Task: Grown-ups holiday wish list pink whimsical color block.
Action: Mouse pressed left at (335, 184)
Screenshot: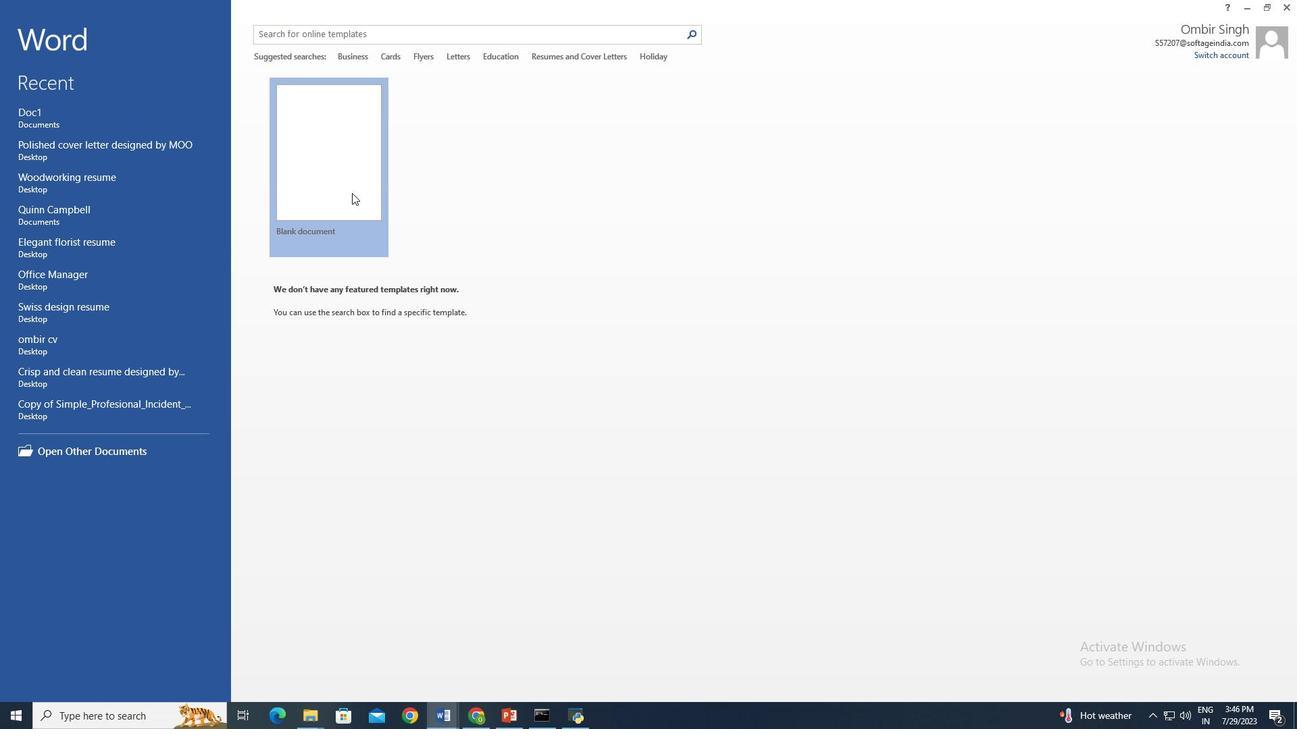 
Action: Mouse moved to (425, 22)
Screenshot: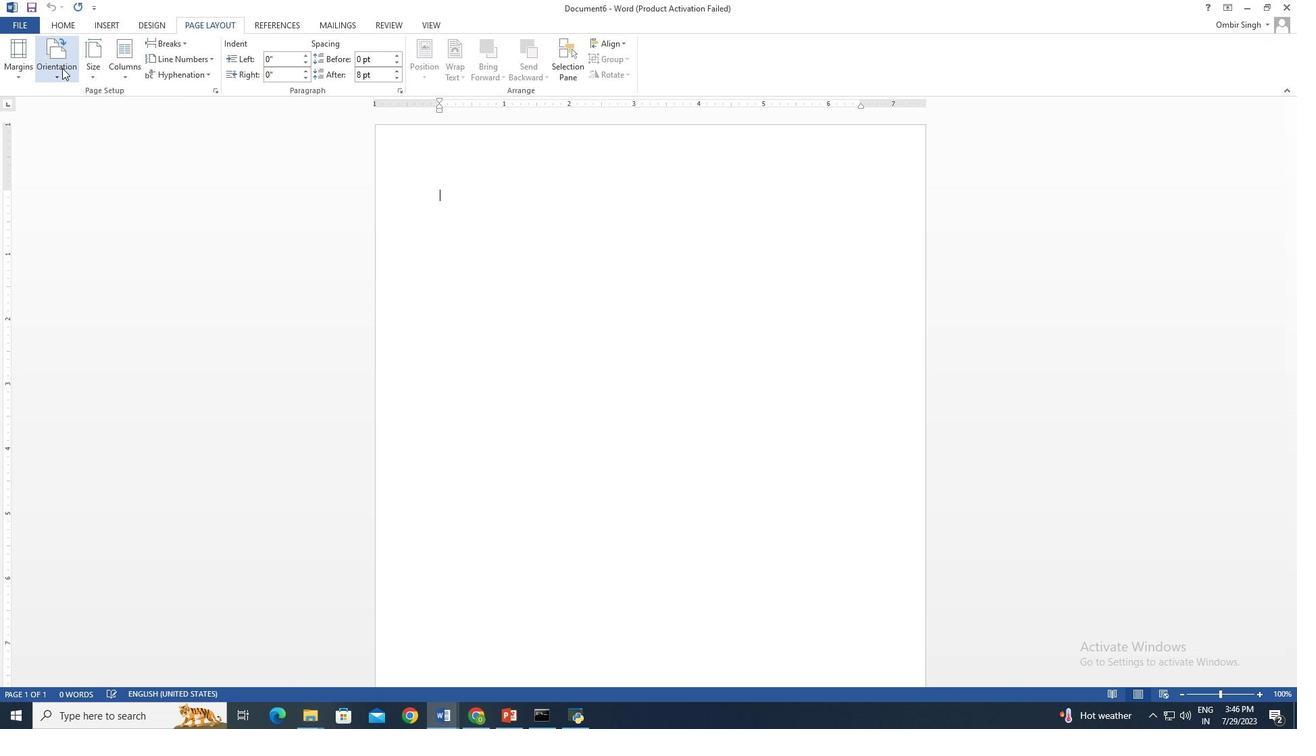 
Action: Mouse pressed left at (425, 22)
Screenshot: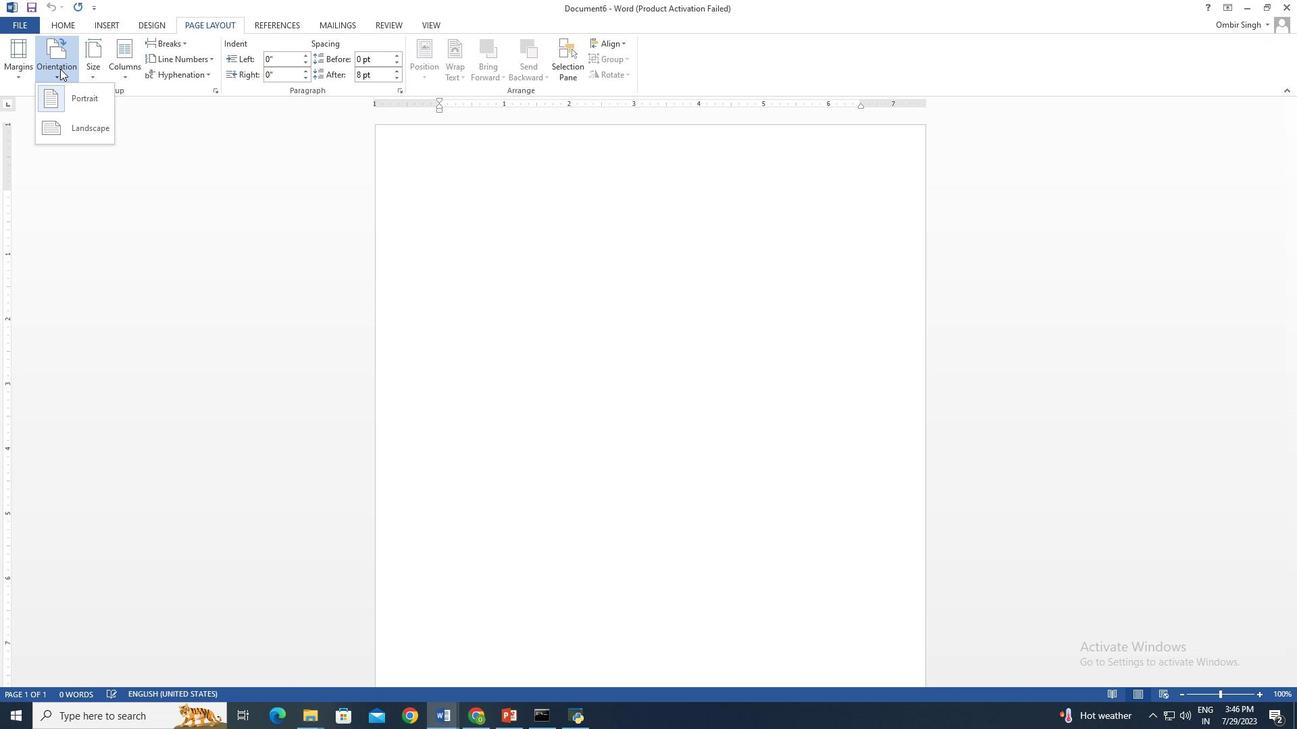 
Action: Mouse moved to (387, 18)
Screenshot: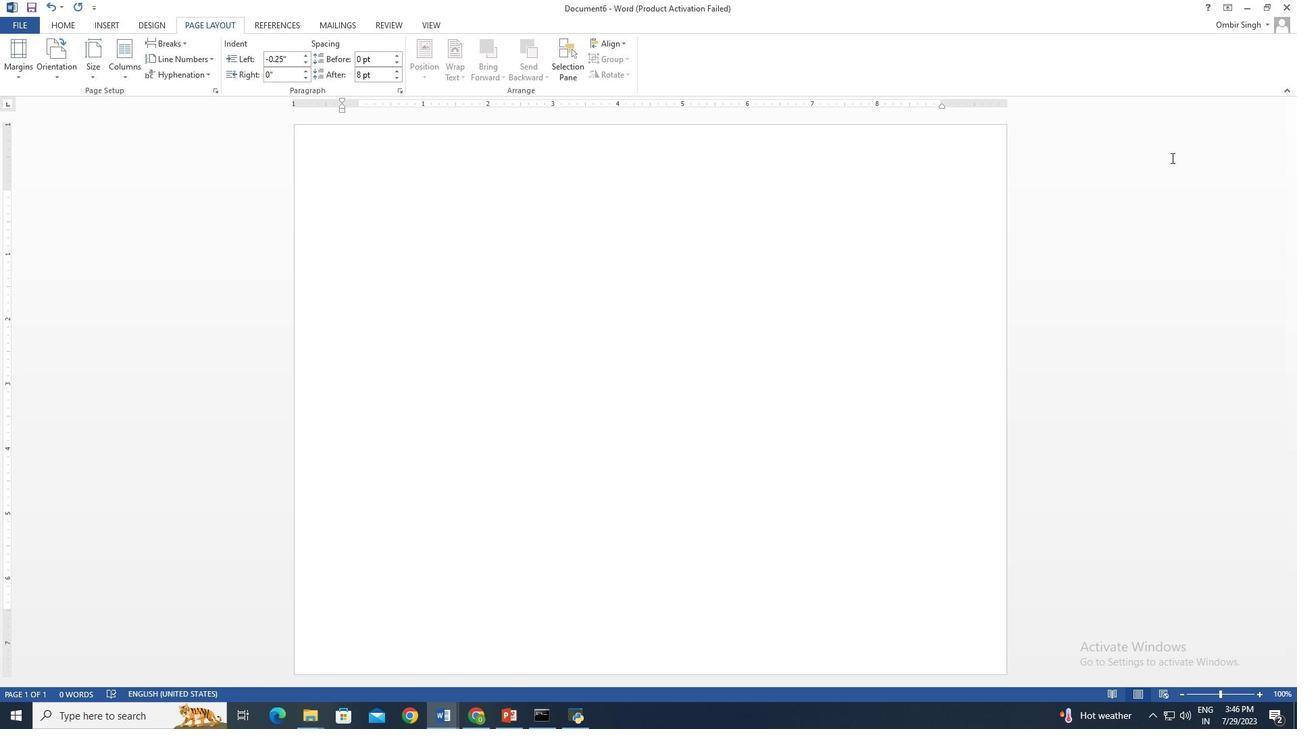 
Action: Mouse pressed left at (387, 18)
Screenshot: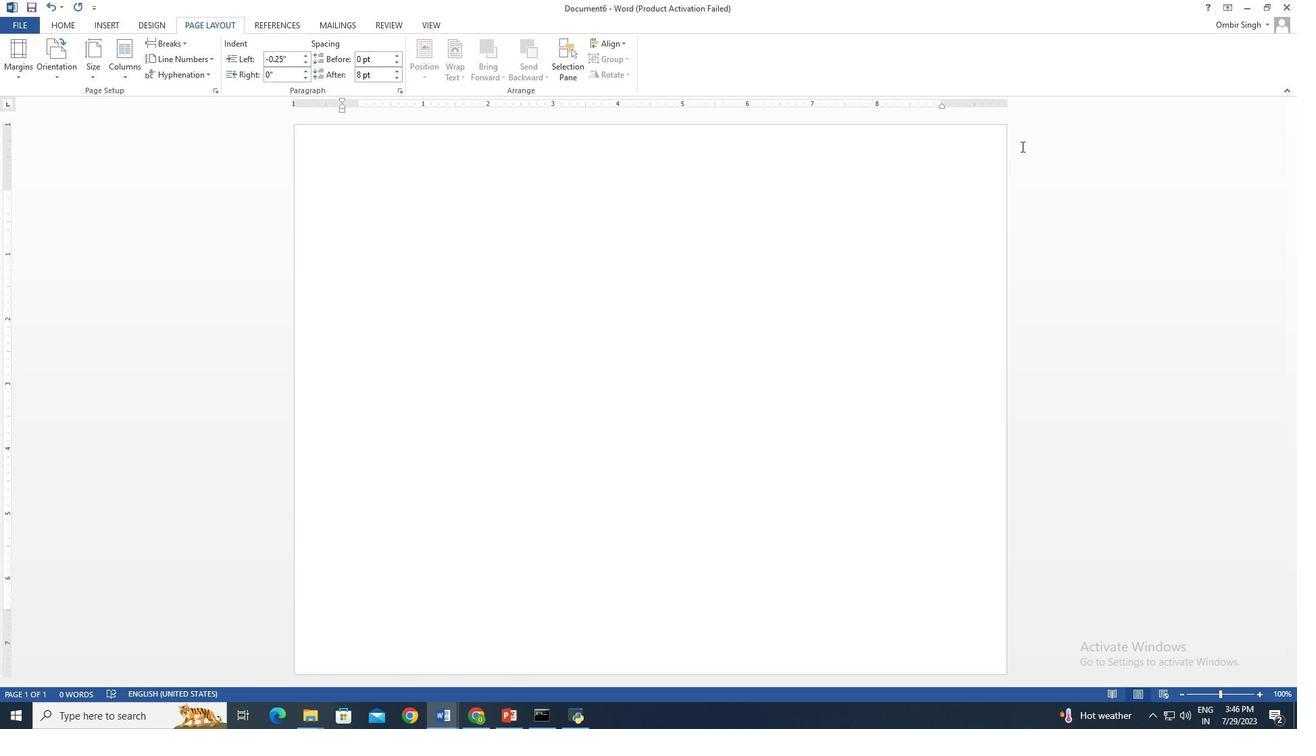 
Action: Mouse moved to (207, 25)
Screenshot: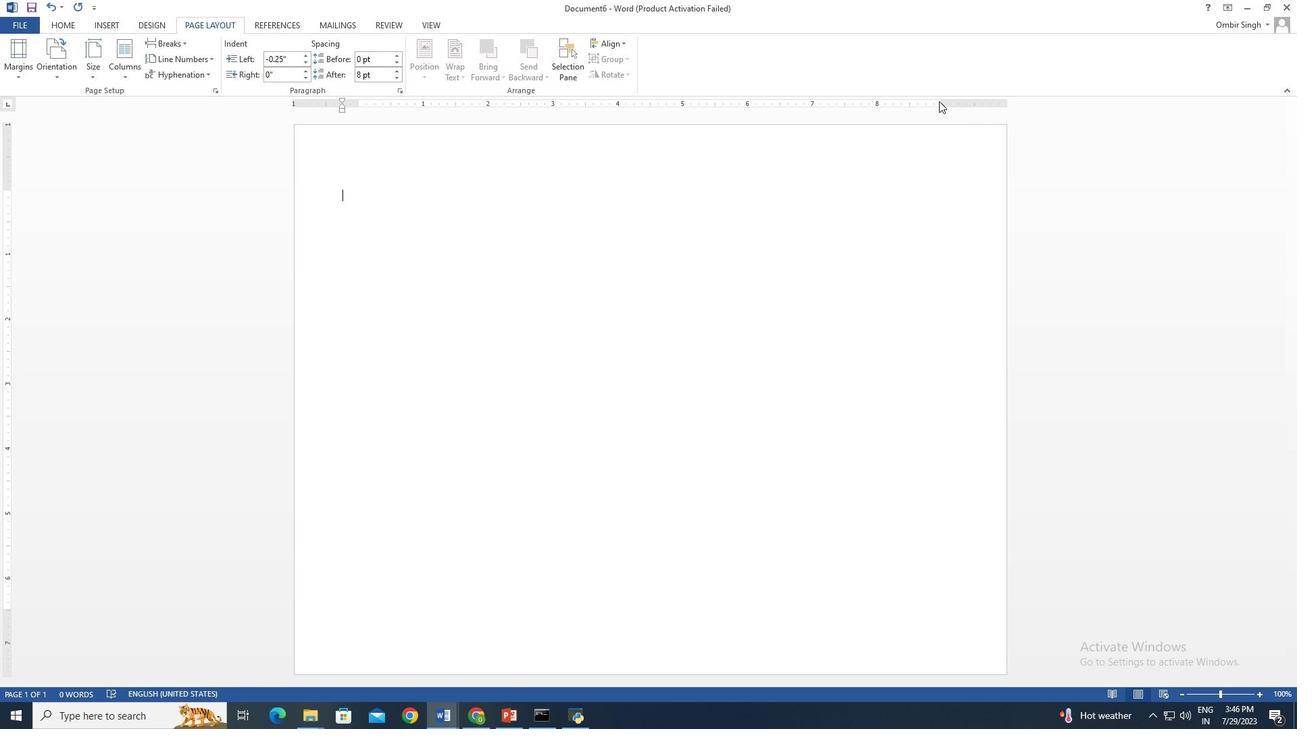 
Action: Mouse pressed left at (207, 25)
Screenshot: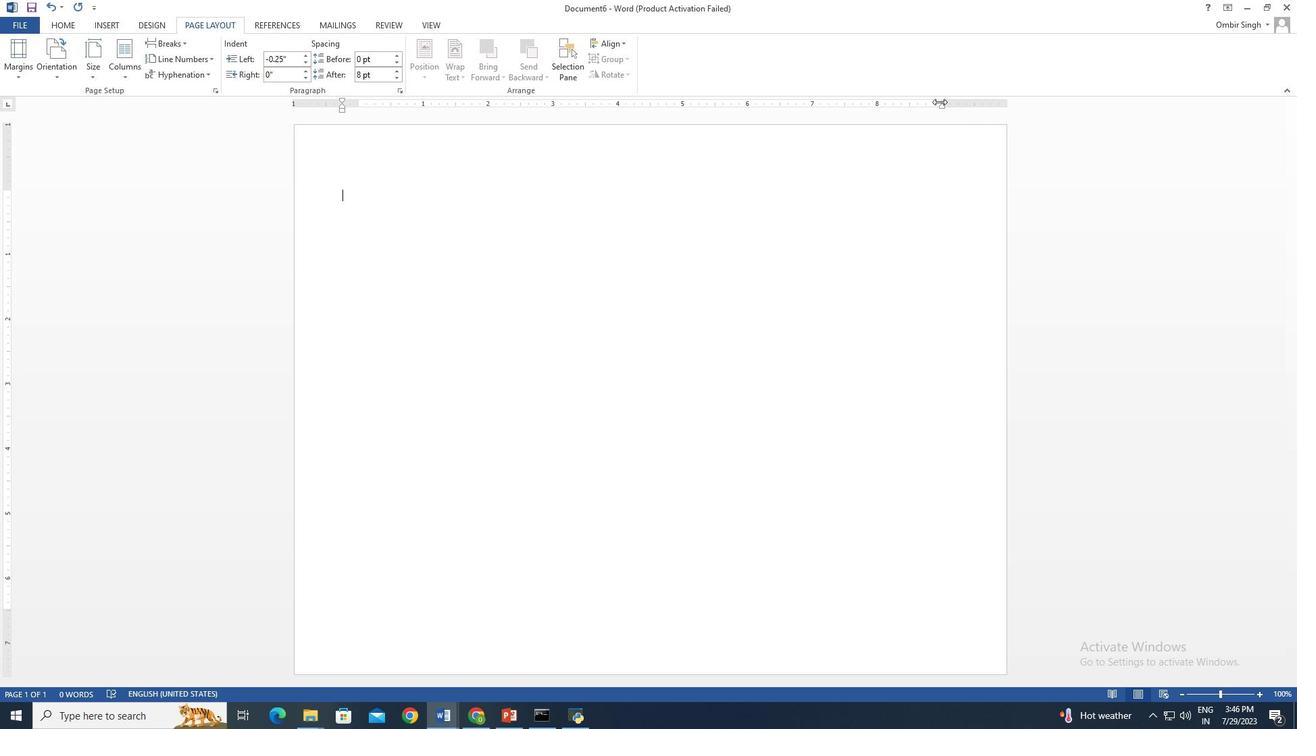 
Action: Mouse moved to (61, 60)
Screenshot: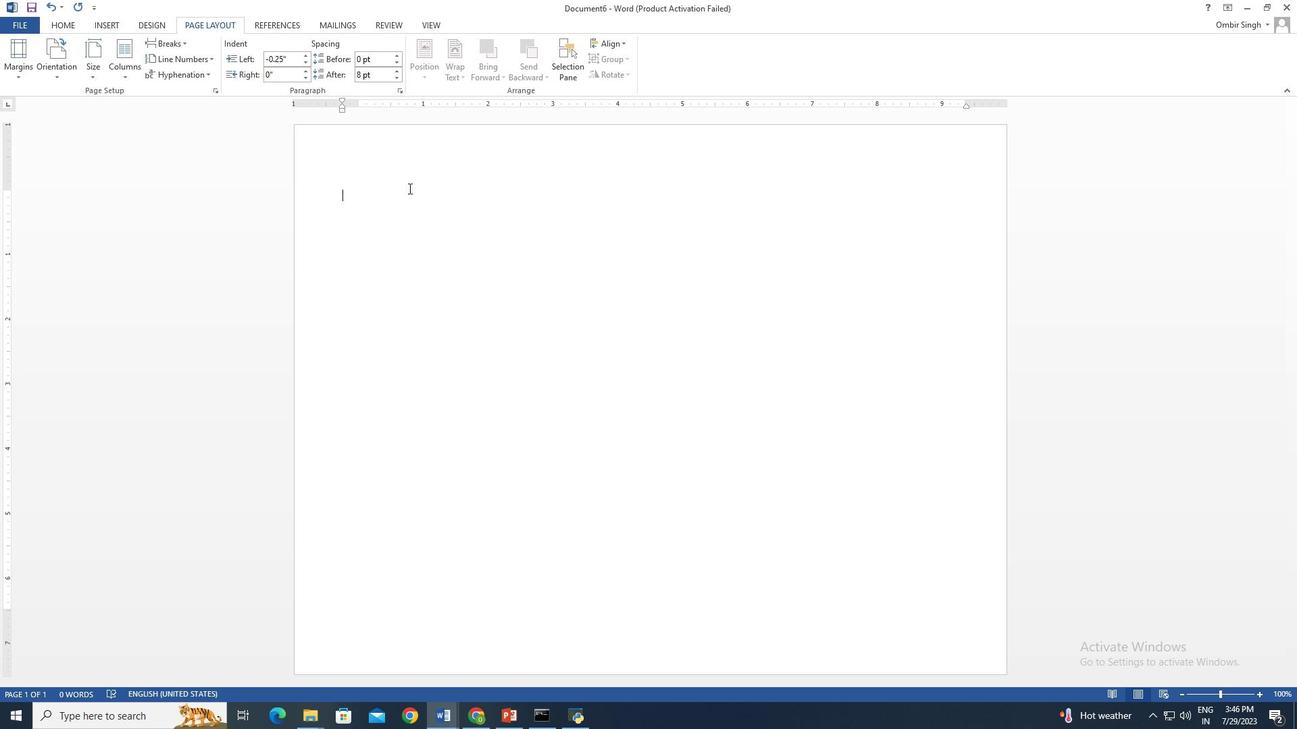 
Action: Mouse pressed left at (61, 60)
Screenshot: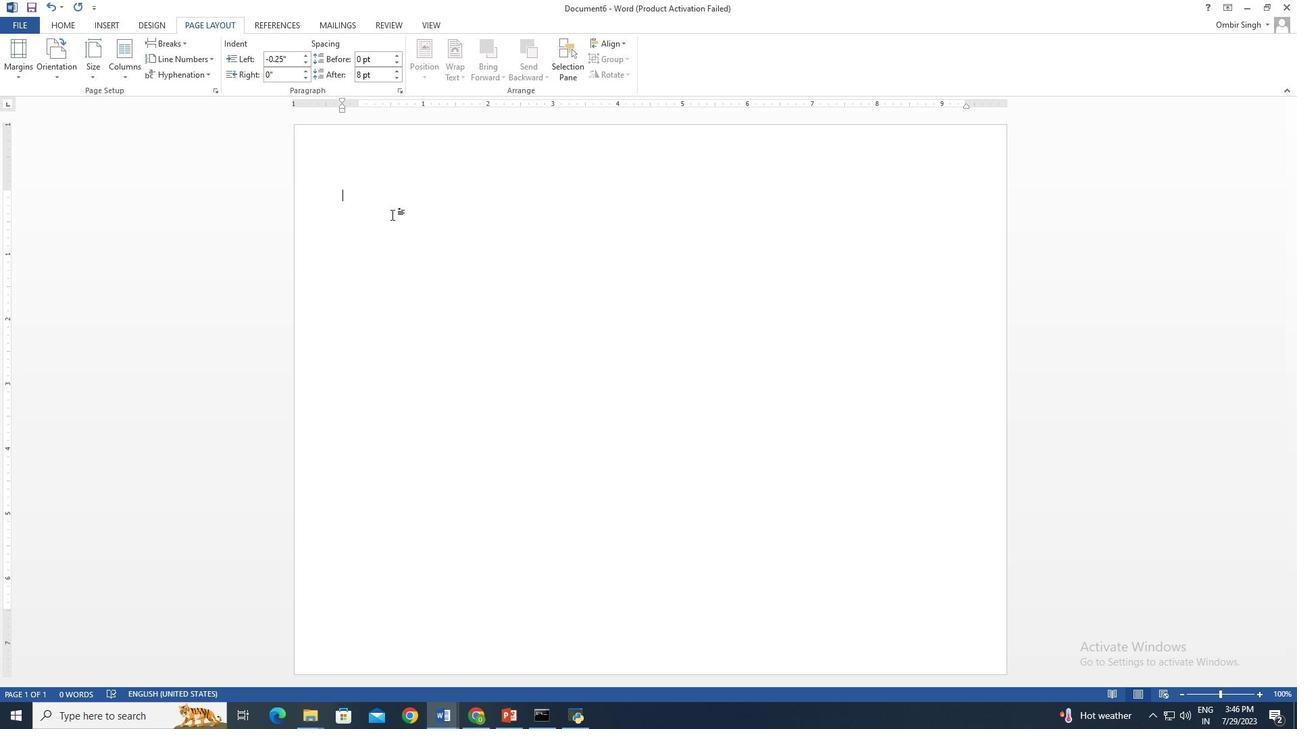 
Action: Mouse moved to (81, 124)
Screenshot: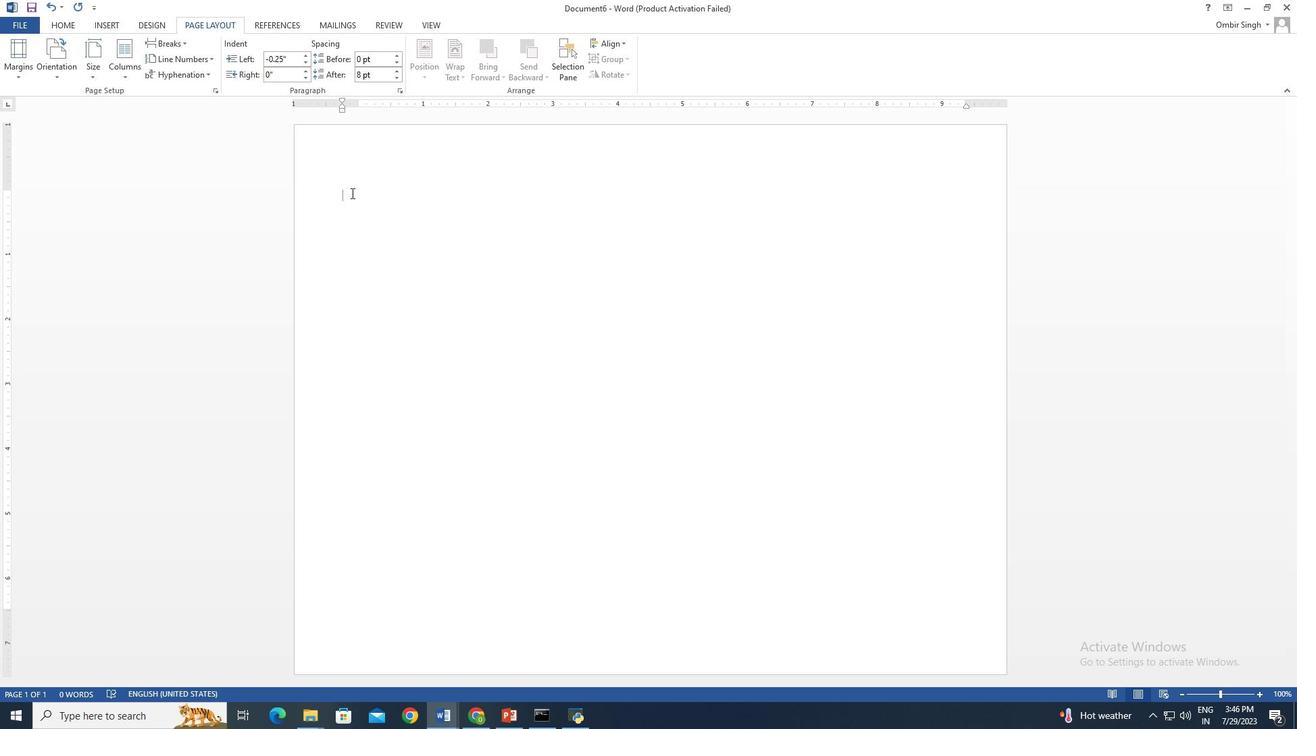 
Action: Mouse pressed left at (81, 124)
Screenshot: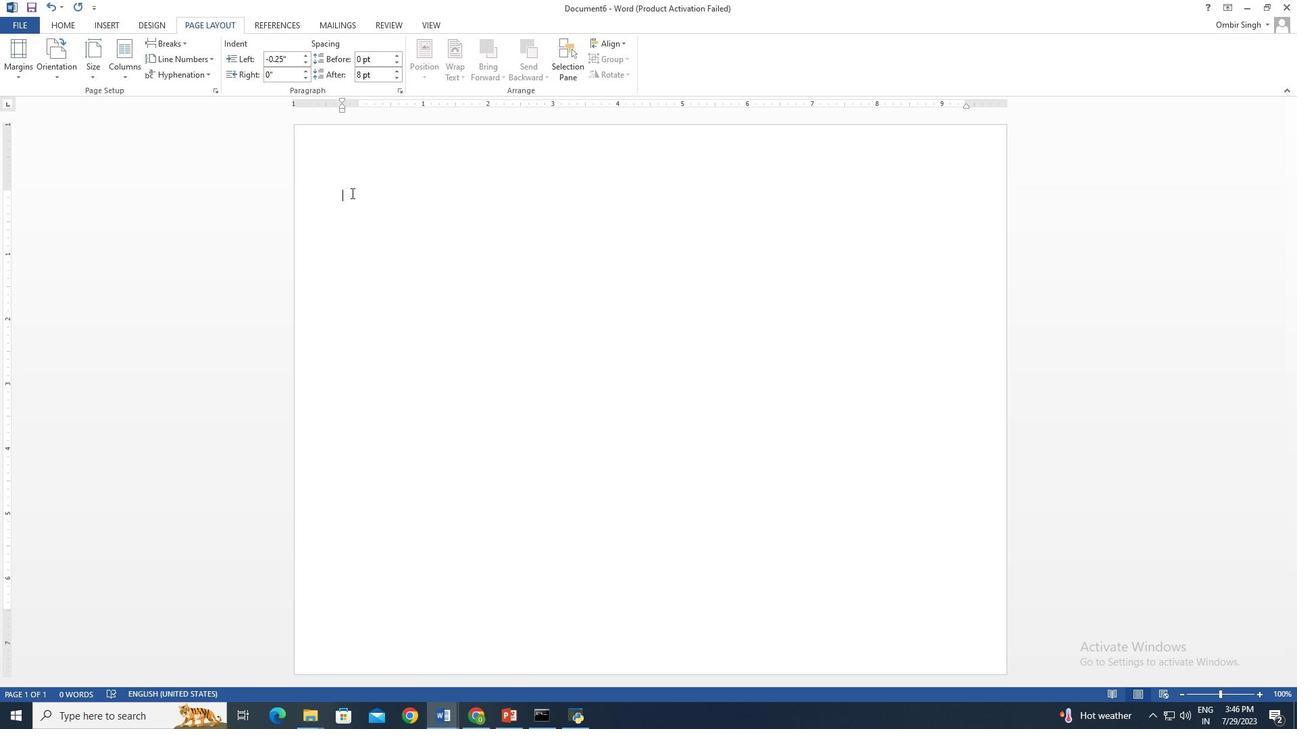 
Action: Mouse moved to (943, 102)
Screenshot: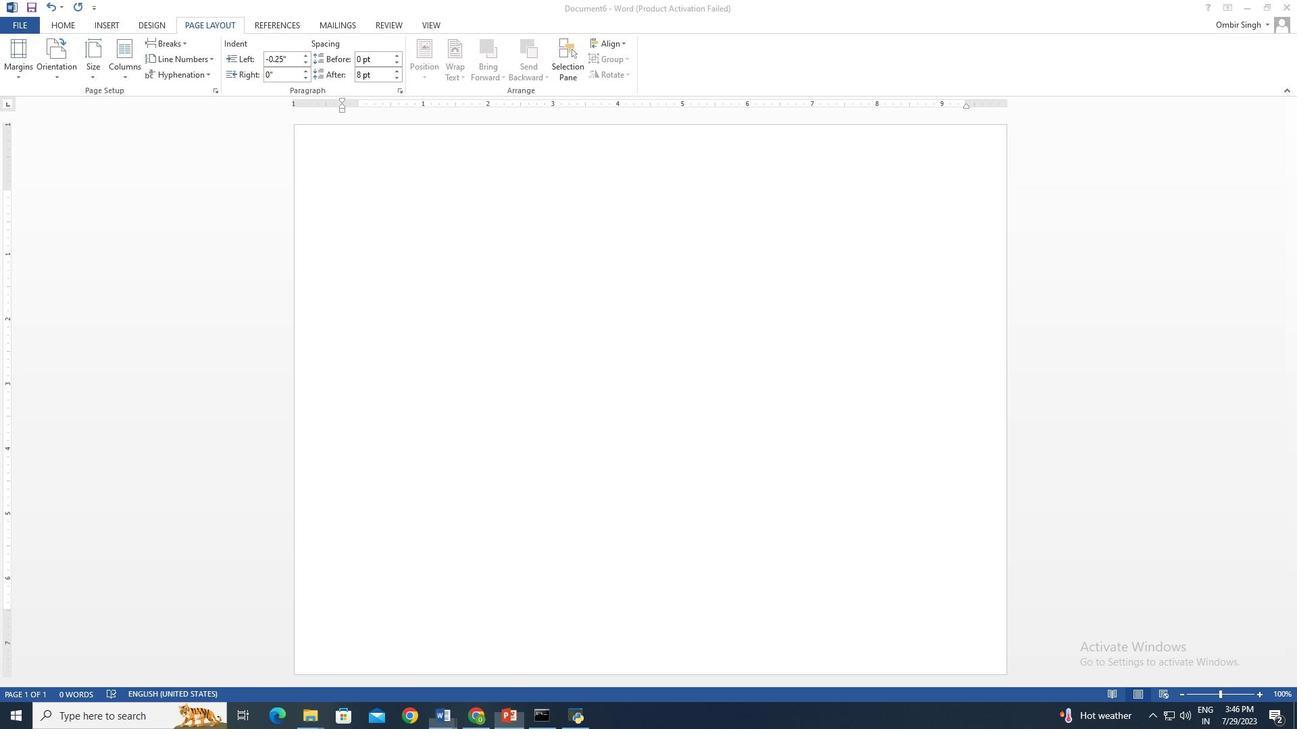 
Action: Mouse pressed left at (943, 102)
Screenshot: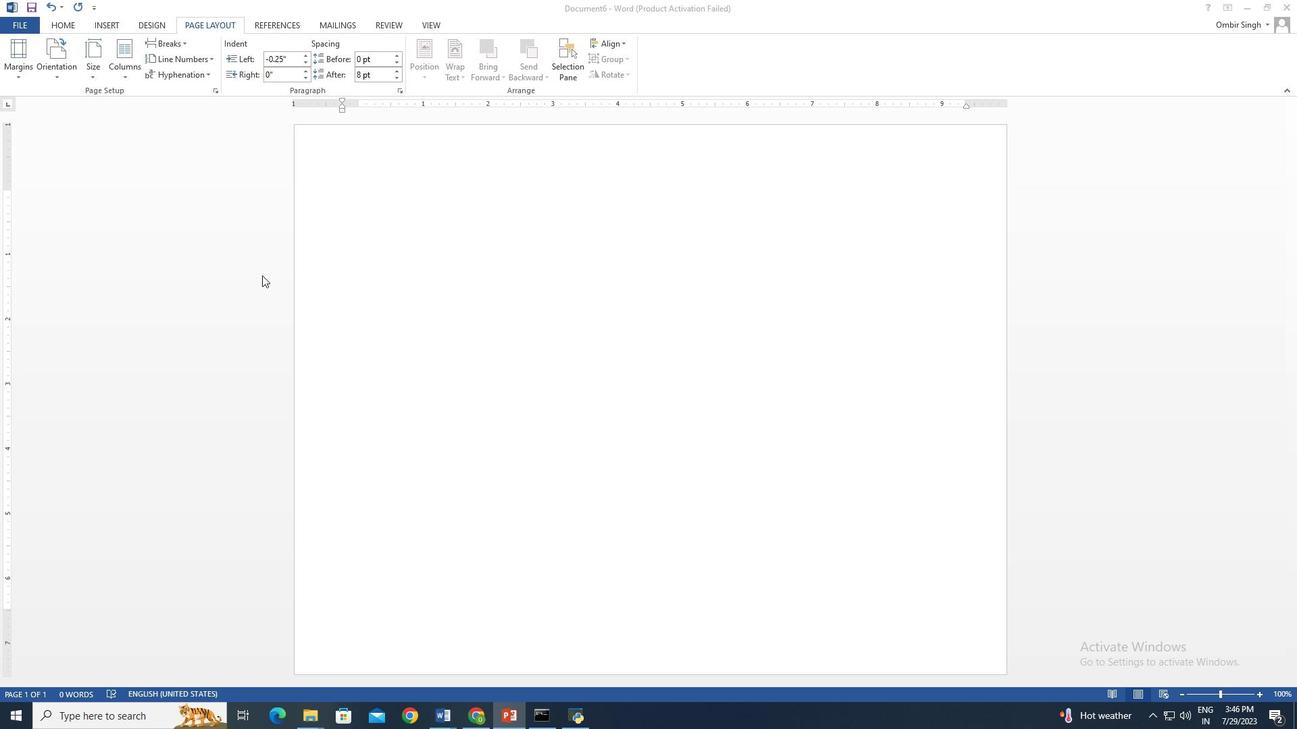 
Action: Mouse moved to (357, 102)
Screenshot: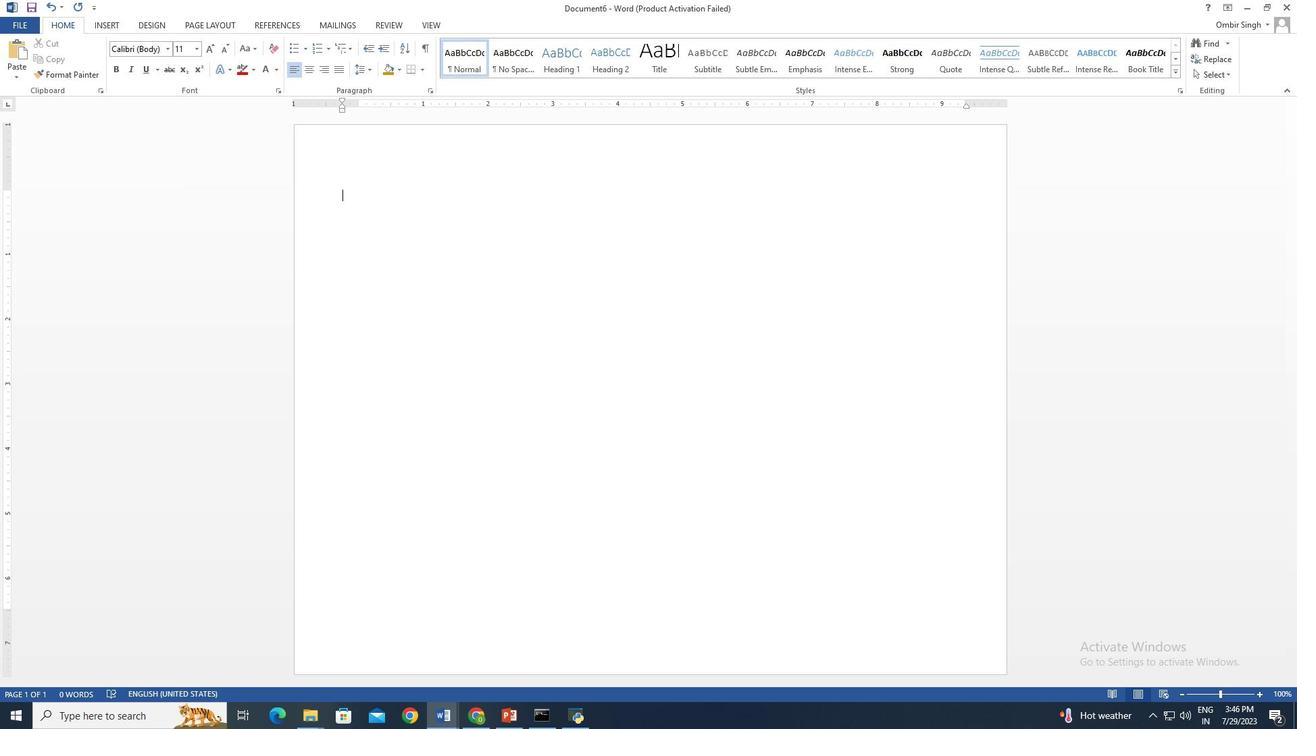 
Action: Mouse pressed left at (357, 102)
Screenshot: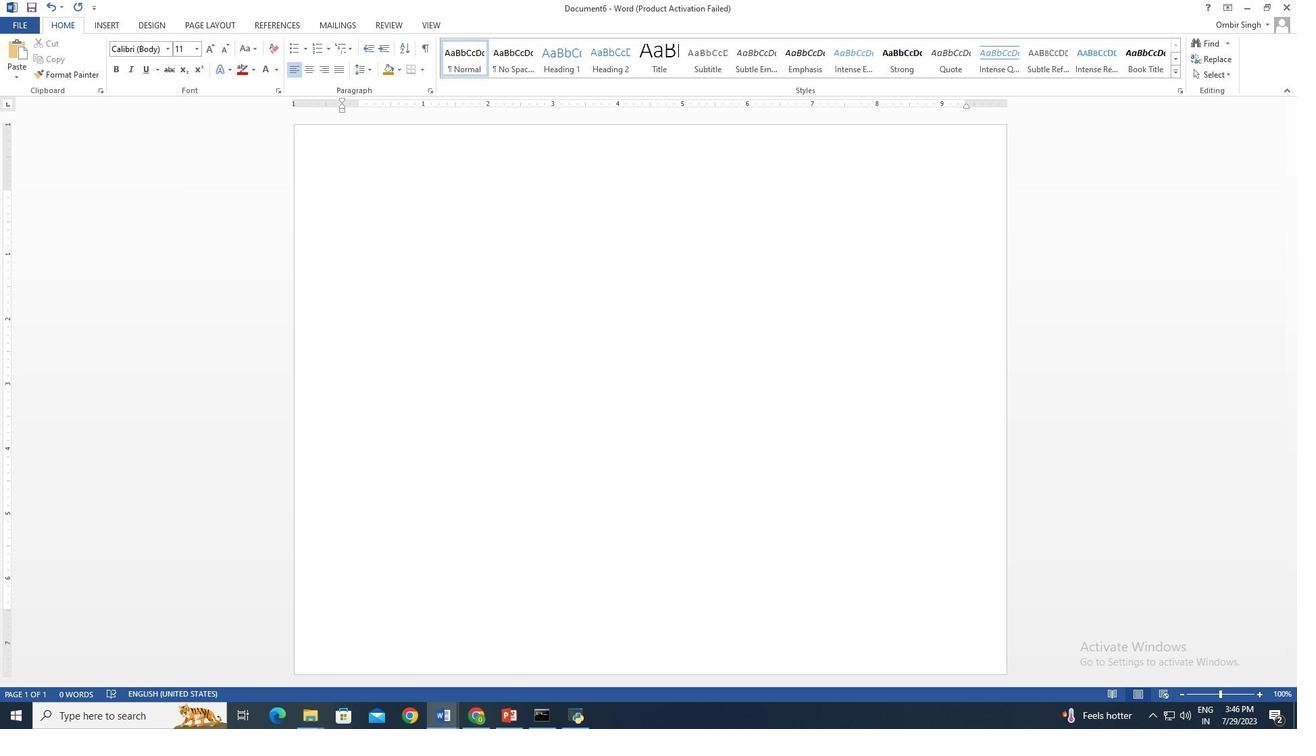 
Action: Mouse moved to (577, 347)
Screenshot: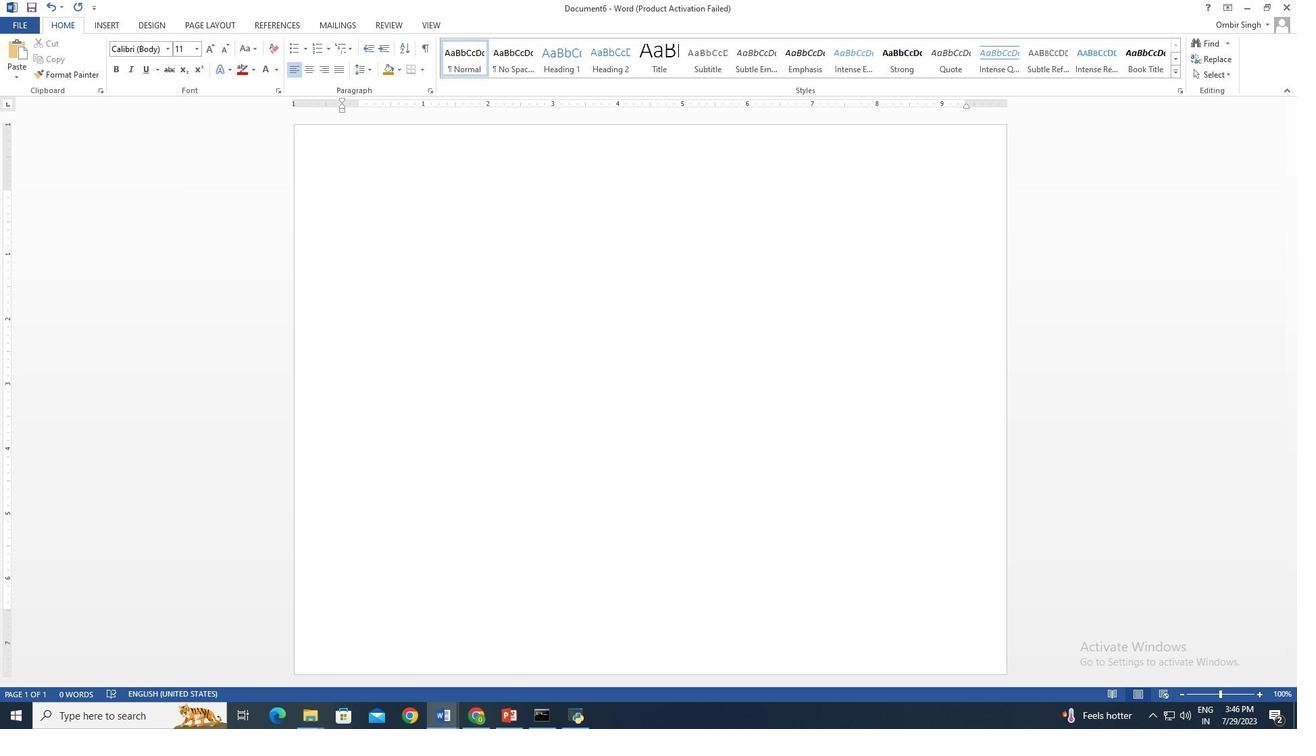 
Action: Mouse scrolled (577, 347) with delta (0, 0)
Screenshot: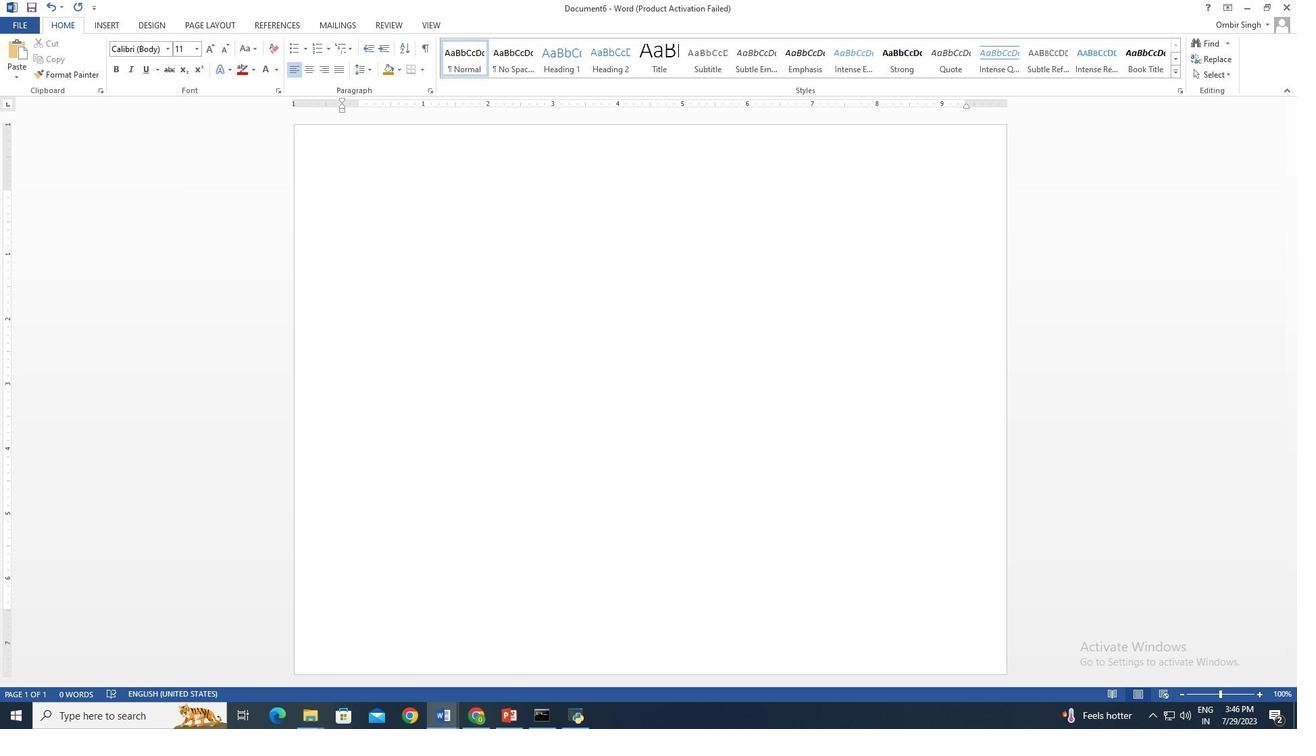 
Action: Mouse moved to (581, 345)
Screenshot: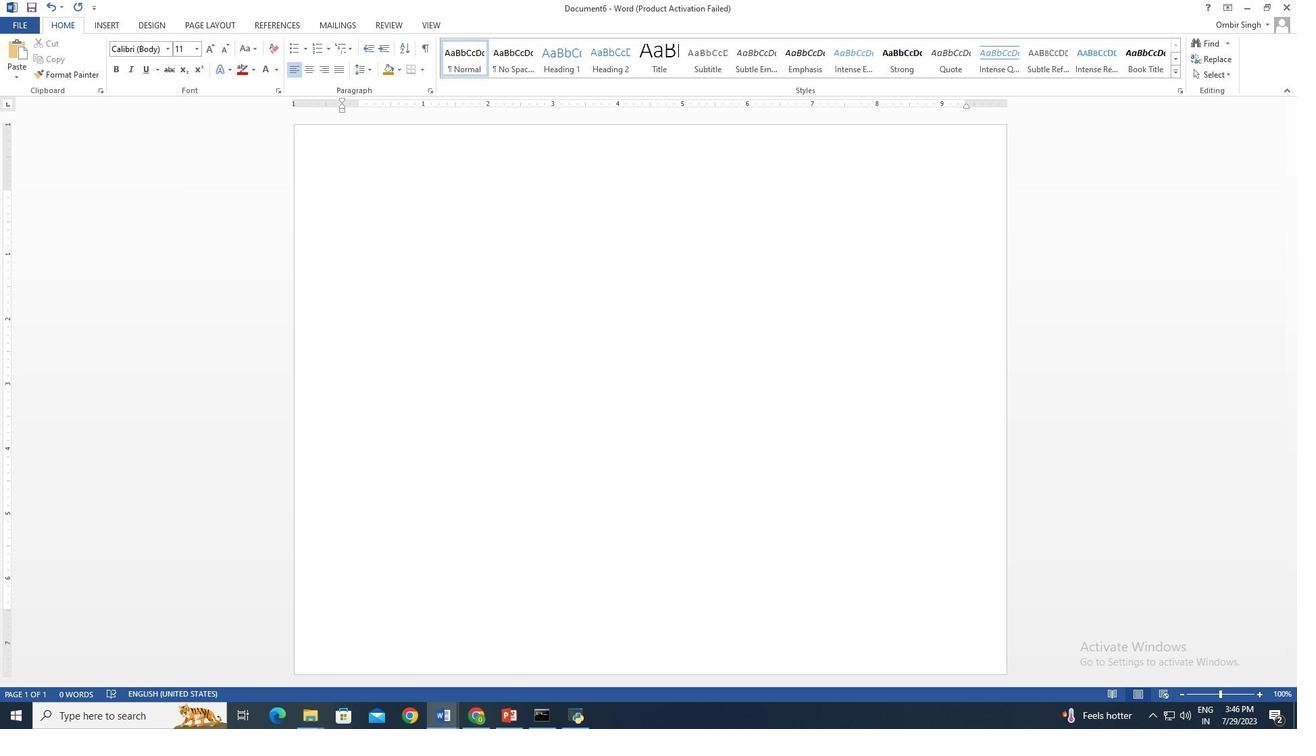 
Action: Mouse scrolled (581, 345) with delta (0, 0)
Screenshot: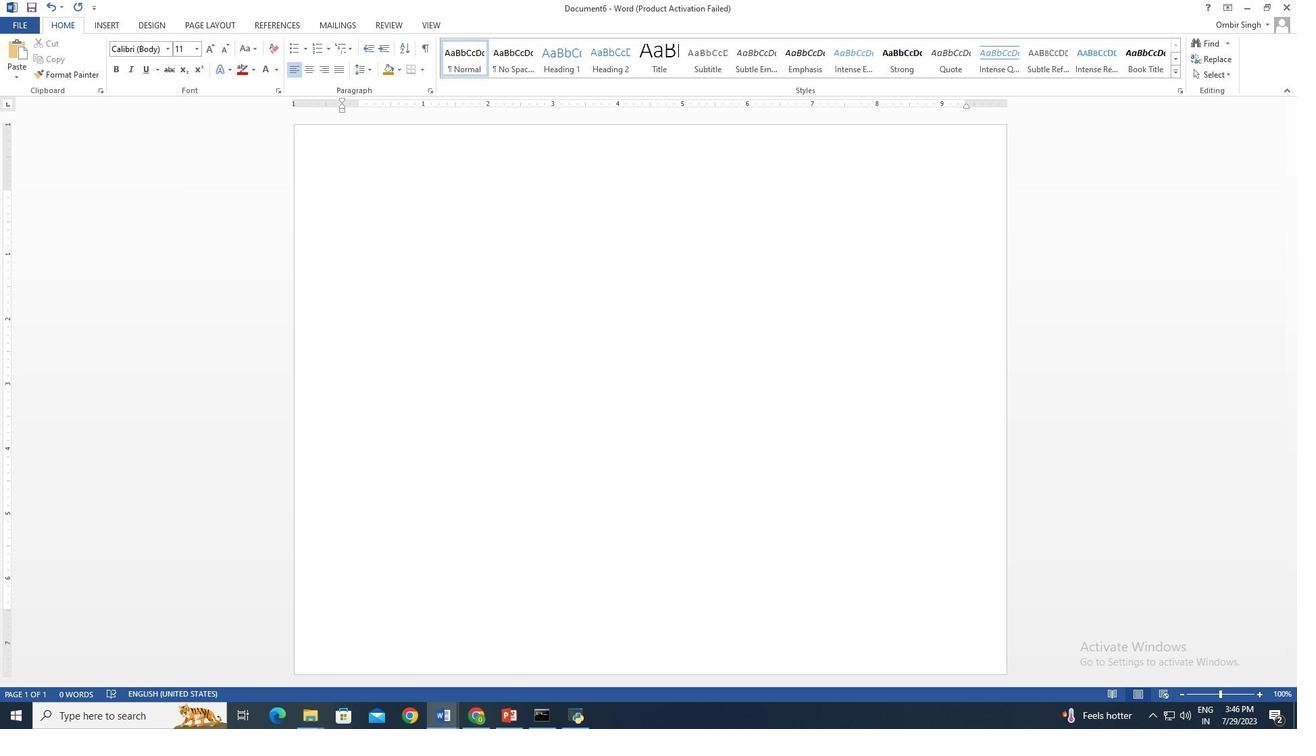 
Action: Mouse moved to (589, 341)
Screenshot: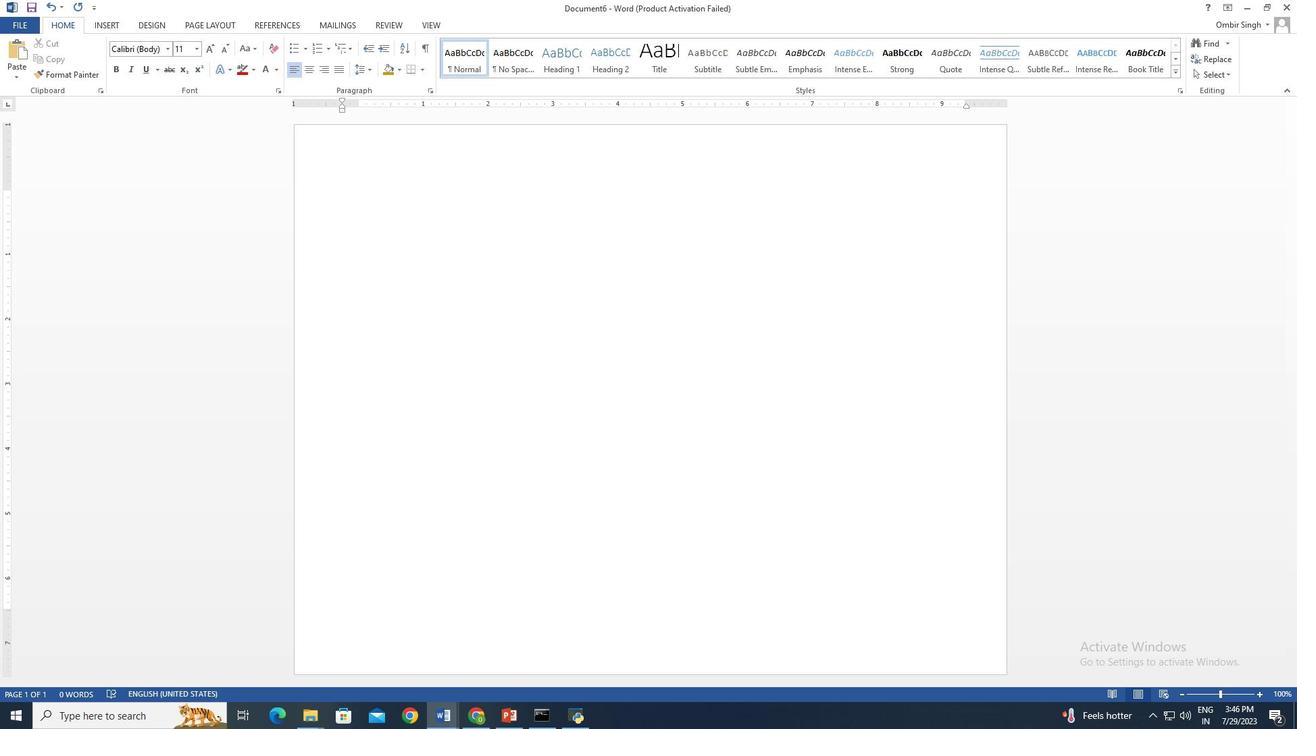
Action: Mouse scrolled (589, 341) with delta (0, 0)
Screenshot: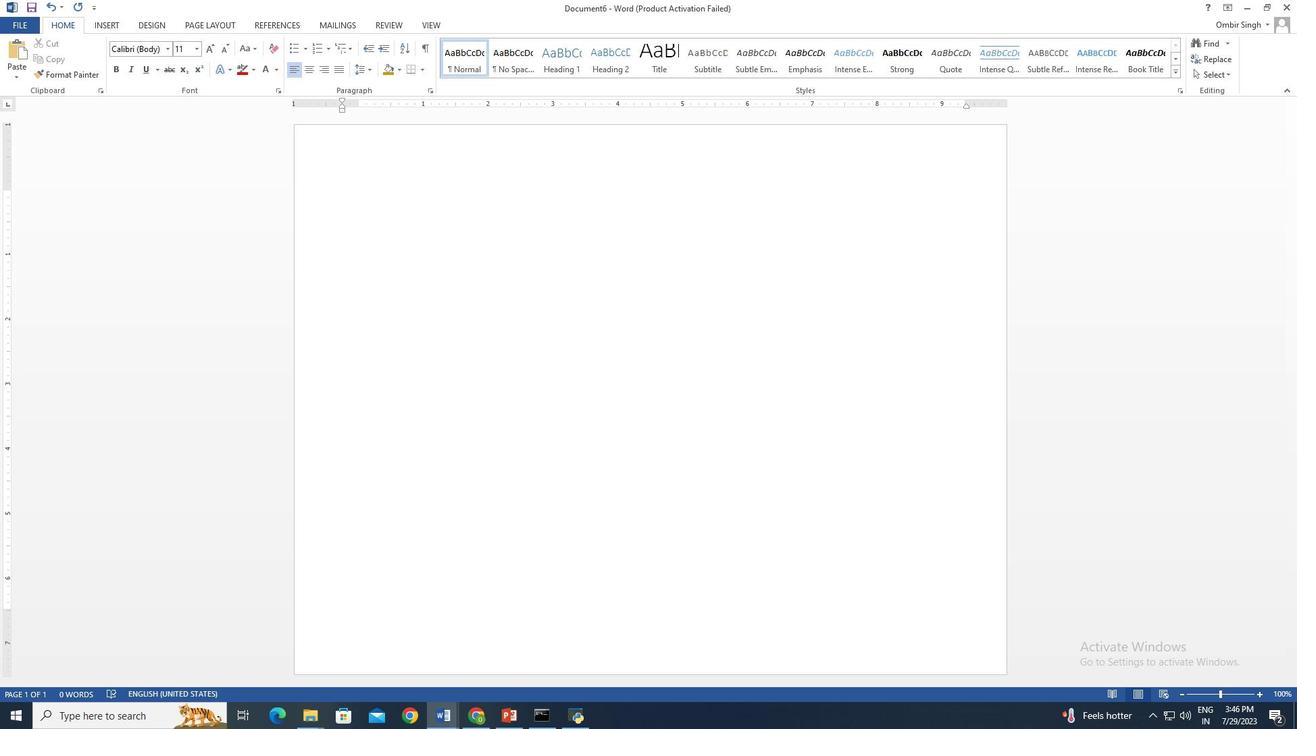 
Action: Mouse moved to (593, 338)
Screenshot: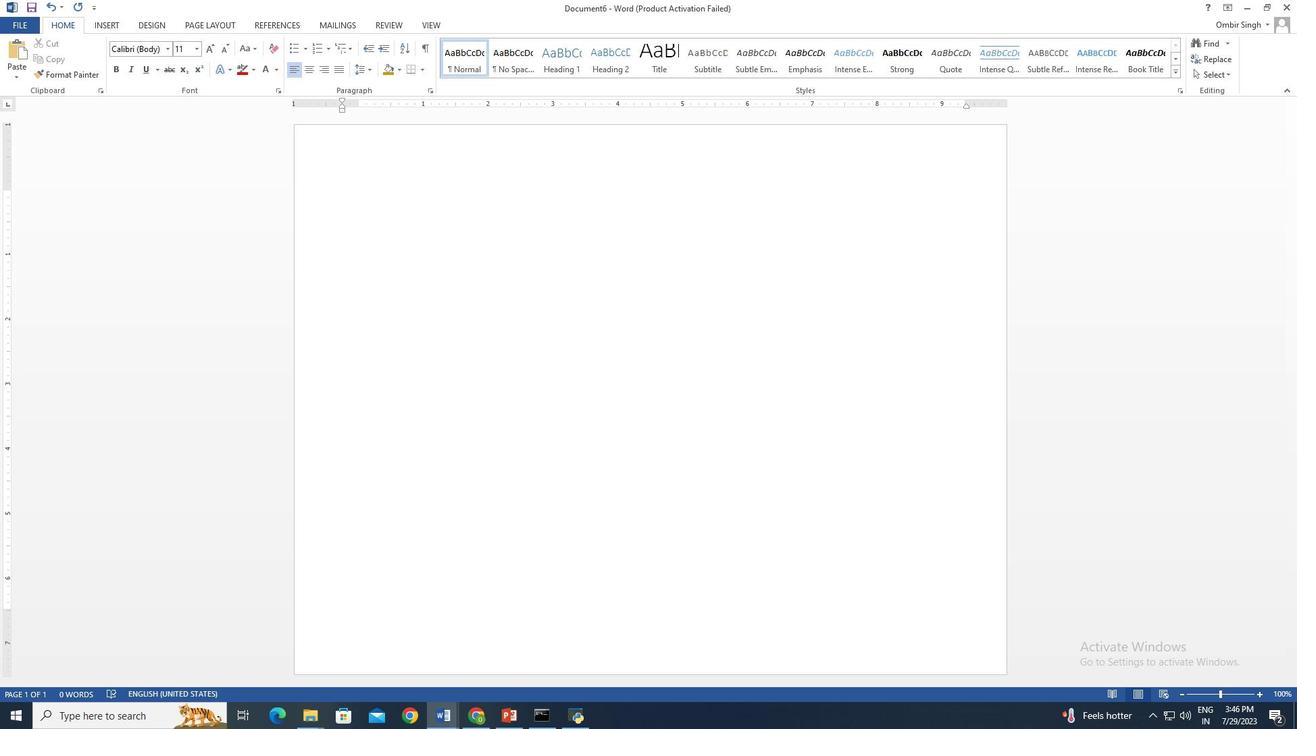 
Action: Mouse scrolled (593, 337) with delta (0, 0)
Screenshot: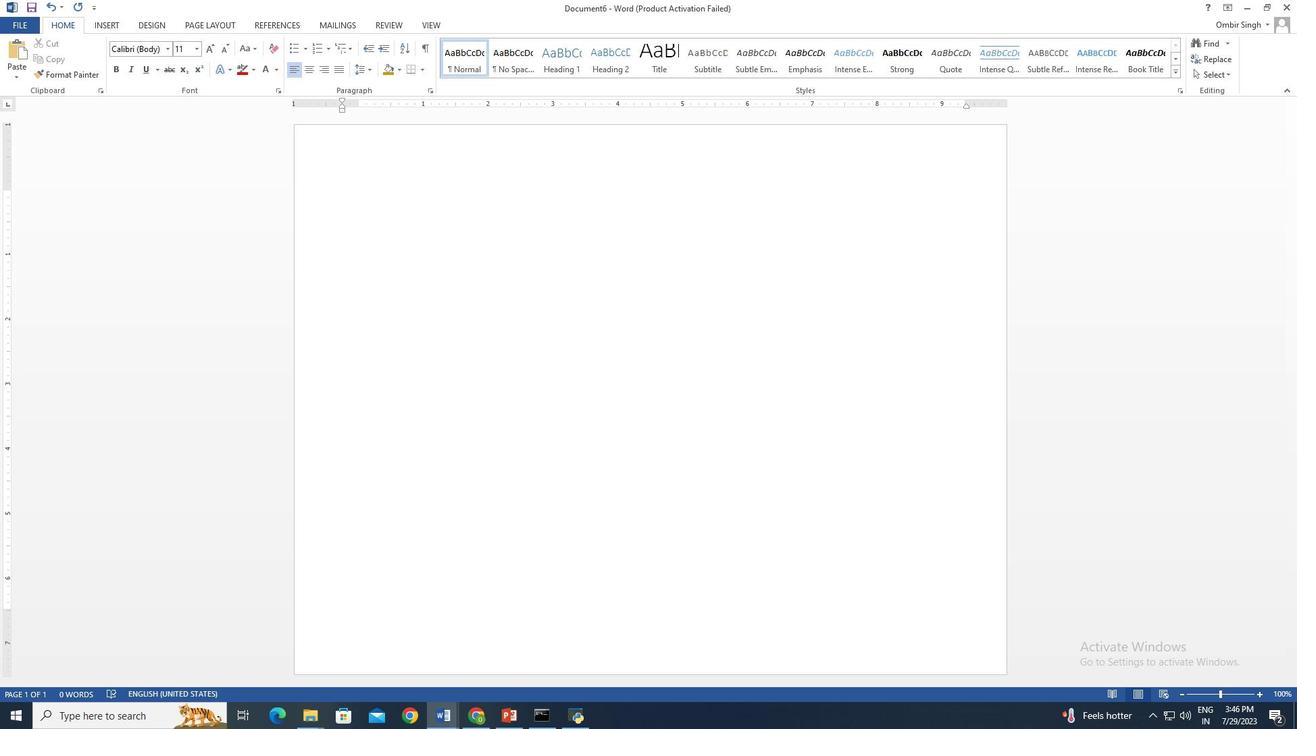
Action: Mouse moved to (595, 336)
Screenshot: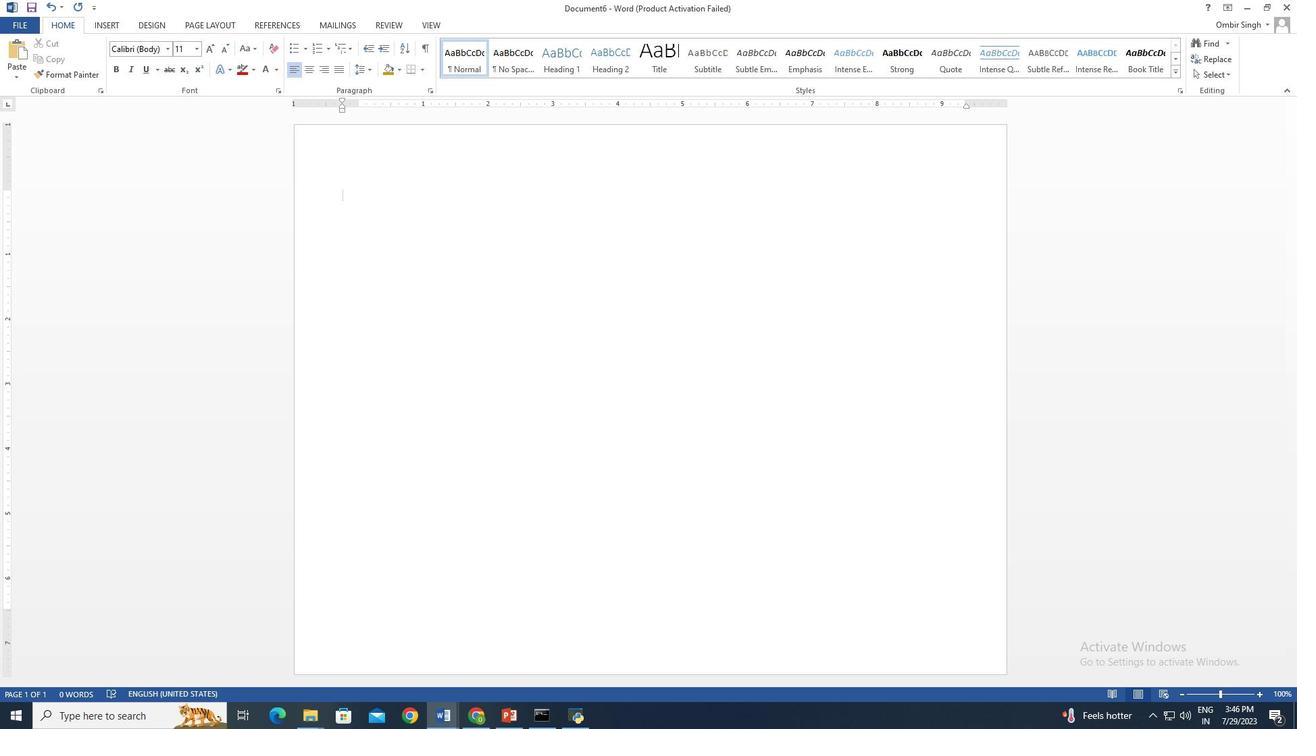
Action: Mouse scrolled (595, 335) with delta (0, 0)
Screenshot: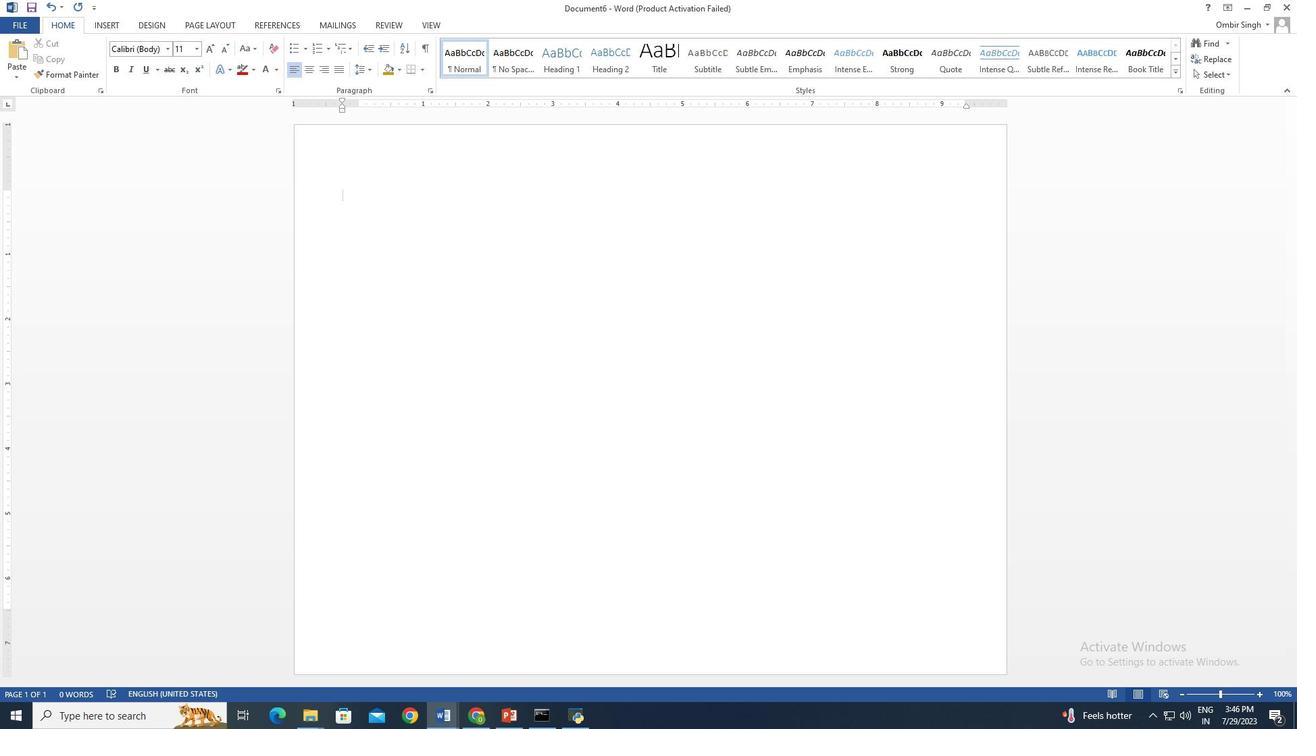
Action: Mouse moved to (597, 335)
Screenshot: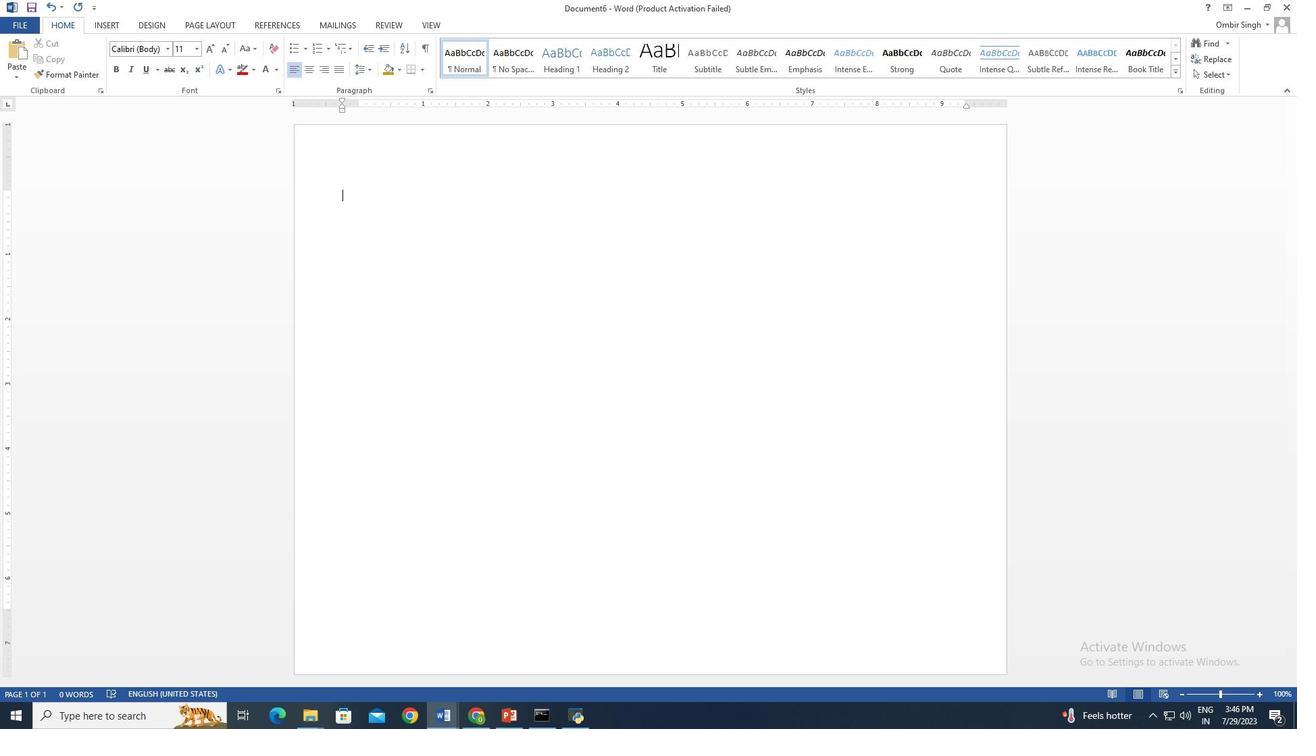 
Action: Mouse scrolled (597, 335) with delta (0, 0)
Screenshot: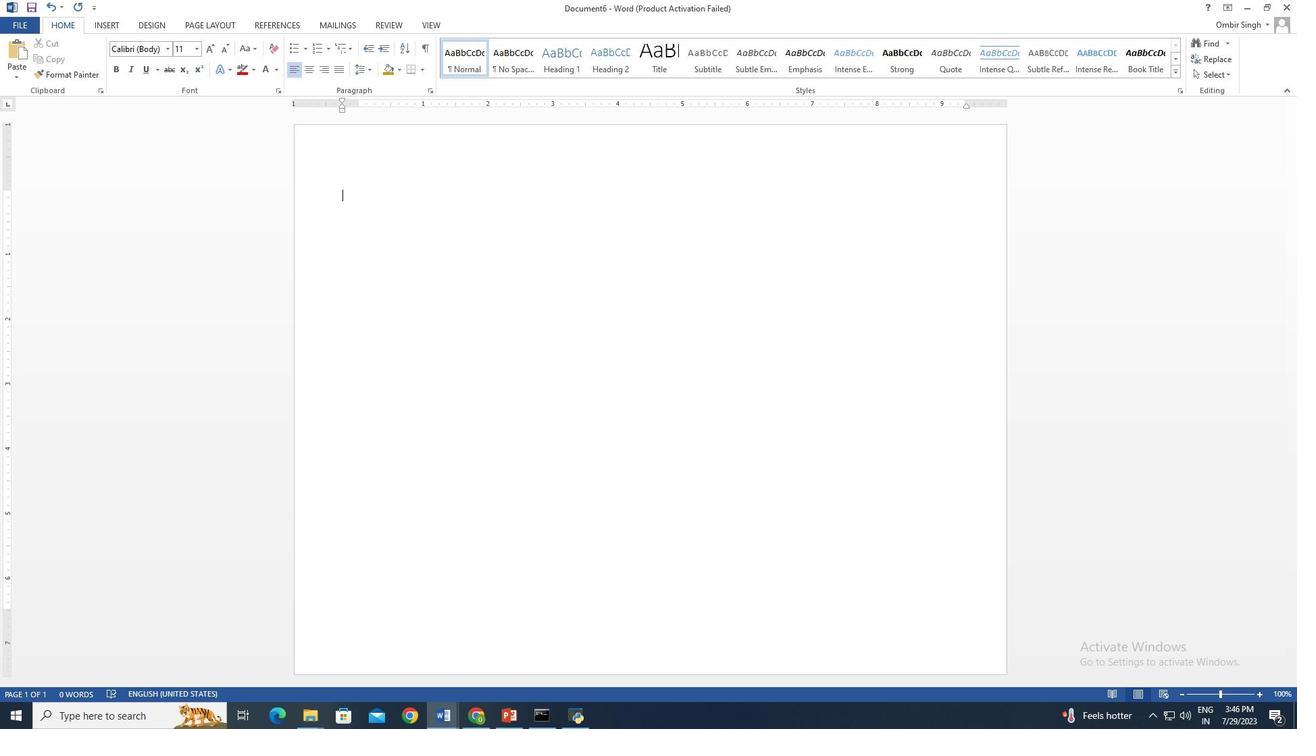 
Action: Mouse moved to (597, 333)
Screenshot: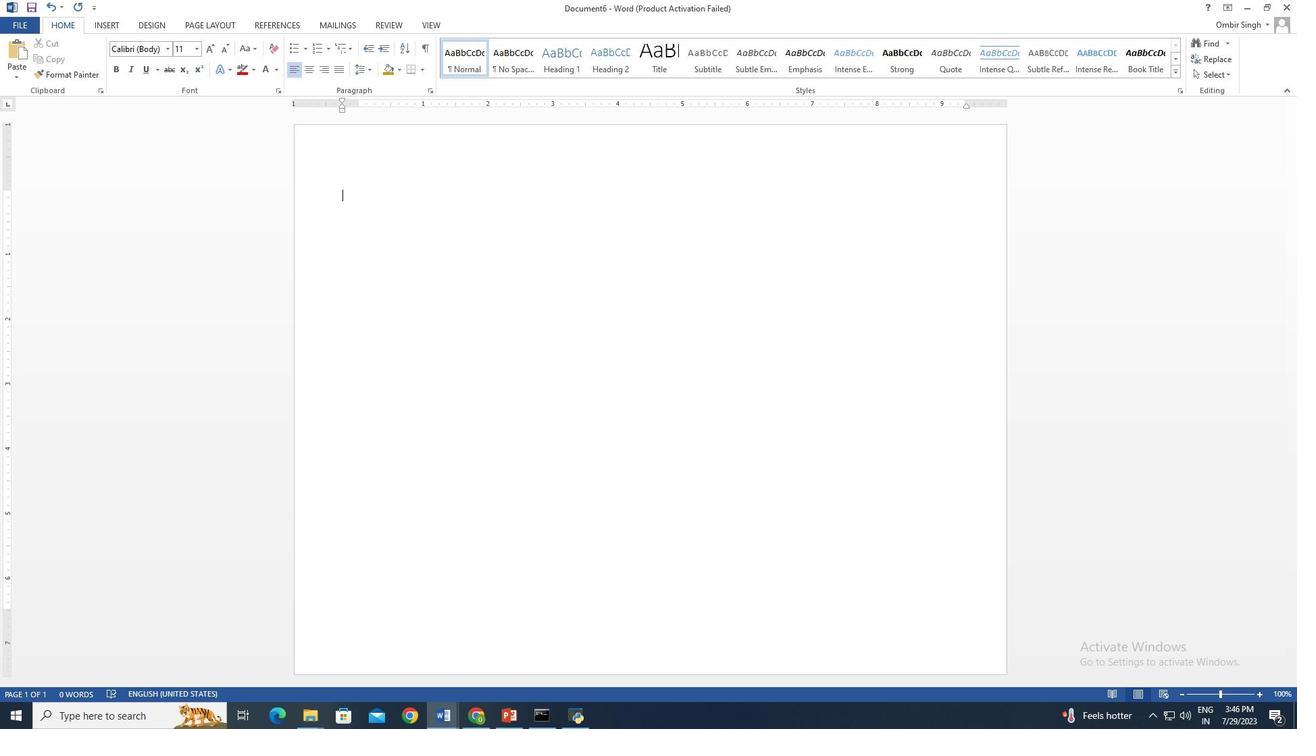 
Action: Mouse scrolled (597, 334) with delta (0, 0)
Screenshot: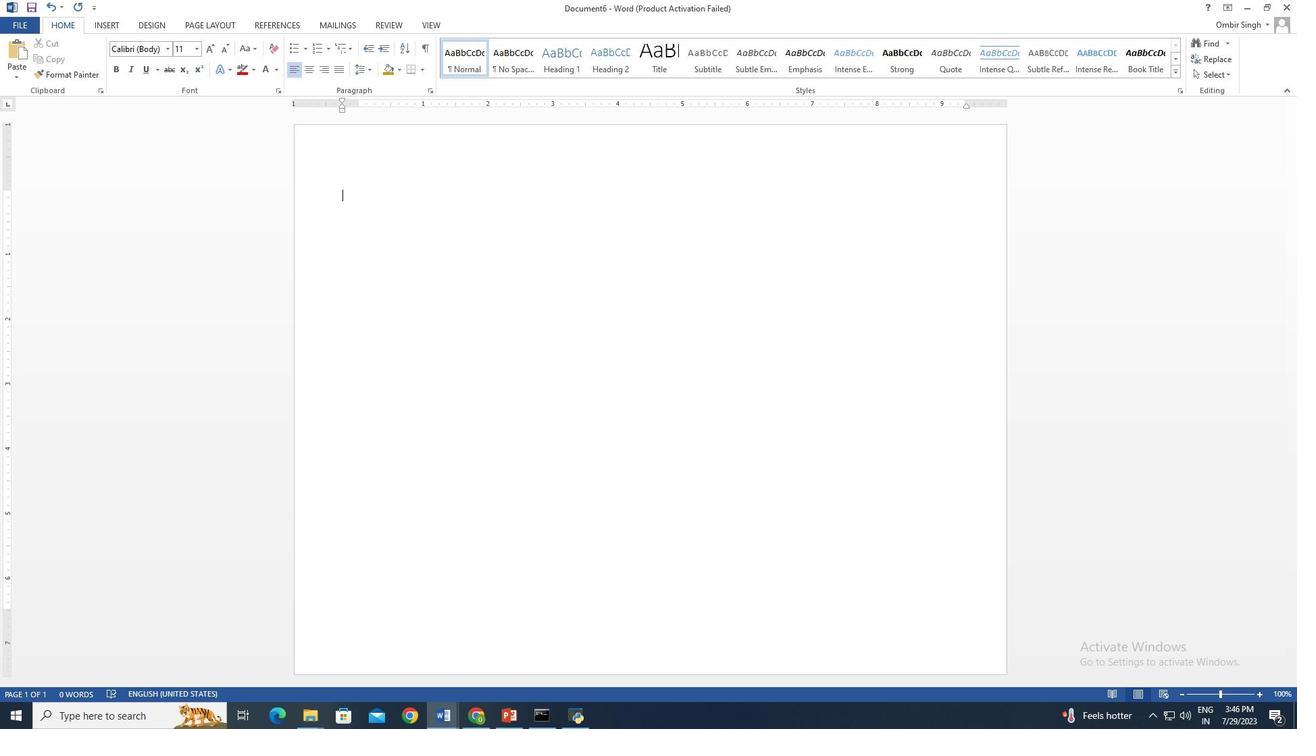 
Action: Mouse moved to (598, 333)
Screenshot: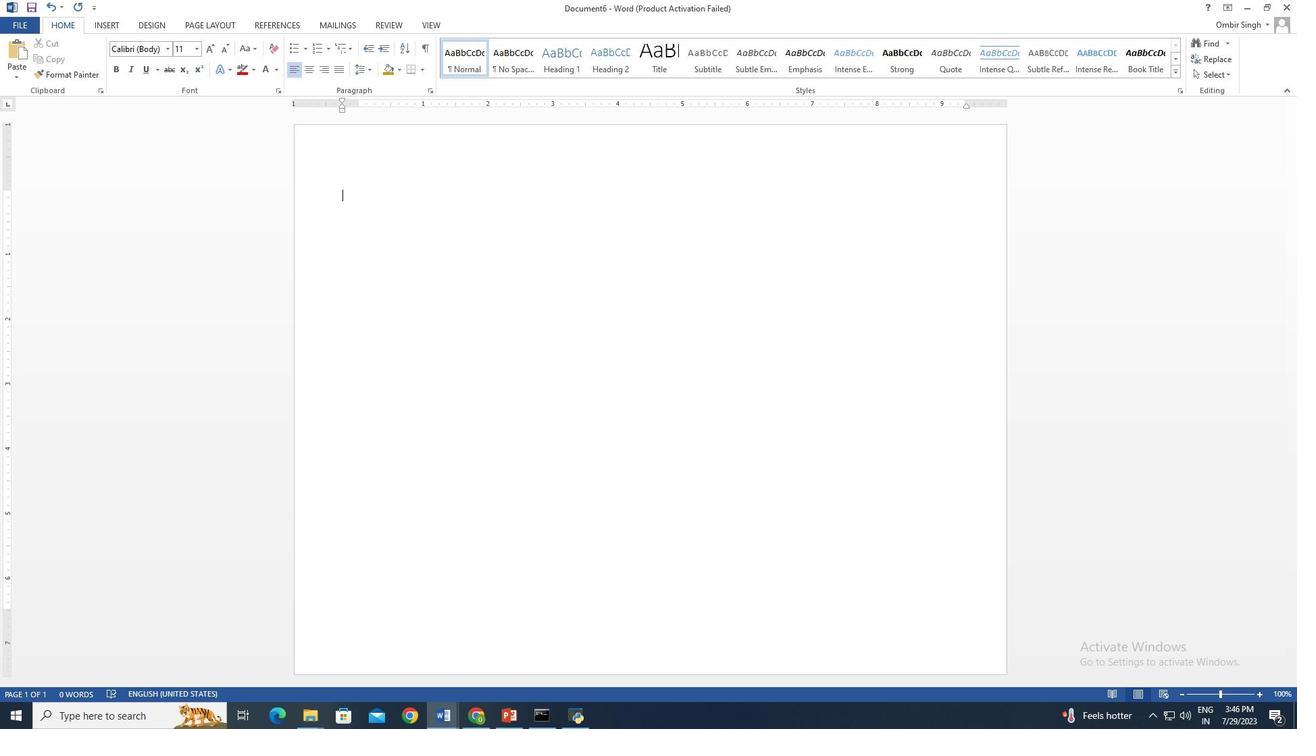 
Action: Mouse scrolled (598, 333) with delta (0, 0)
Screenshot: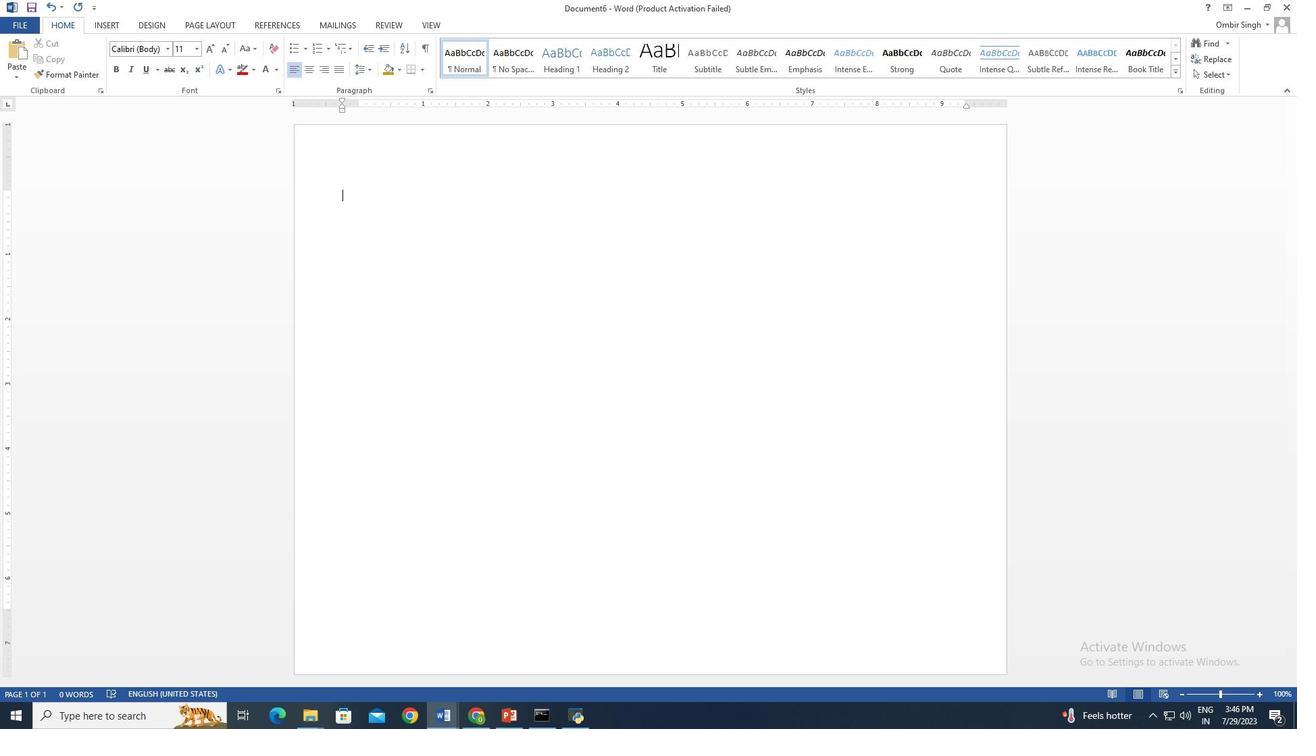 
Action: Mouse moved to (599, 332)
Screenshot: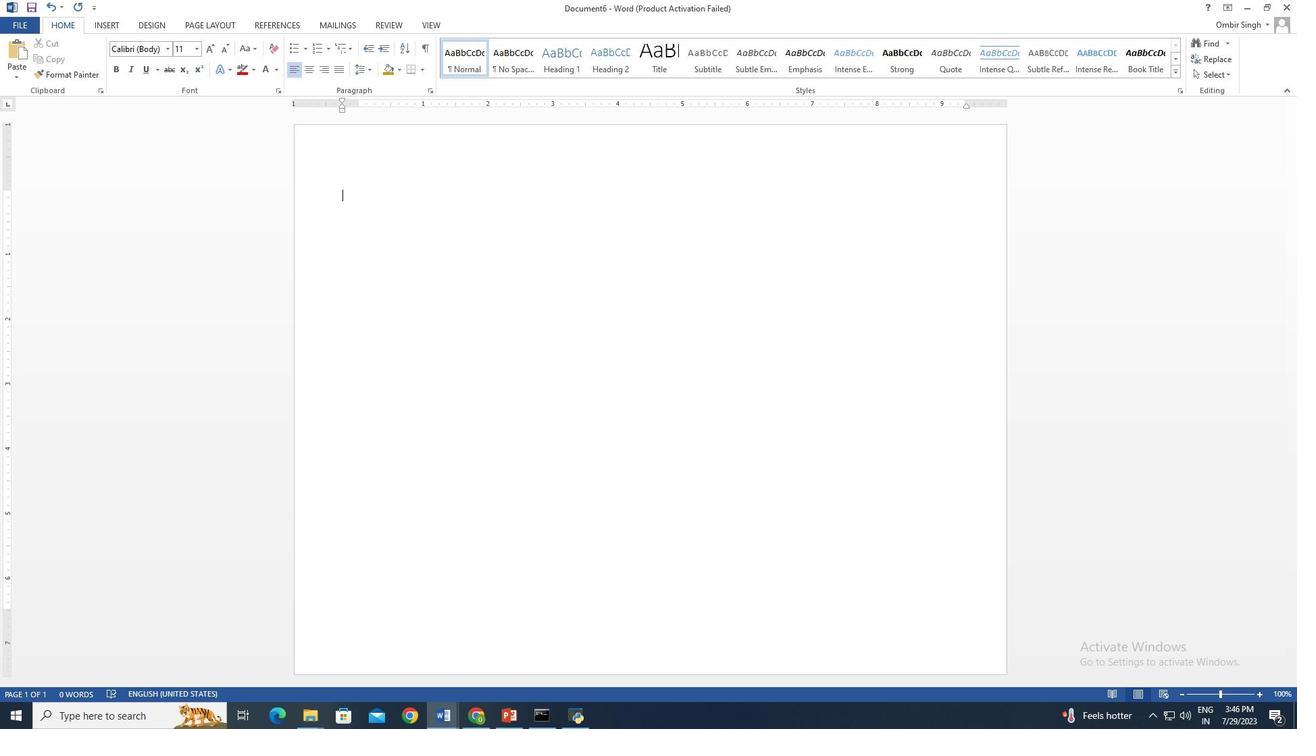 
Action: Mouse scrolled (599, 333) with delta (0, 0)
Screenshot: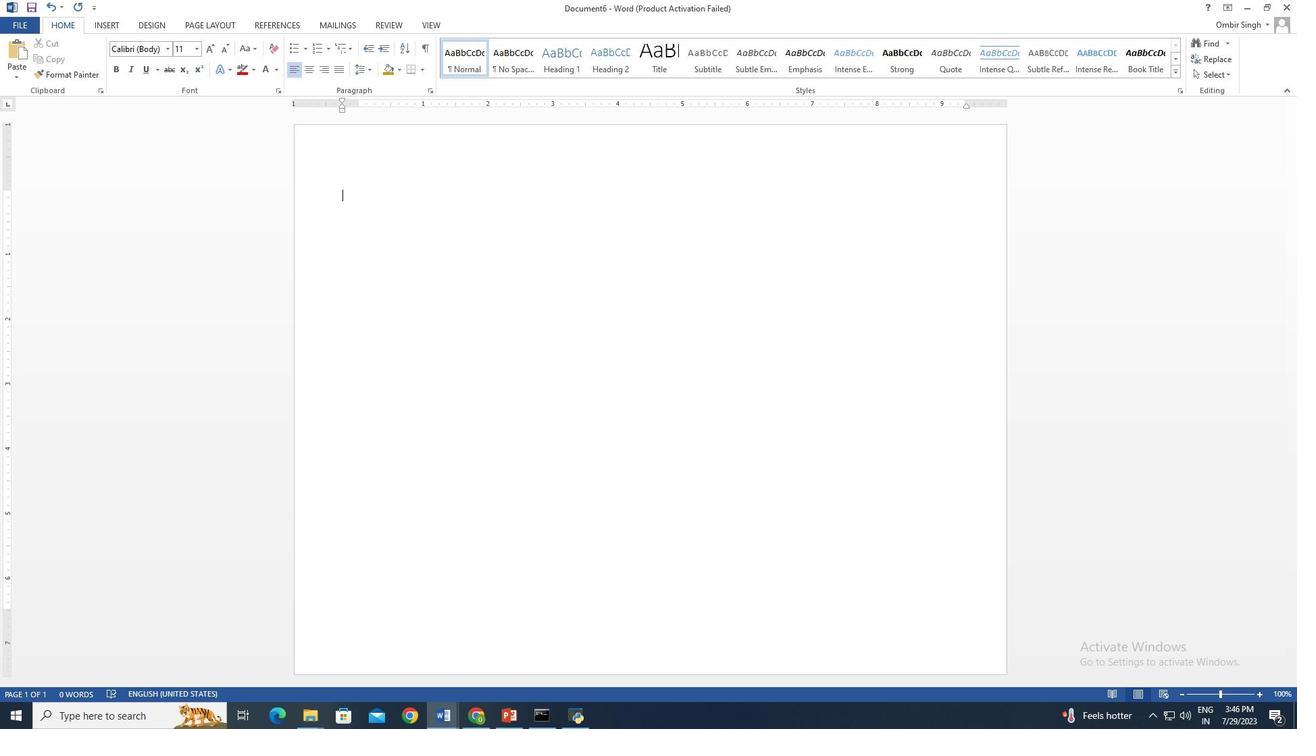
Action: Mouse moved to (599, 331)
Screenshot: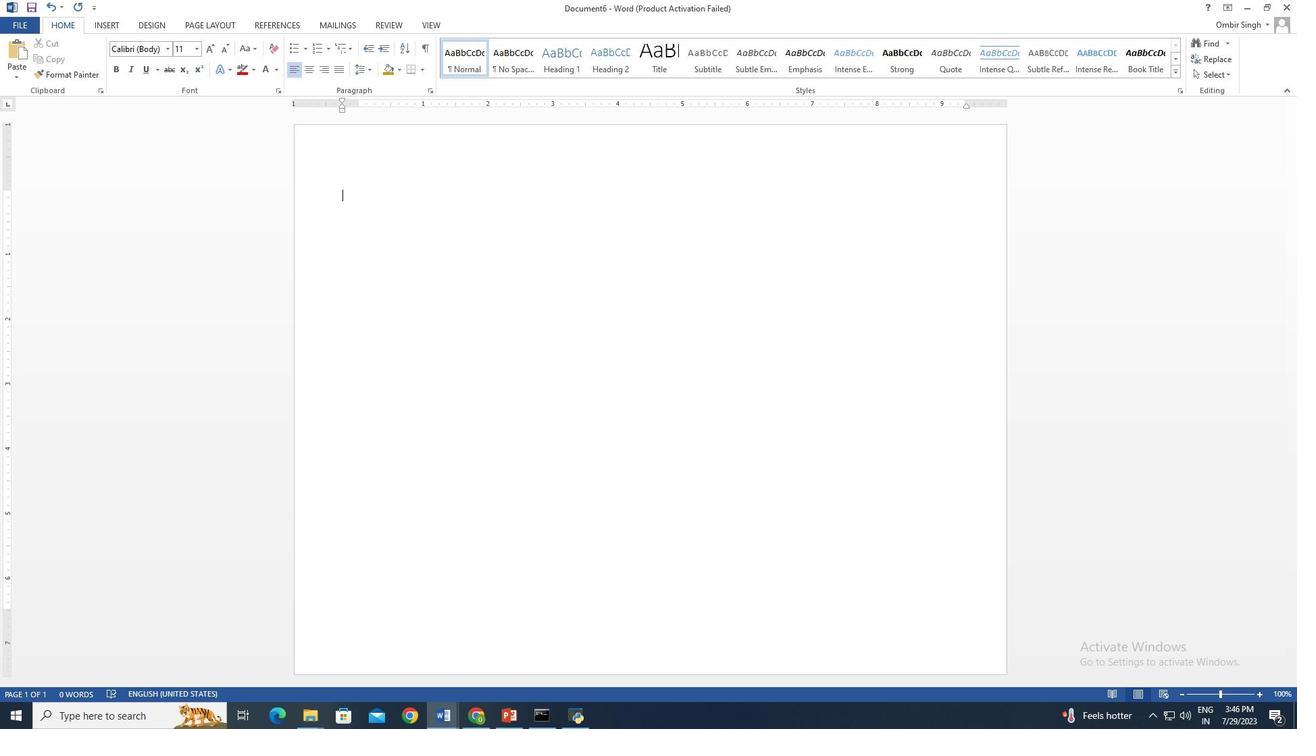 
Action: Mouse scrolled (599, 332) with delta (0, 0)
Screenshot: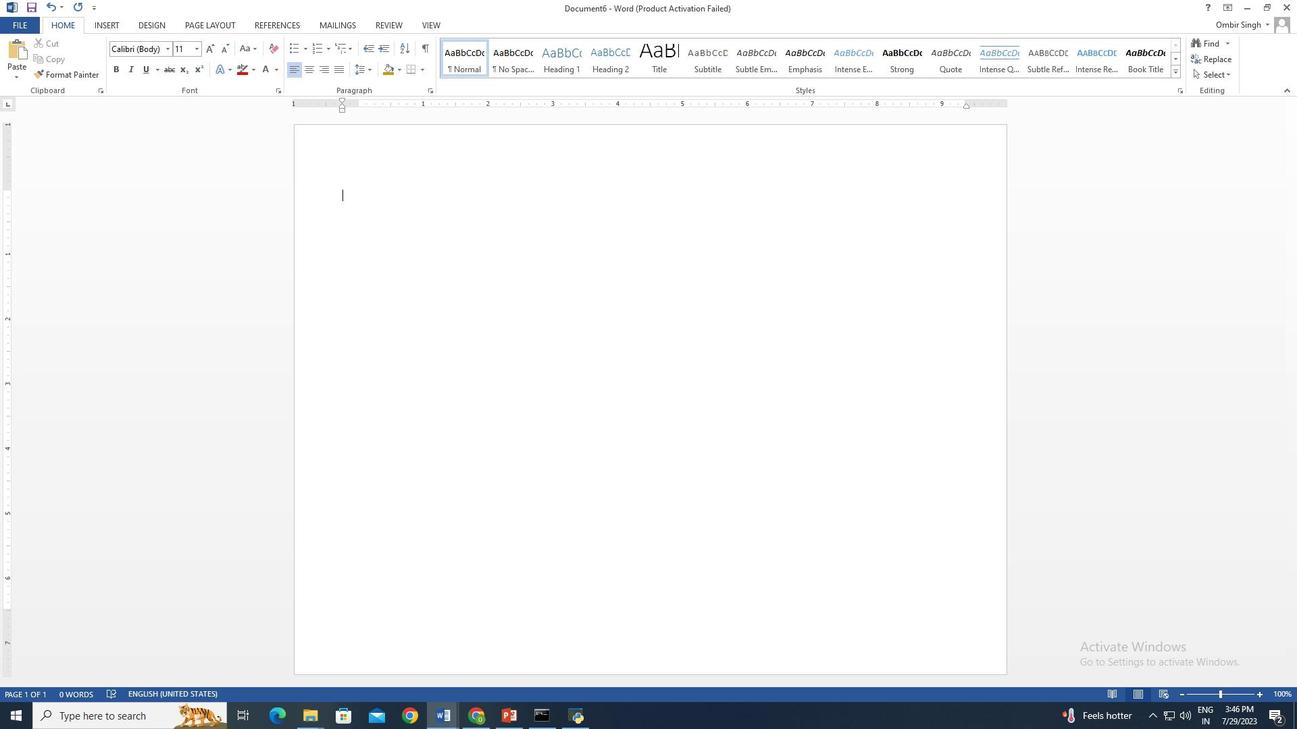 
Action: Mouse moved to (626, 318)
Screenshot: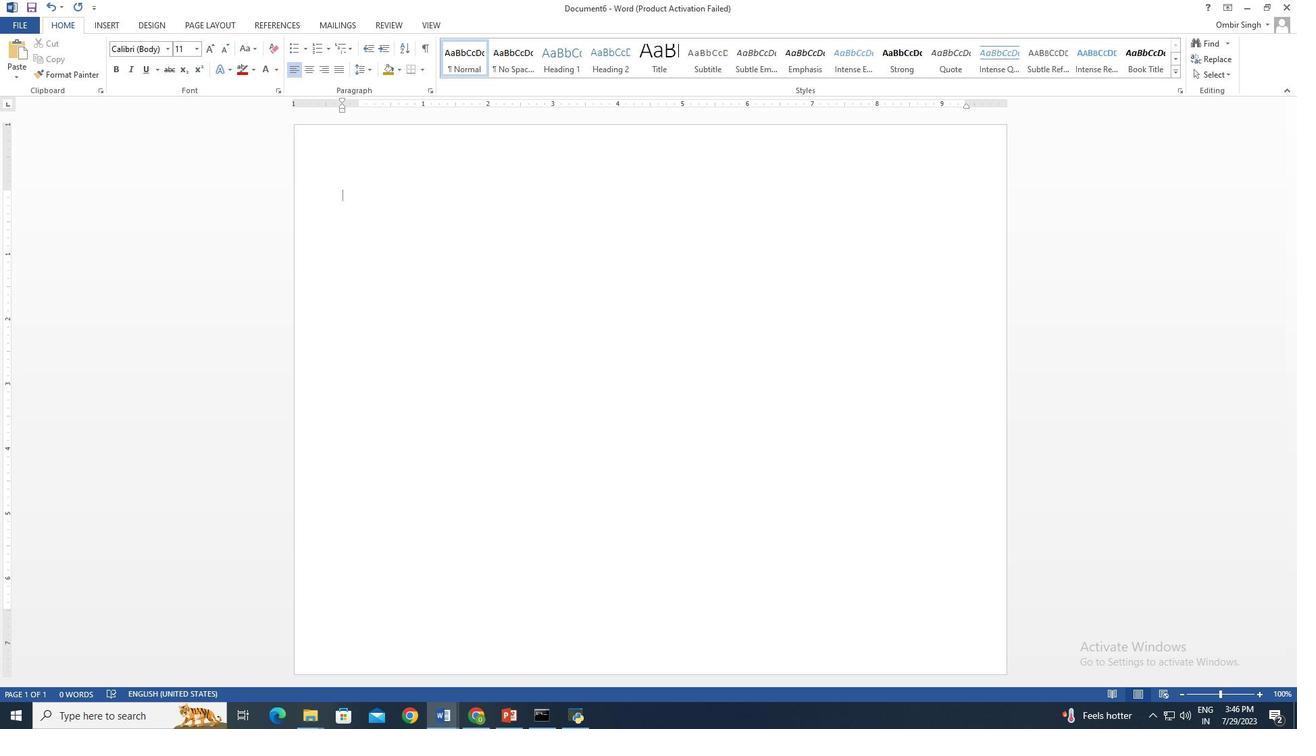 
Action: Mouse scrolled (626, 318) with delta (0, 0)
Screenshot: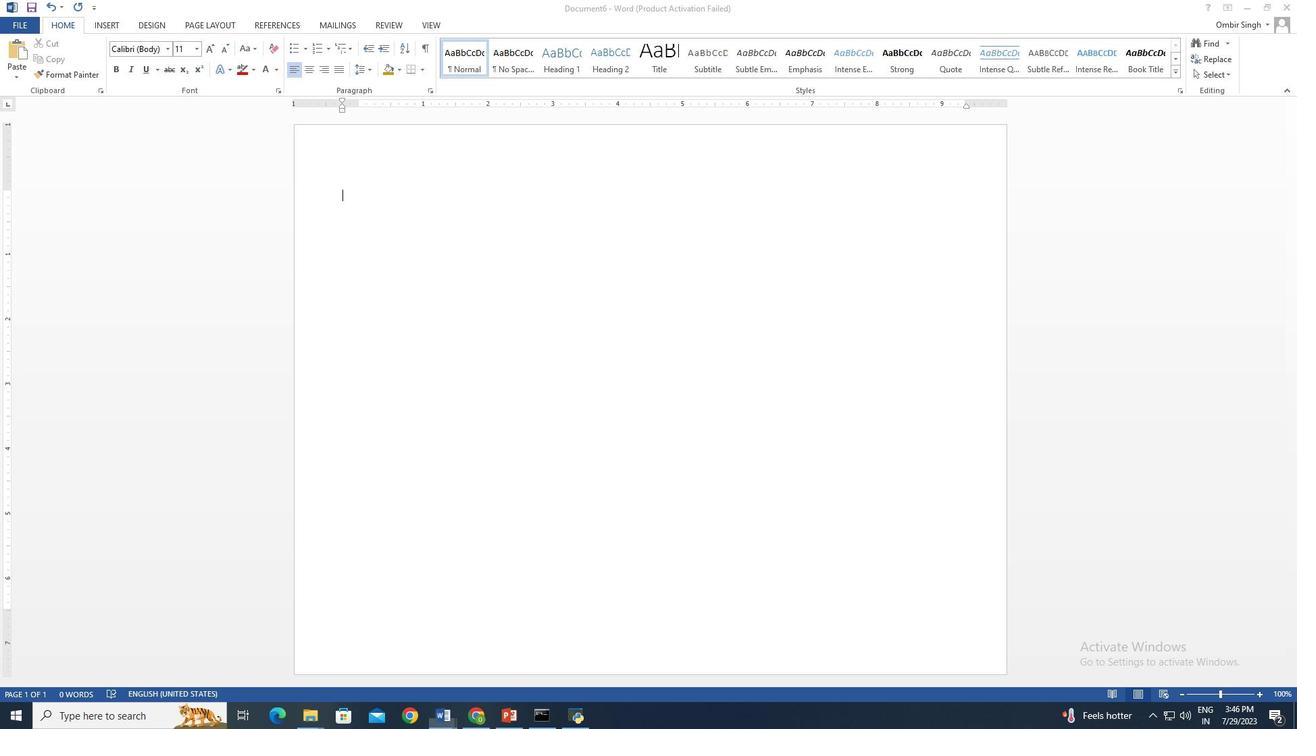 
Action: Mouse scrolled (626, 318) with delta (0, 0)
Screenshot: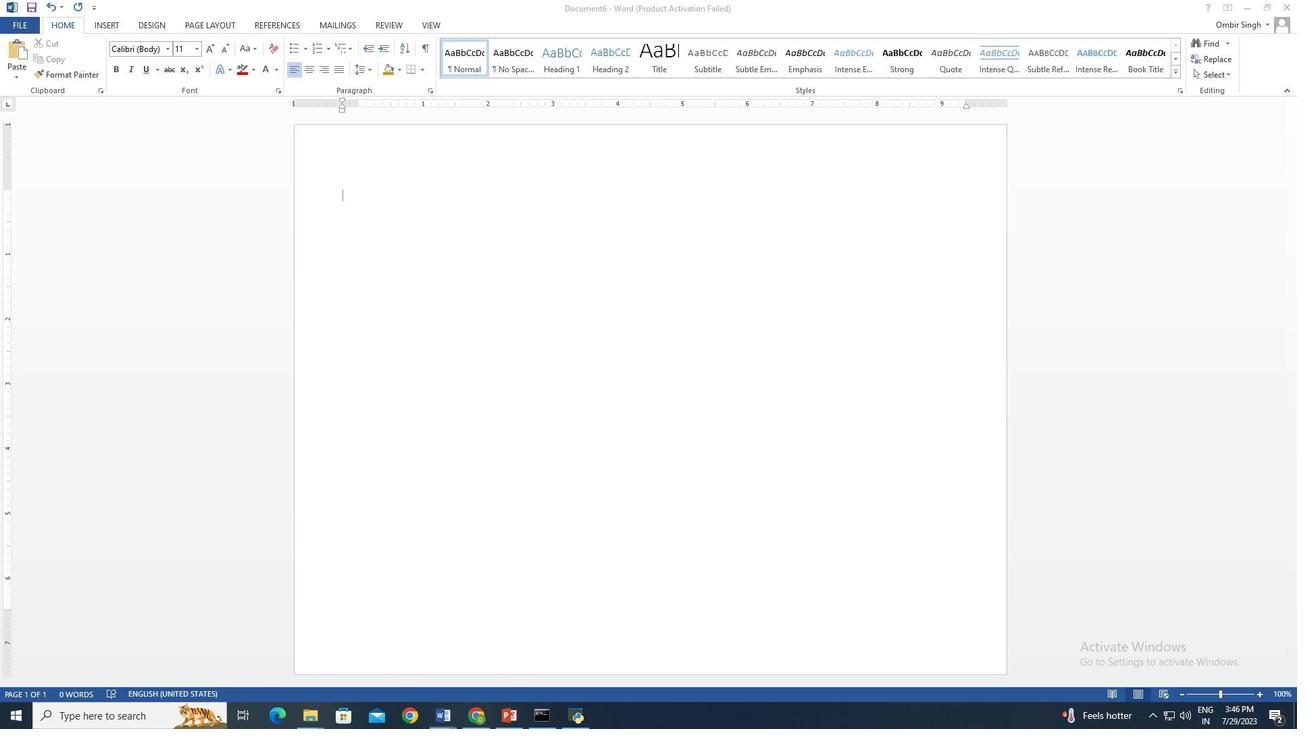 
Action: Mouse moved to (414, 254)
Screenshot: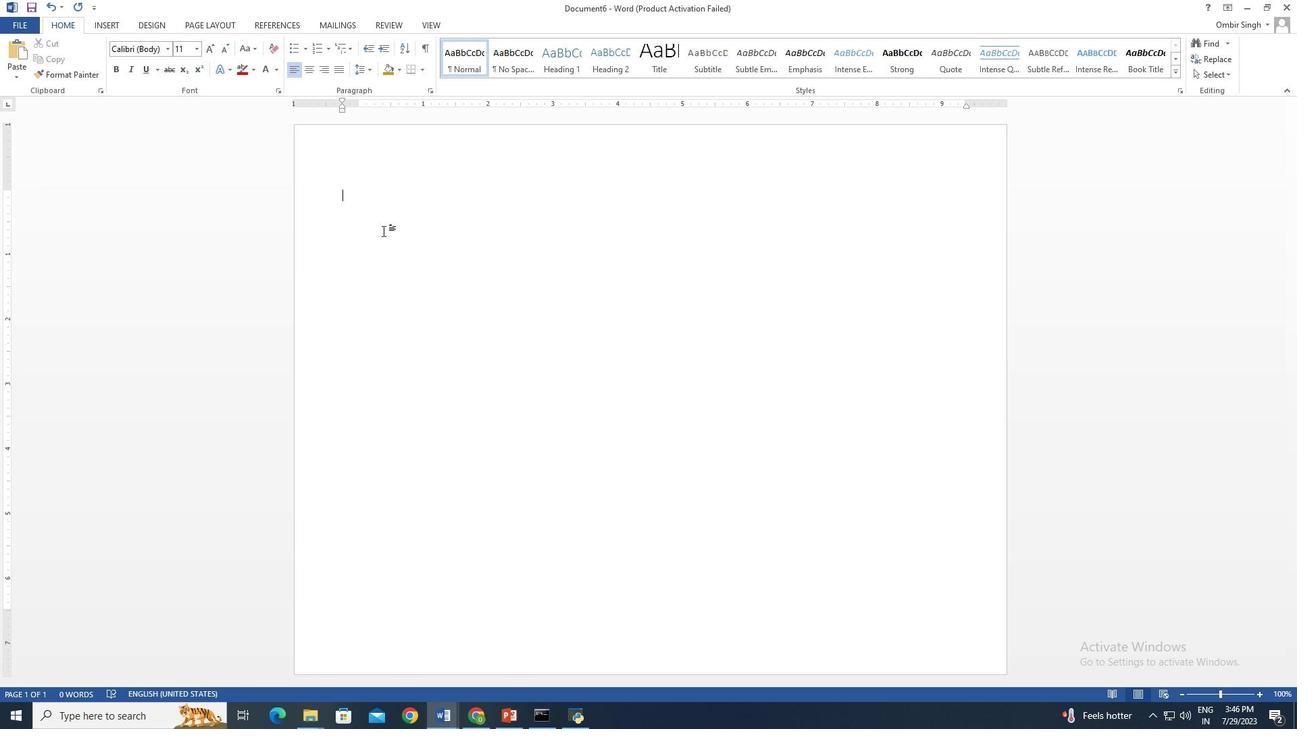 
Action: Key pressed <Key.shift>Holiday<Key.space>gift<Key.space>wishlist<Key.shift_r><Key.left><Key.left><Key.left><Key.left><Key.left><Key.left><Key.left><Key.left><Key.left><Key.left><Key.left><Key.left><Key.left><Key.left><Key.left><Key.left><Key.left><Key.left><Key.left><Key.left><Key.left><Key.left><Key.left><Key.left><Key.left><Key.left><Key.left><Key.left><Key.left><Key.left><Key.left><Key.left>
Screenshot: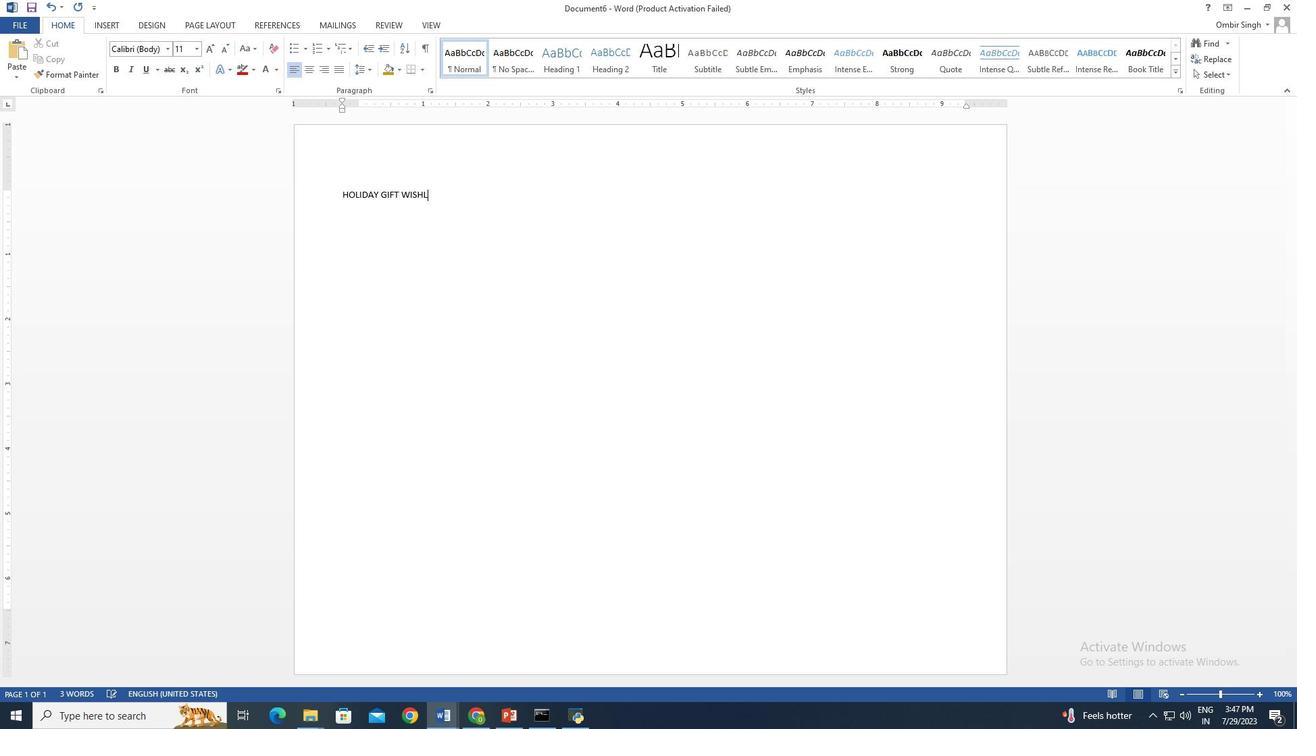 
Action: Mouse moved to (62, 24)
Screenshot: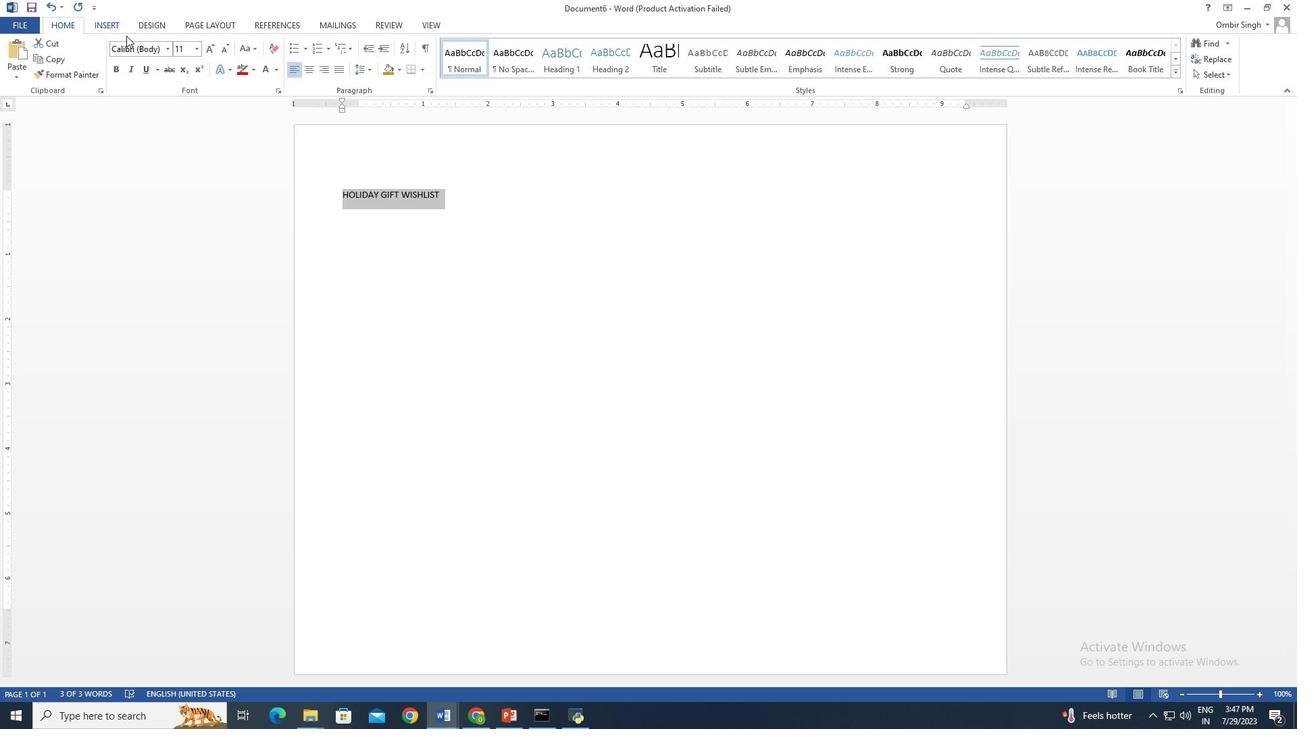 
Action: Mouse pressed left at (62, 24)
Screenshot: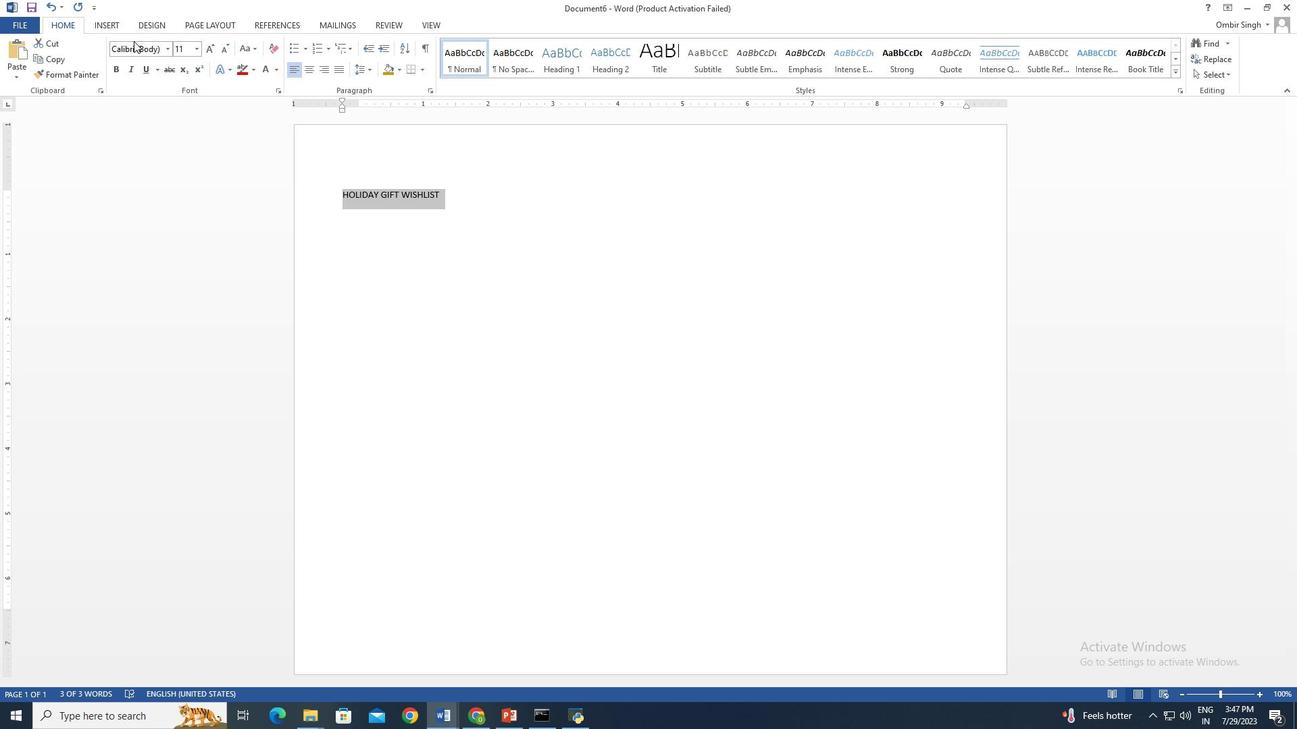 
Action: Mouse moved to (164, 47)
Screenshot: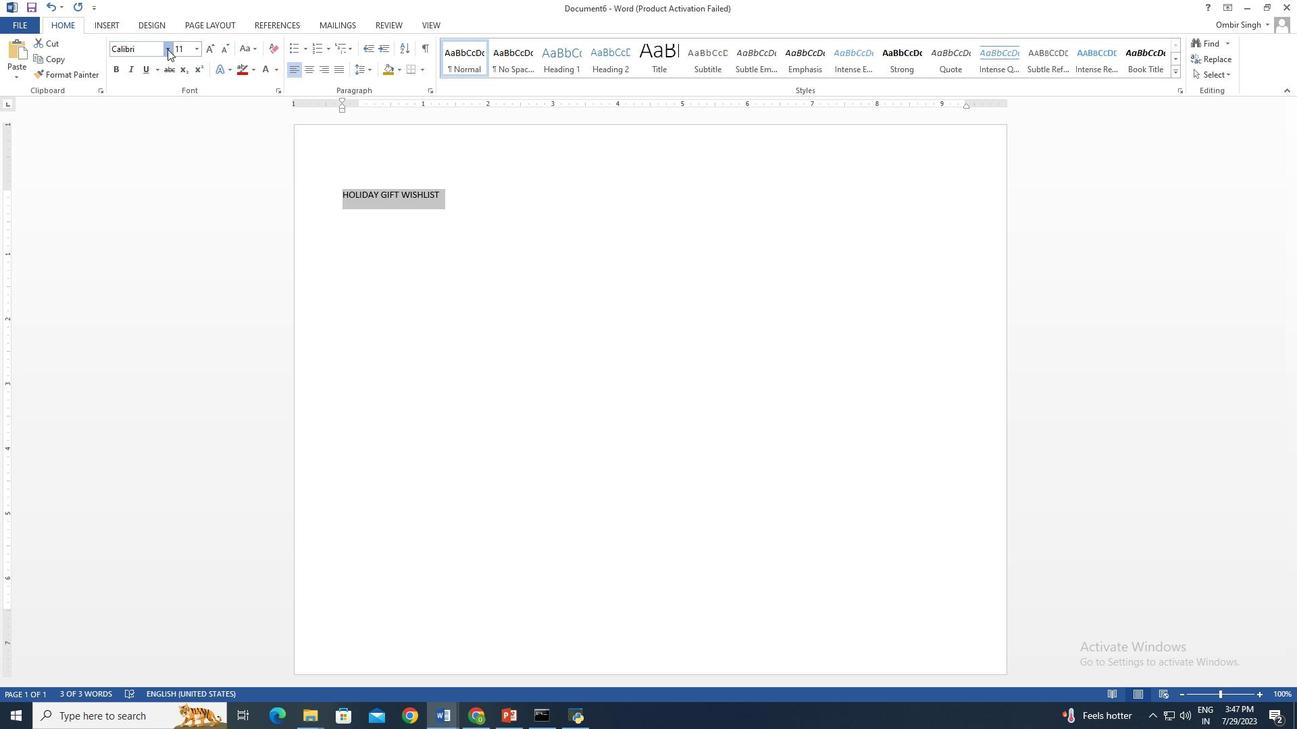
Action: Mouse pressed left at (164, 47)
Screenshot: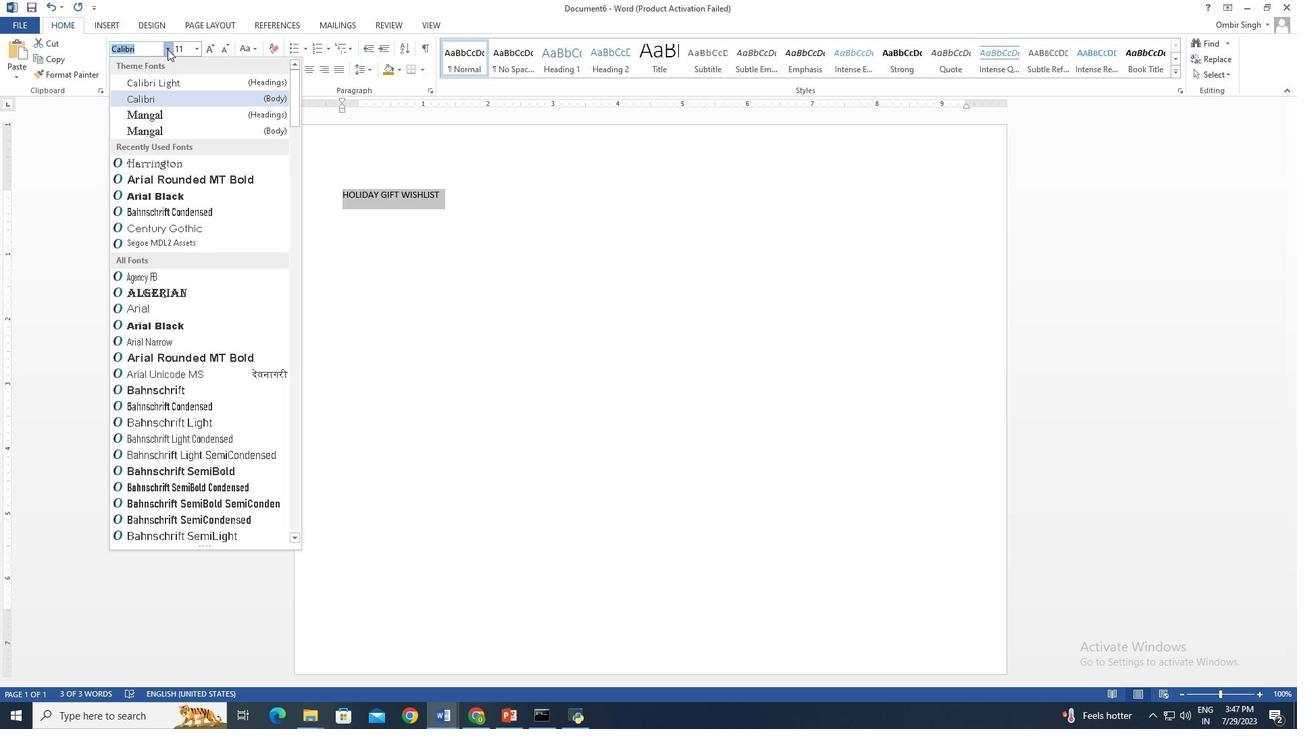 
Action: Mouse moved to (127, 91)
Screenshot: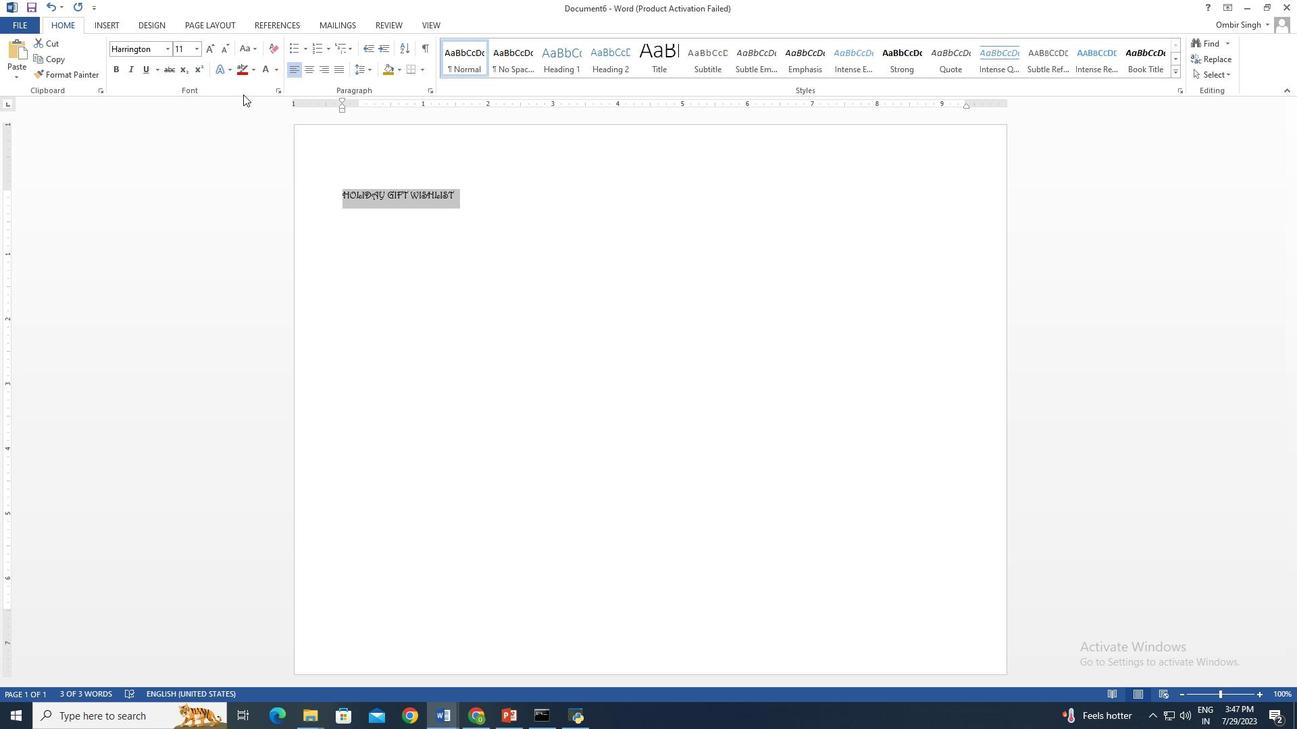 
Action: Key pressed h
Screenshot: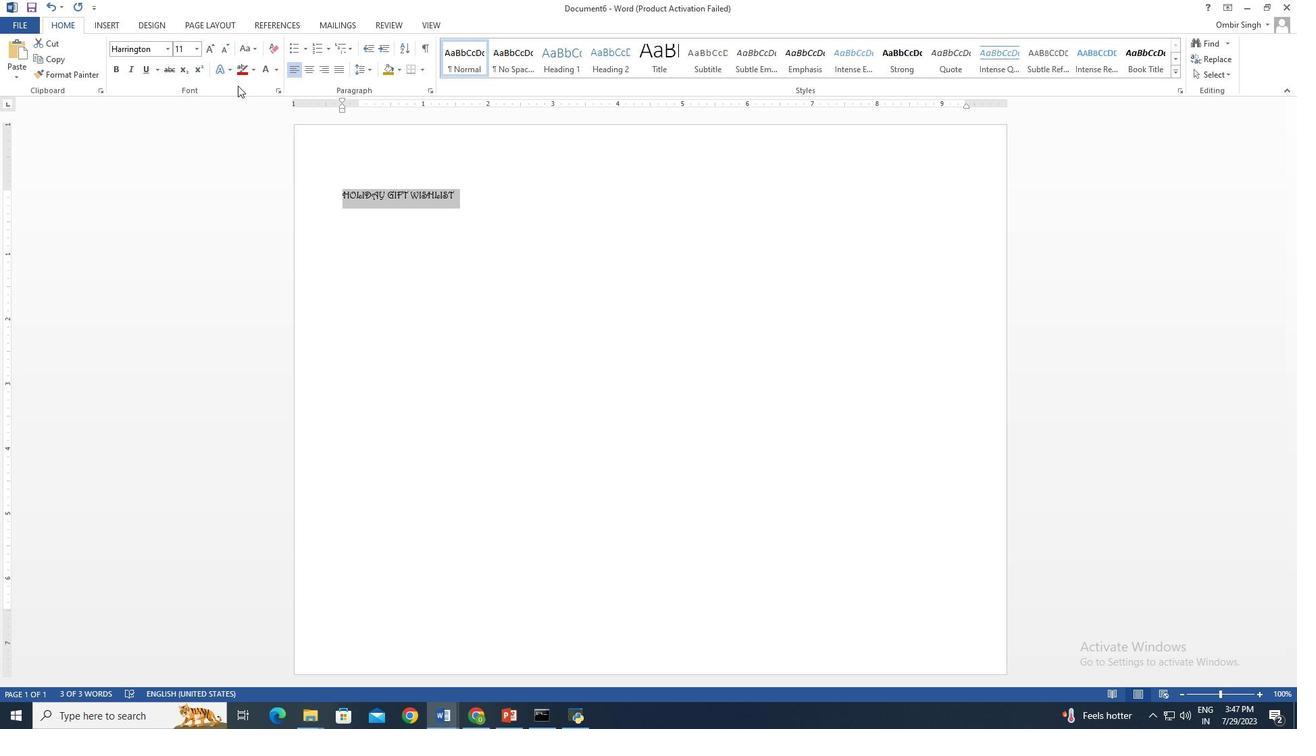 
Action: Mouse moved to (127, 89)
Screenshot: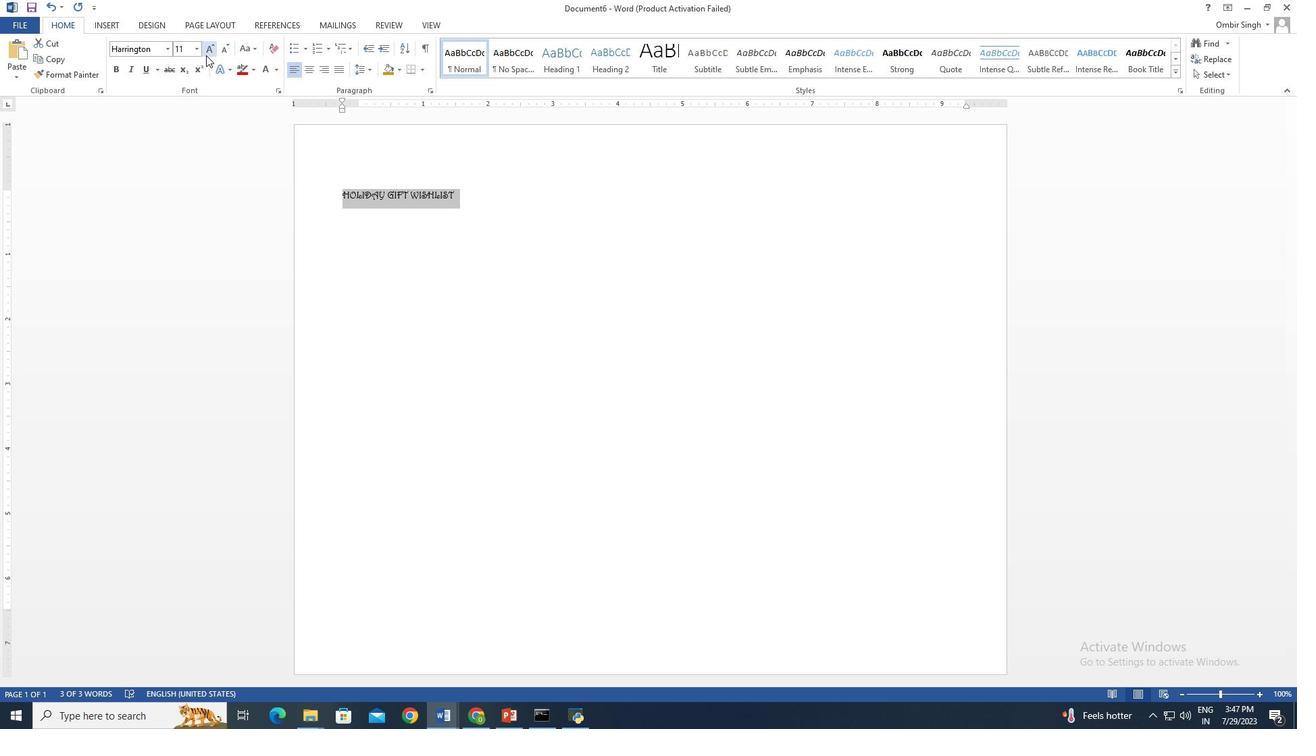 
Action: Key pressed arr
Screenshot: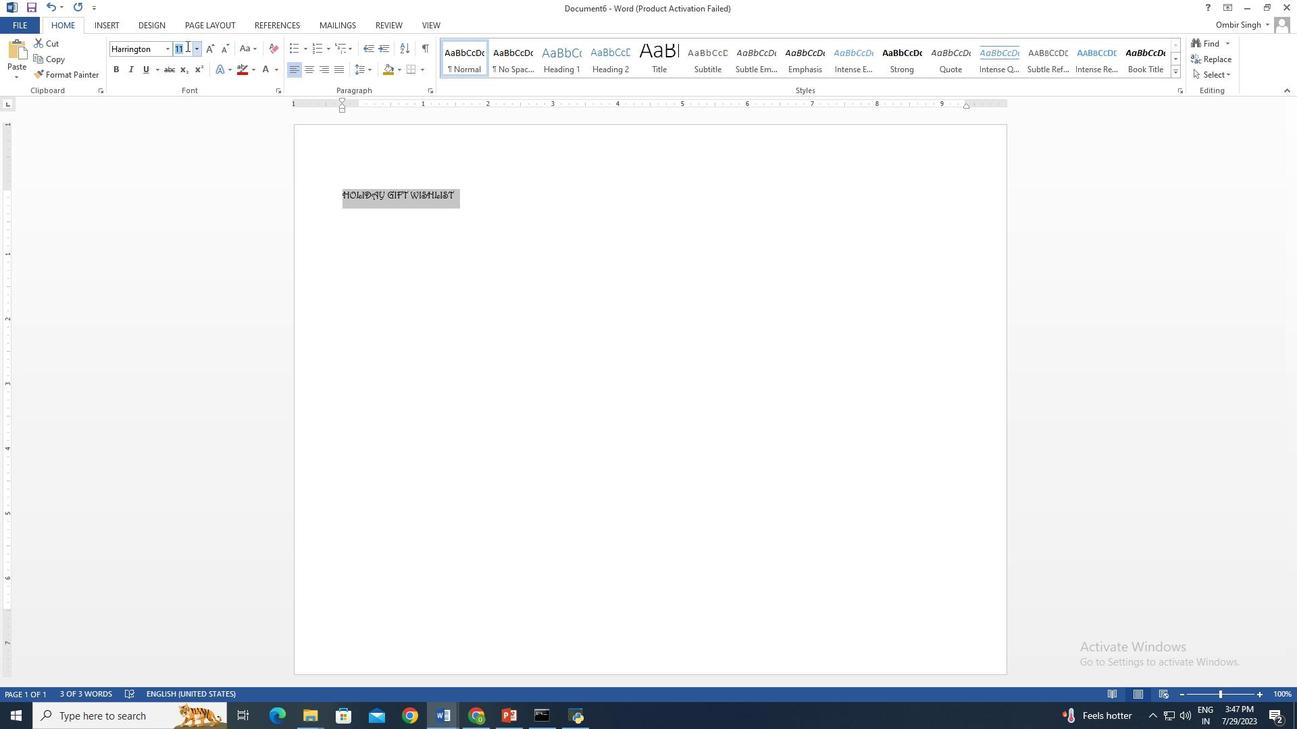 
Action: Mouse moved to (243, 512)
Screenshot: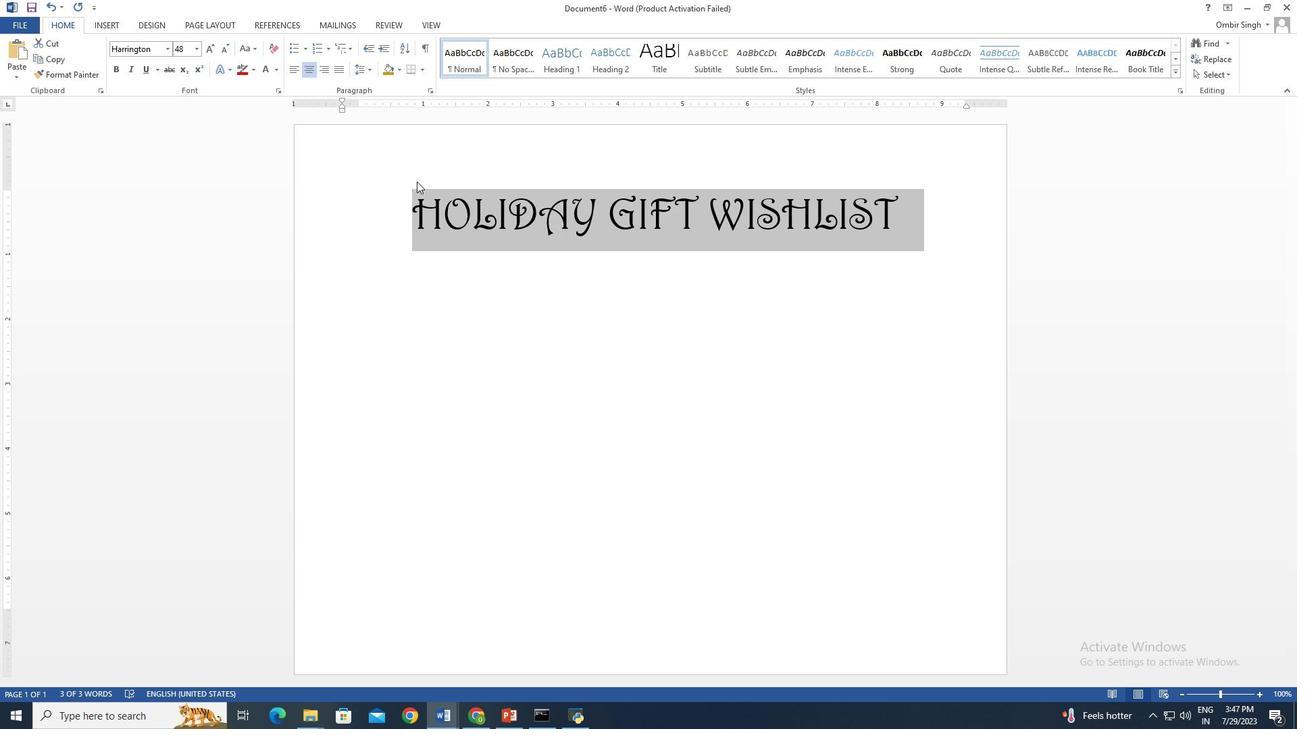 
Action: Mouse scrolled (243, 511) with delta (0, 0)
Screenshot: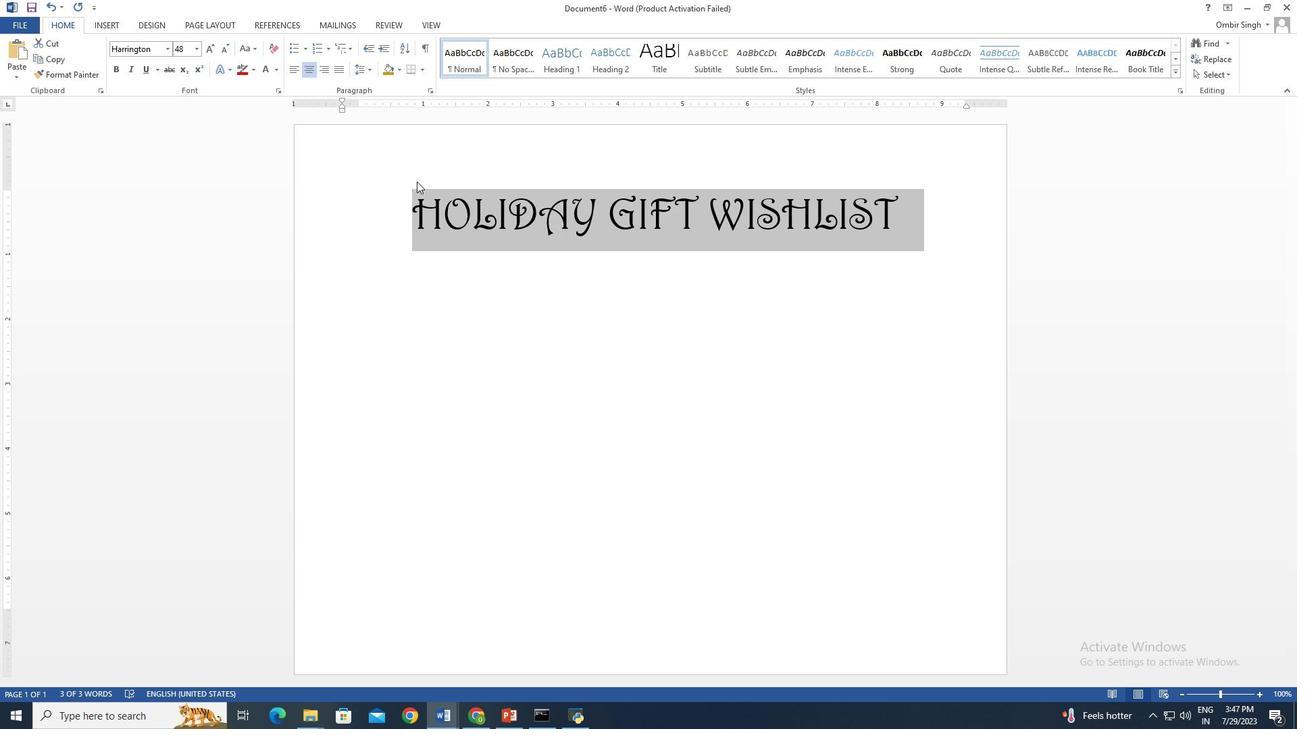
Action: Mouse moved to (245, 512)
Screenshot: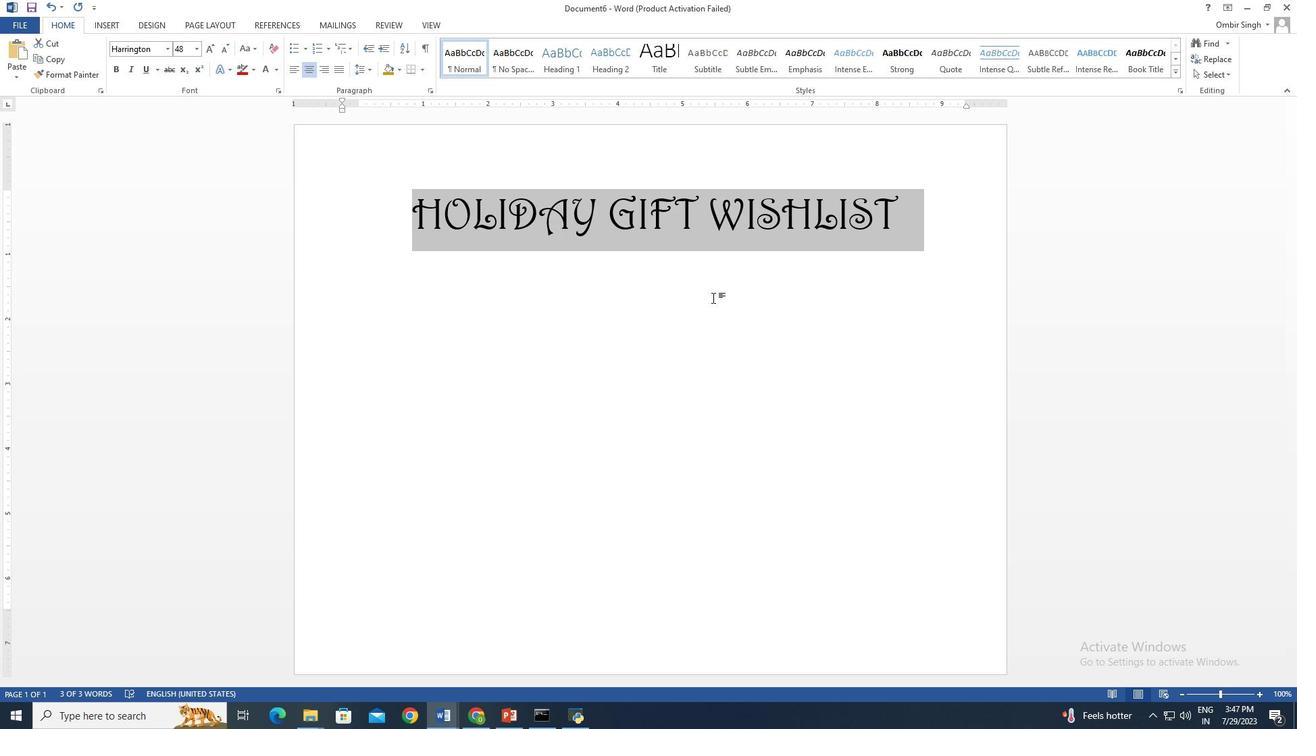 
Action: Mouse scrolled (245, 511) with delta (0, 0)
Screenshot: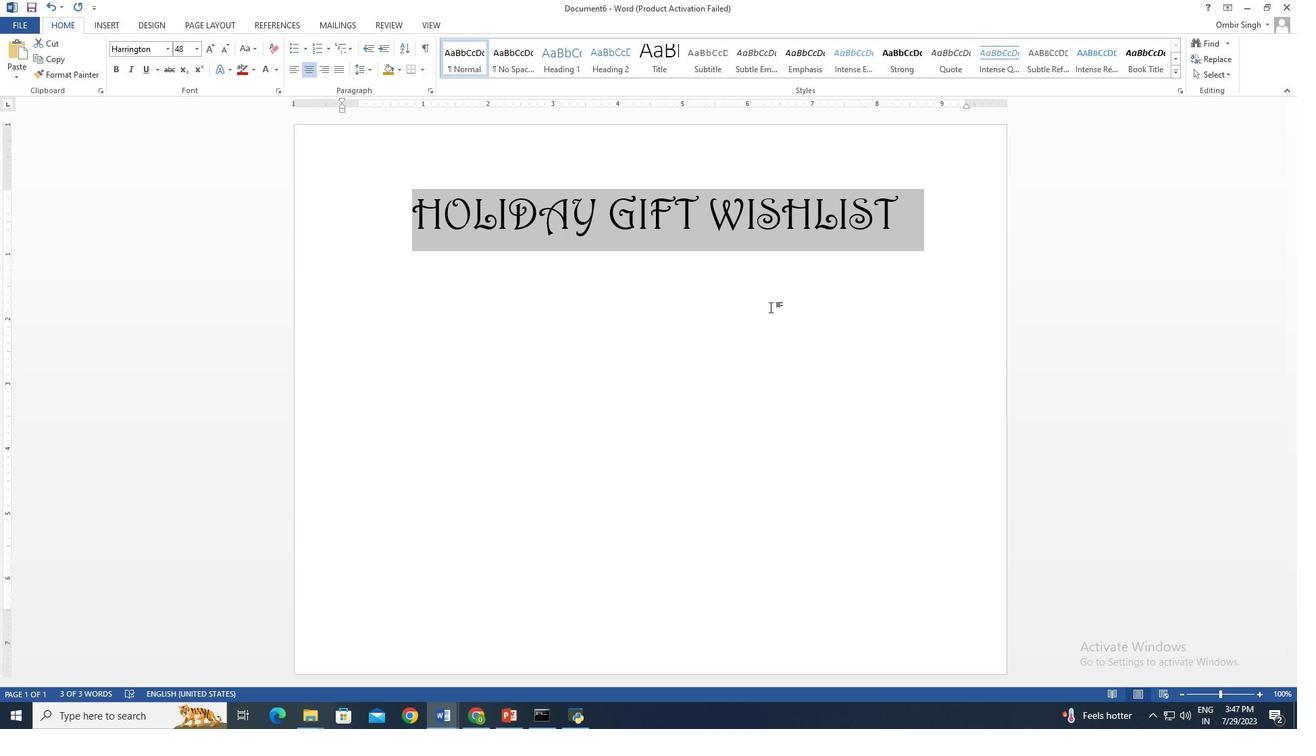 
Action: Mouse moved to (202, 443)
Screenshot: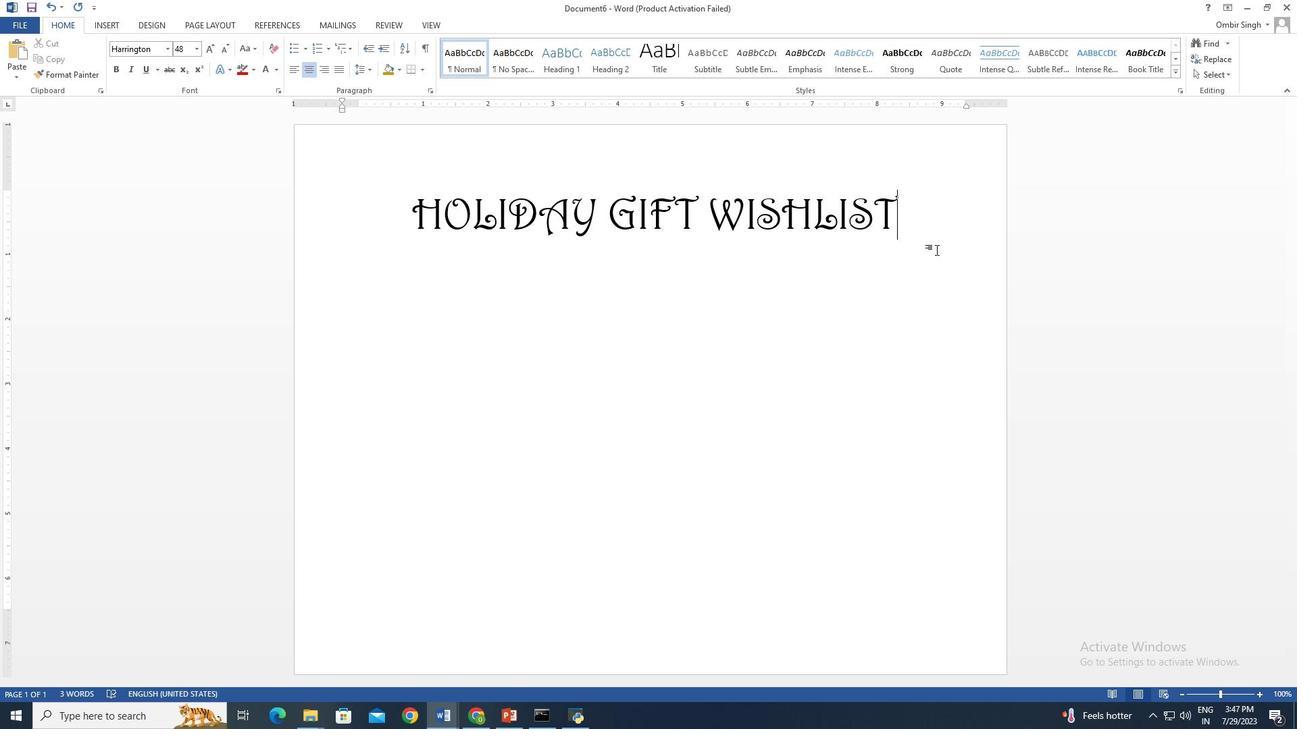 
Action: Mouse pressed left at (202, 443)
Screenshot: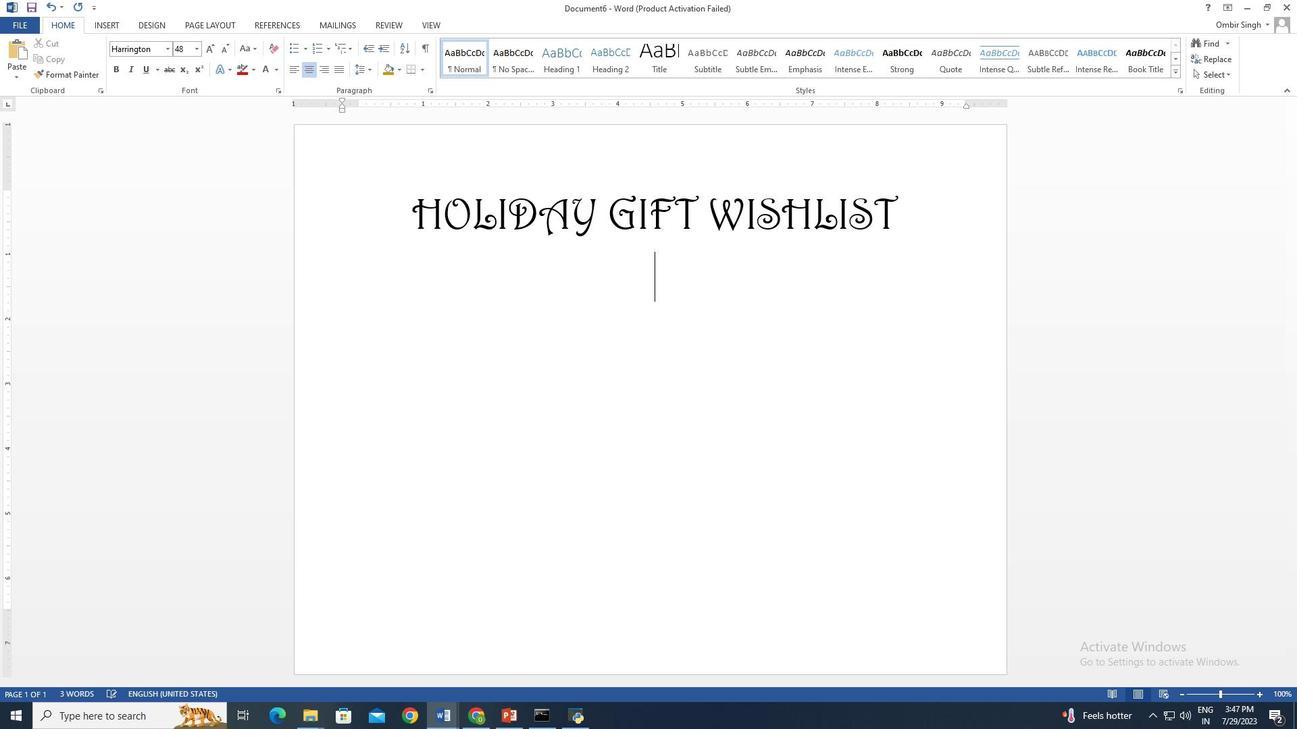 
Action: Mouse moved to (189, 47)
Screenshot: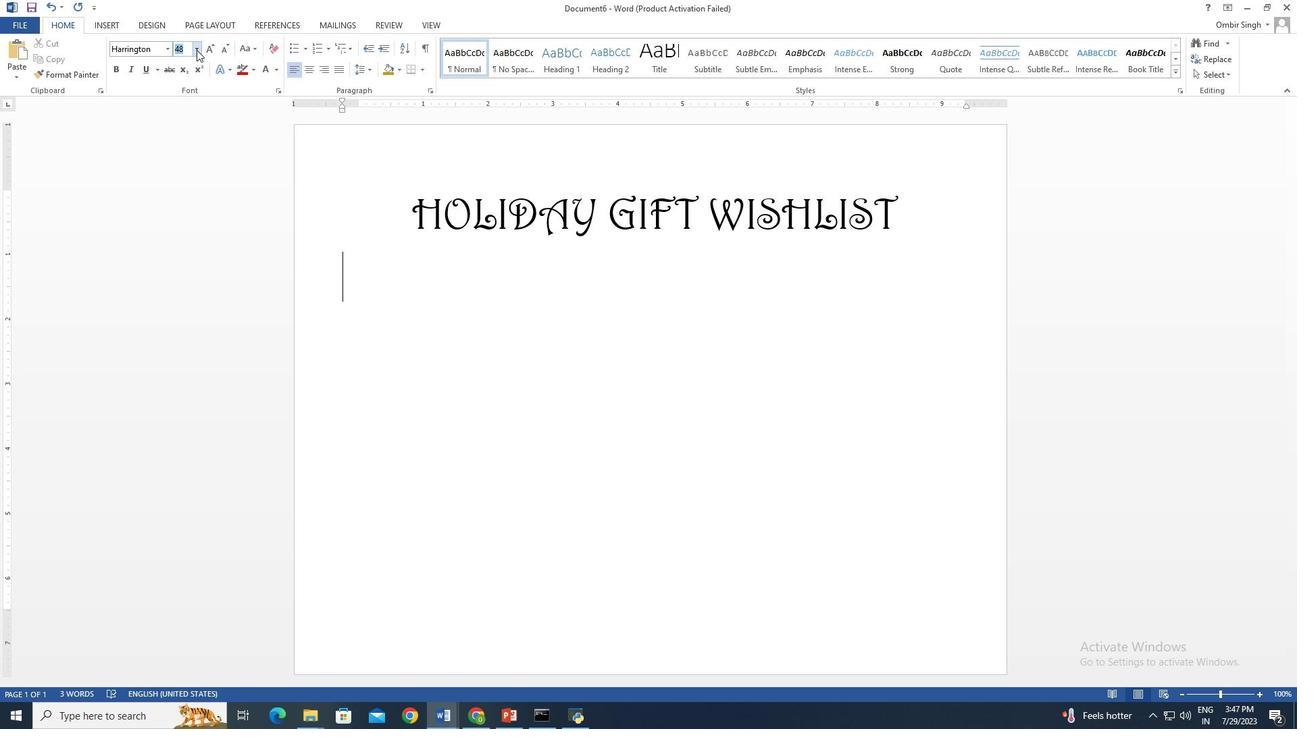 
Action: Mouse pressed left at (189, 47)
Screenshot: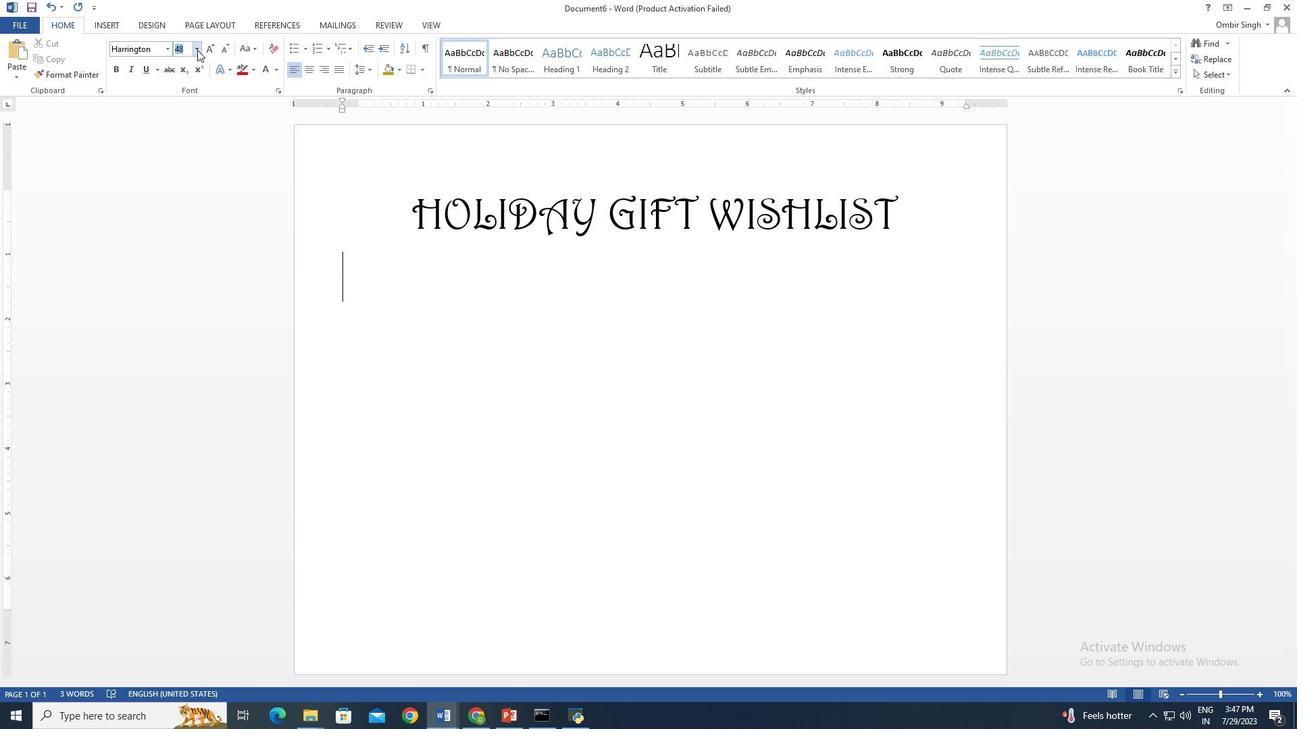 
Action: Mouse moved to (189, 46)
Screenshot: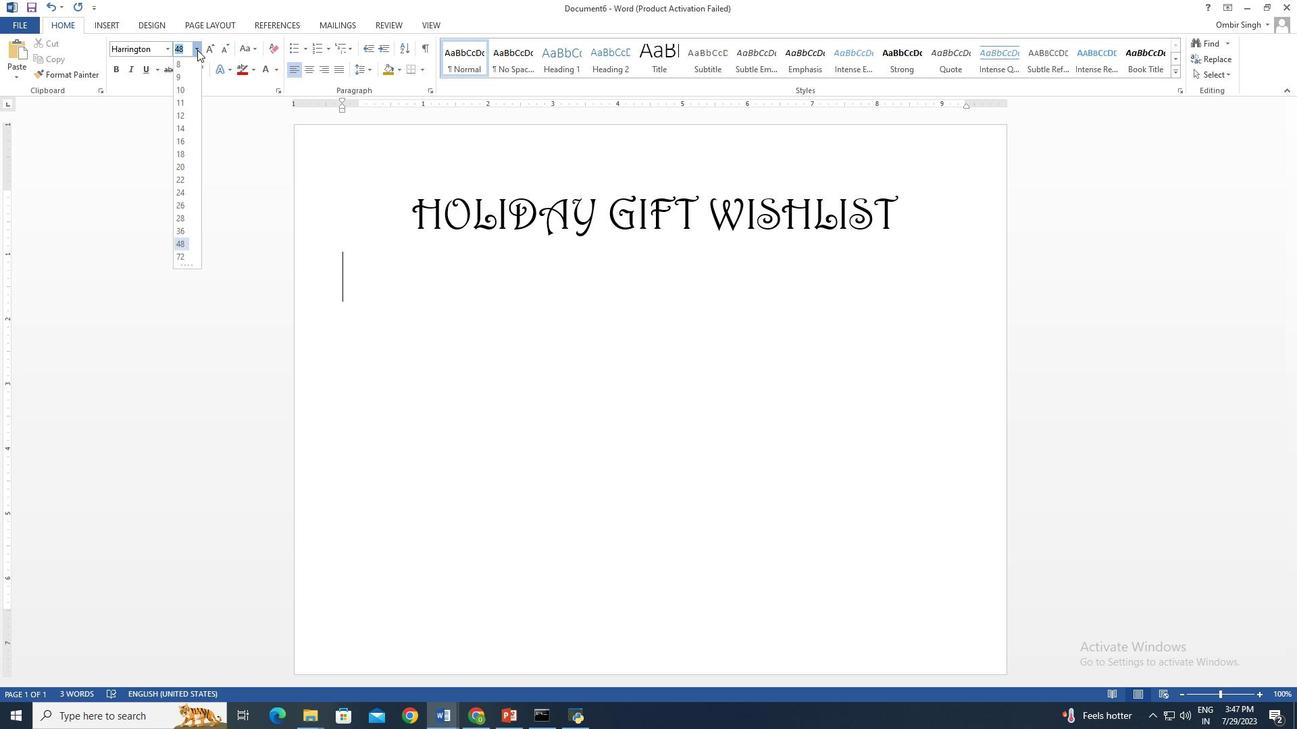 
Action: Key pressed 48<Key.enter>
Screenshot: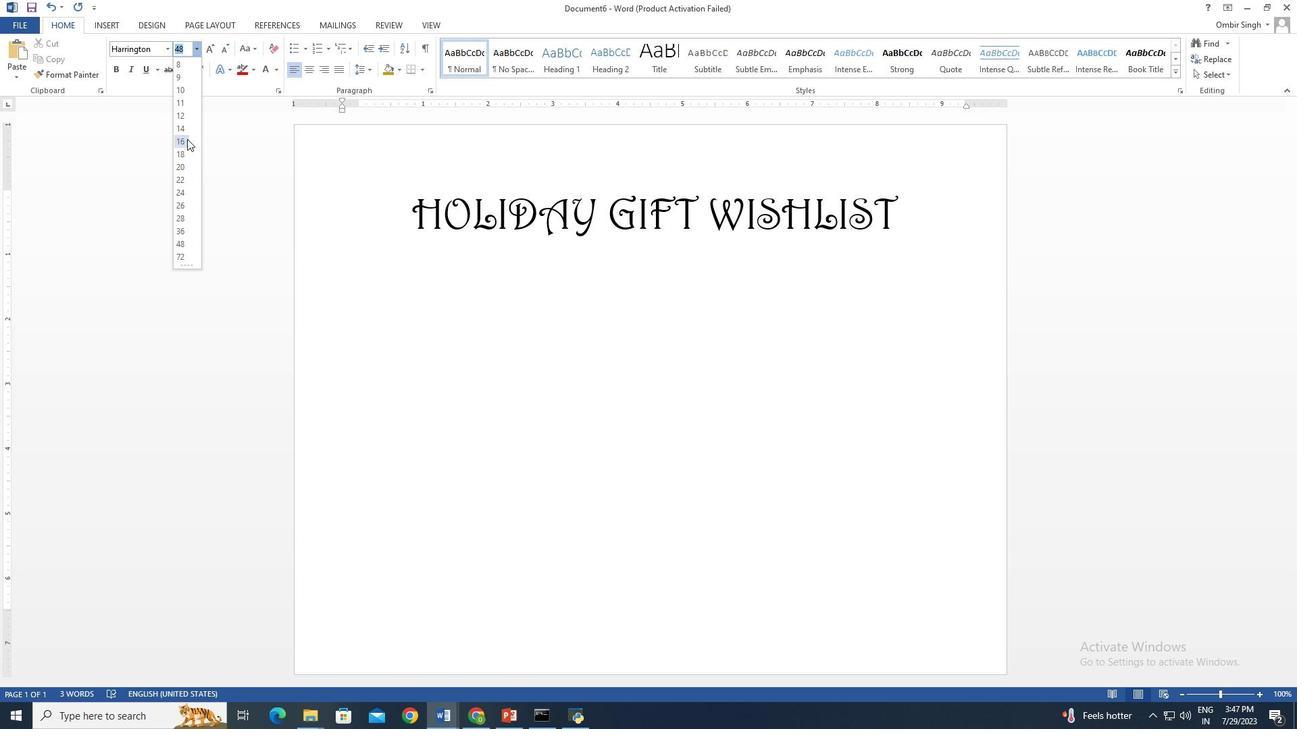 
Action: Mouse moved to (597, 210)
Screenshot: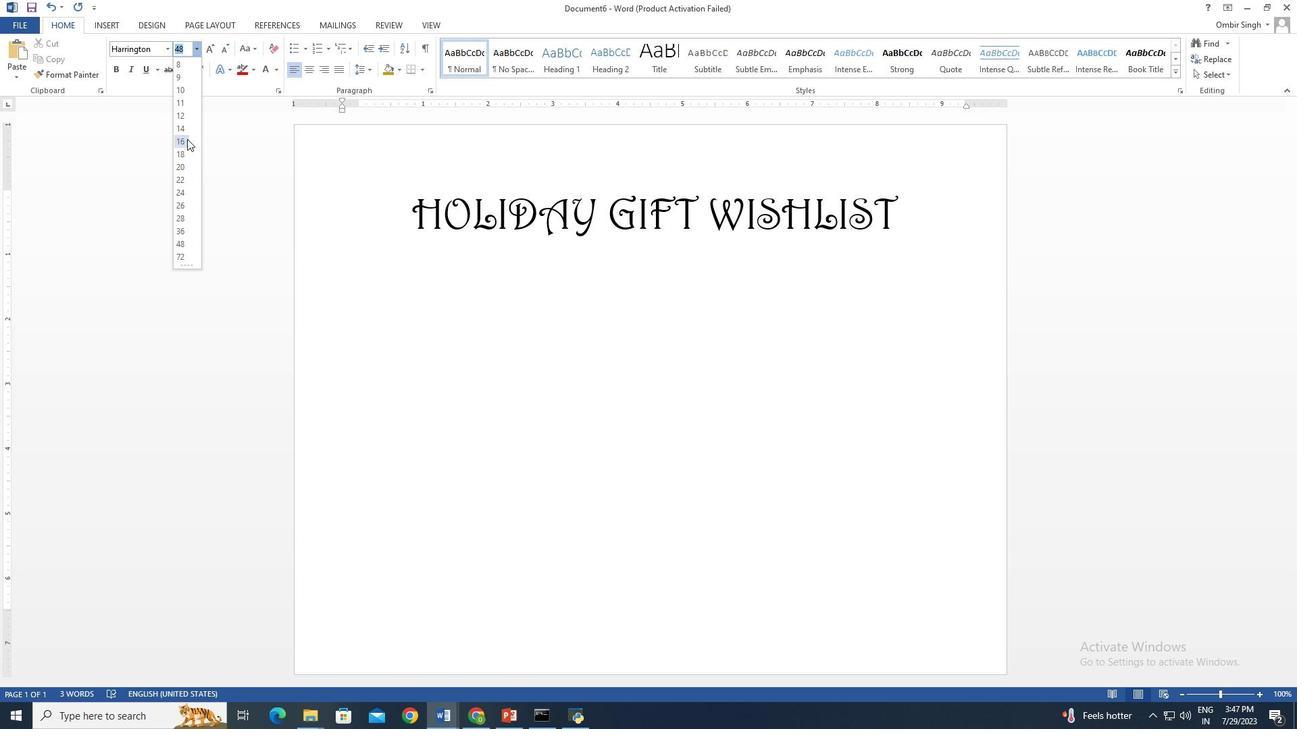 
Action: Mouse pressed right at (597, 210)
Screenshot: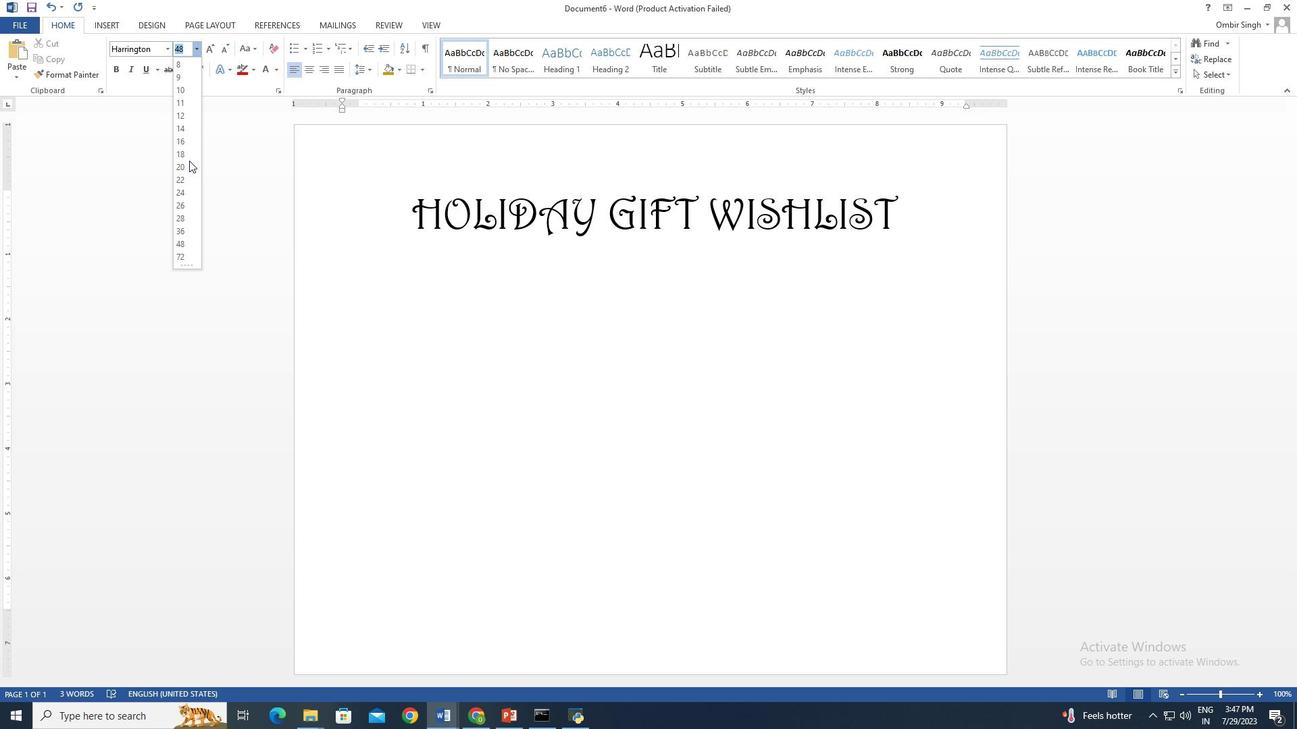 
Action: Mouse moved to (585, 214)
Screenshot: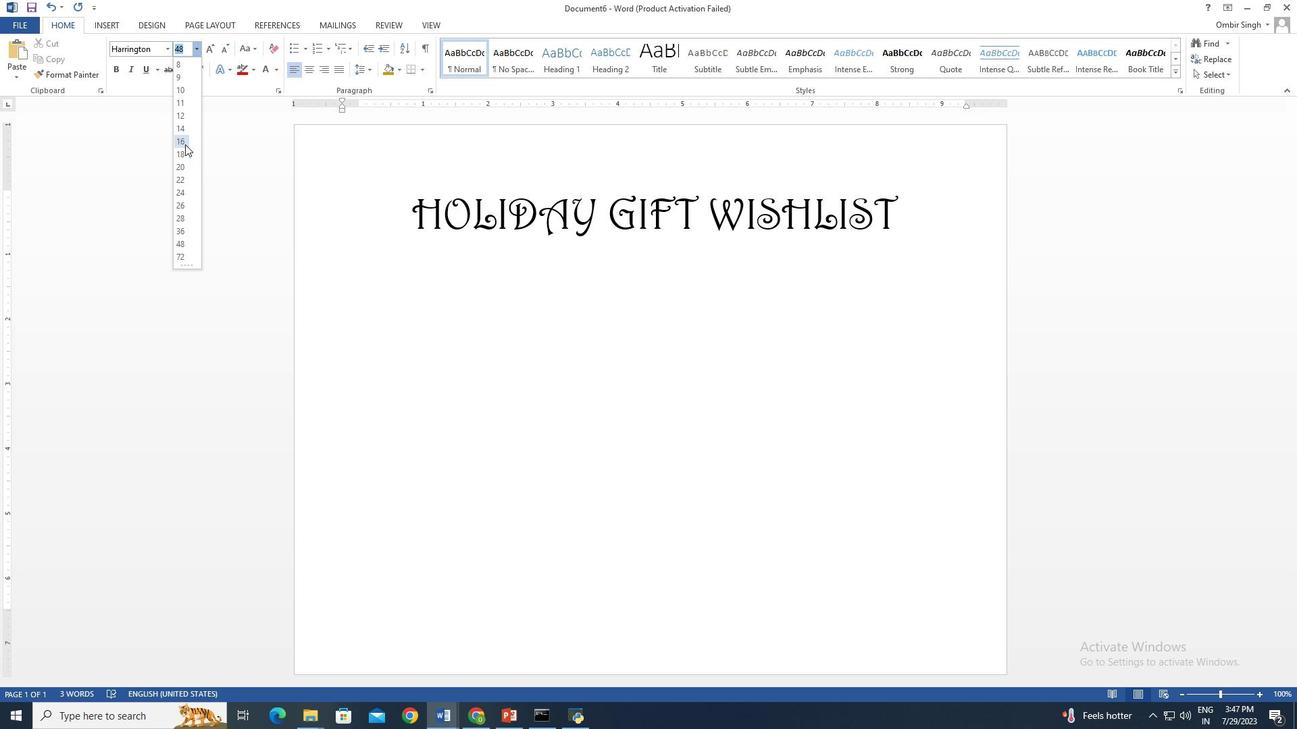 
Action: Mouse pressed left at (585, 214)
Screenshot: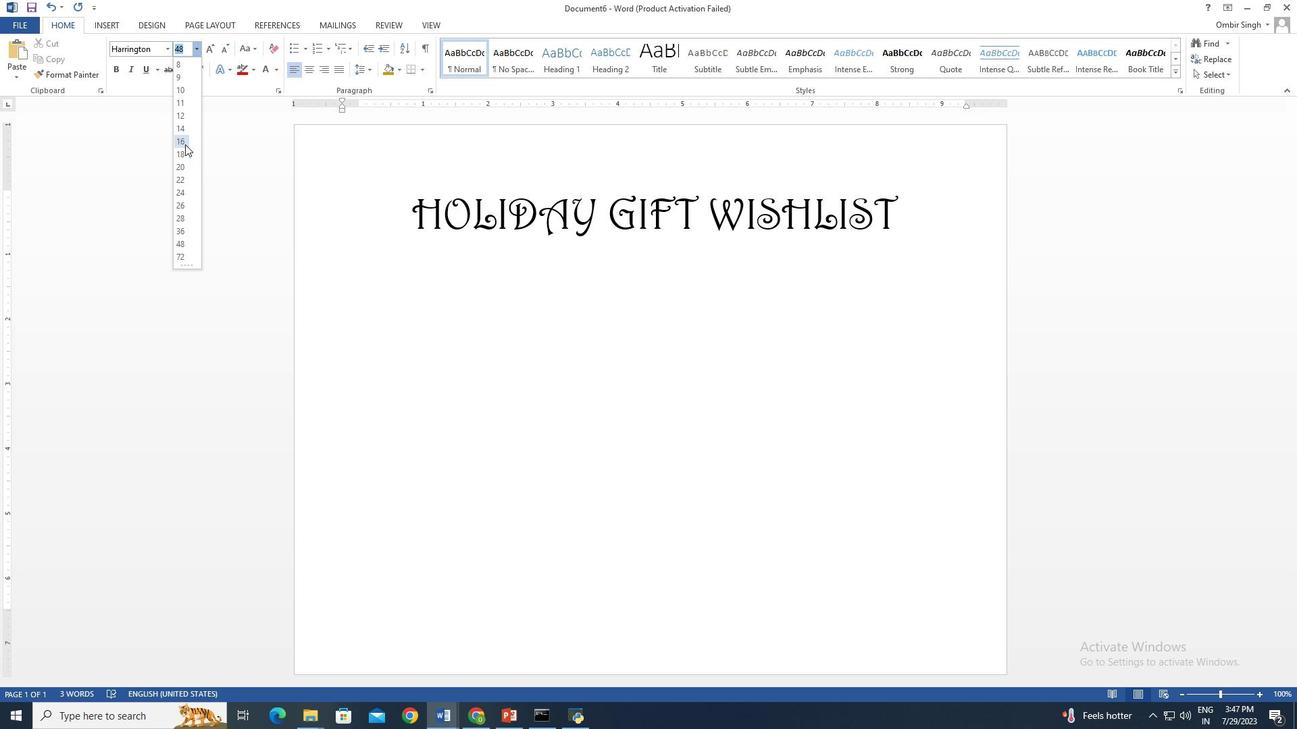 
Action: Mouse moved to (602, 225)
Screenshot: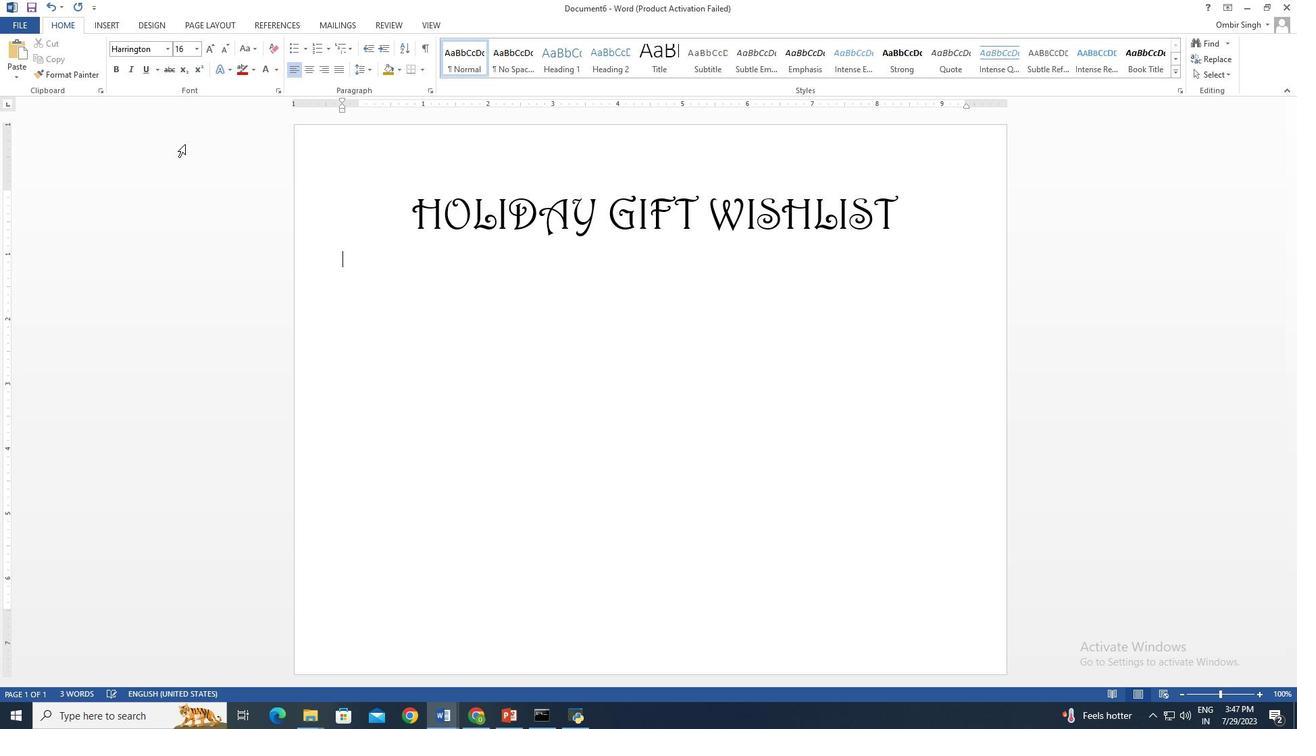 
Action: Mouse pressed left at (602, 225)
Screenshot: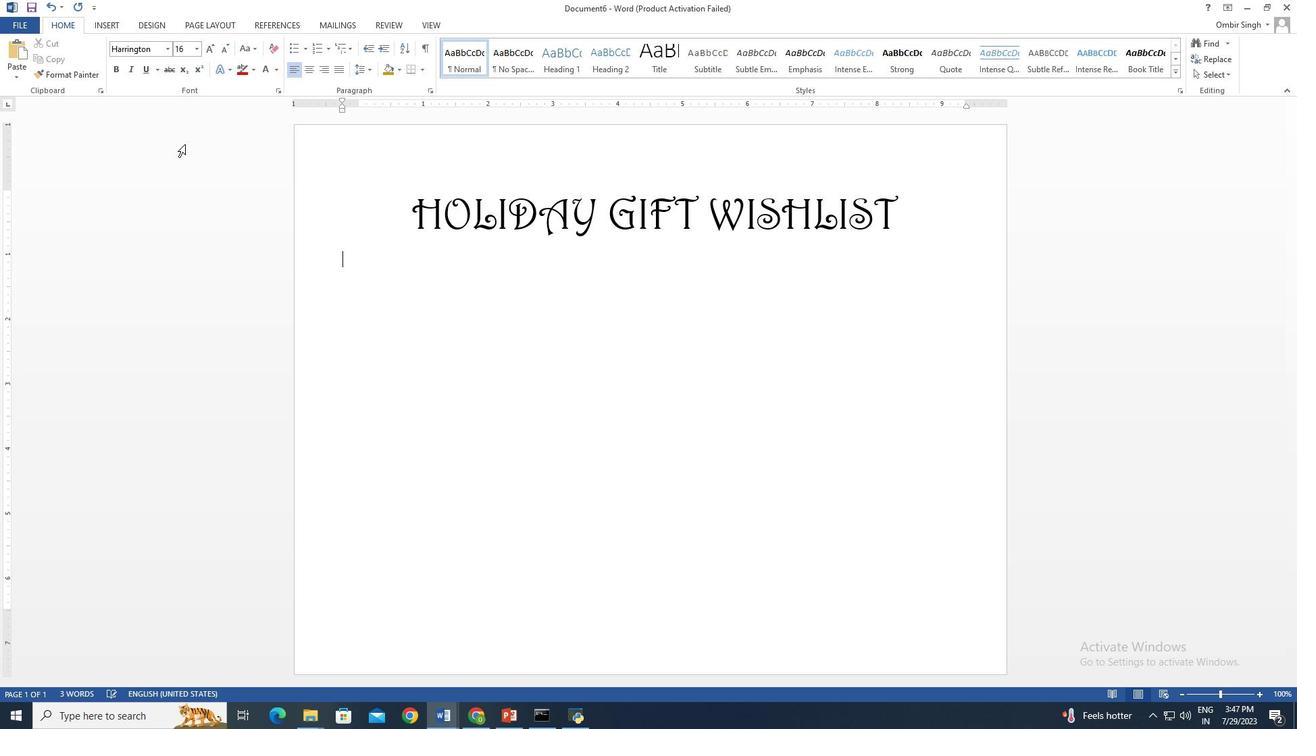 
Action: Mouse moved to (599, 216)
Screenshot: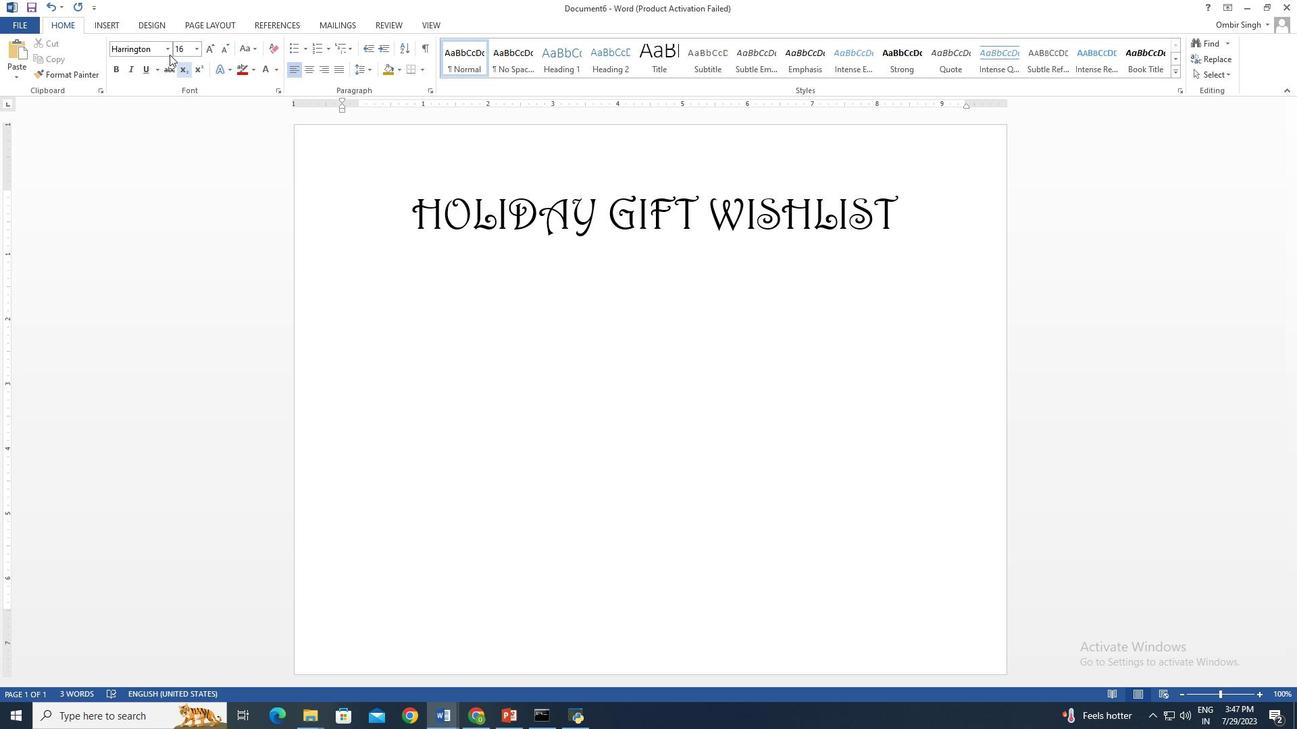 
Action: Mouse pressed right at (599, 216)
Screenshot: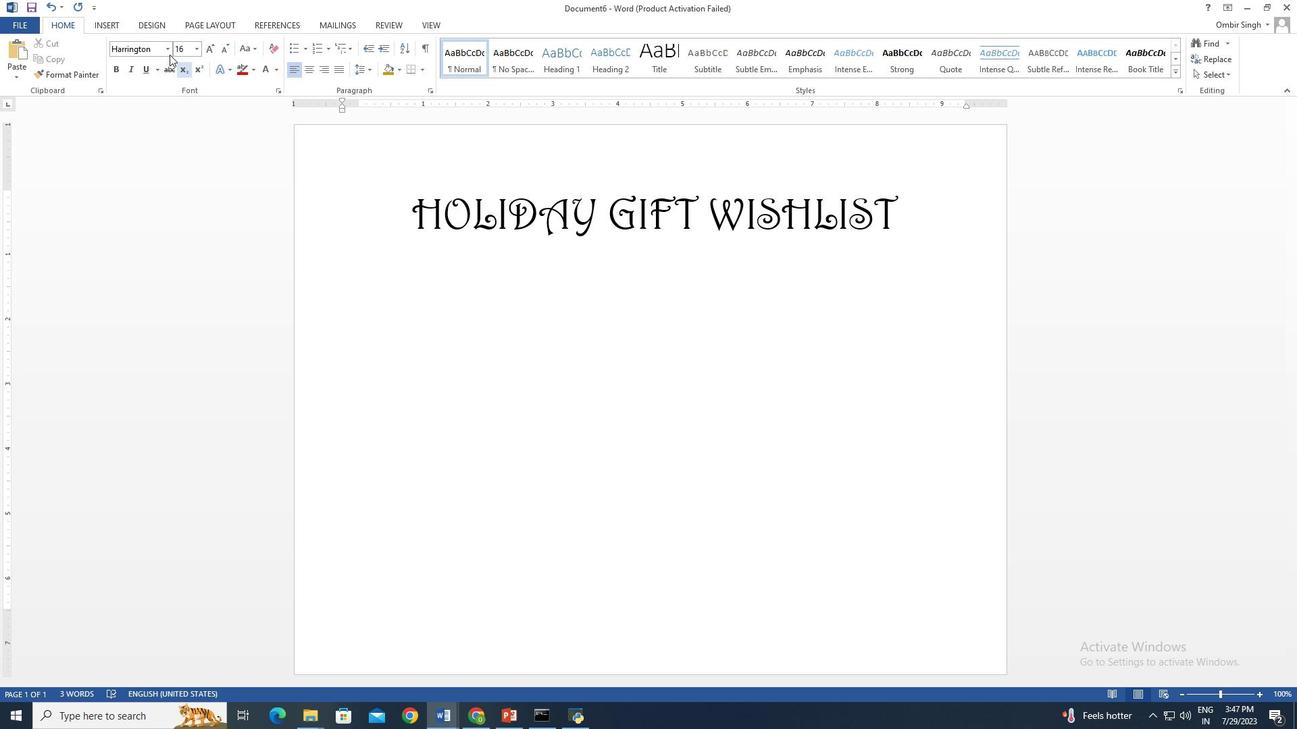 
Action: Mouse moved to (601, 216)
Screenshot: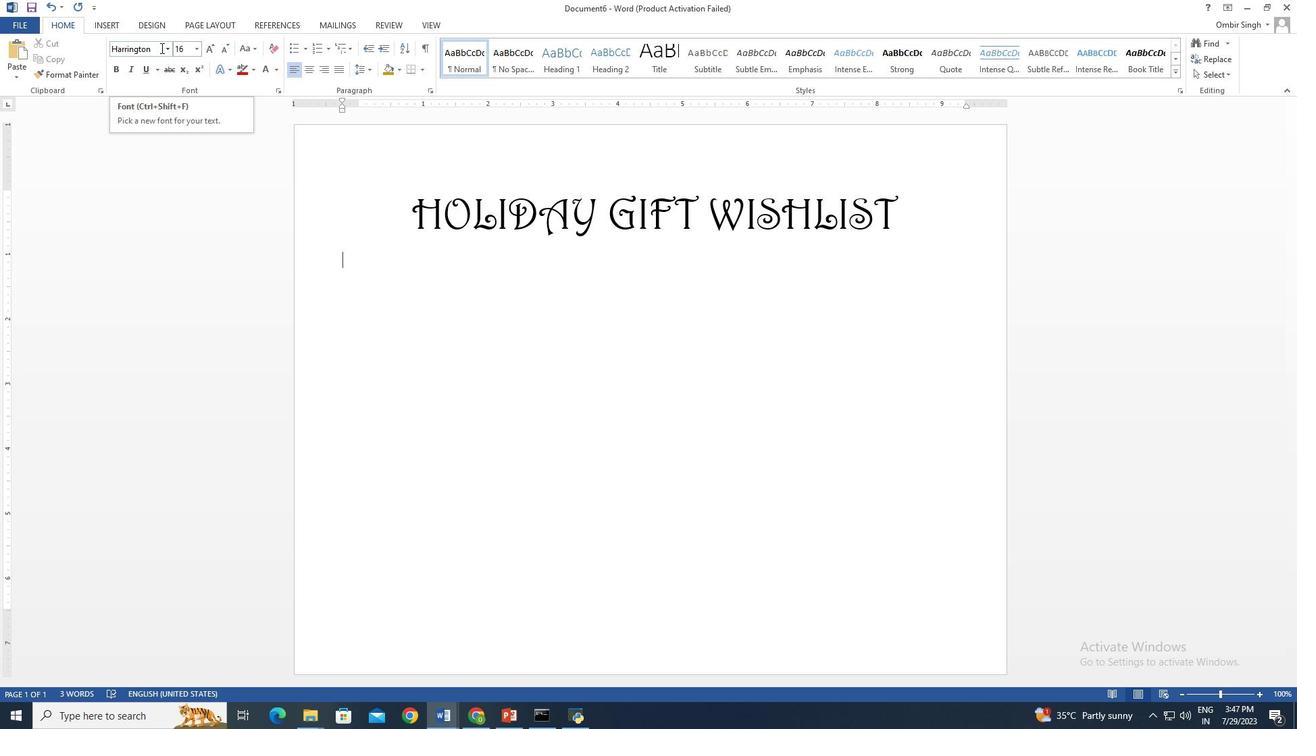 
Action: Mouse pressed left at (601, 216)
Screenshot: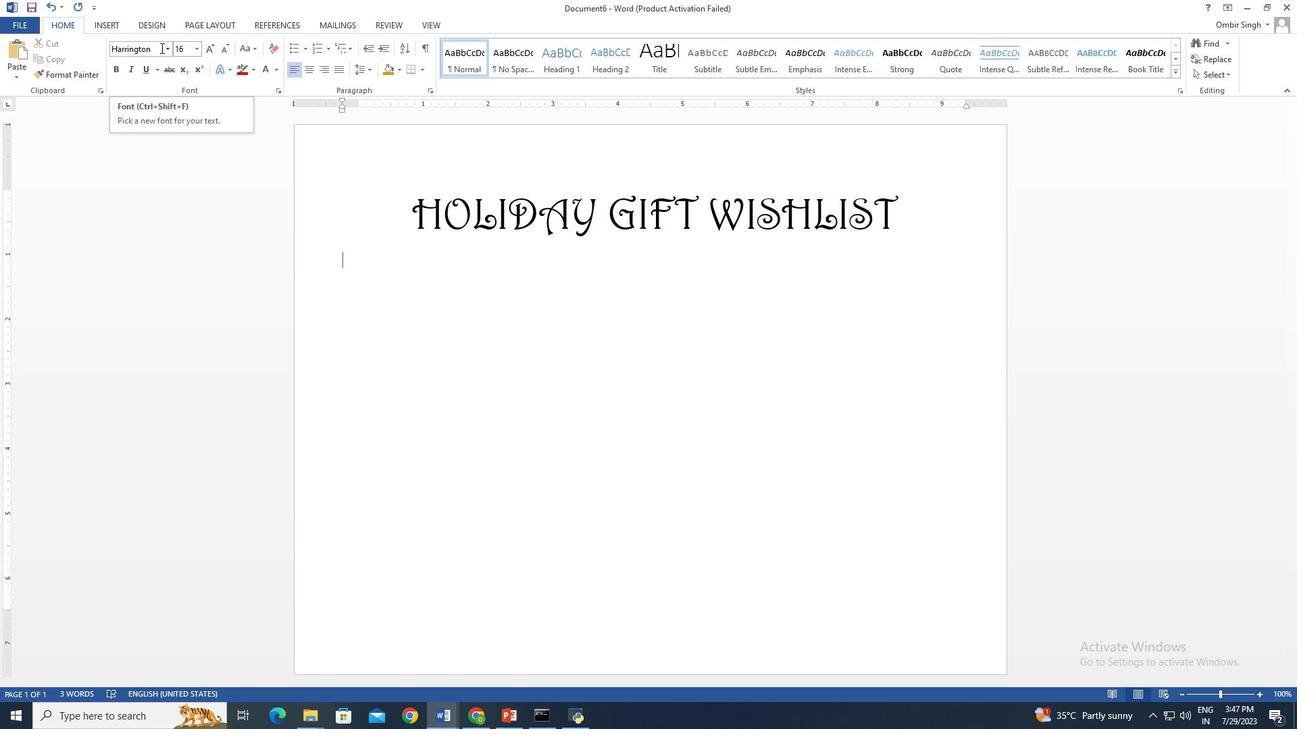 
Action: Mouse moved to (742, 216)
Screenshot: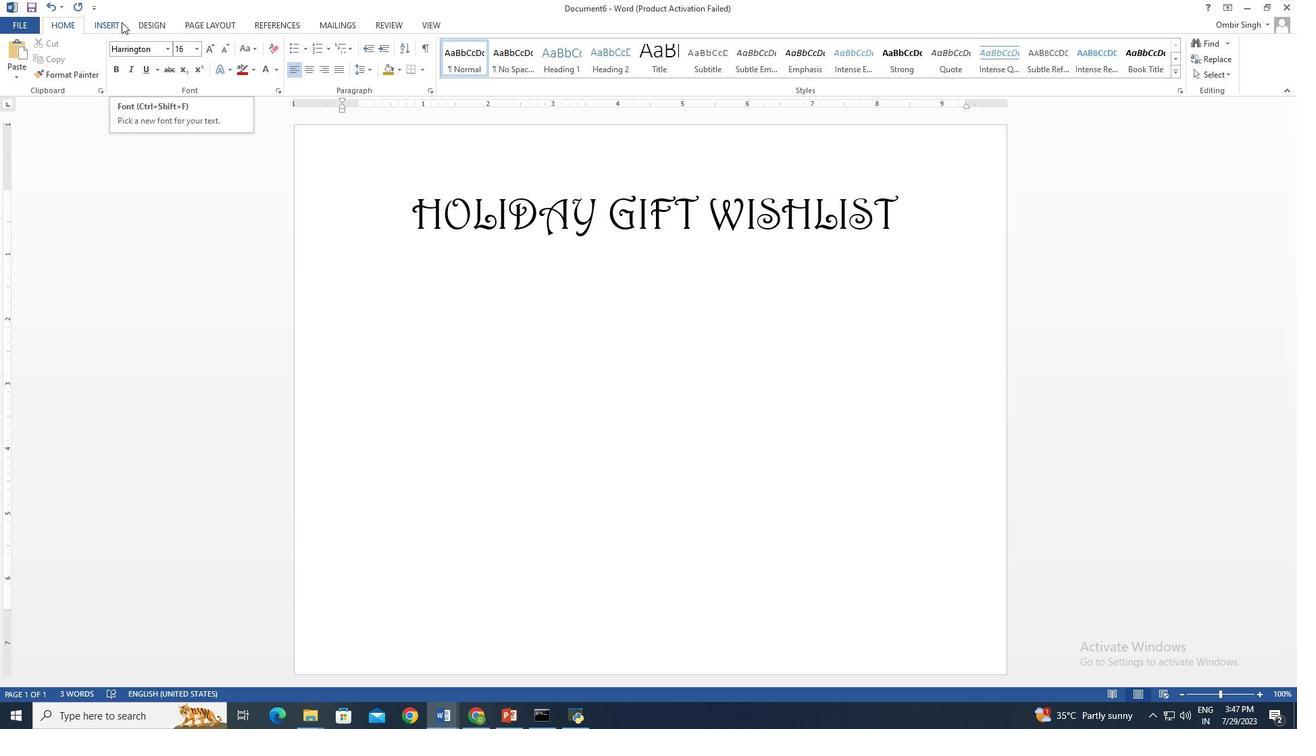 
Action: Mouse pressed left at (742, 216)
Screenshot: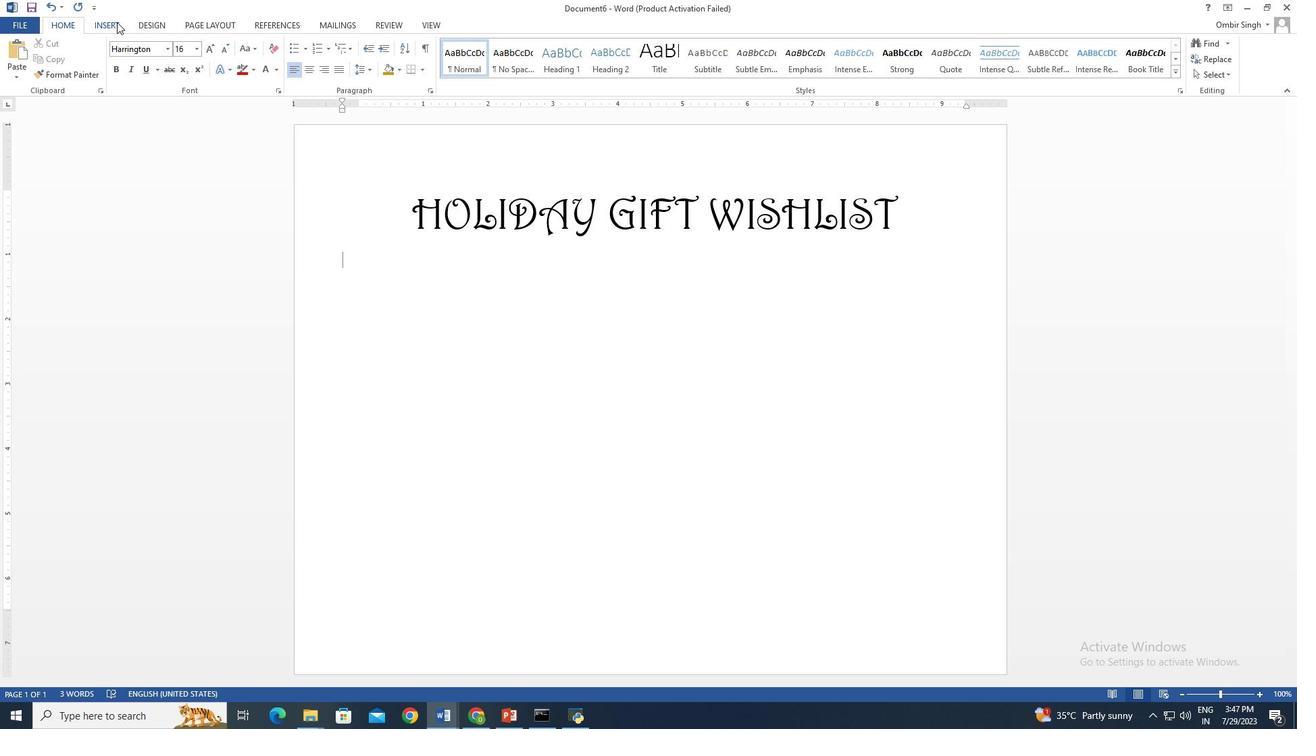 
Action: Mouse moved to (702, 216)
Screenshot: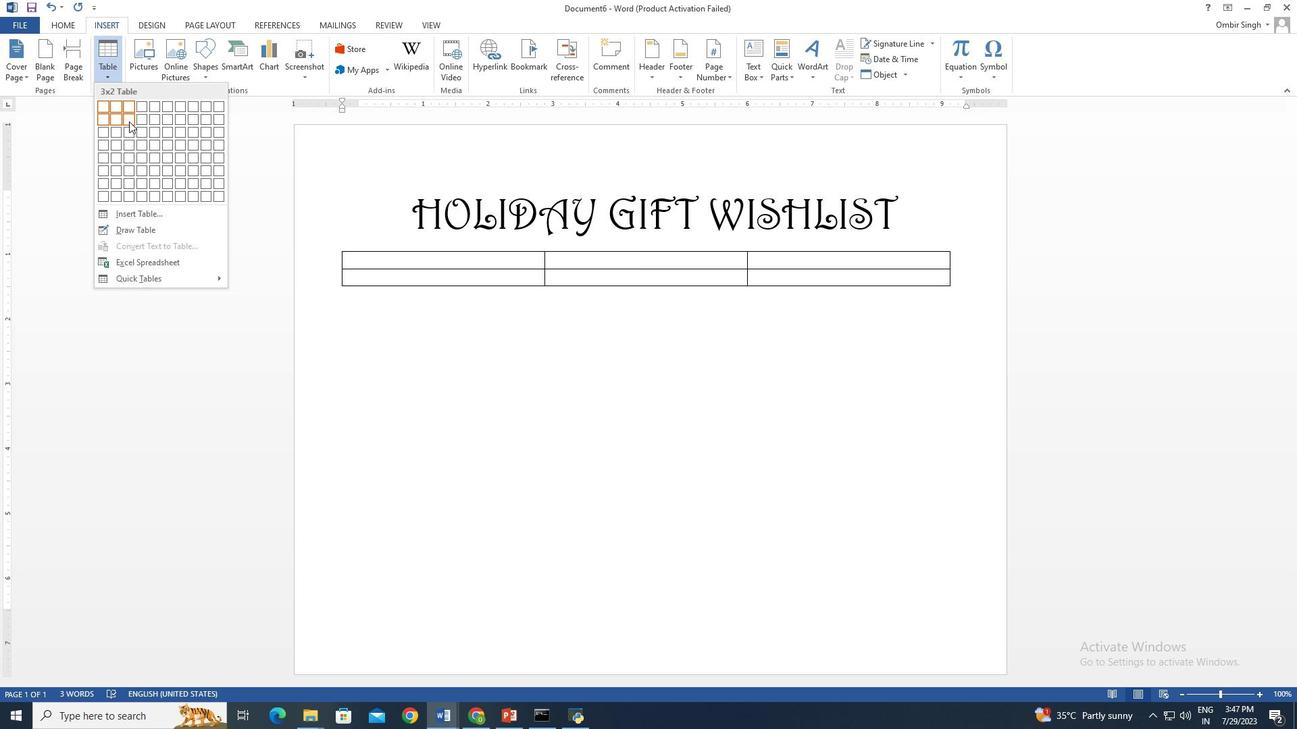 
Action: Mouse pressed left at (702, 216)
Screenshot: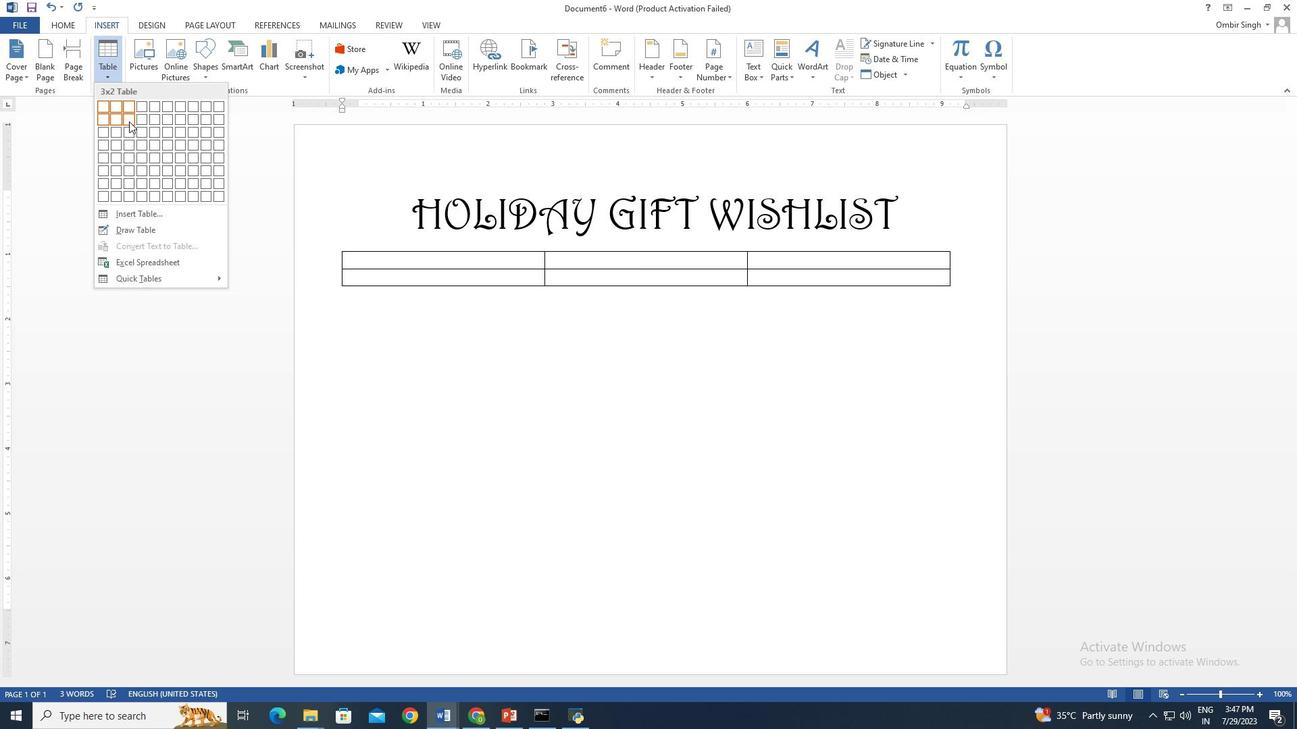 
Action: Mouse moved to (304, 72)
Screenshot: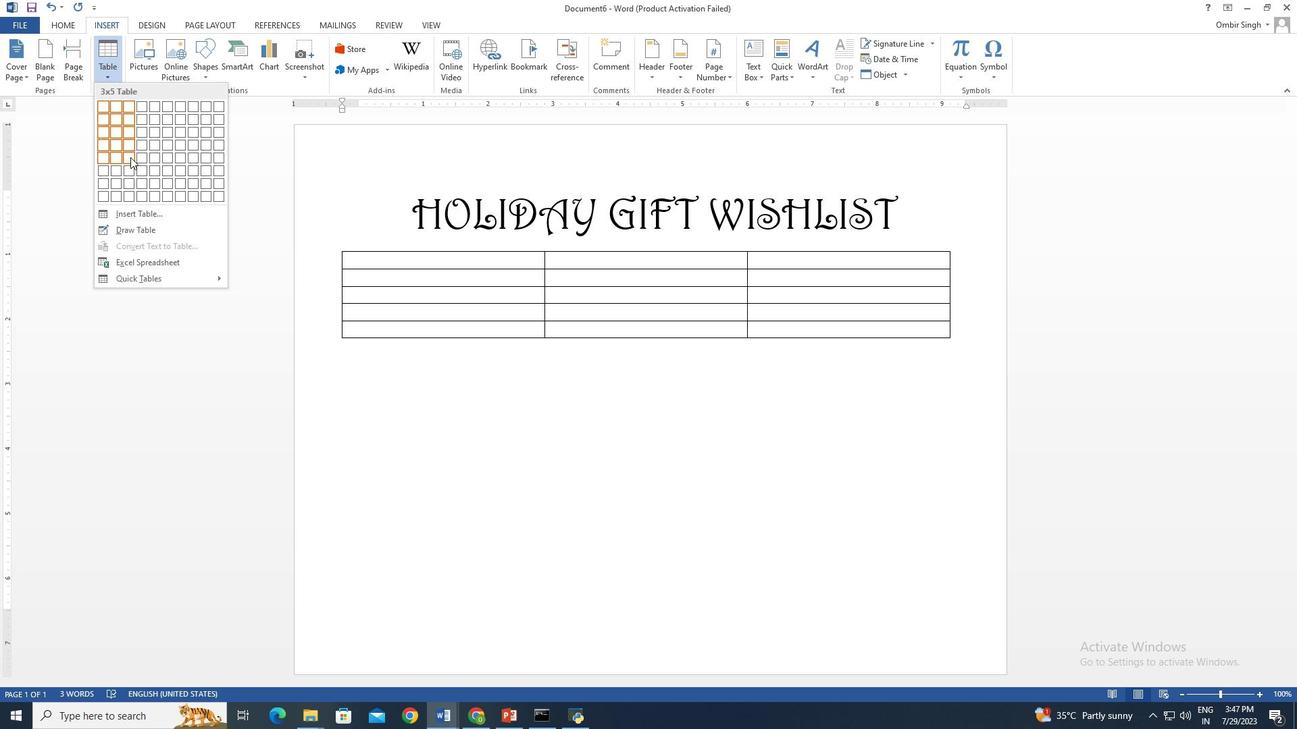 
Action: Mouse pressed left at (304, 72)
Screenshot: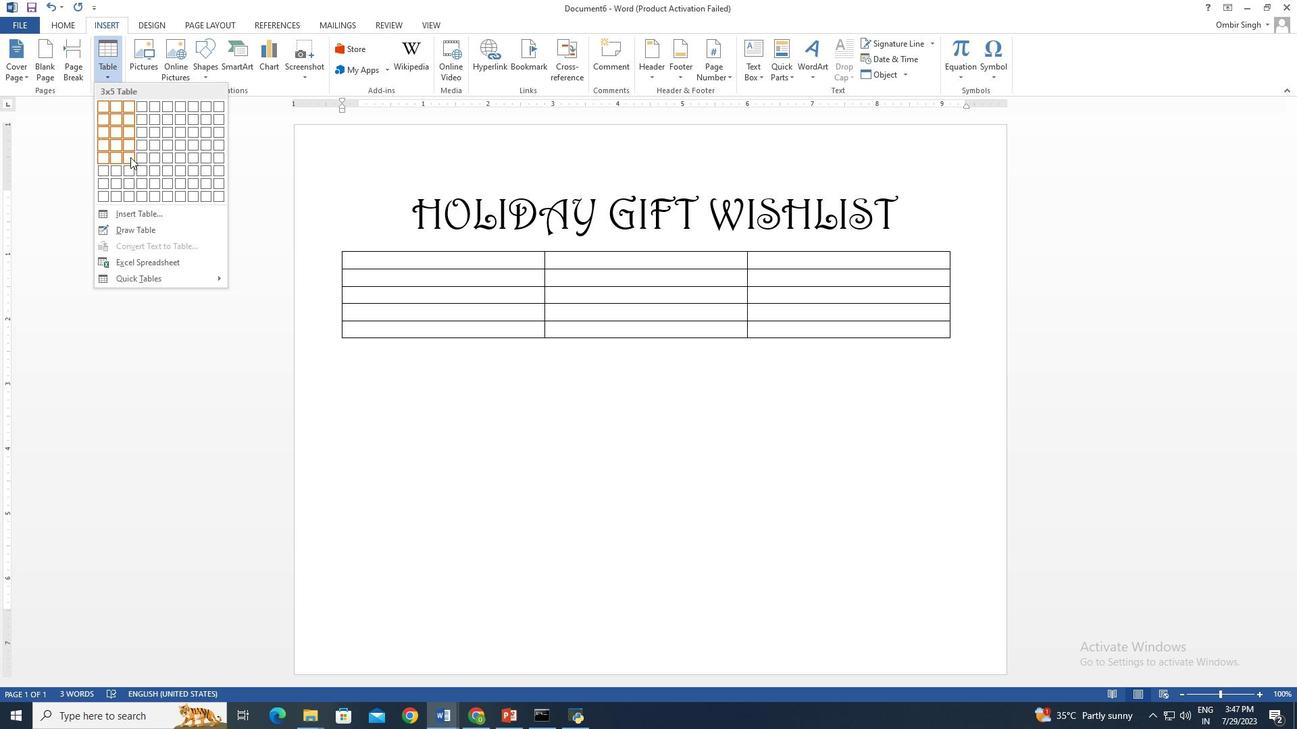 
Action: Mouse moved to (277, 68)
Screenshot: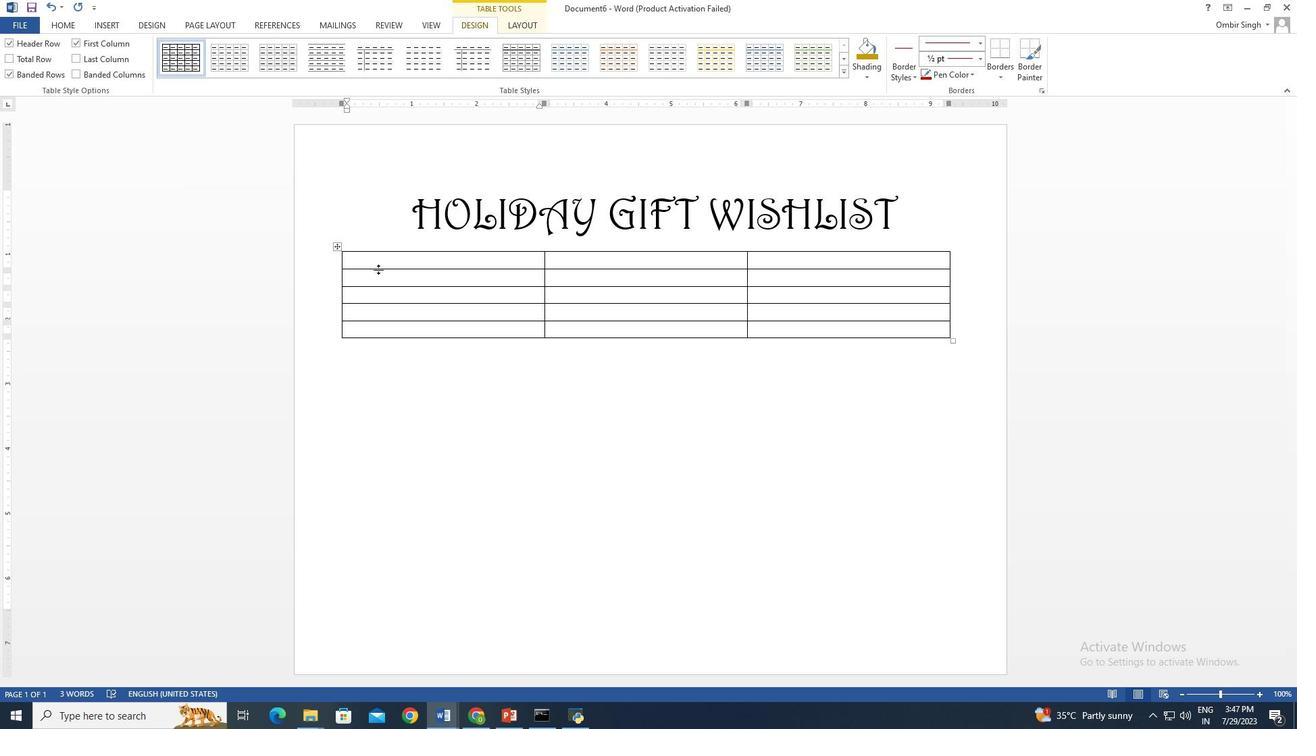 
Action: Mouse pressed left at (277, 68)
Screenshot: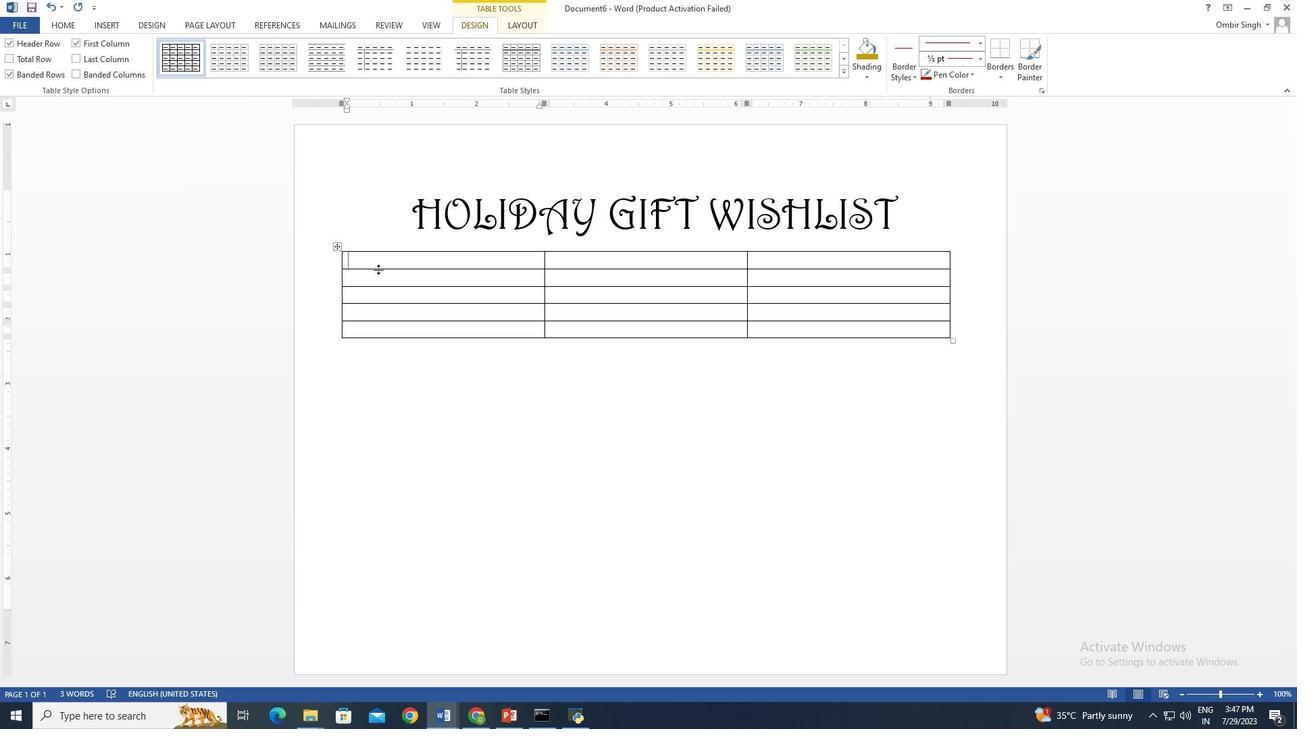 
Action: Mouse moved to (276, 232)
Screenshot: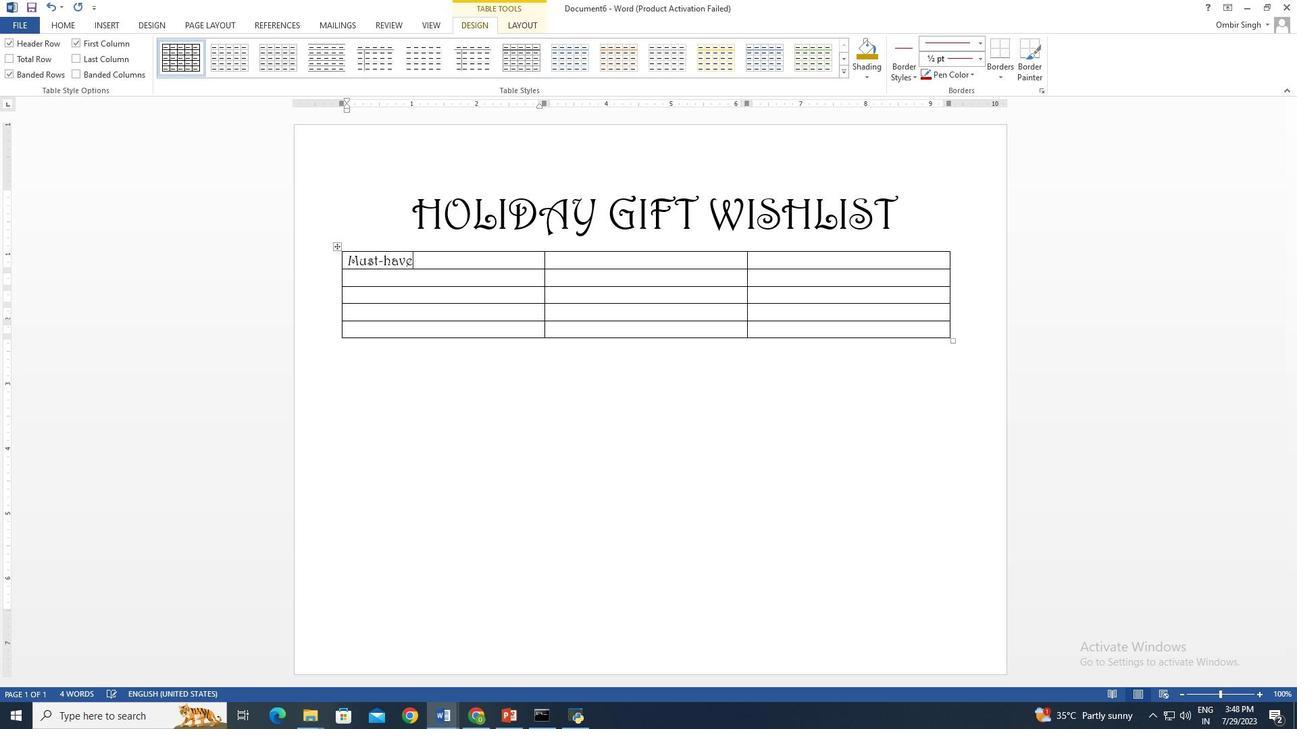 
Action: Mouse pressed left at (276, 232)
Screenshot: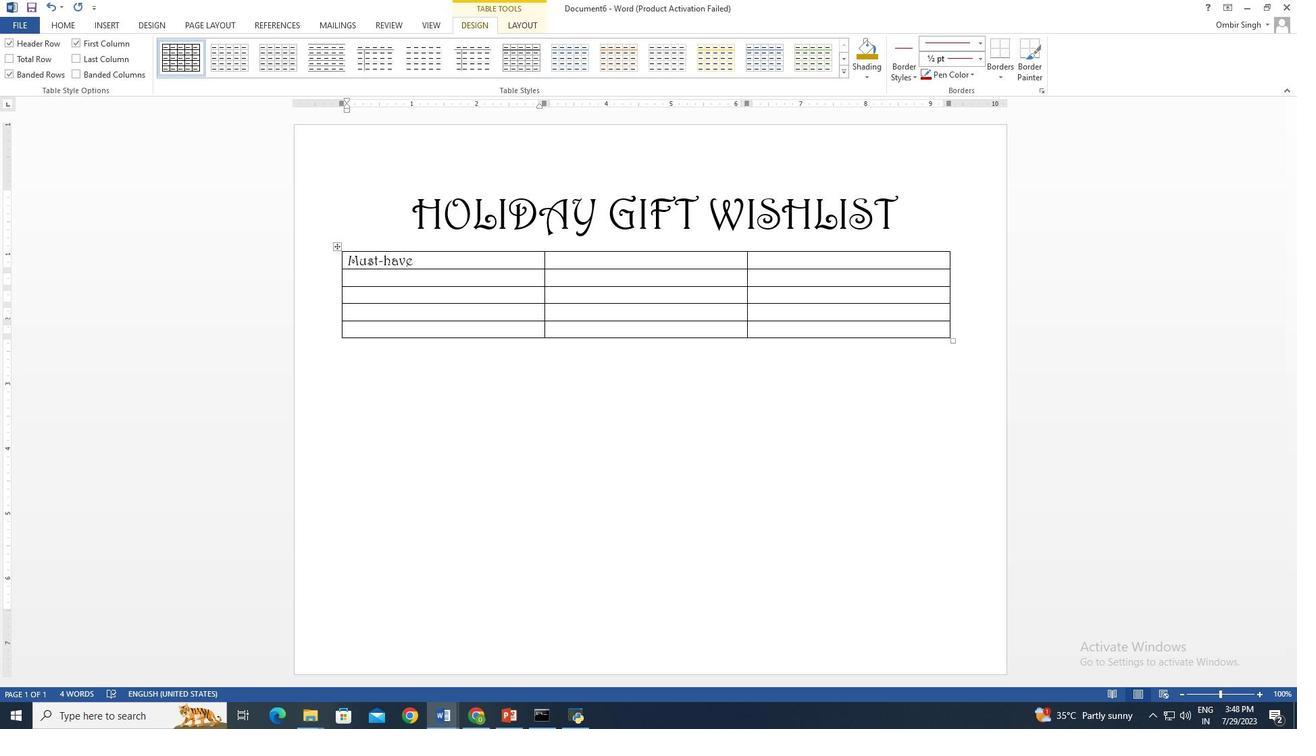 
Action: Mouse moved to (626, 374)
Screenshot: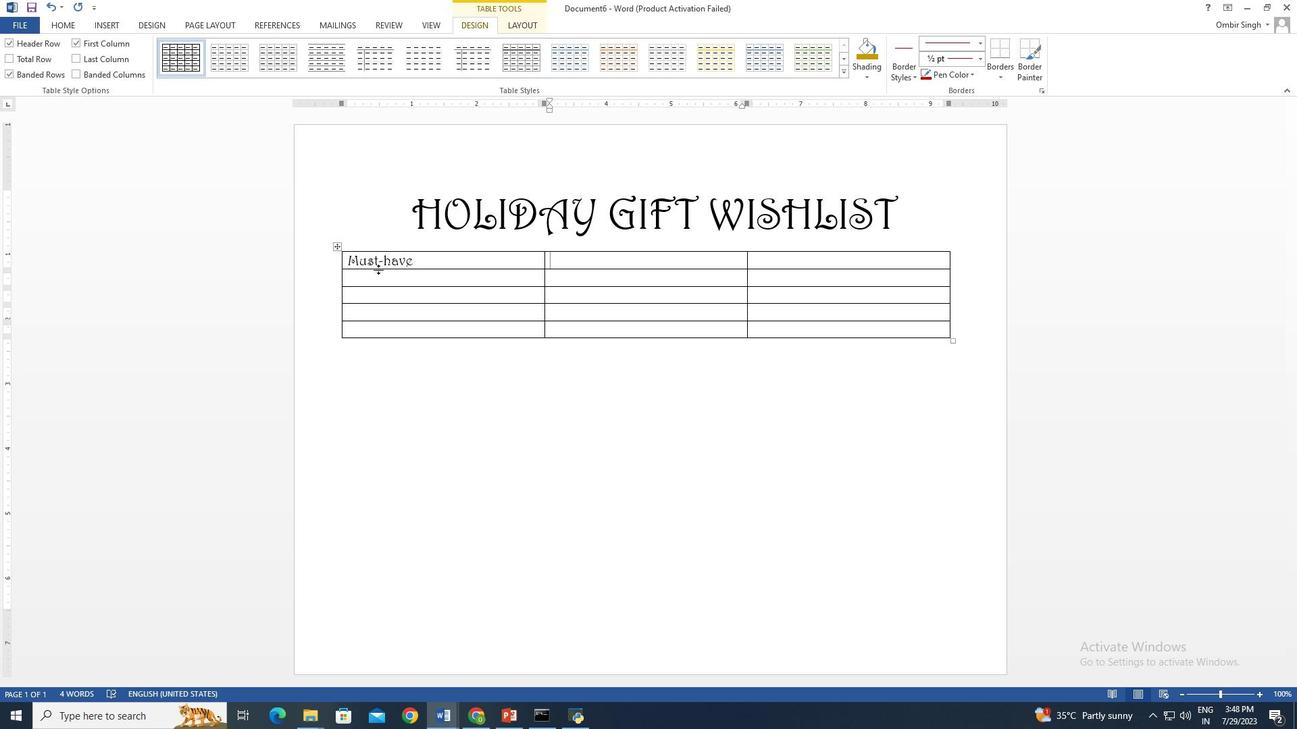 
Action: Mouse pressed left at (626, 374)
Screenshot: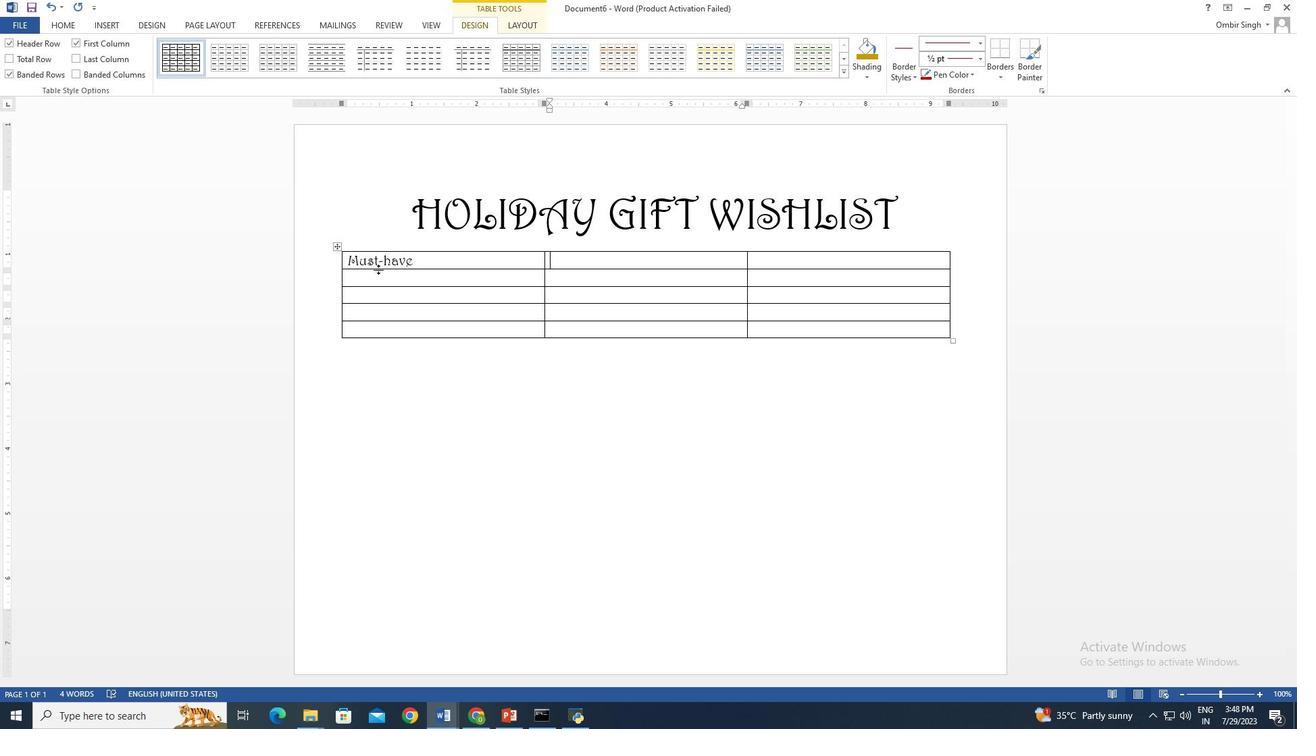 
Action: Mouse pressed left at (626, 374)
Screenshot: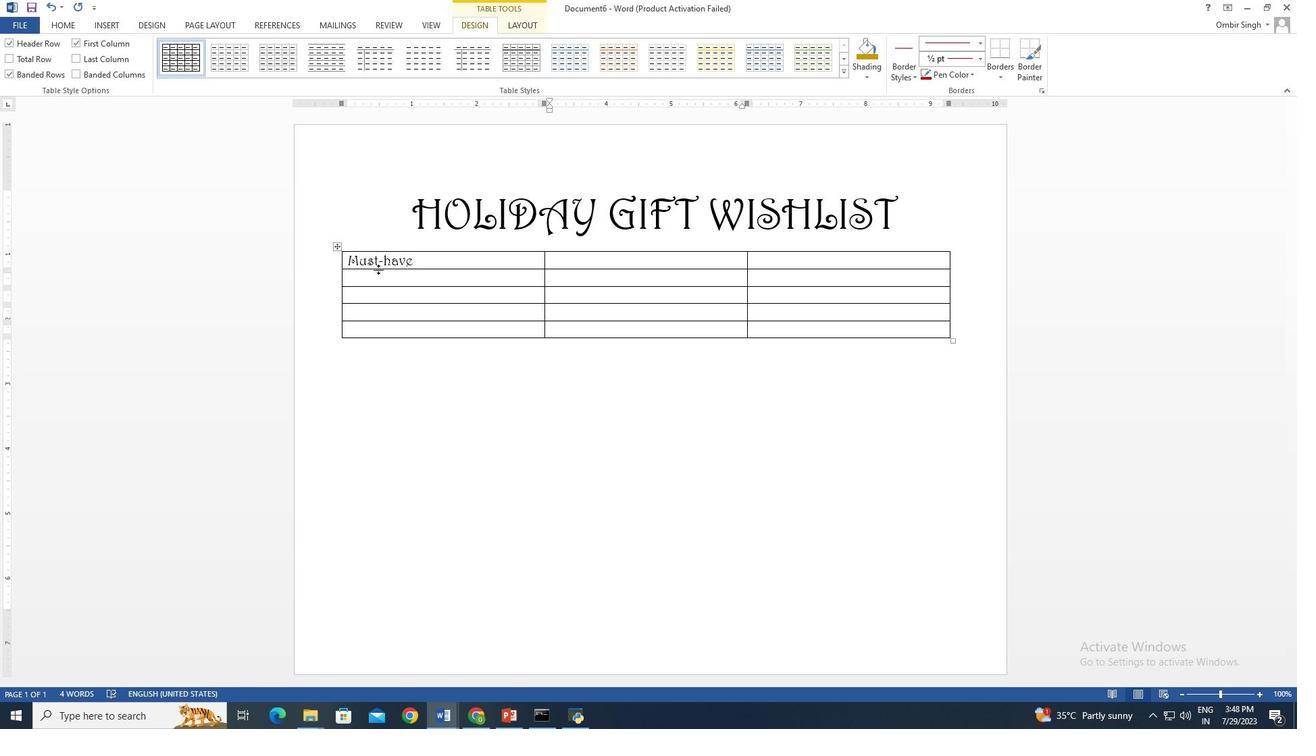 
Action: Mouse pressed left at (626, 374)
Screenshot: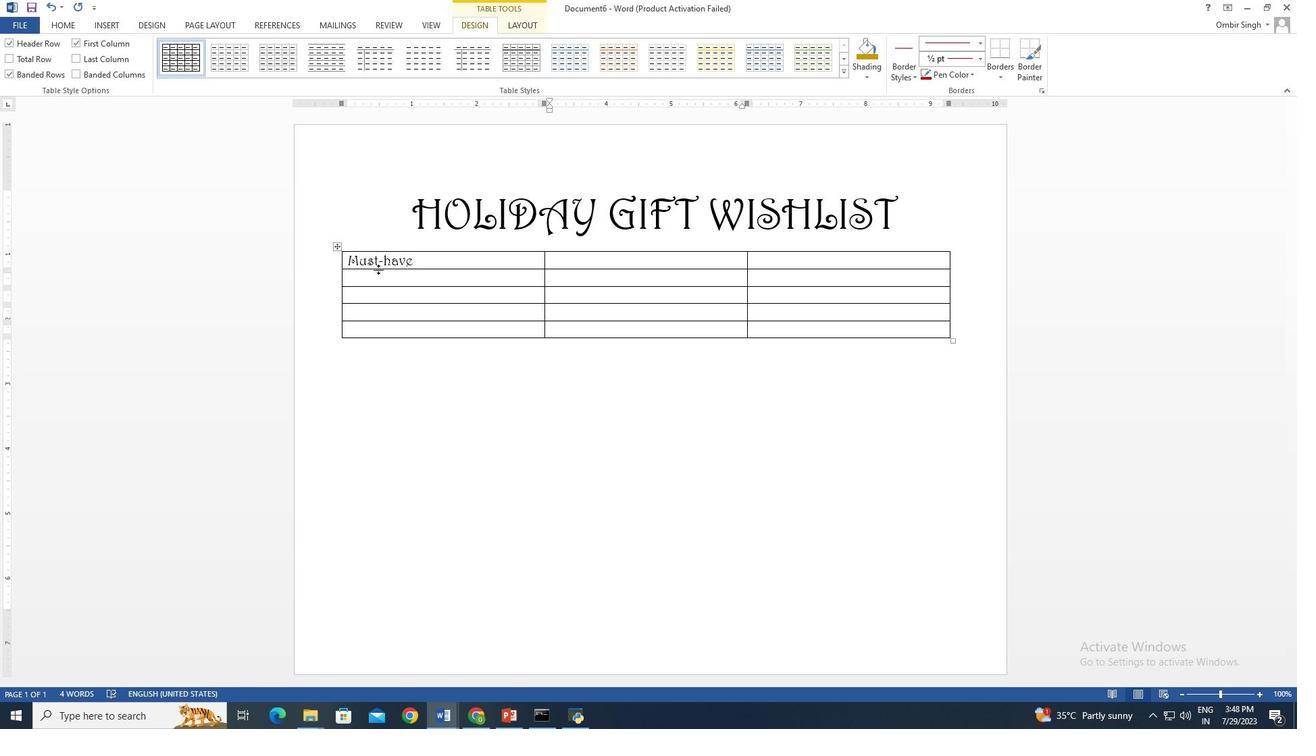 
Action: Mouse moved to (611, 285)
Screenshot: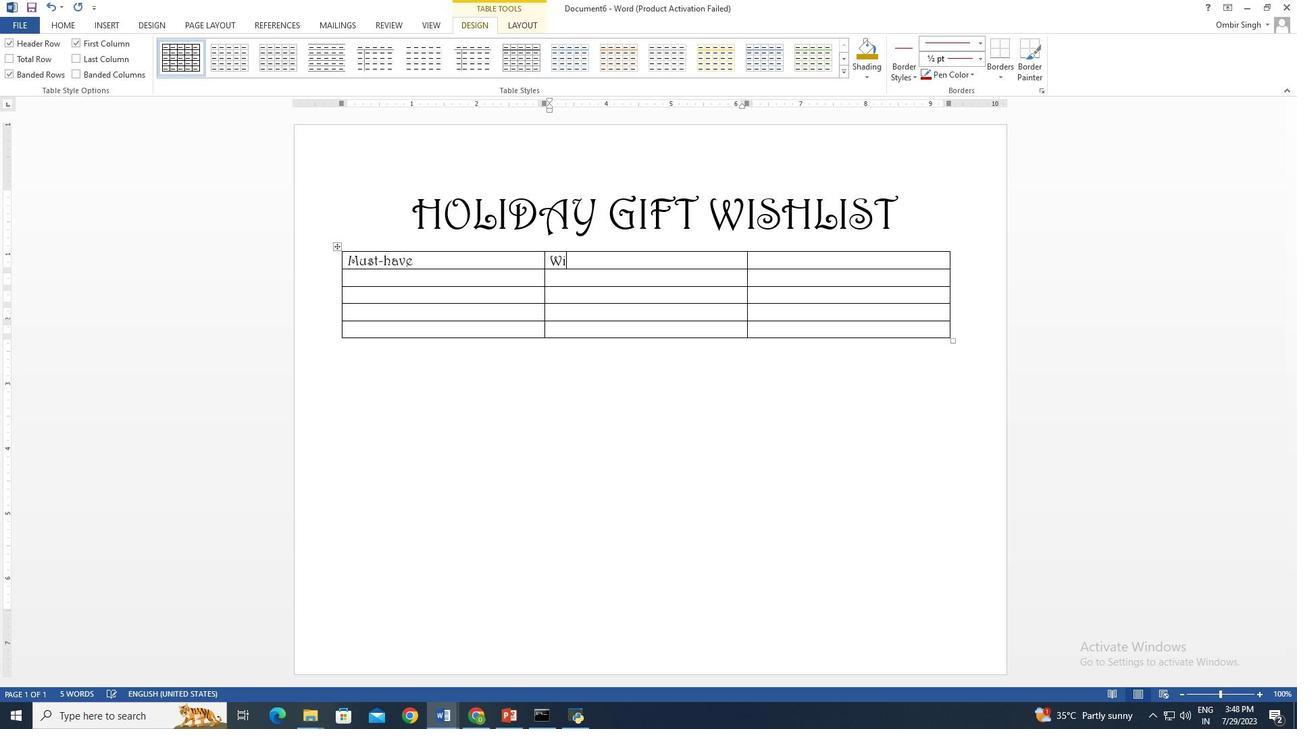 
Action: Mouse pressed left at (611, 285)
Screenshot: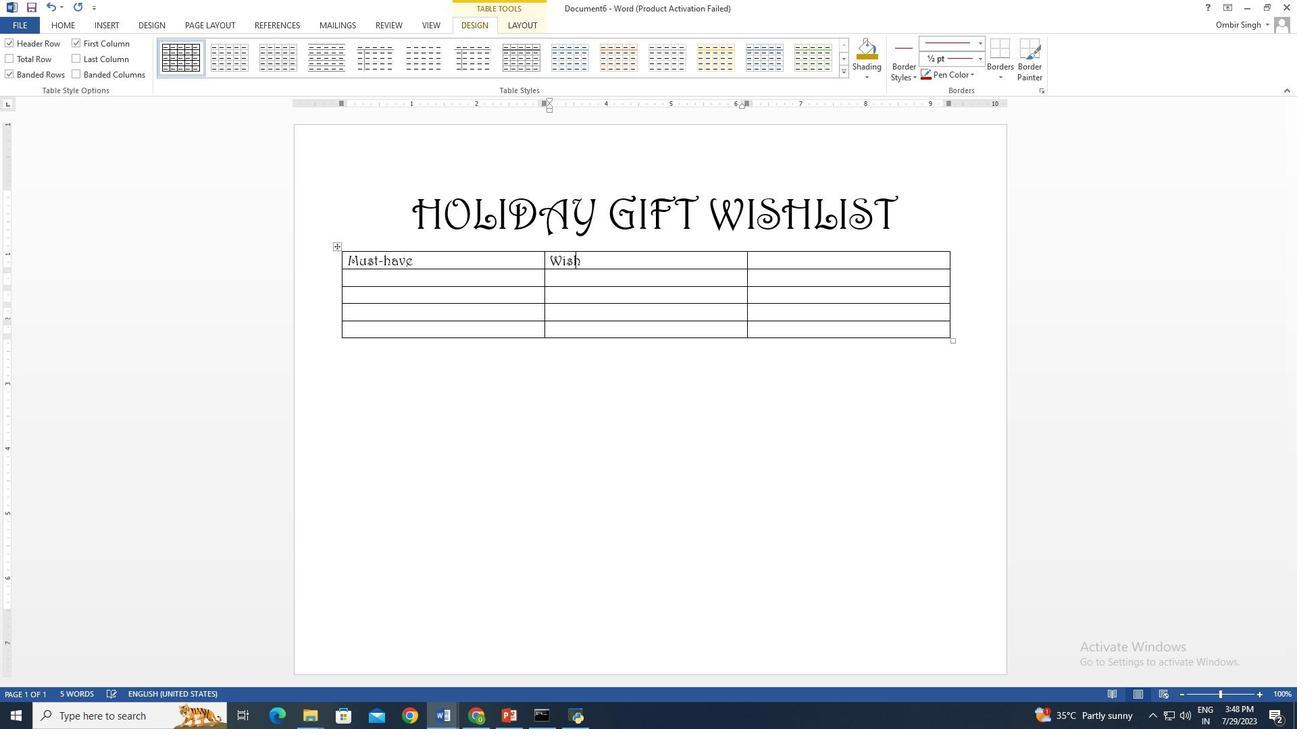 
Action: Mouse moved to (868, 219)
Screenshot: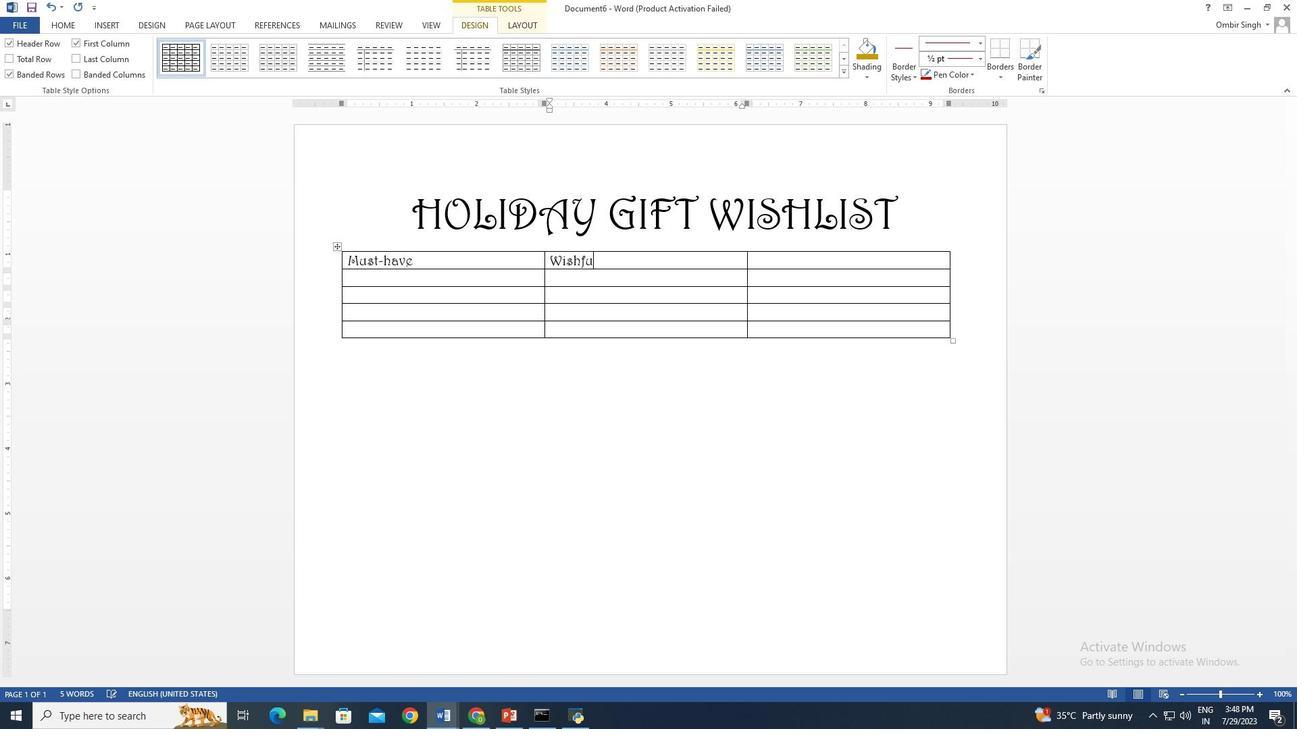 
Action: Mouse pressed left at (868, 219)
Screenshot: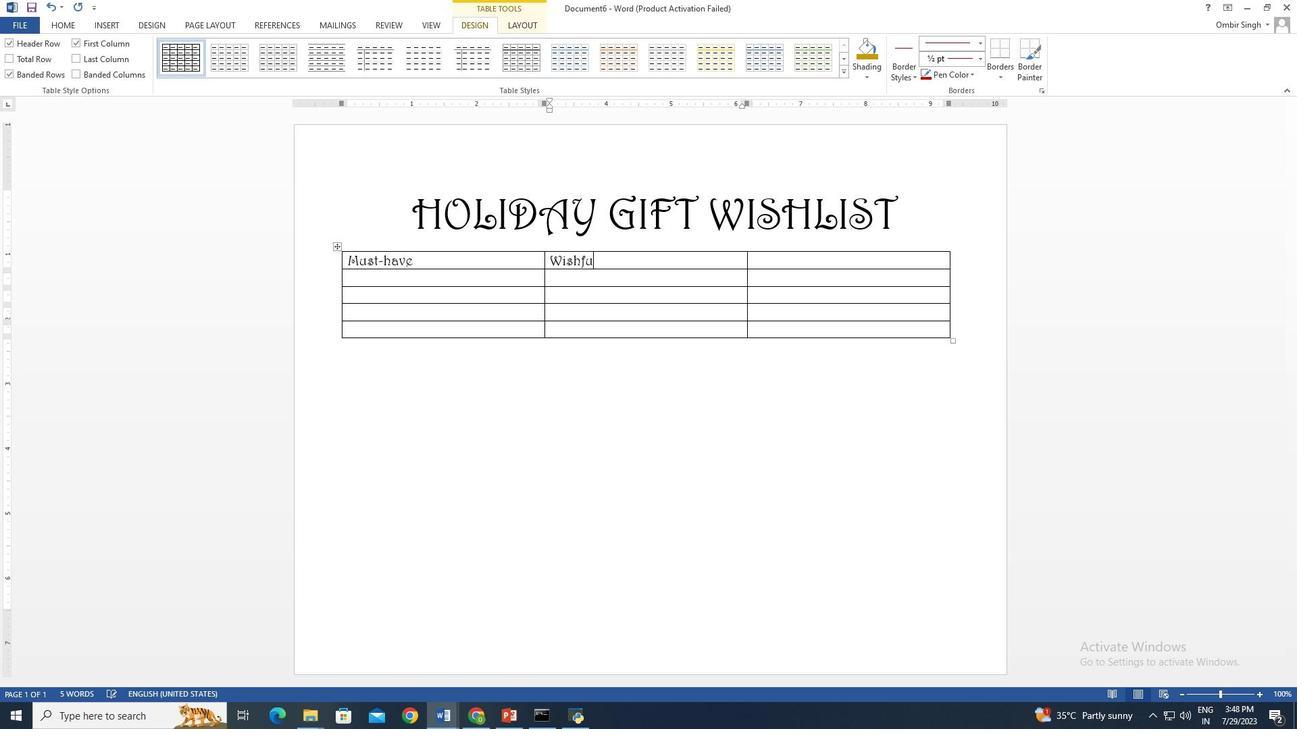 
Action: Mouse moved to (872, 226)
Screenshot: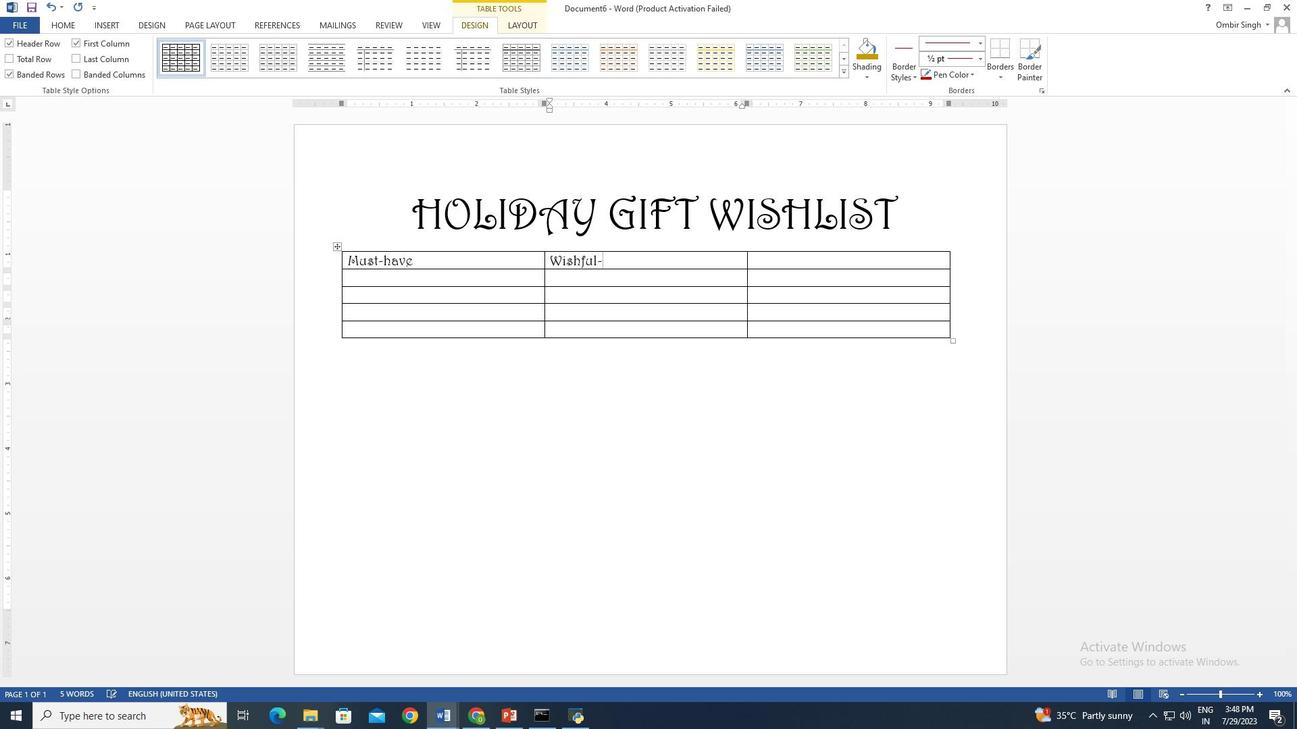 
Action: Key pressed <Key.enter>
Screenshot: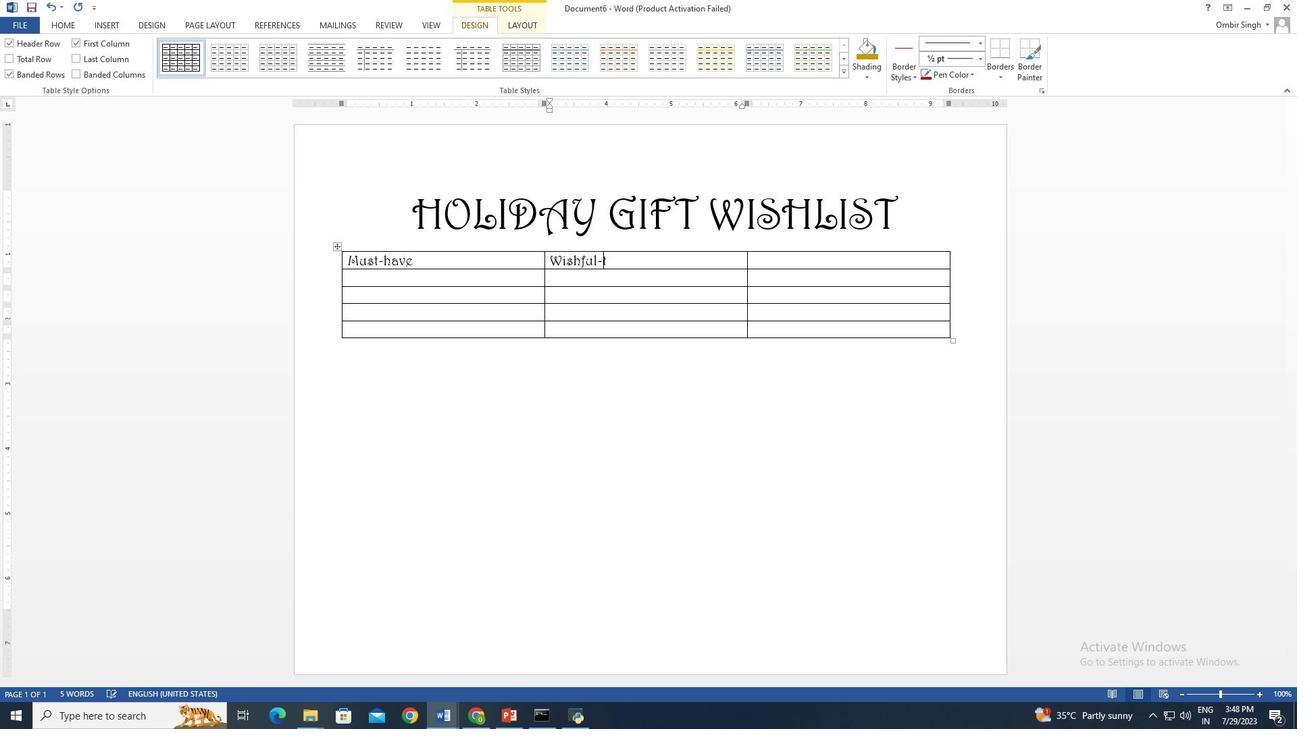 
Action: Mouse moved to (293, 67)
Screenshot: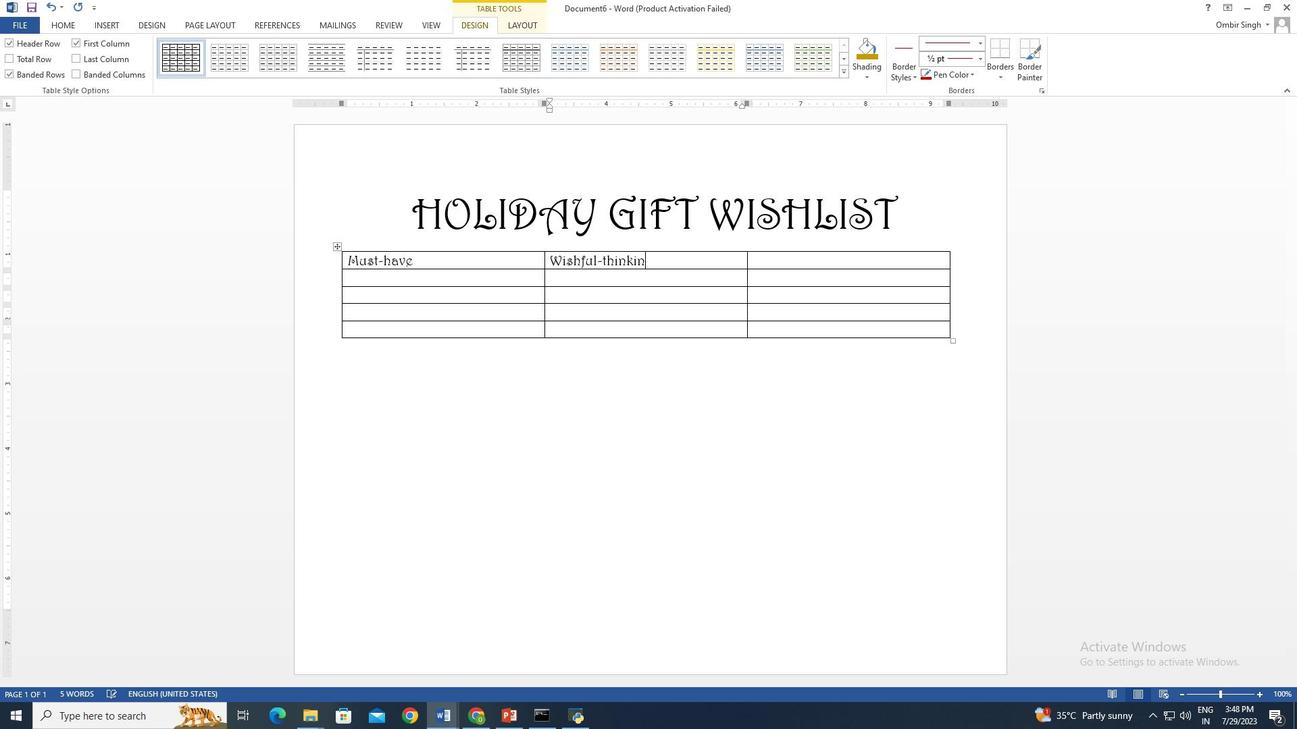 
Action: Mouse pressed left at (293, 67)
Screenshot: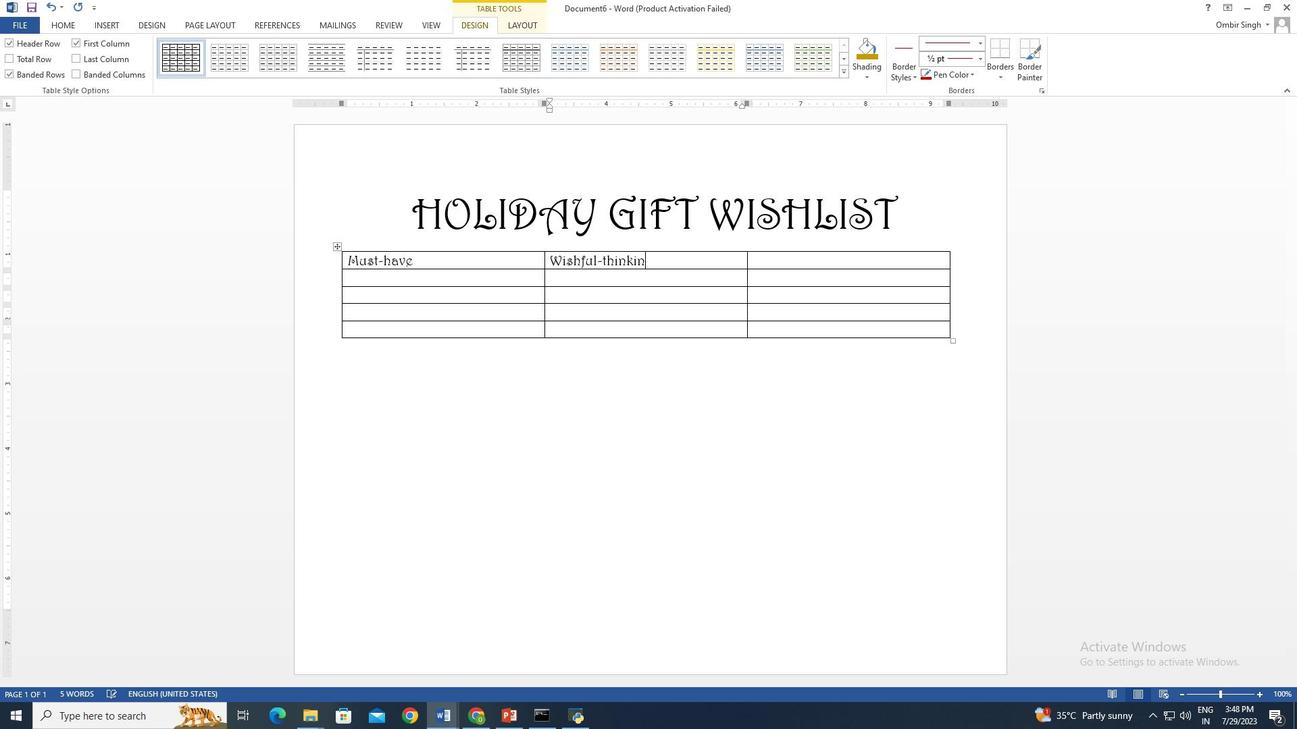 
Action: Mouse moved to (102, 20)
Screenshot: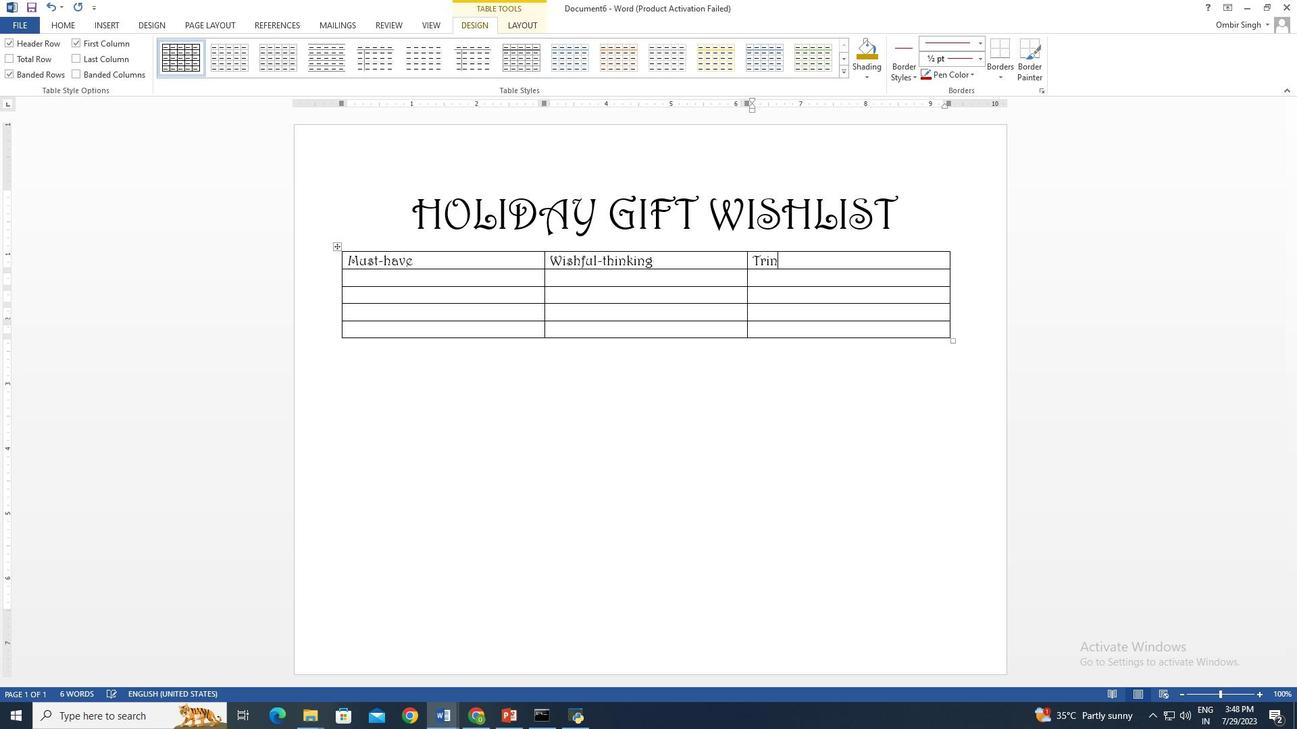 
Action: Mouse pressed left at (102, 20)
Screenshot: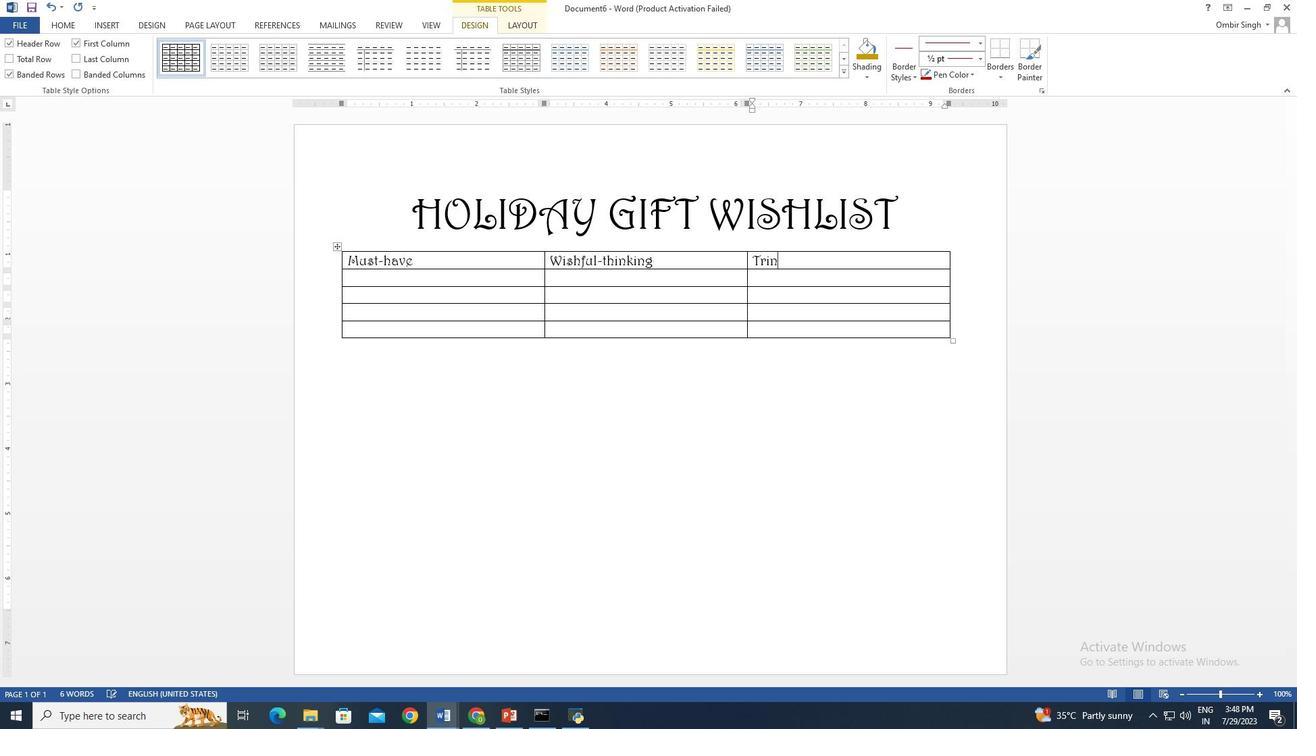 
Action: Mouse moved to (106, 68)
Screenshot: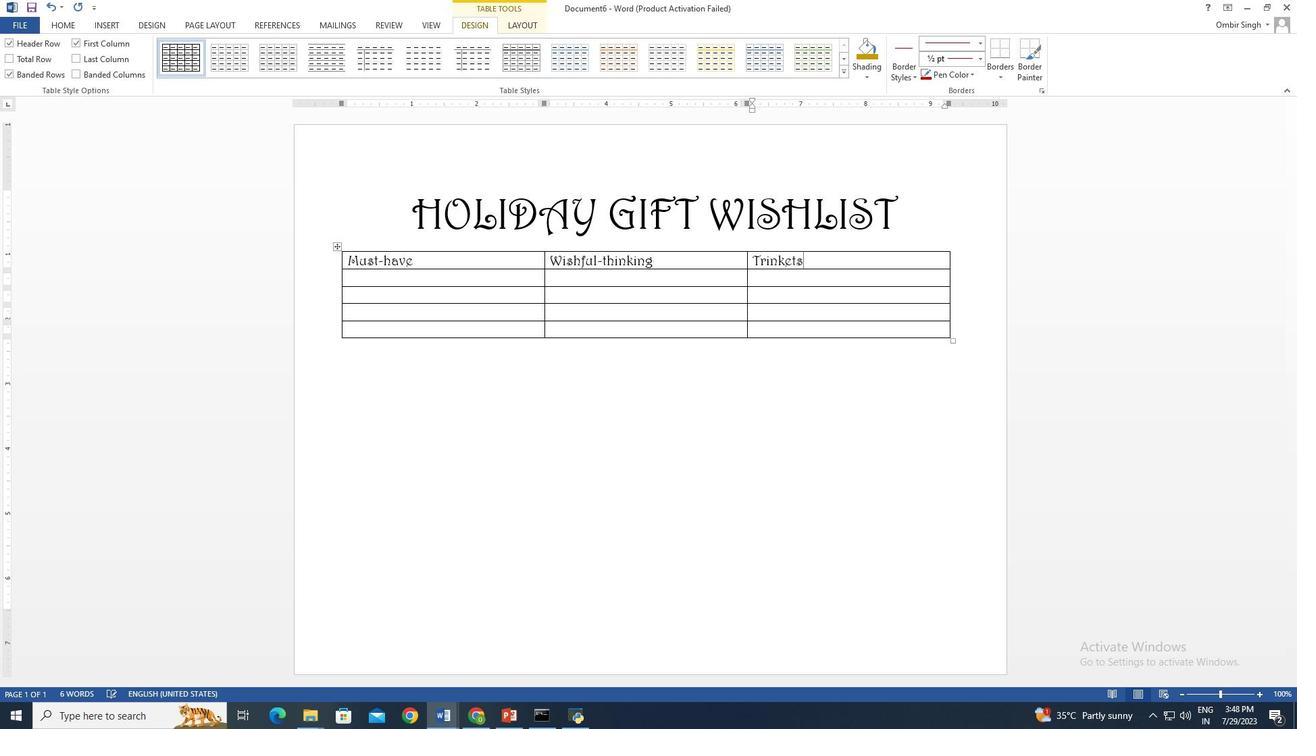 
Action: Mouse pressed left at (106, 68)
Screenshot: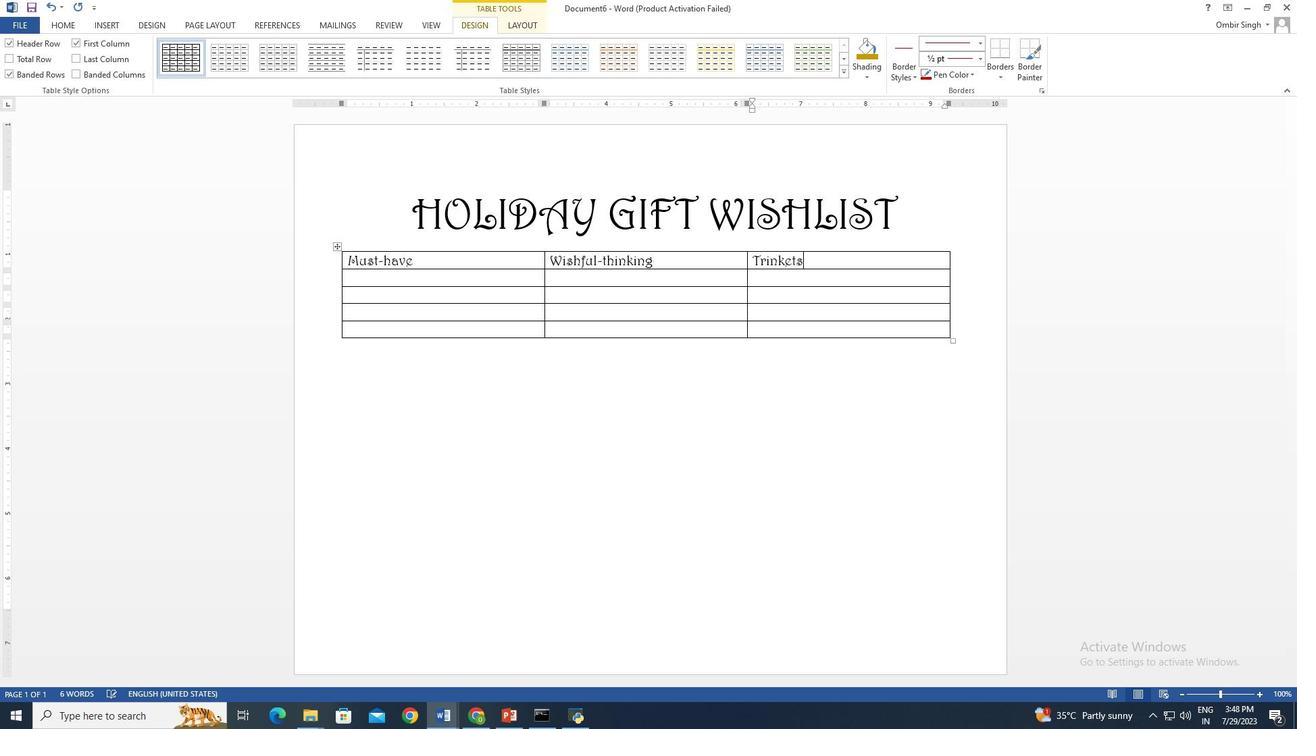 
Action: Mouse moved to (125, 180)
Screenshot: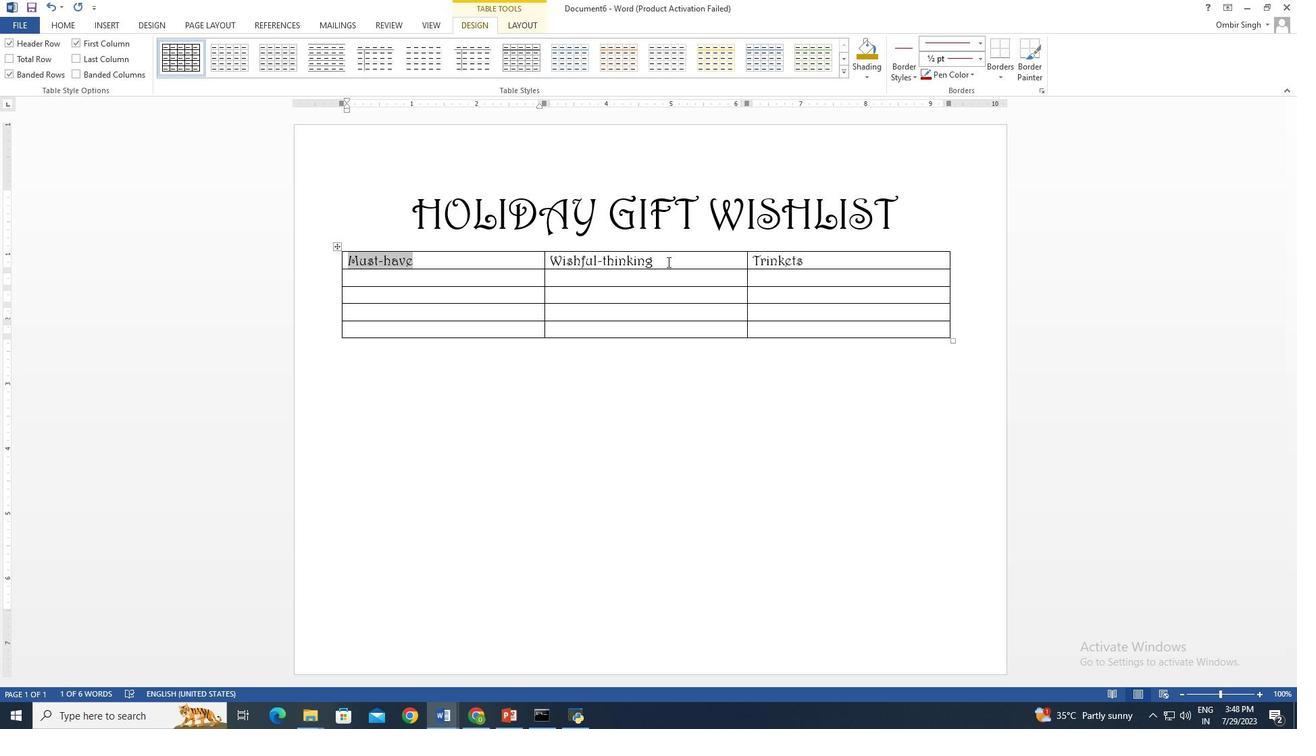 
Action: Mouse pressed left at (125, 180)
Screenshot: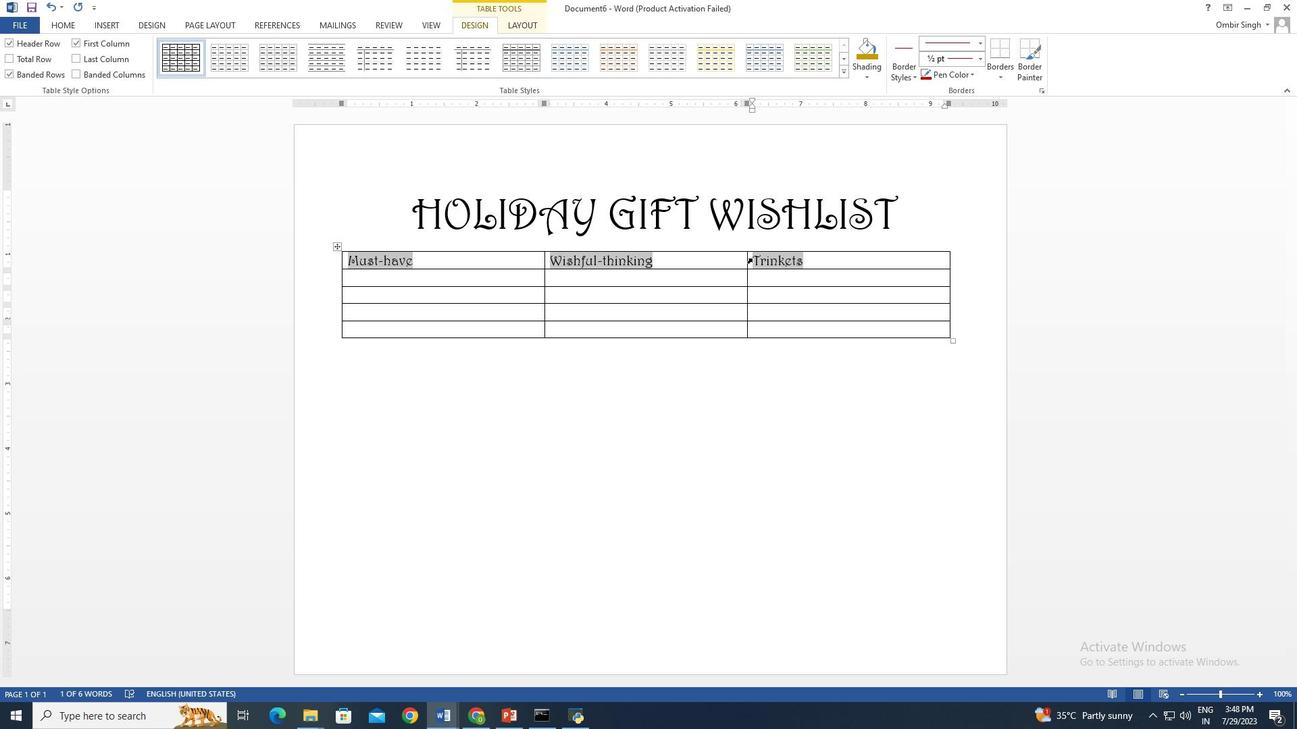 
Action: Mouse moved to (68, 20)
Screenshot: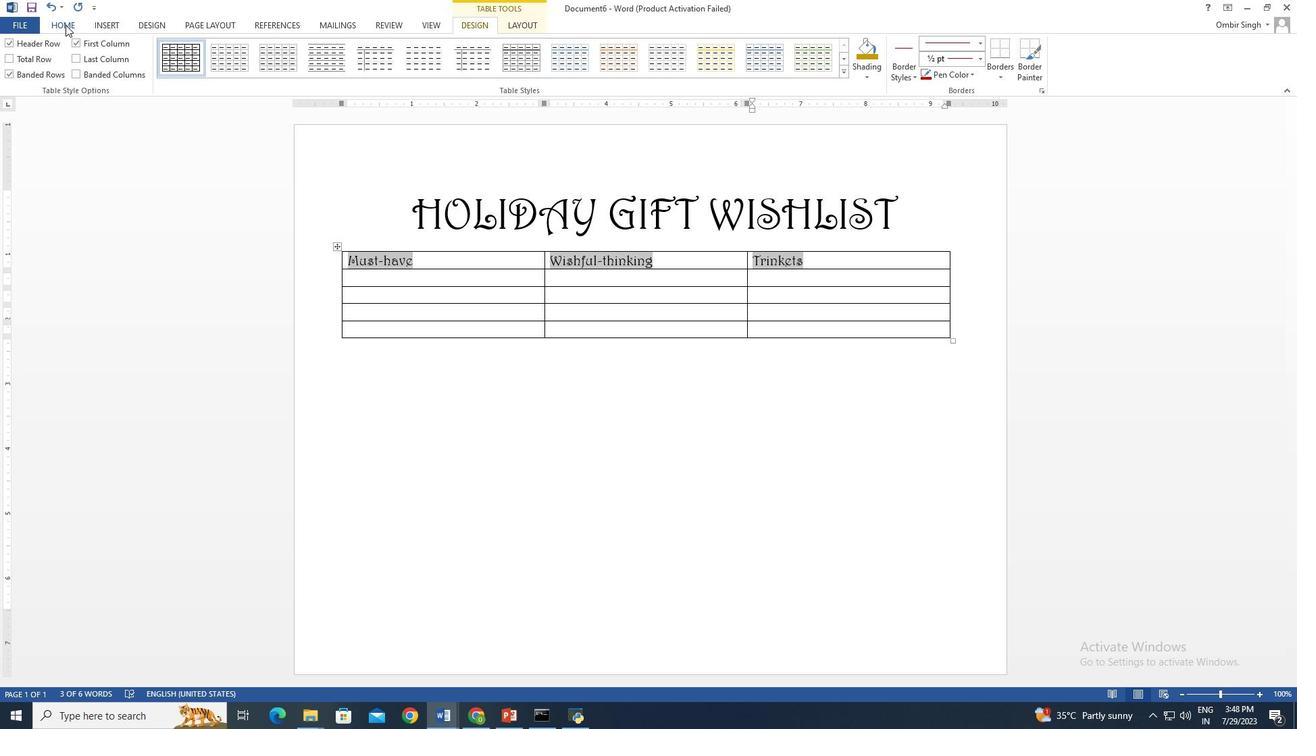 
Action: Mouse pressed left at (68, 20)
Screenshot: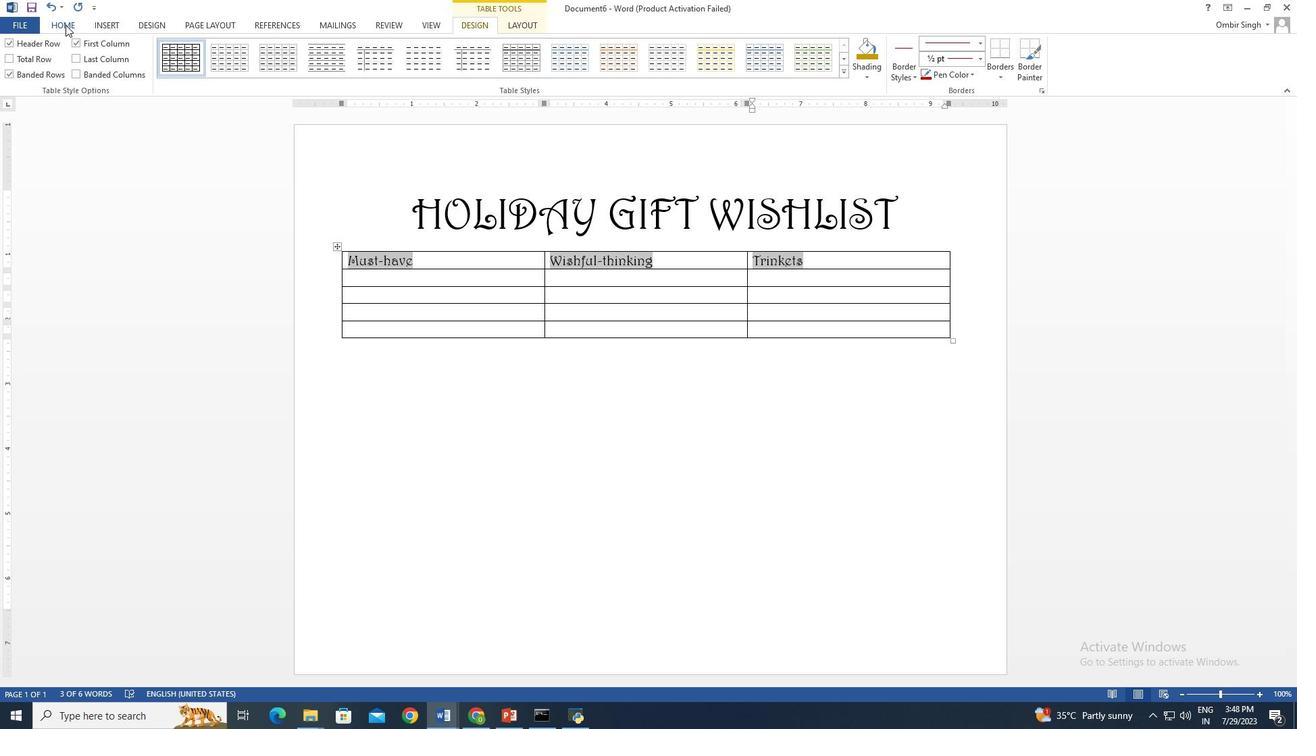 
Action: Mouse moved to (221, 50)
Screenshot: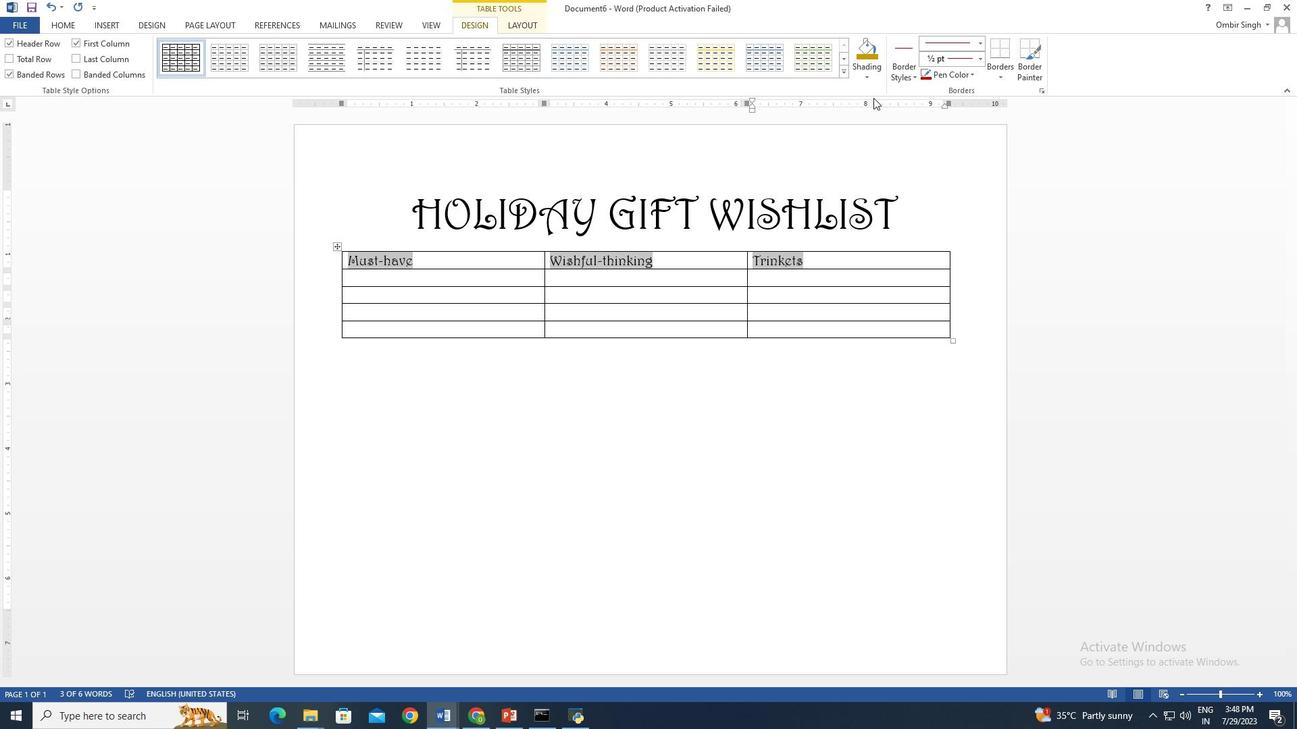 
Action: Mouse pressed left at (221, 50)
Screenshot: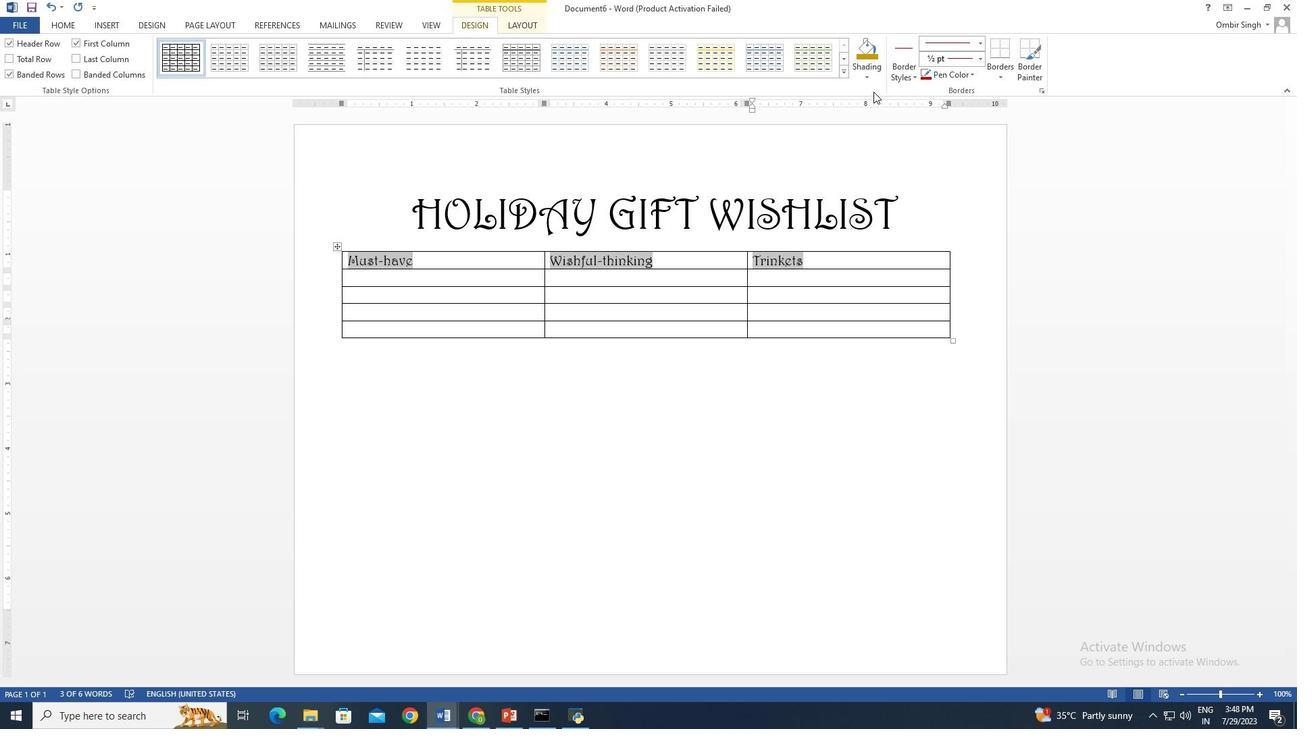 
Action: Mouse pressed left at (221, 50)
Screenshot: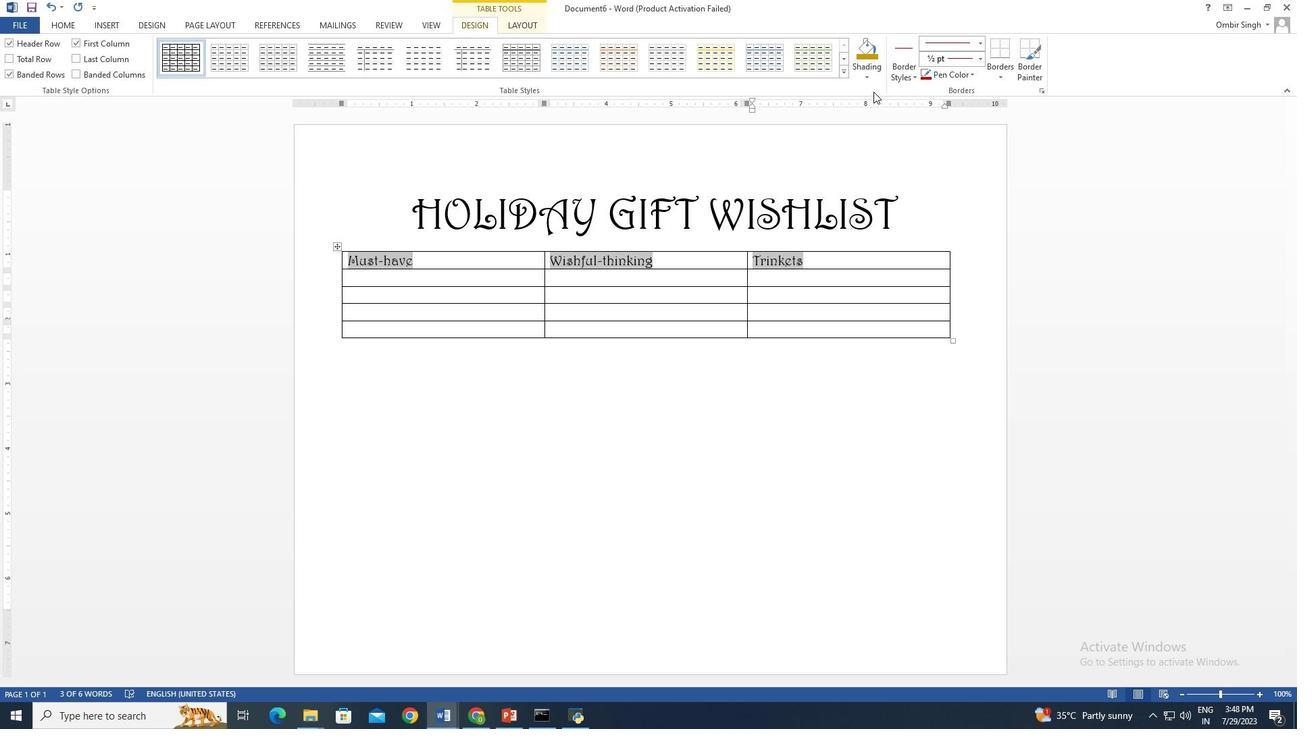 
Action: Mouse pressed left at (221, 50)
Screenshot: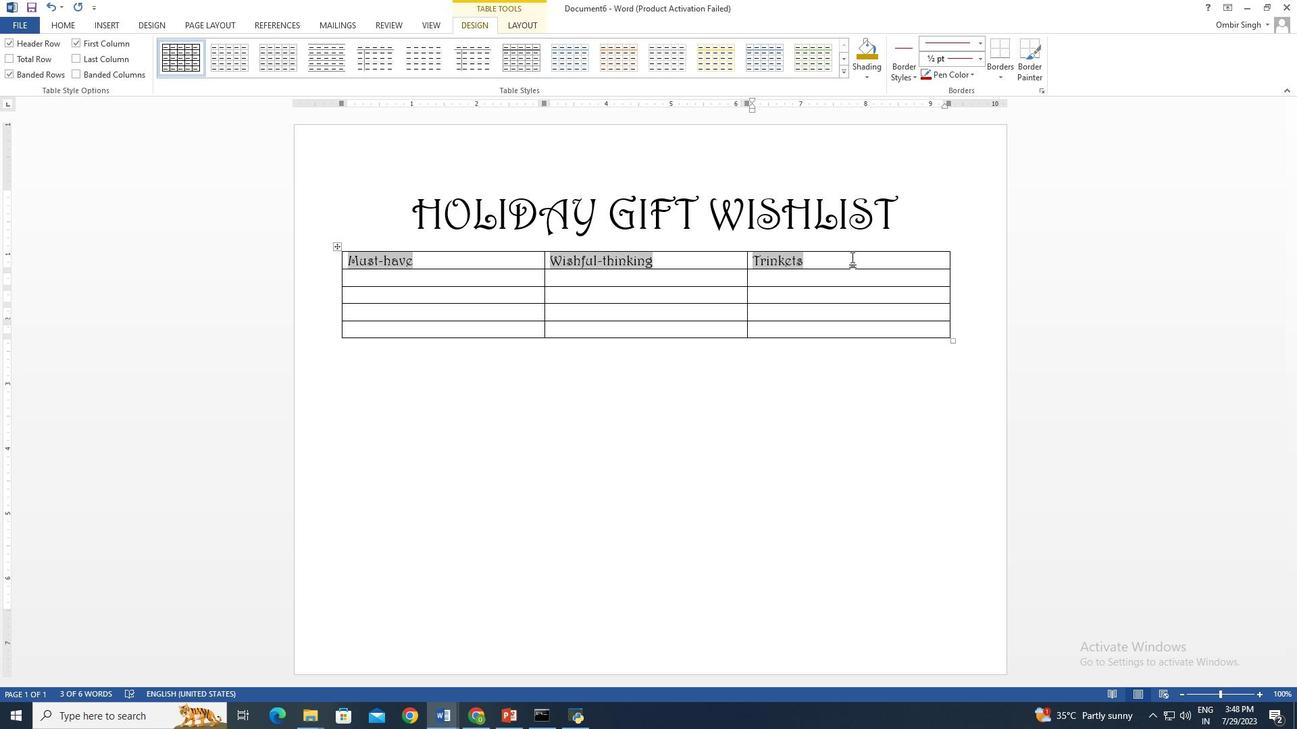 
Action: Mouse pressed left at (221, 50)
Screenshot: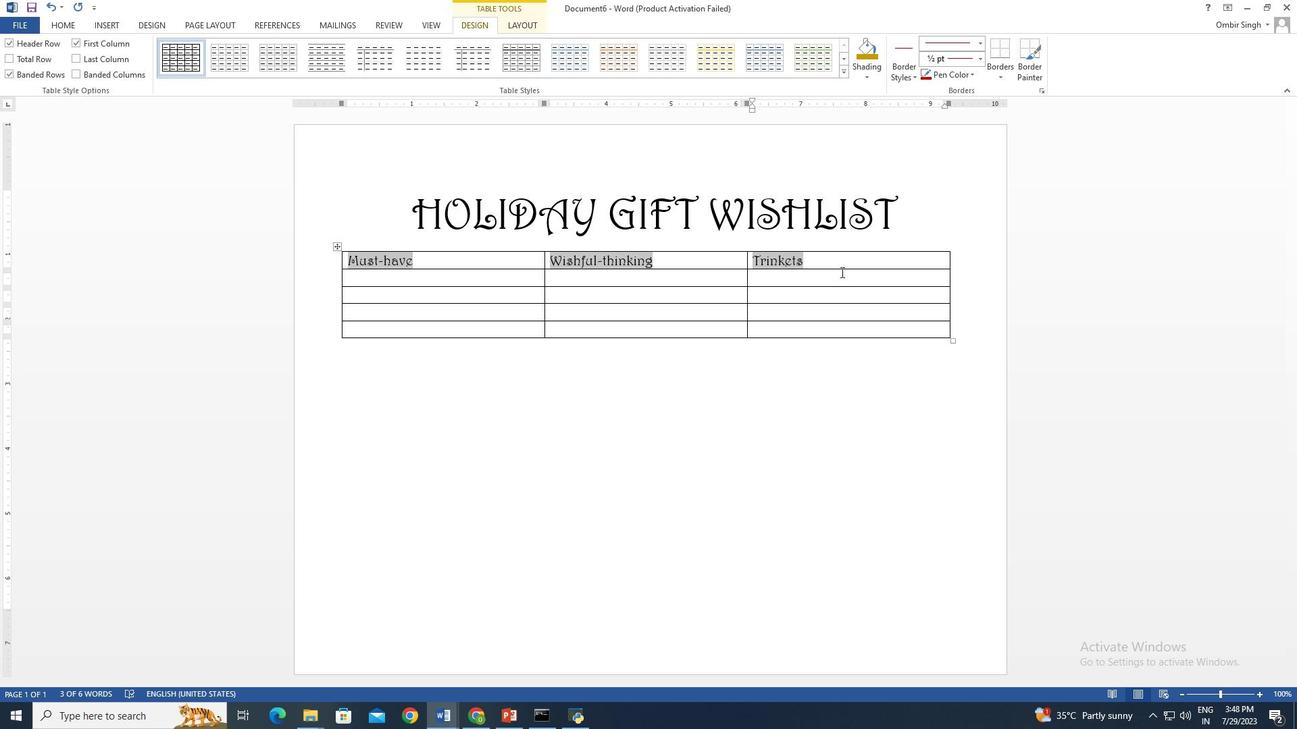
Action: Mouse pressed left at (221, 50)
Screenshot: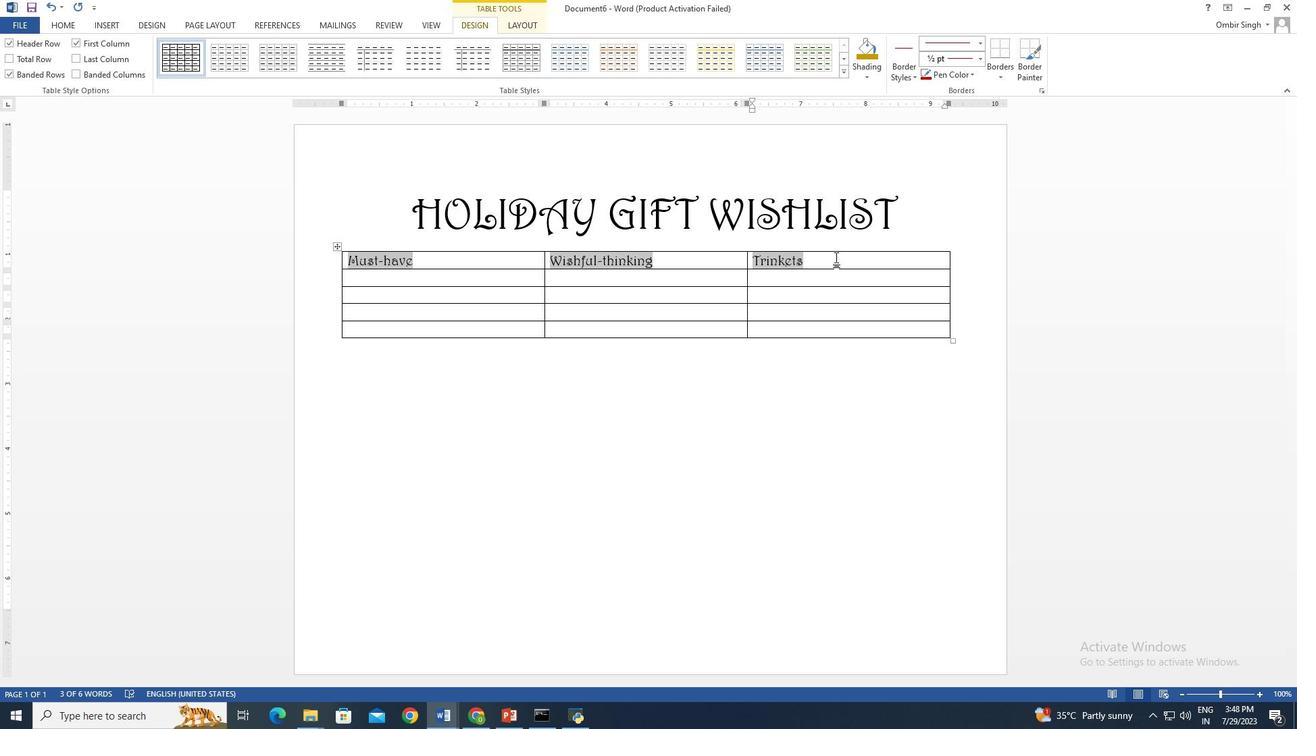 
Action: Mouse pressed left at (221, 50)
Screenshot: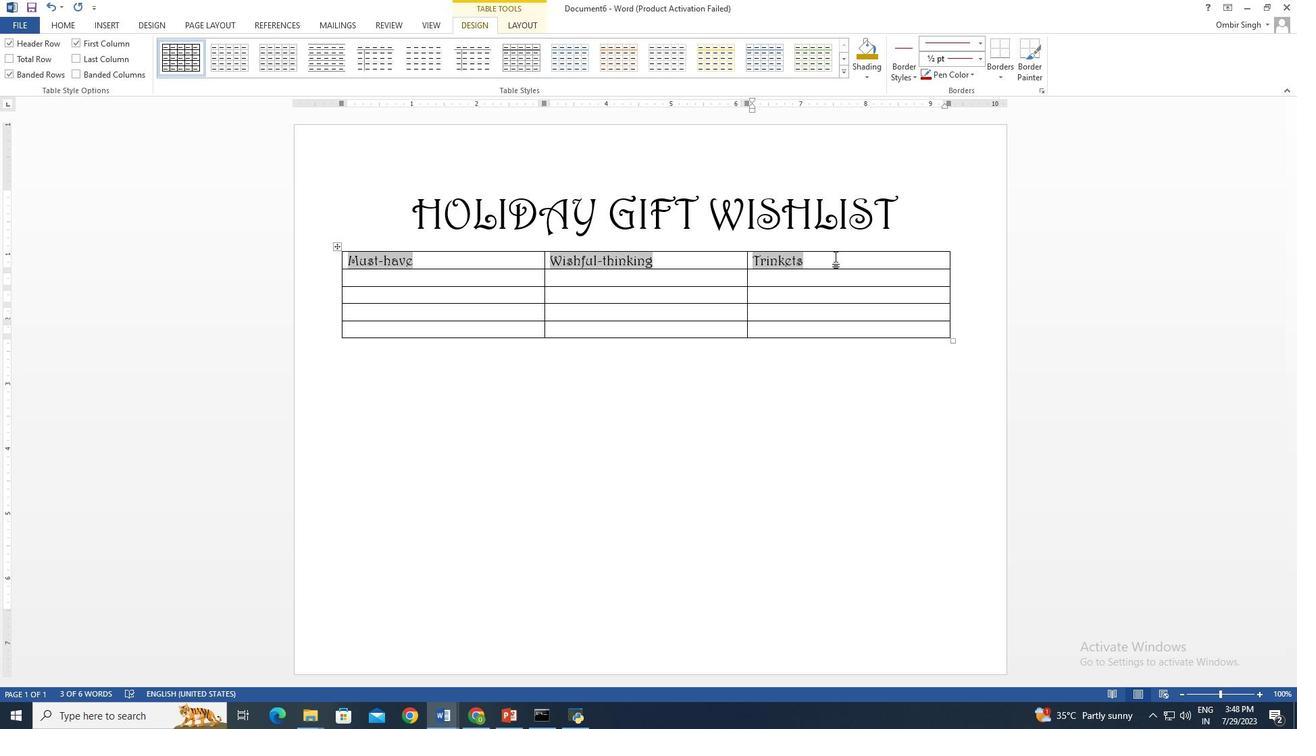 
Action: Mouse pressed left at (221, 50)
Screenshot: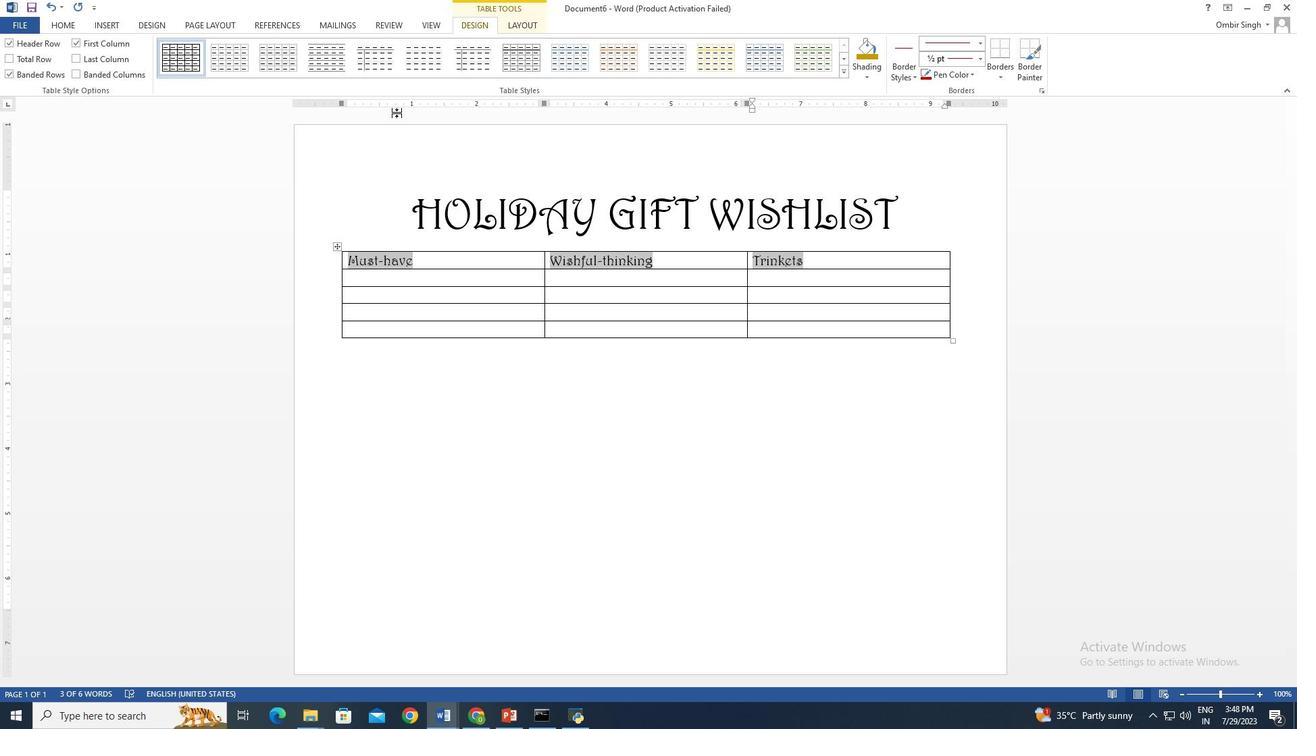 
Action: Mouse pressed left at (221, 50)
Screenshot: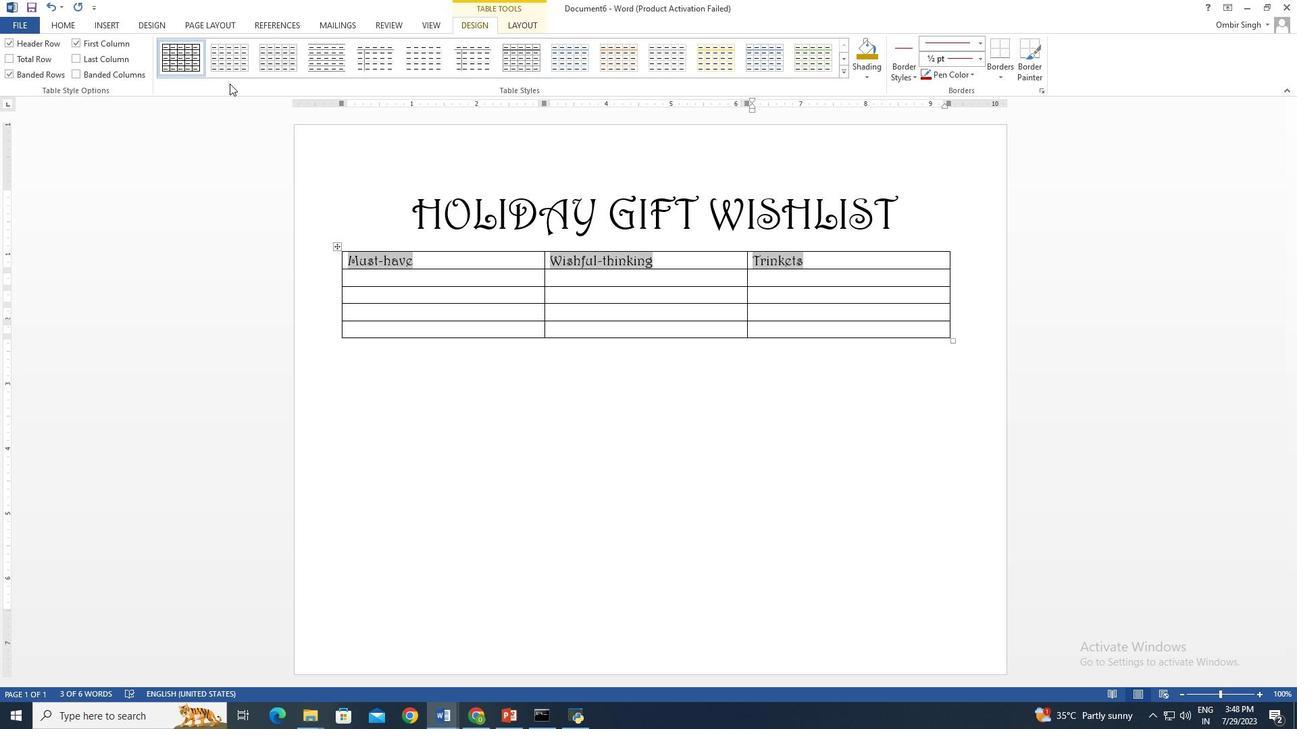 
Action: Mouse moved to (210, 47)
Screenshot: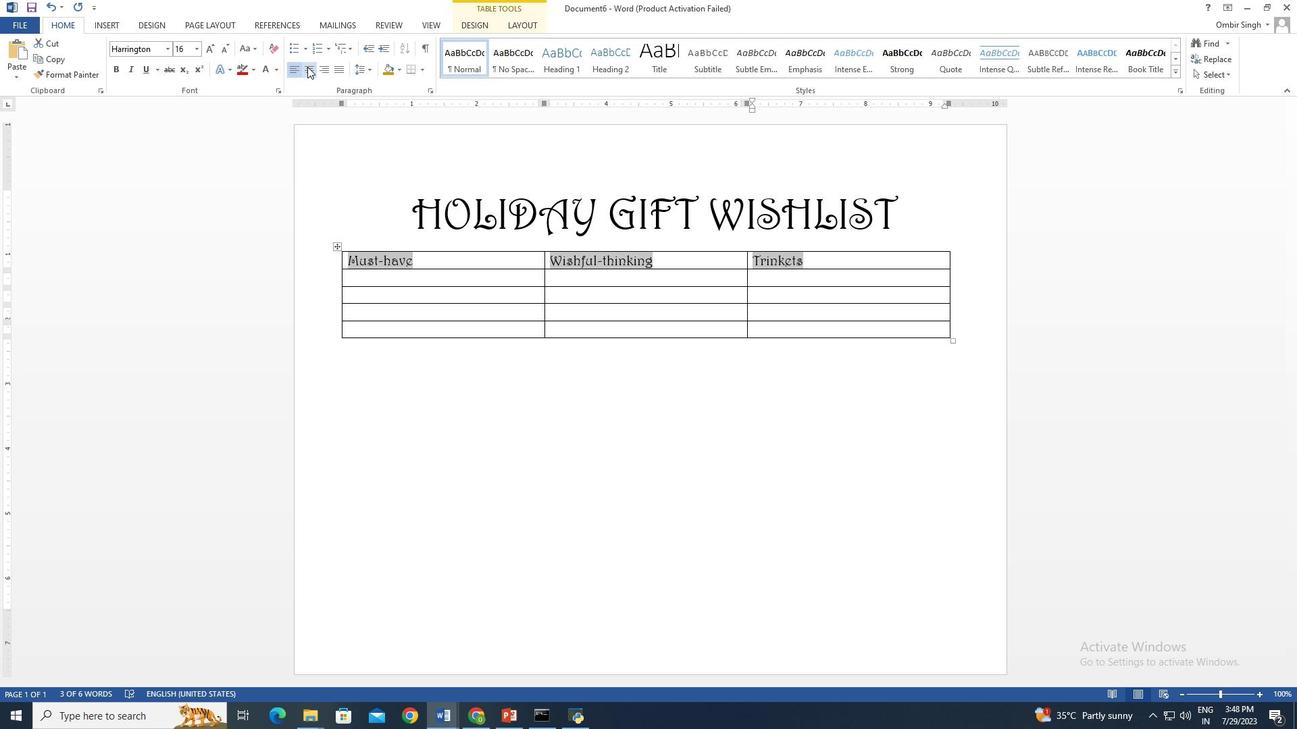 
Action: Mouse pressed left at (210, 47)
Screenshot: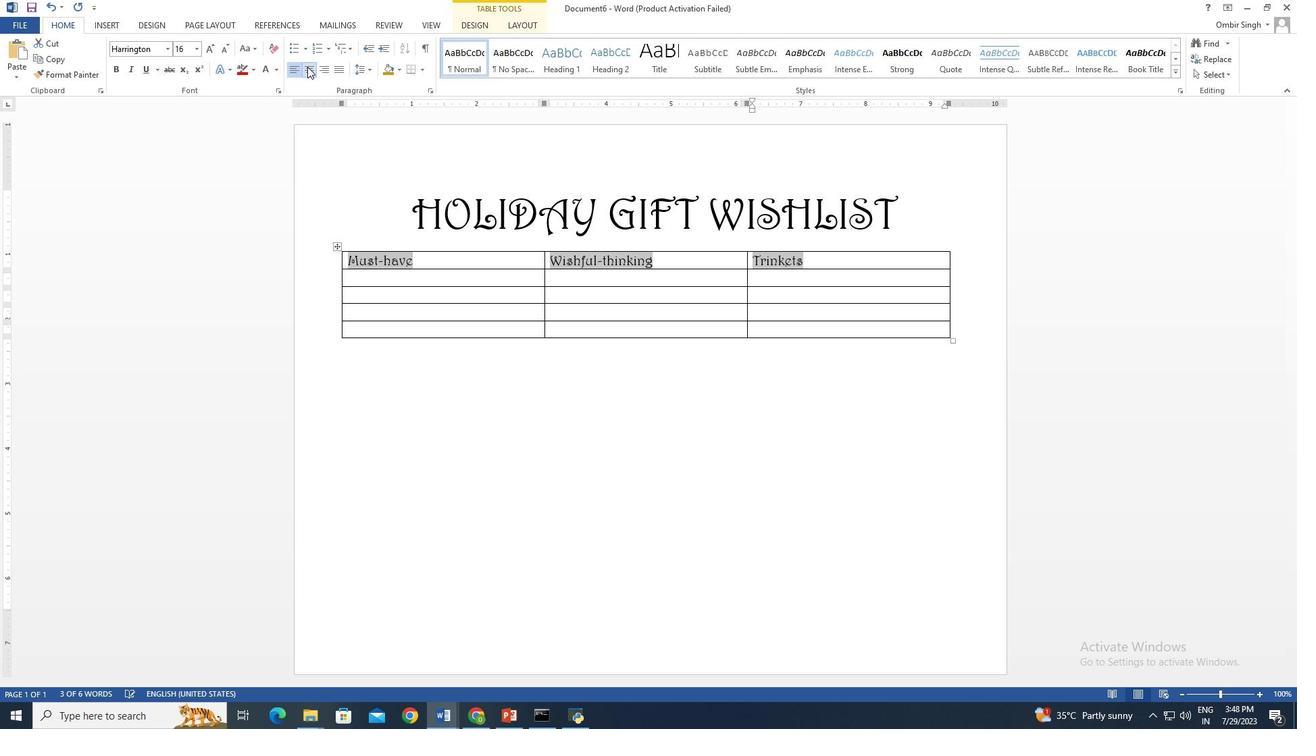 
Action: Mouse pressed left at (210, 47)
Screenshot: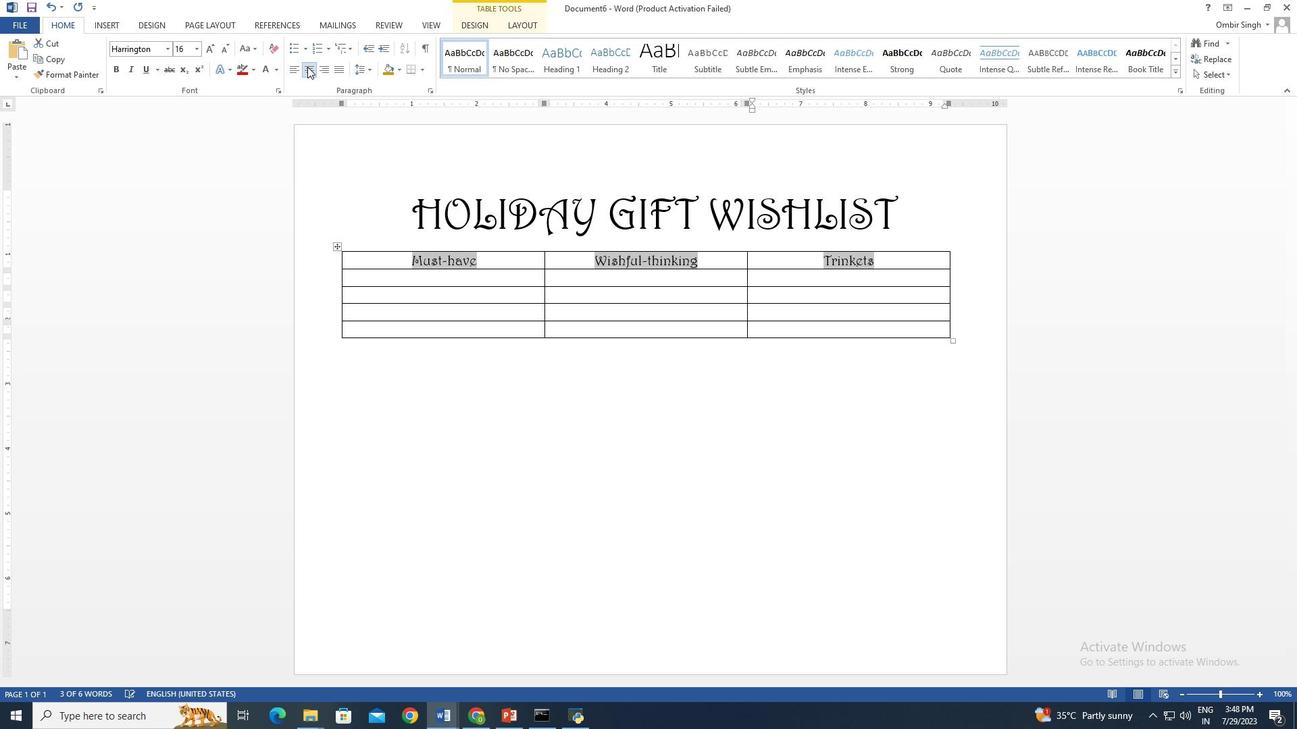 
Action: Mouse moved to (1005, 614)
Screenshot: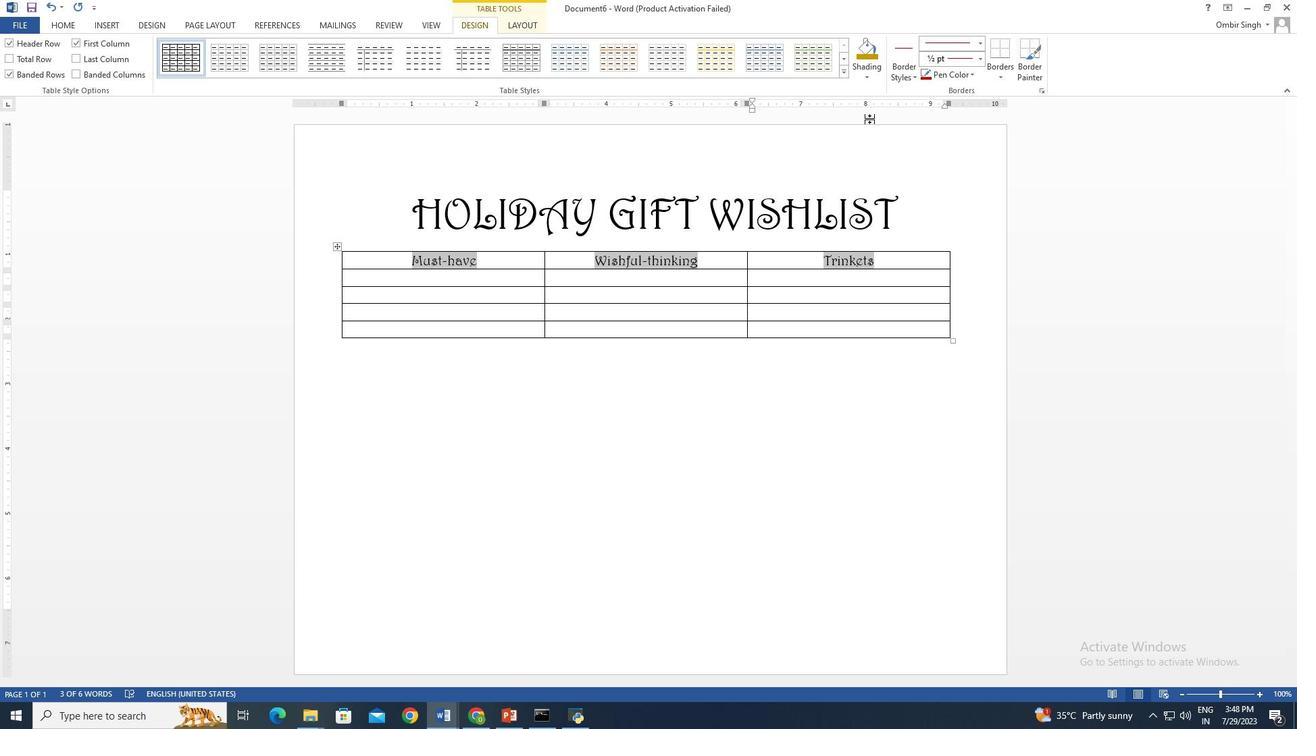
Action: Mouse pressed left at (1005, 614)
Screenshot: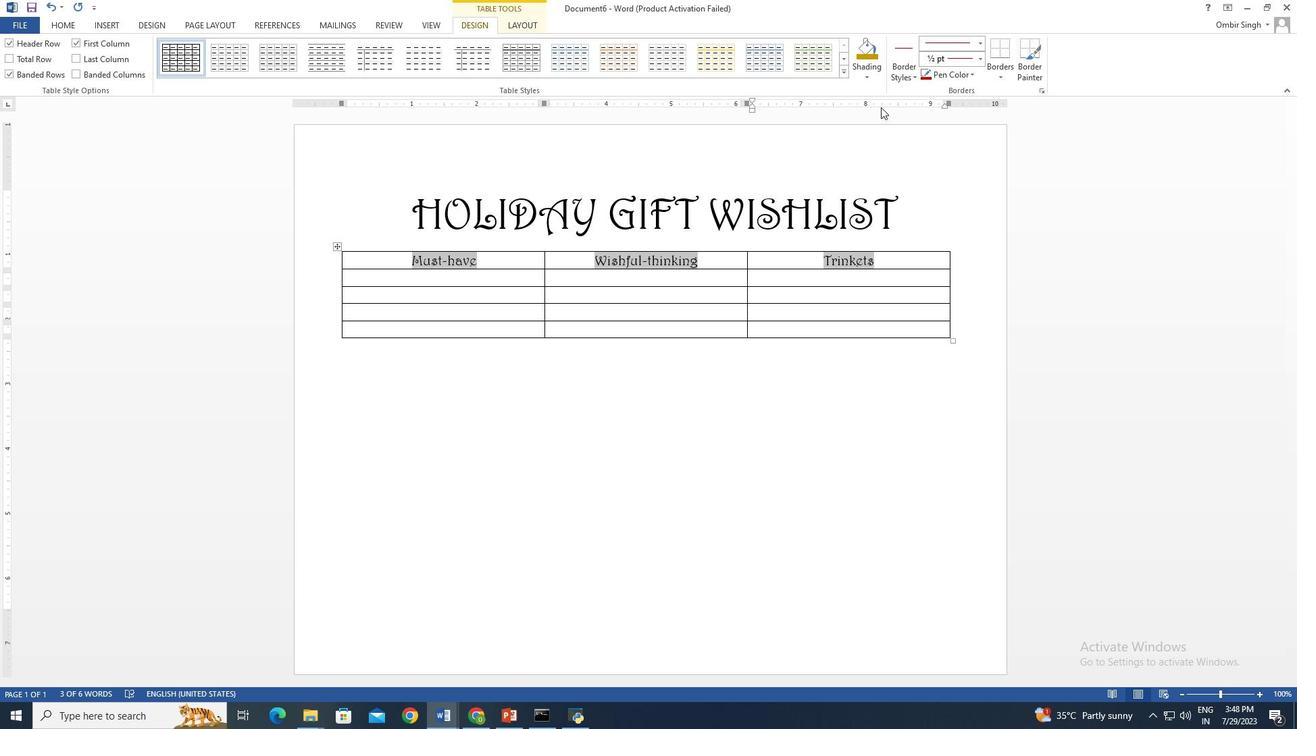 
Action: Mouse moved to (306, 244)
Screenshot: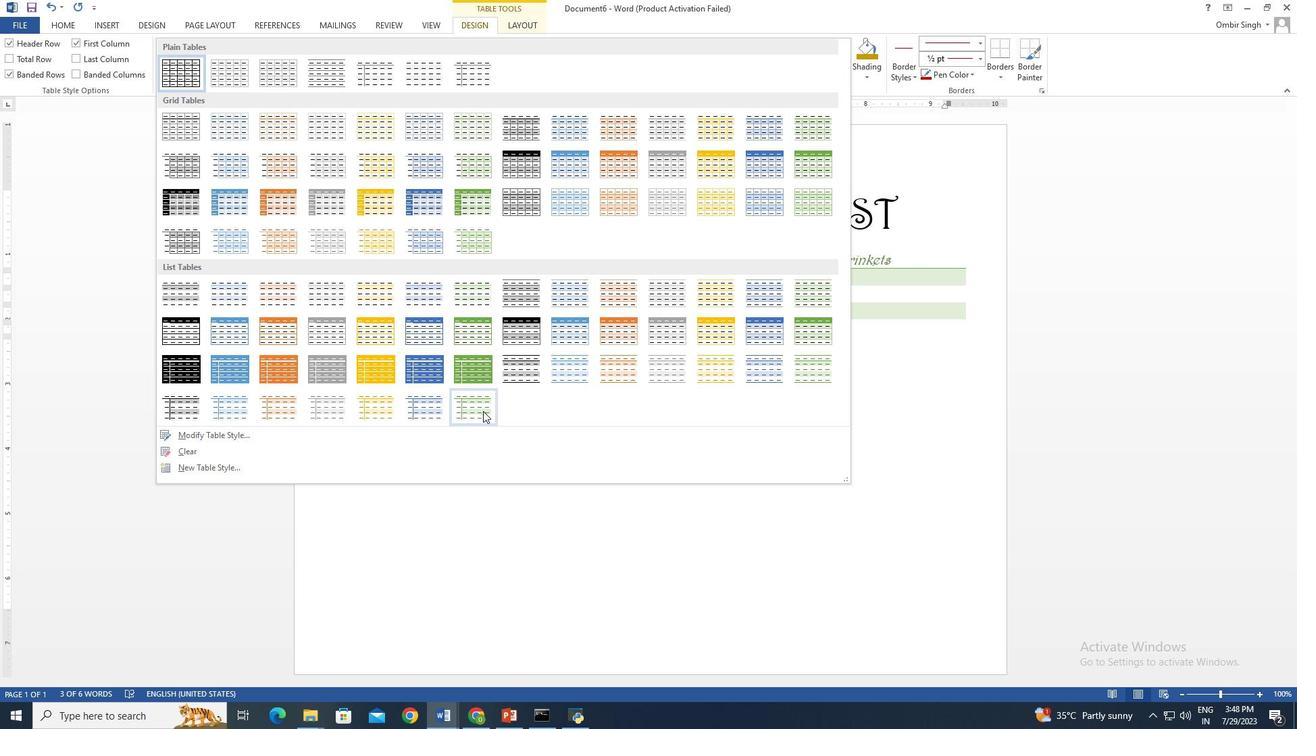 
Action: Mouse pressed left at (306, 244)
Screenshot: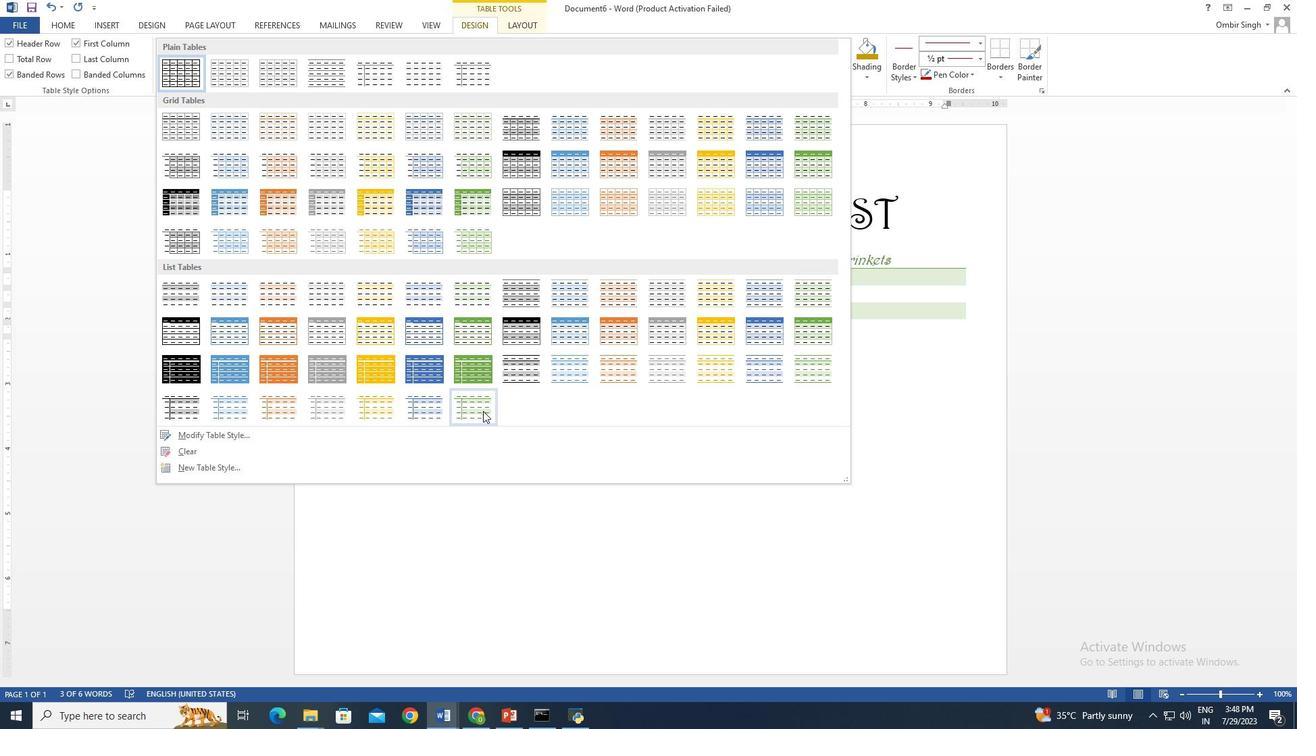 
Action: Mouse moved to (472, 296)
Screenshot: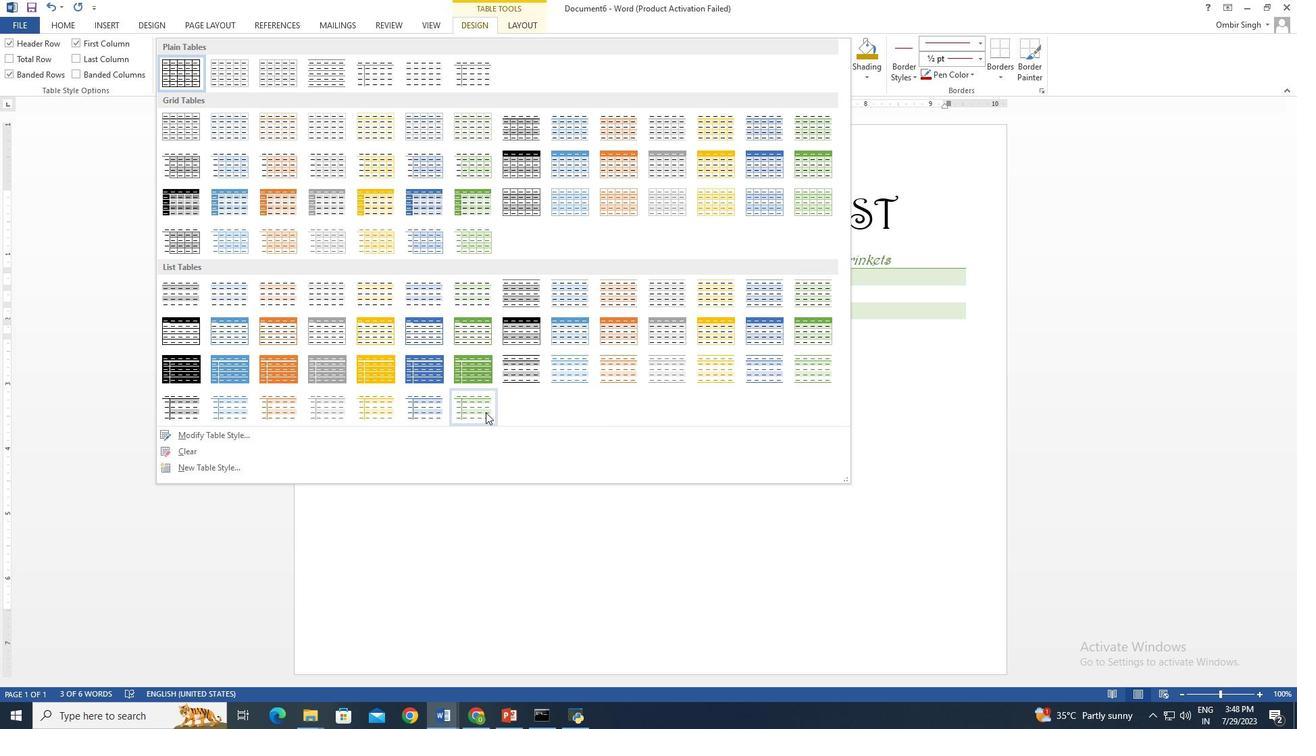 
Action: Mouse pressed left at (472, 296)
Screenshot: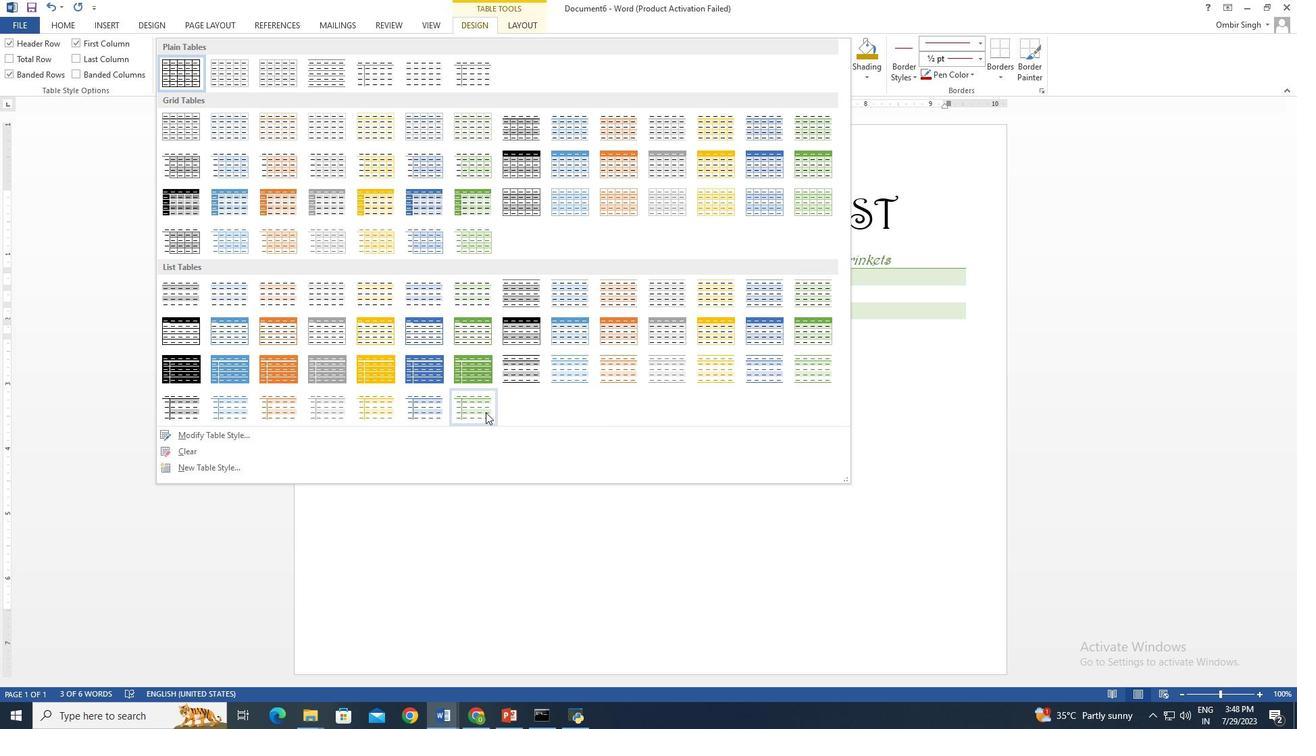 
Action: Mouse moved to (464, 282)
Screenshot: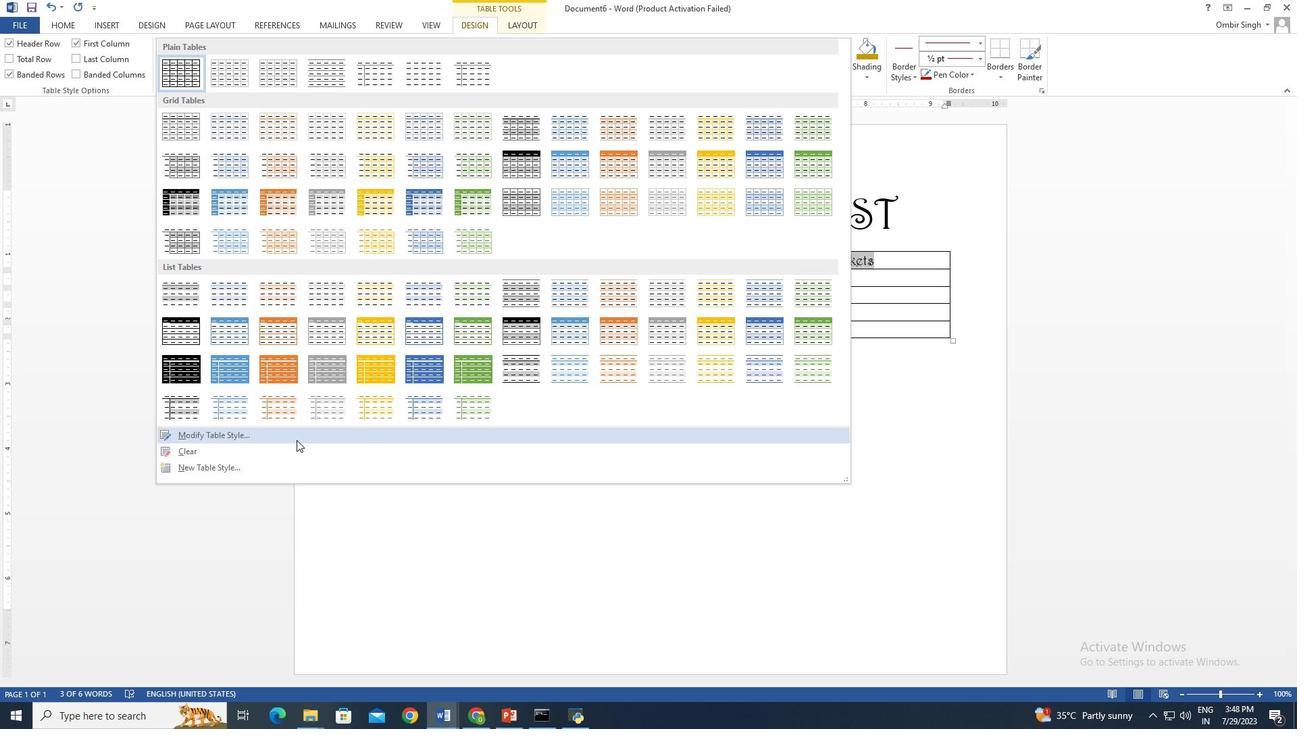 
Action: Mouse pressed left at (464, 282)
Screenshot: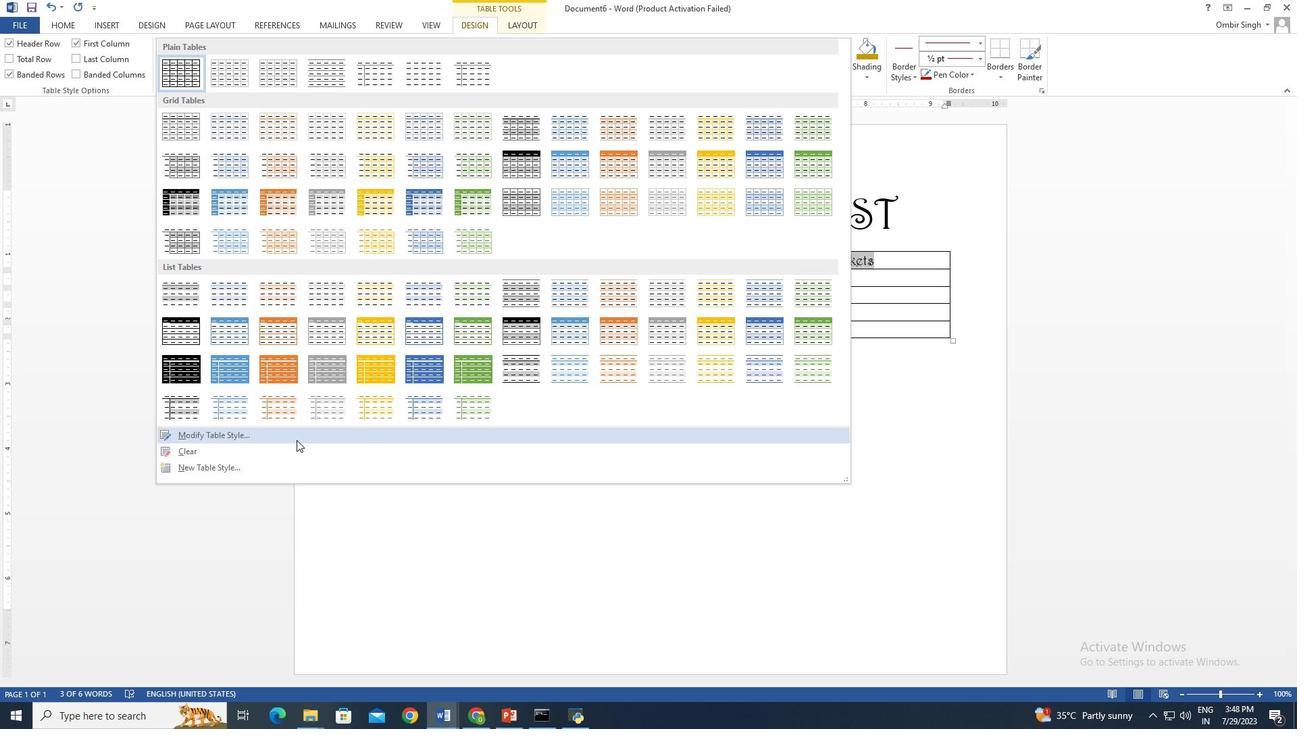 
Action: Mouse moved to (671, 431)
Screenshot: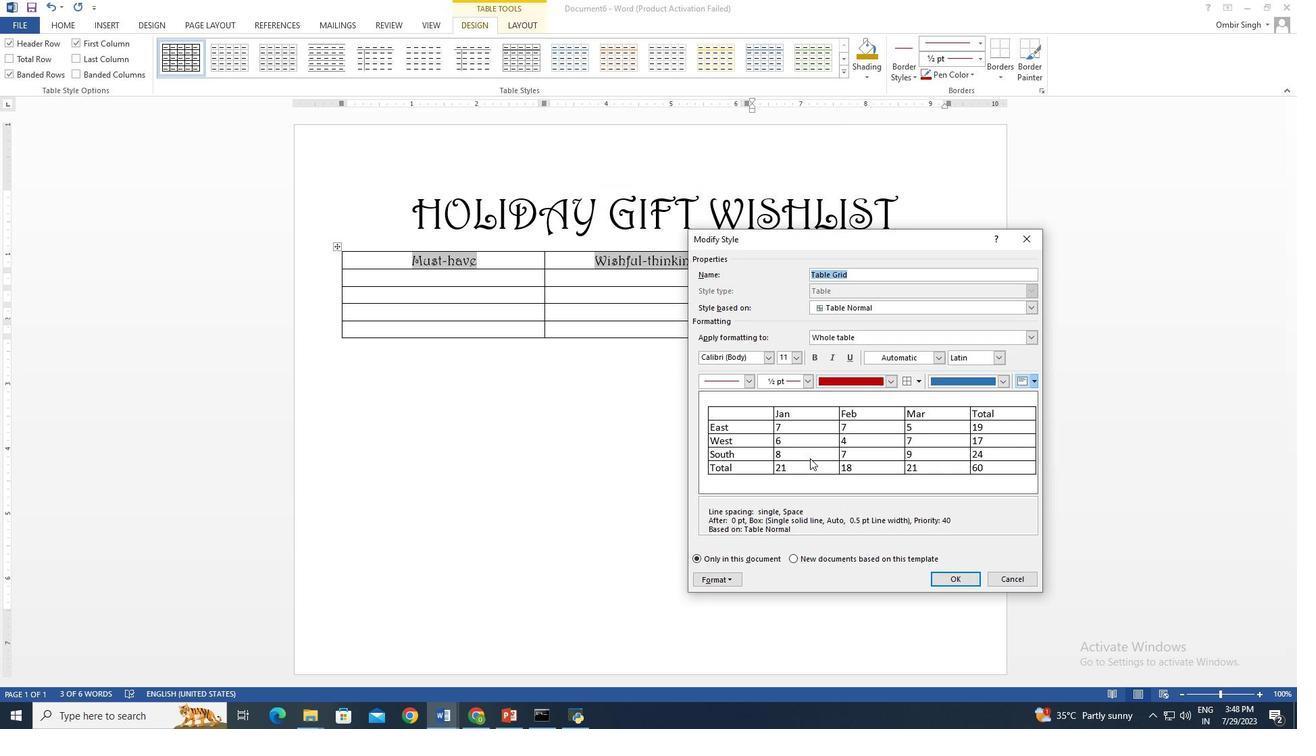 
Action: Mouse pressed right at (671, 431)
Screenshot: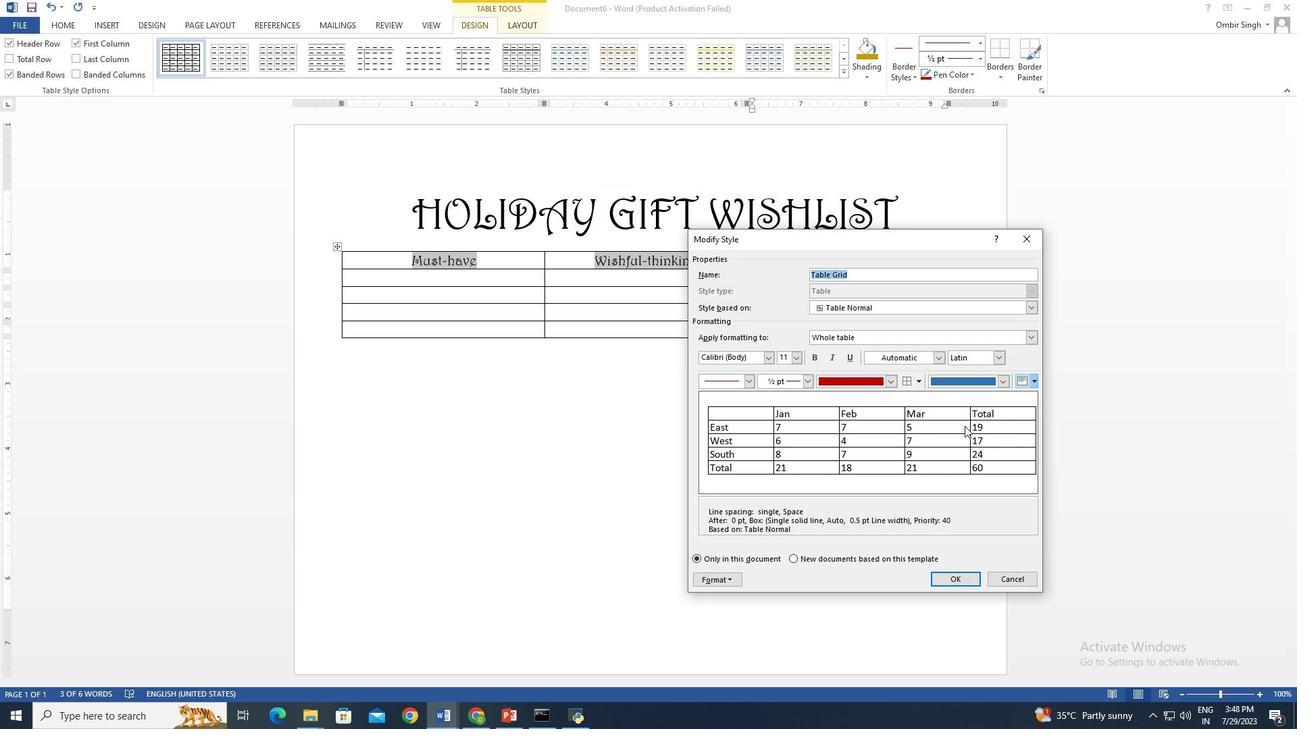 
Action: Mouse moved to (874, 526)
Screenshot: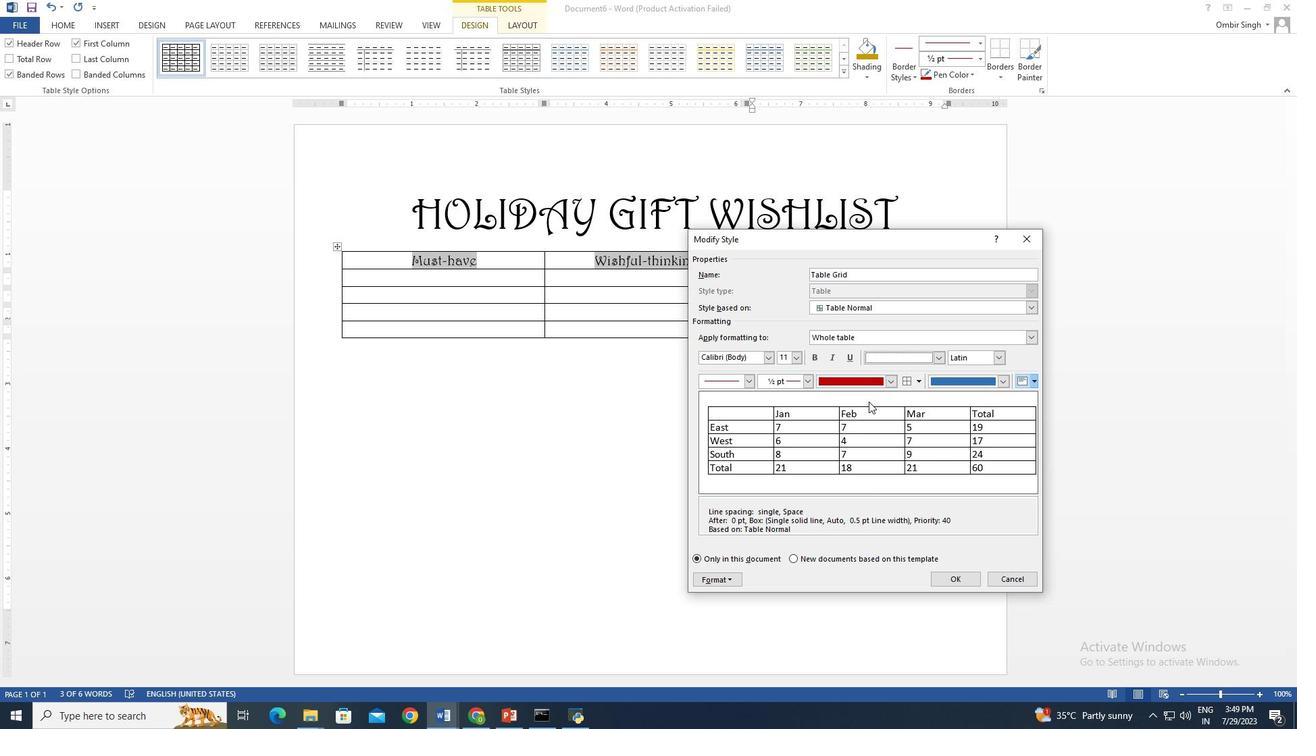 
Action: Mouse pressed left at (874, 526)
Screenshot: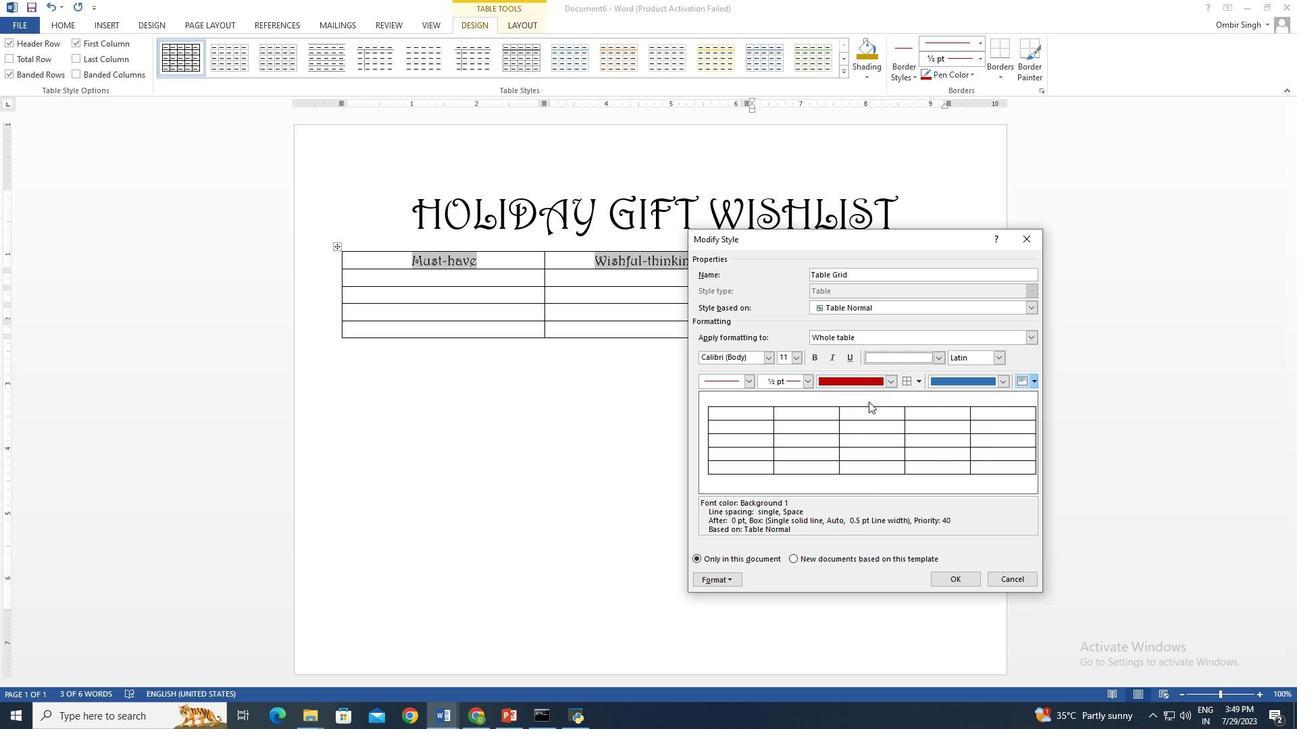 
Action: Mouse moved to (395, 256)
Screenshot: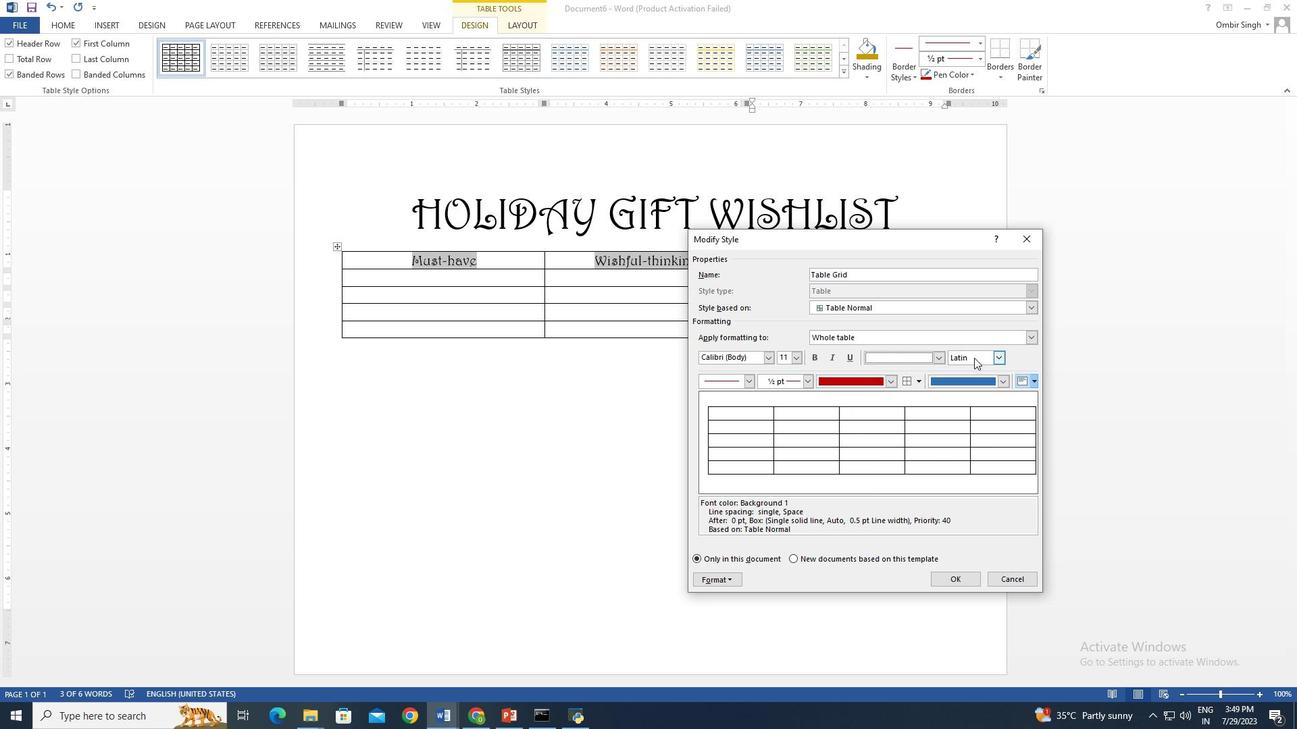 
Action: Mouse pressed left at (395, 256)
Screenshot: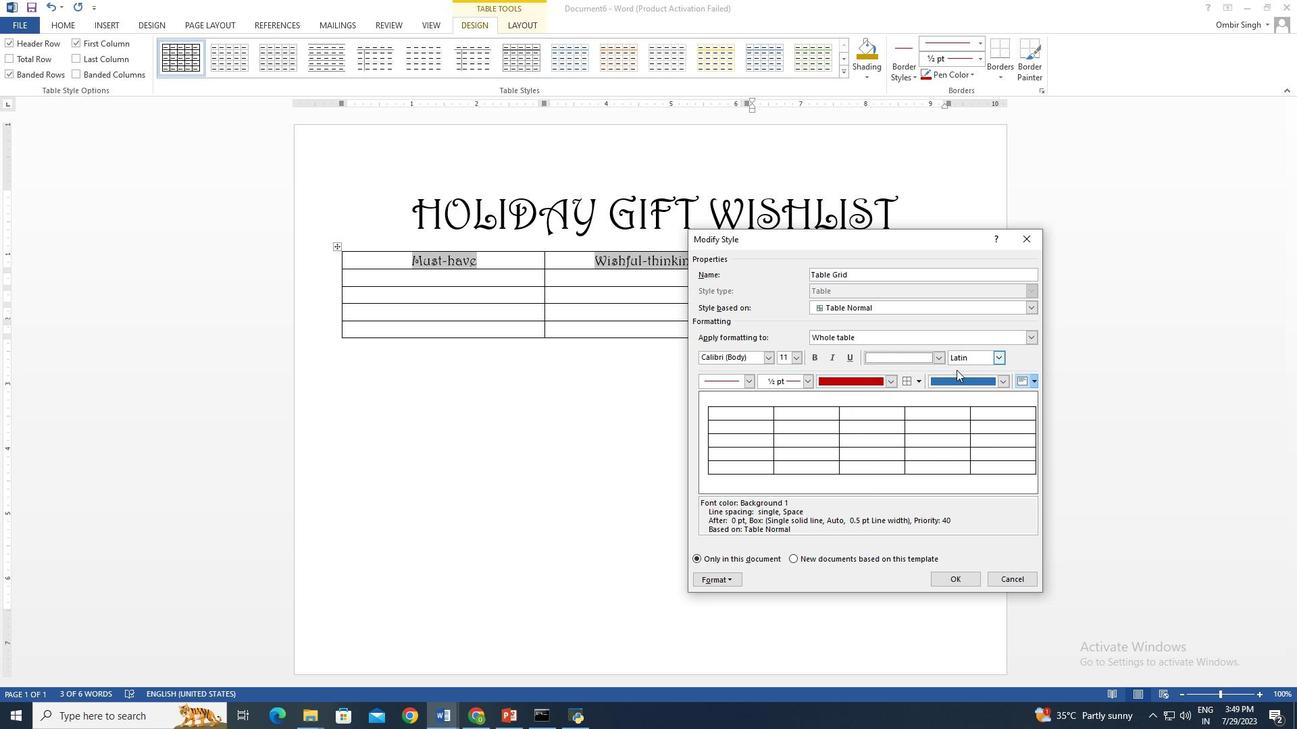 
Action: Mouse moved to (409, 272)
Screenshot: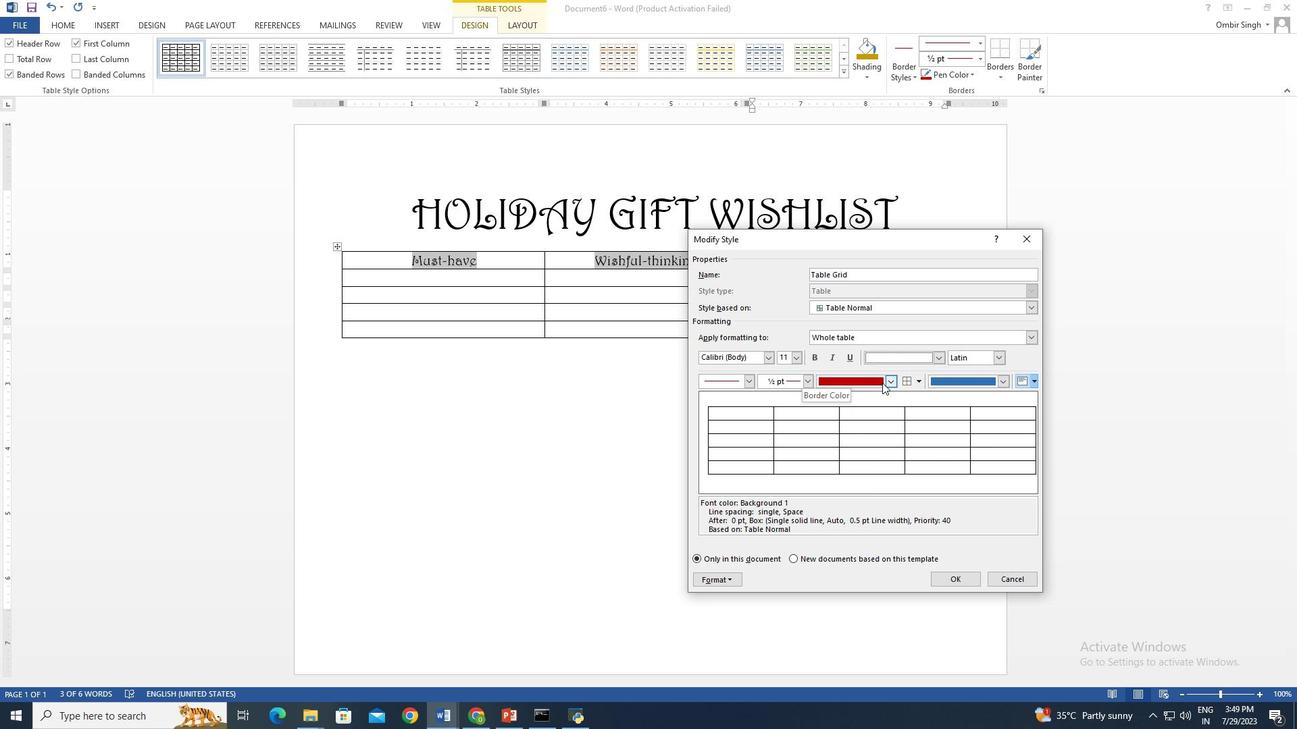 
Action: Key pressed <Key.shift>Must<Key.space><Key.backspace>-have<Key.tab>wishful<Key.space>thinking<Key.tab><Key.shift><Key.shift><Key.shift><Key.shift><Key.shift>Trinkets
Screenshot: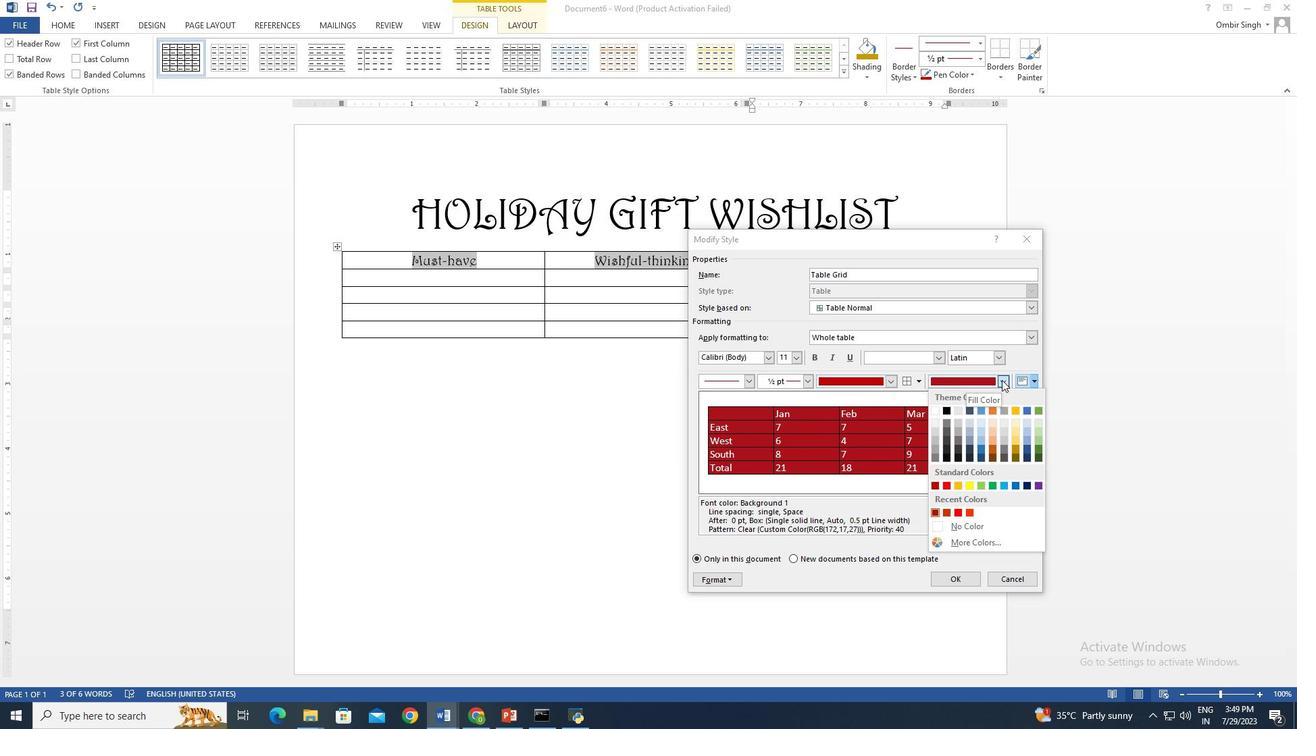 
Action: Mouse moved to (718, 336)
Screenshot: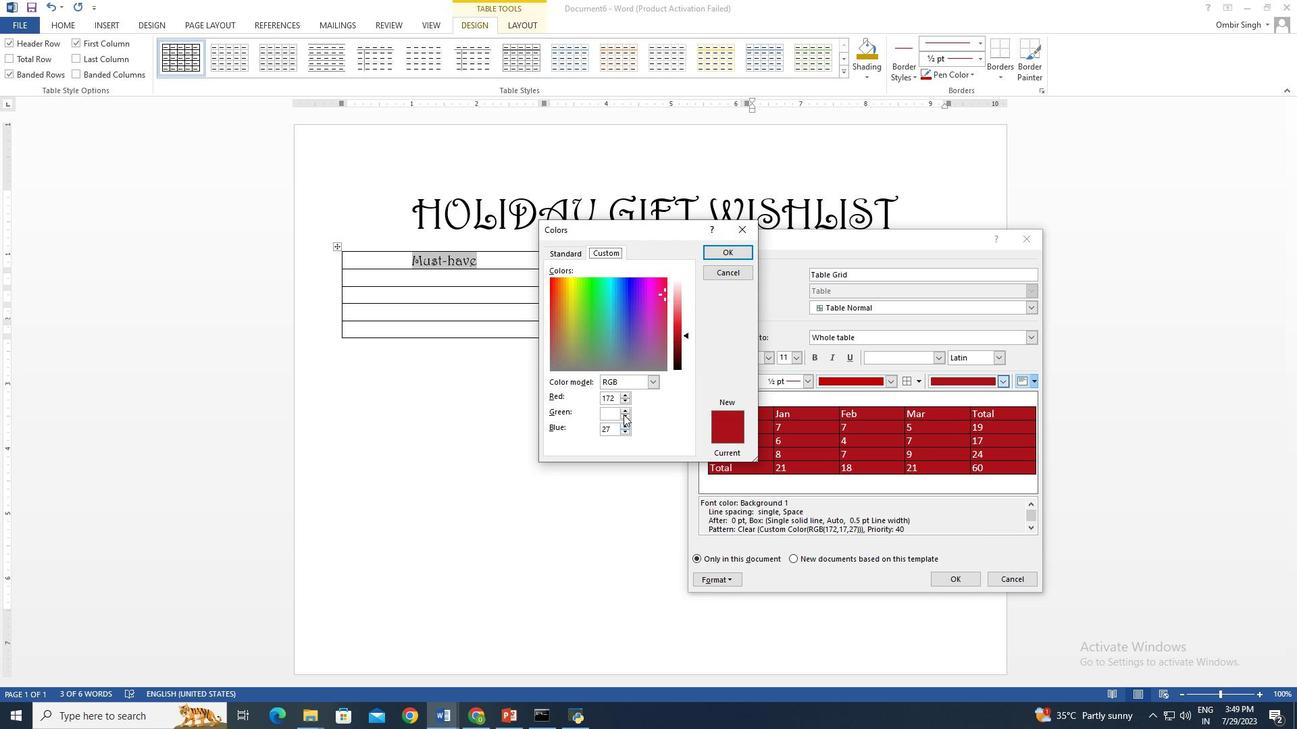 
Action: Mouse pressed left at (718, 336)
Screenshot: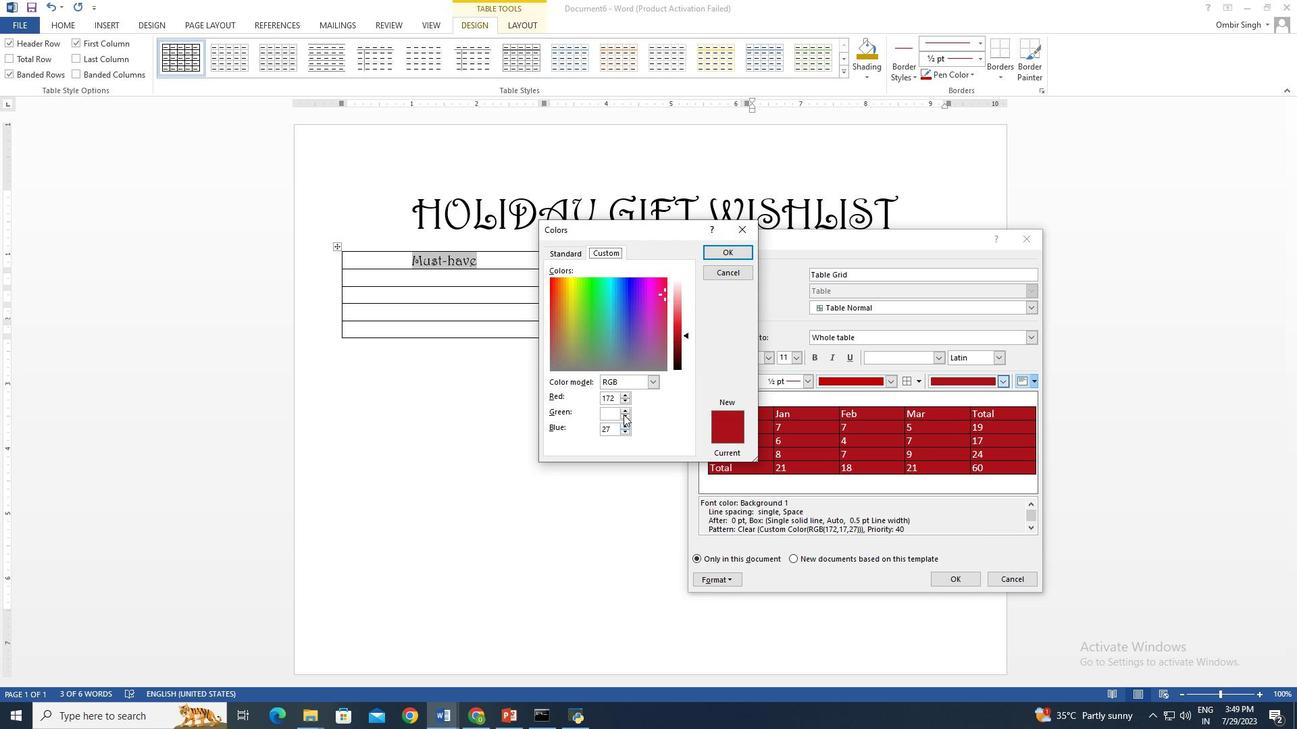 
Action: Mouse moved to (931, 287)
Screenshot: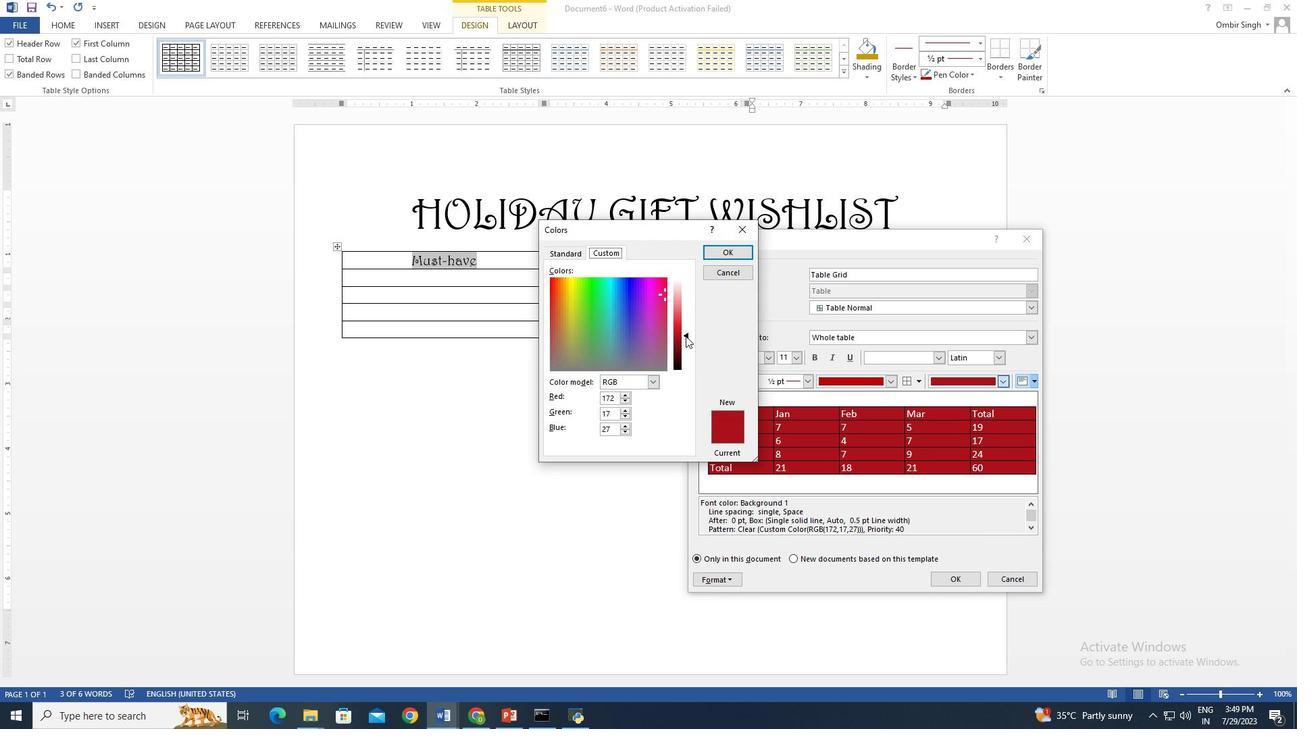 
Action: Mouse pressed left at (931, 287)
Screenshot: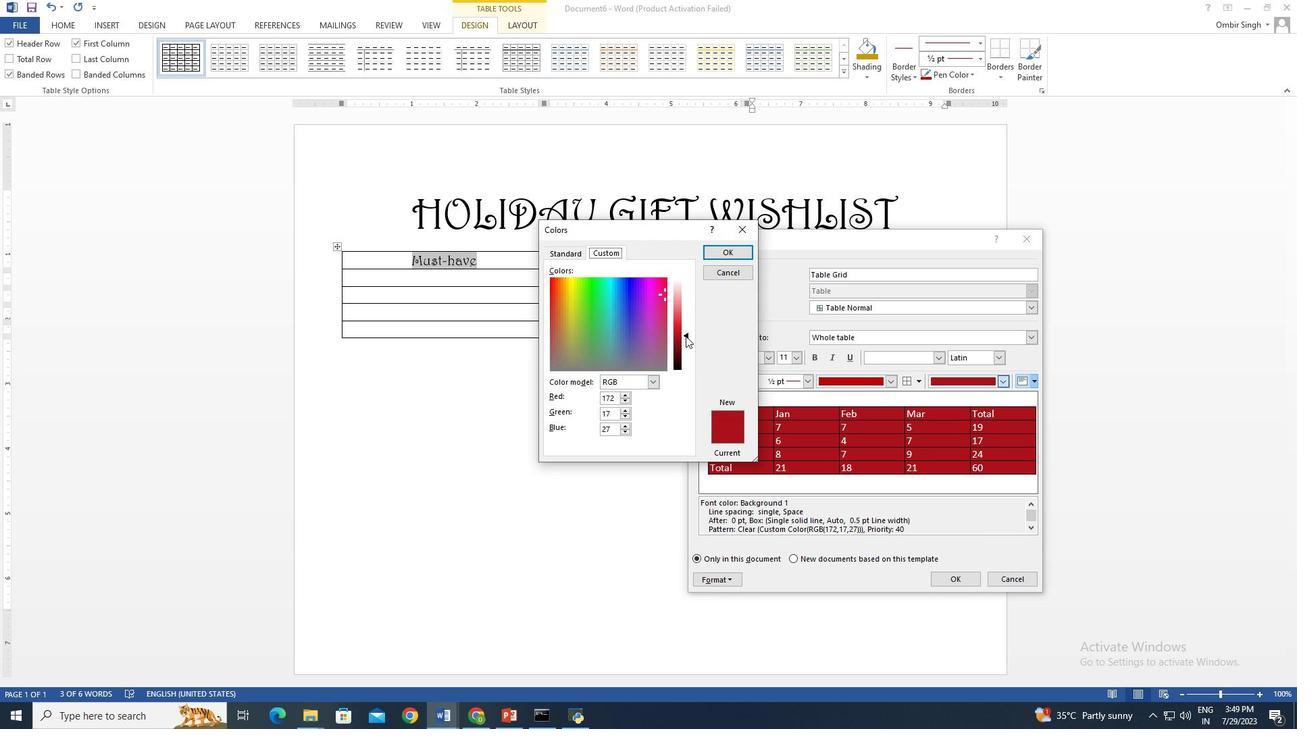 
Action: Mouse moved to (224, 49)
Screenshot: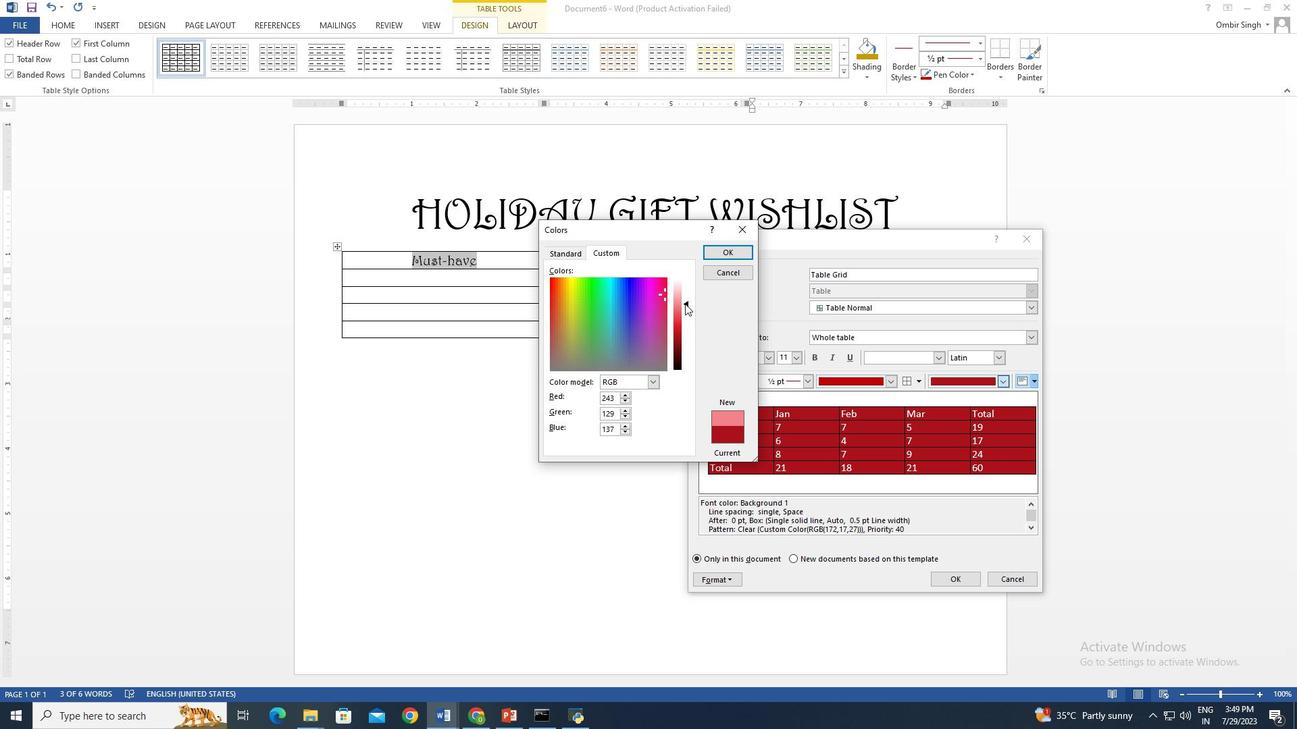 
Action: Mouse pressed left at (224, 49)
Screenshot: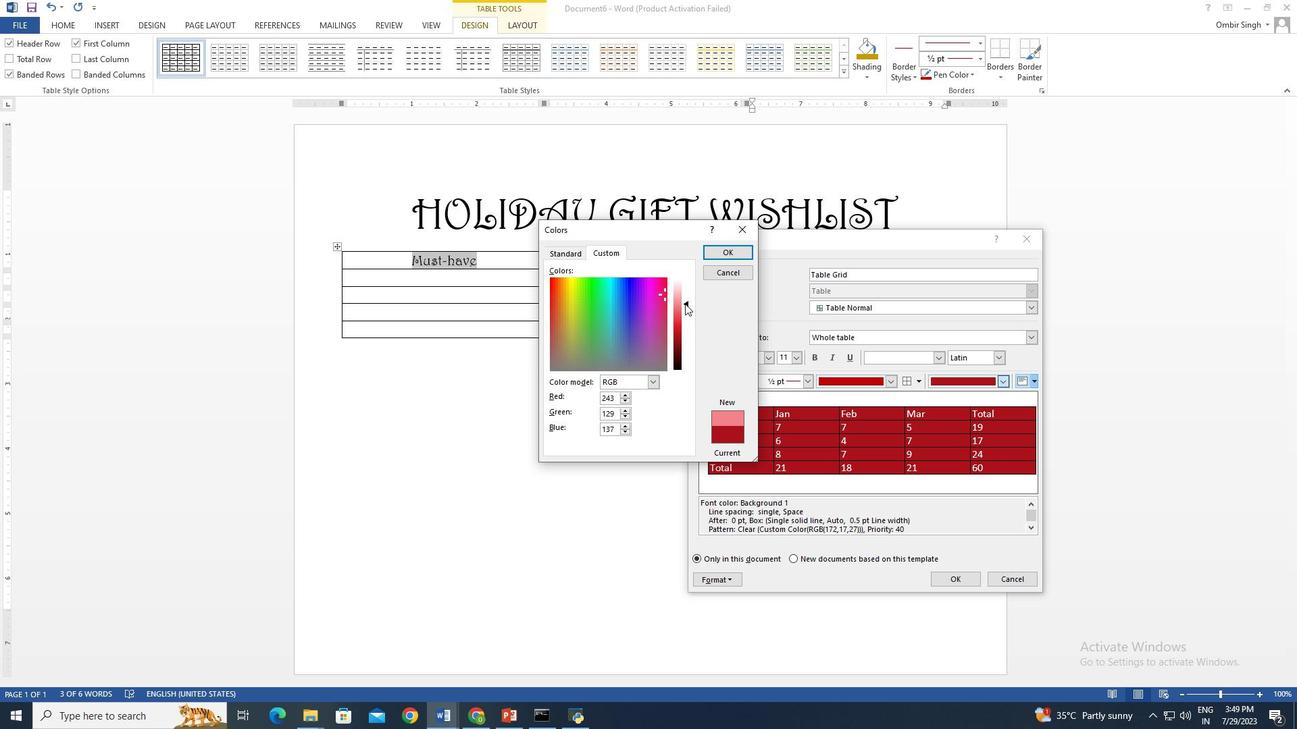 
Action: Mouse pressed left at (224, 49)
Screenshot: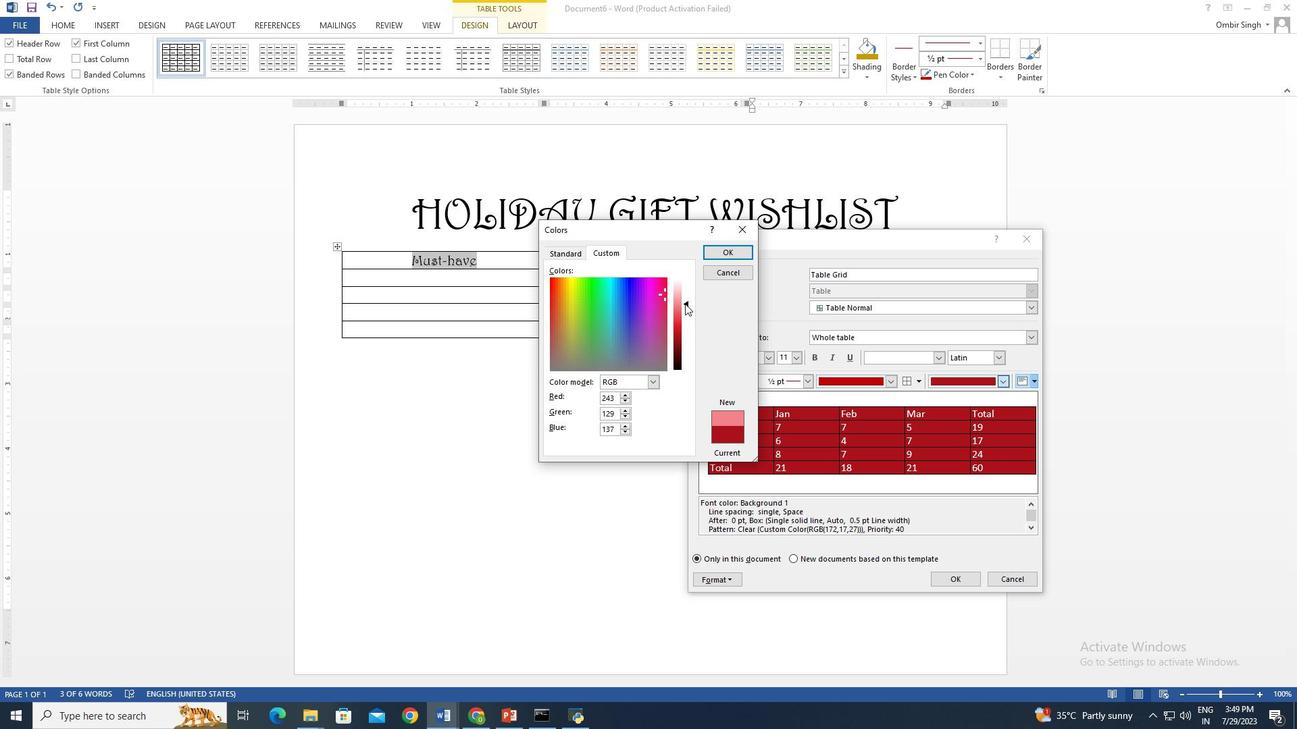 
Action: Mouse pressed left at (224, 49)
Screenshot: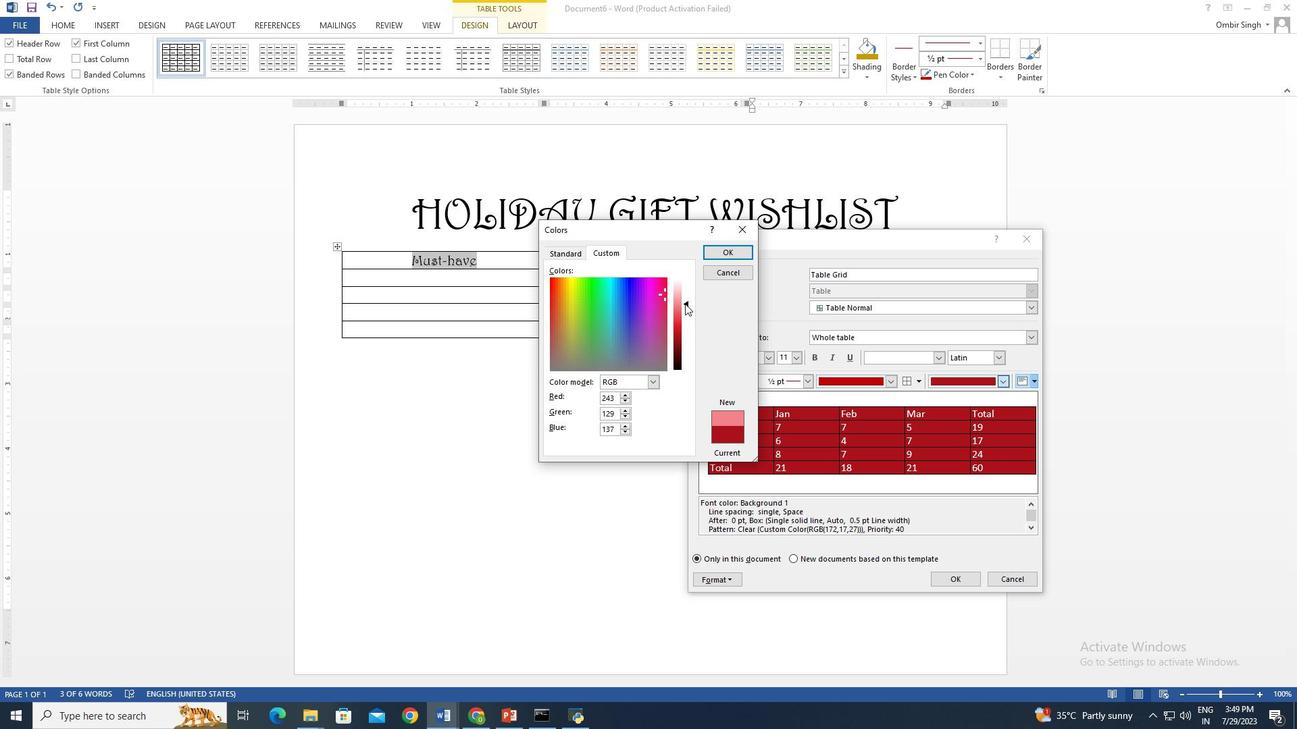 
Action: Mouse pressed left at (224, 49)
Screenshot: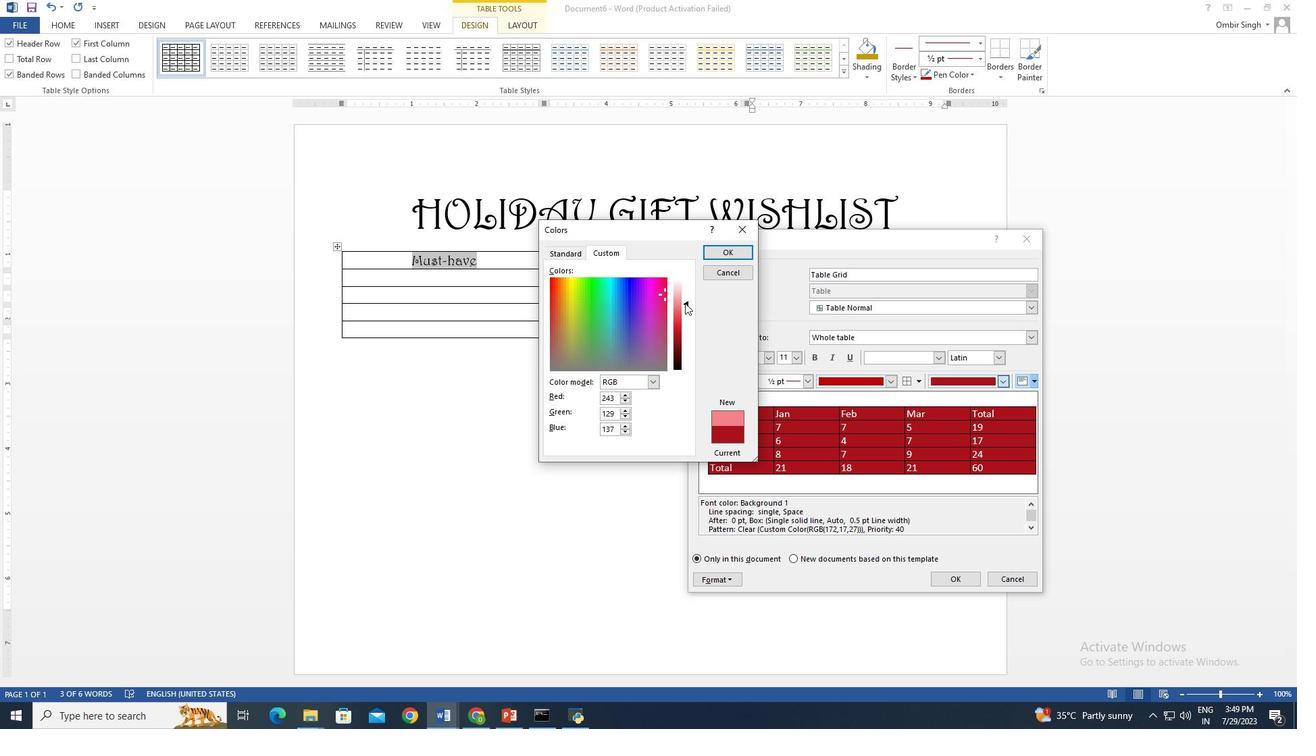 
Action: Mouse pressed left at (224, 49)
Screenshot: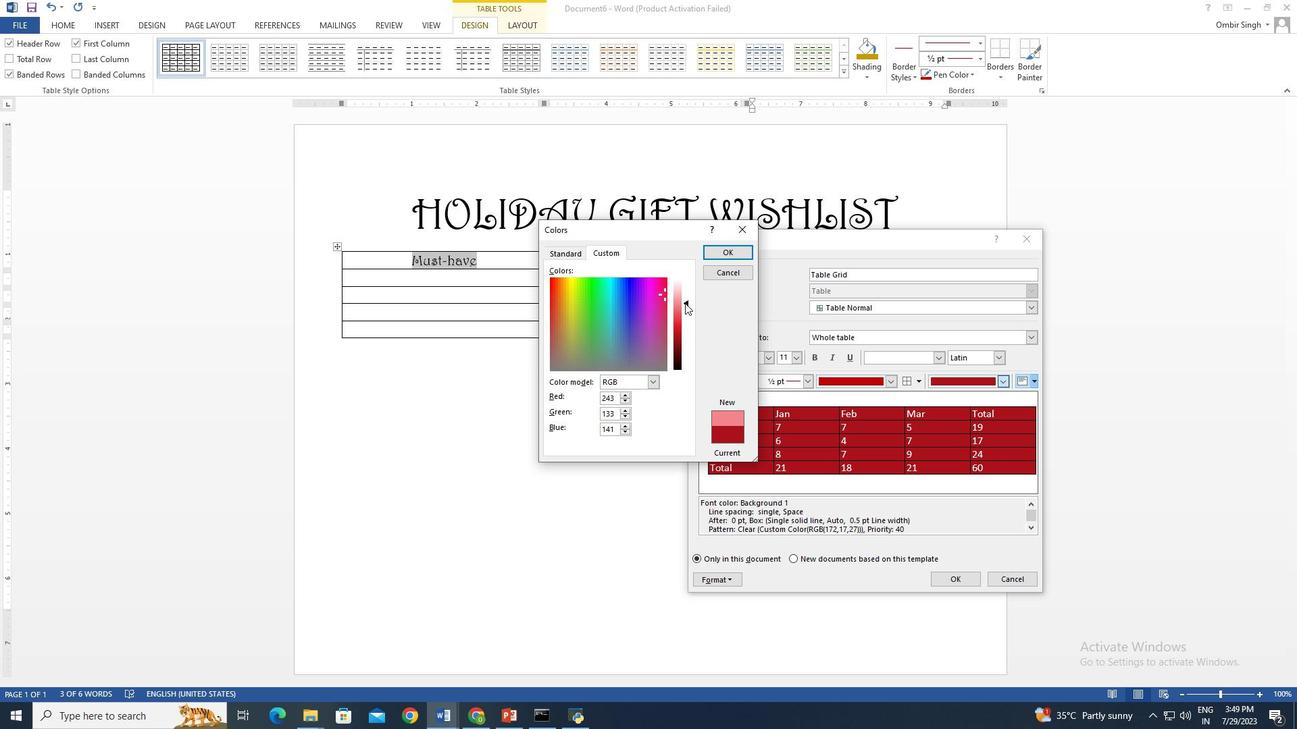 
Action: Mouse pressed left at (224, 49)
Screenshot: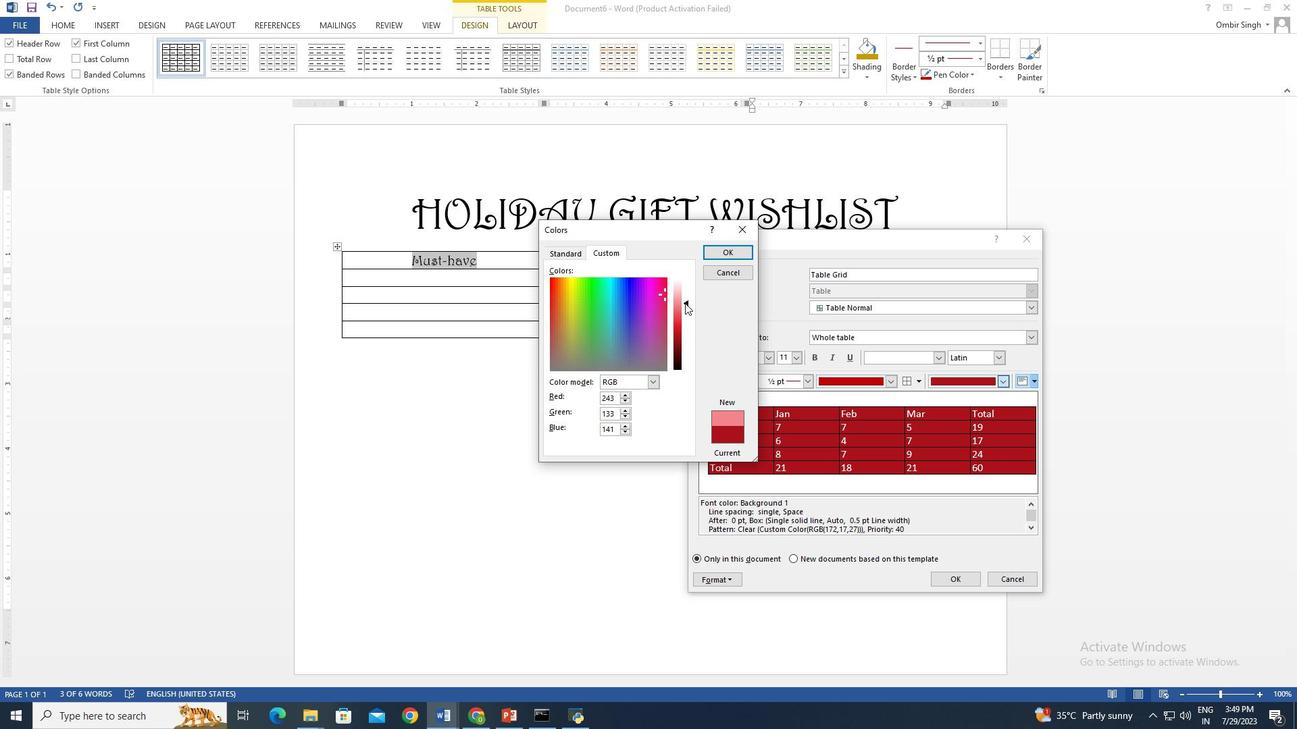 
Action: Mouse moved to (428, 269)
Screenshot: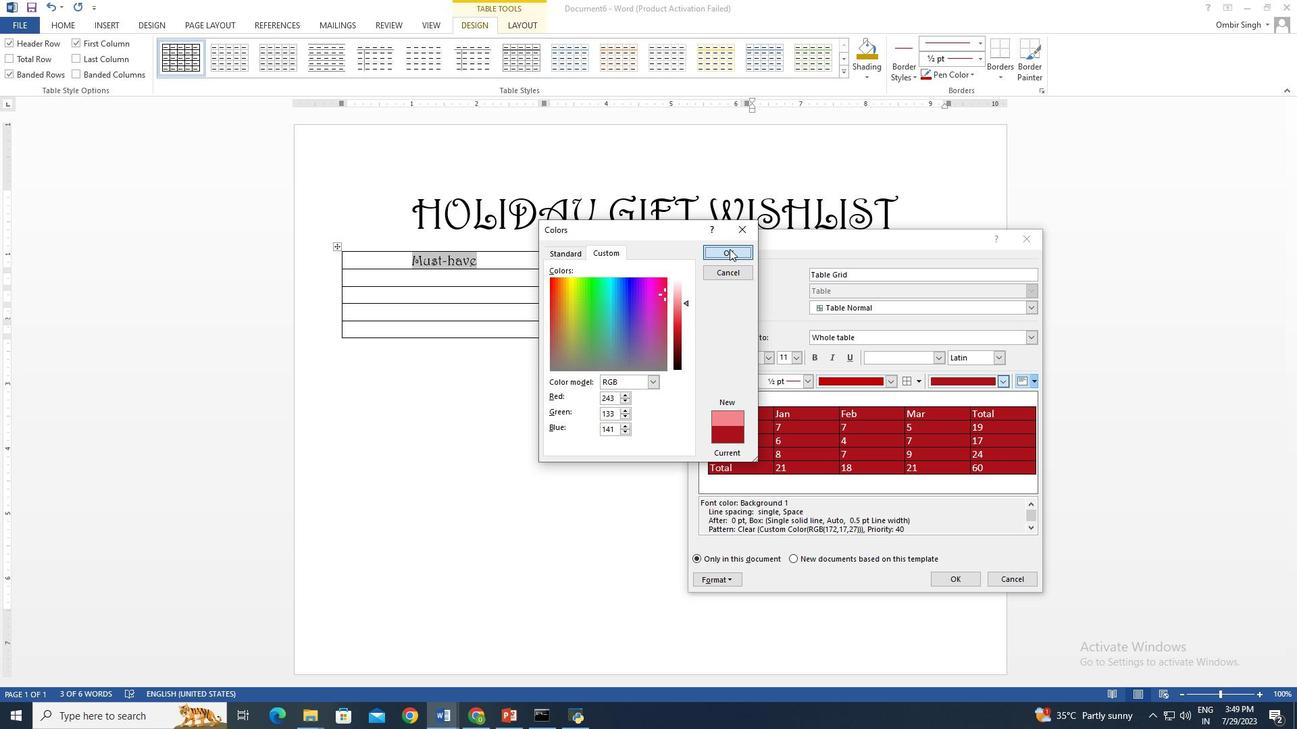 
Action: Mouse pressed left at (428, 269)
Screenshot: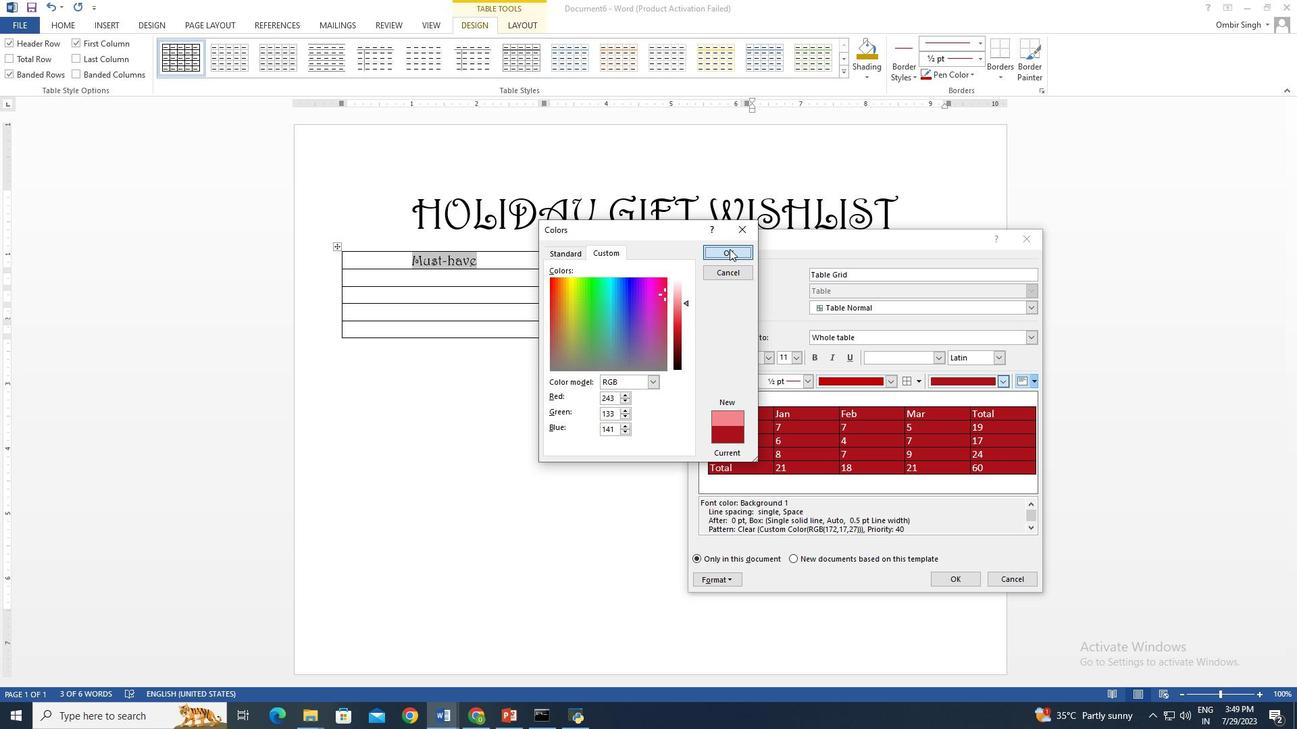 
Action: Mouse moved to (429, 268)
Screenshot: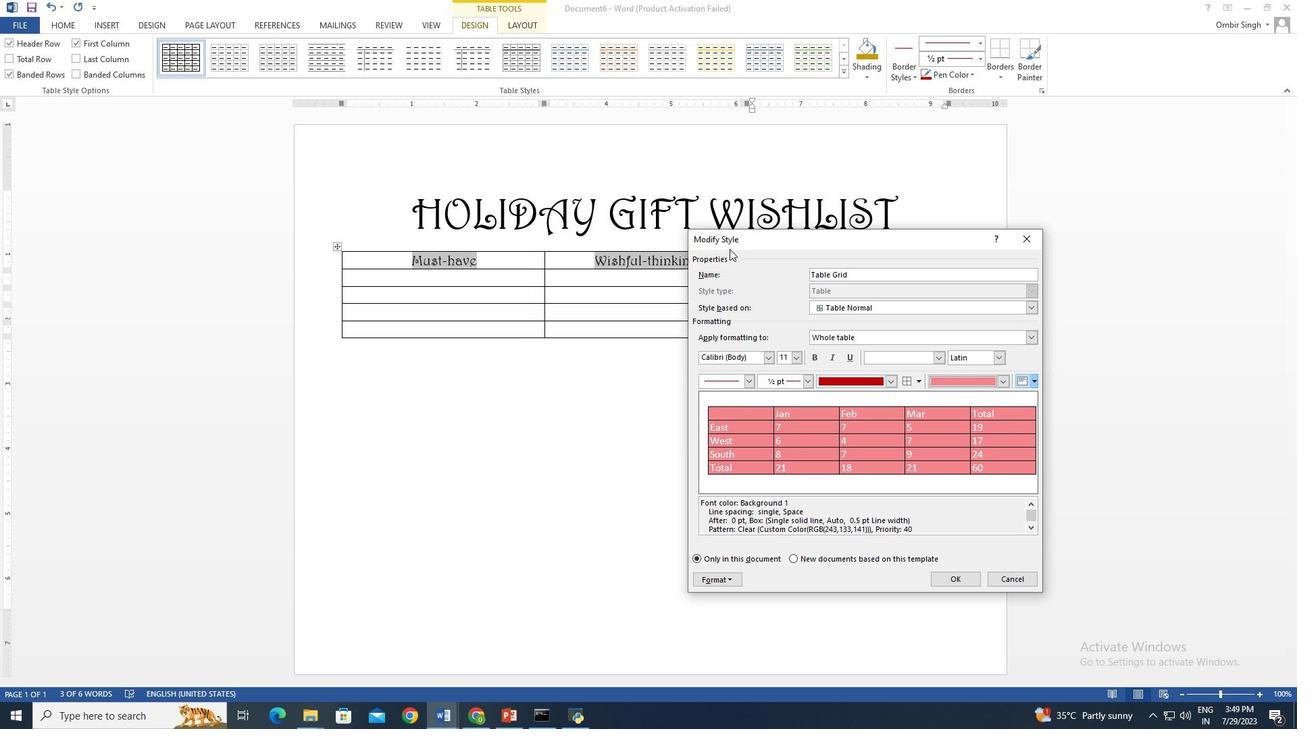 
Action: Mouse pressed left at (429, 268)
Screenshot: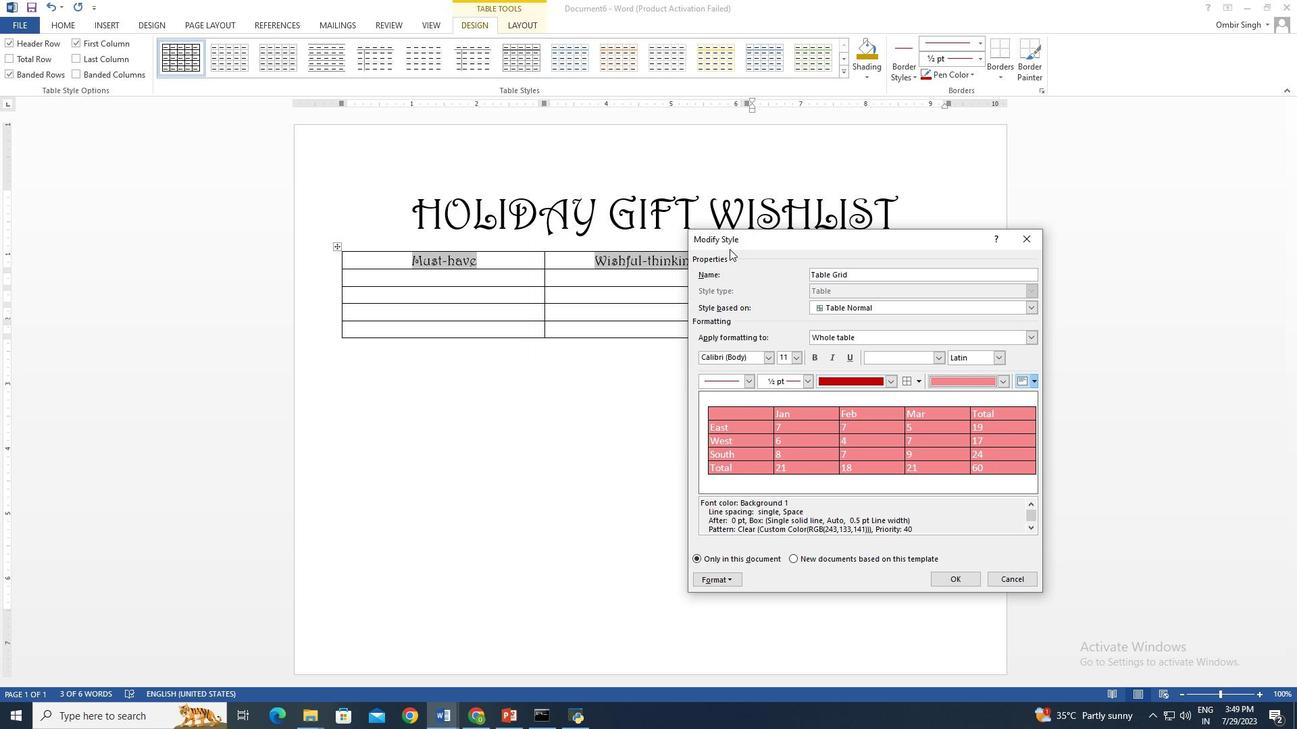 
Action: Mouse moved to (401, 263)
Screenshot: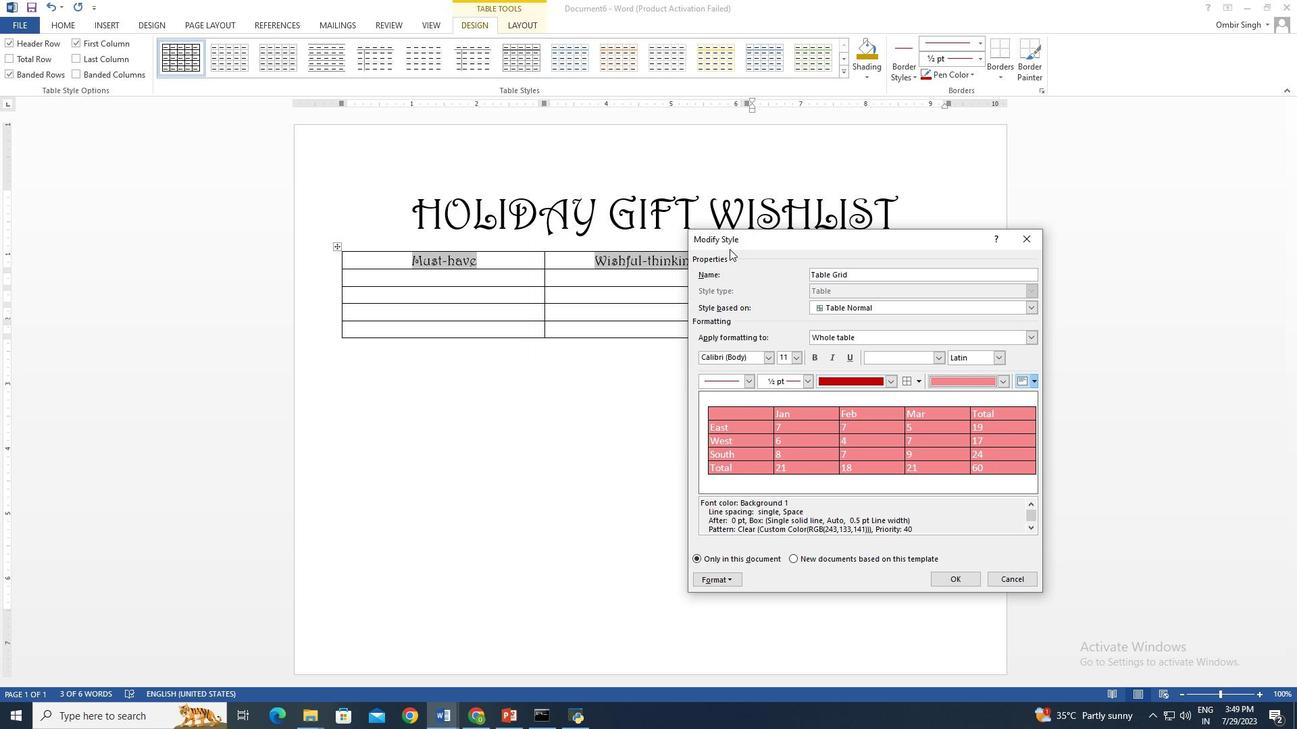 
Action: Mouse pressed left at (401, 263)
Screenshot: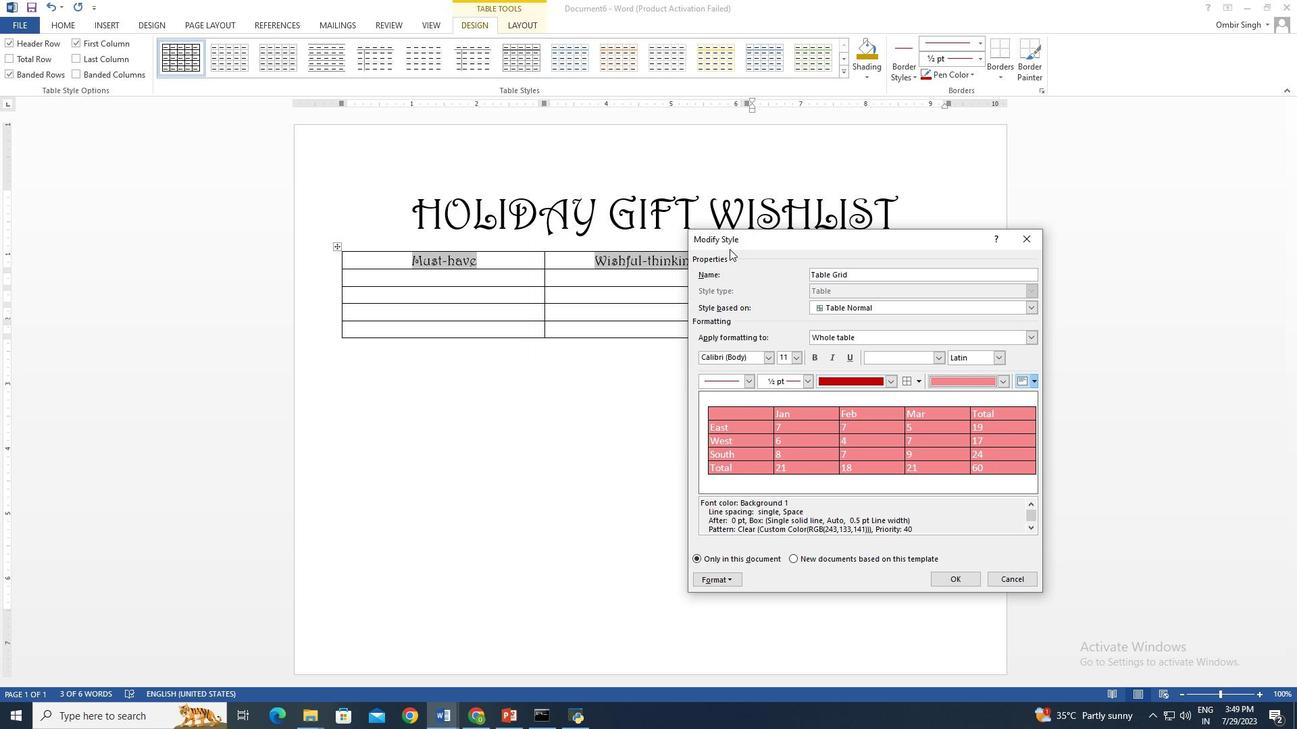 
Action: Mouse moved to (451, 285)
Screenshot: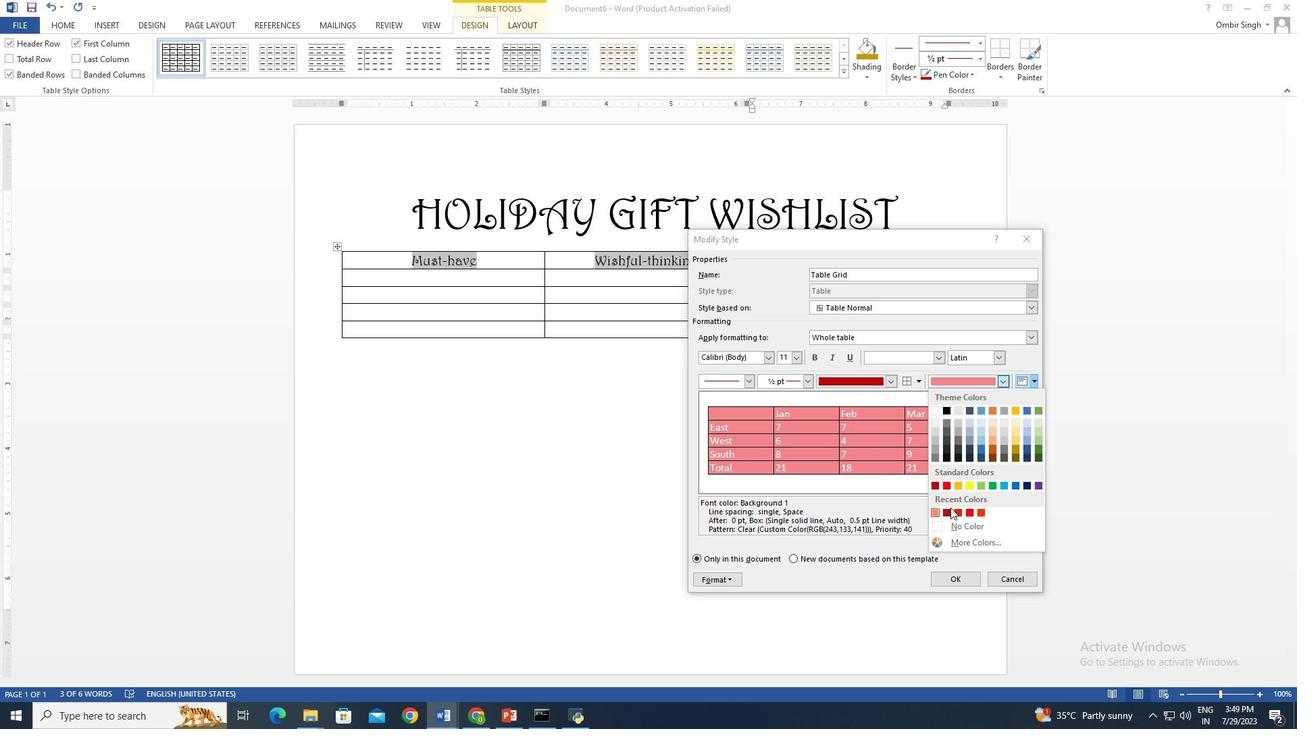 
Action: Mouse pressed left at (451, 285)
Screenshot: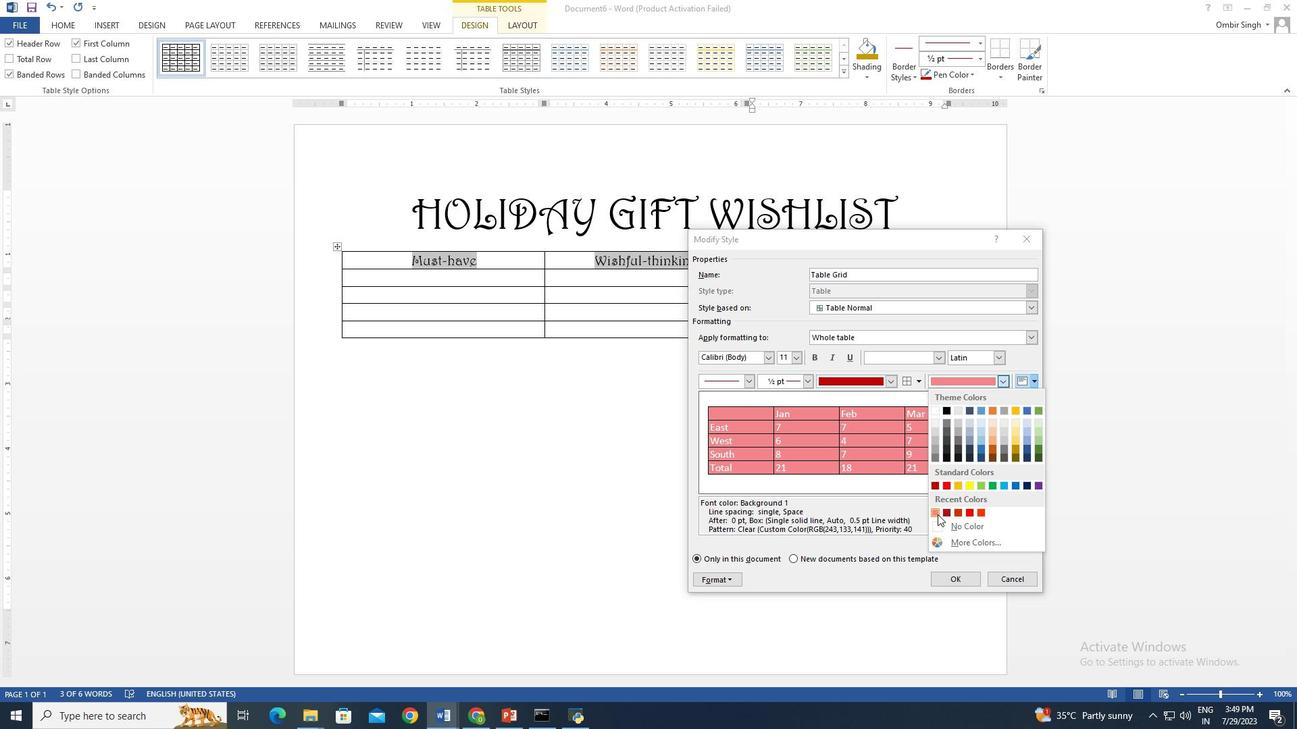 
Action: Mouse moved to (428, 269)
Screenshot: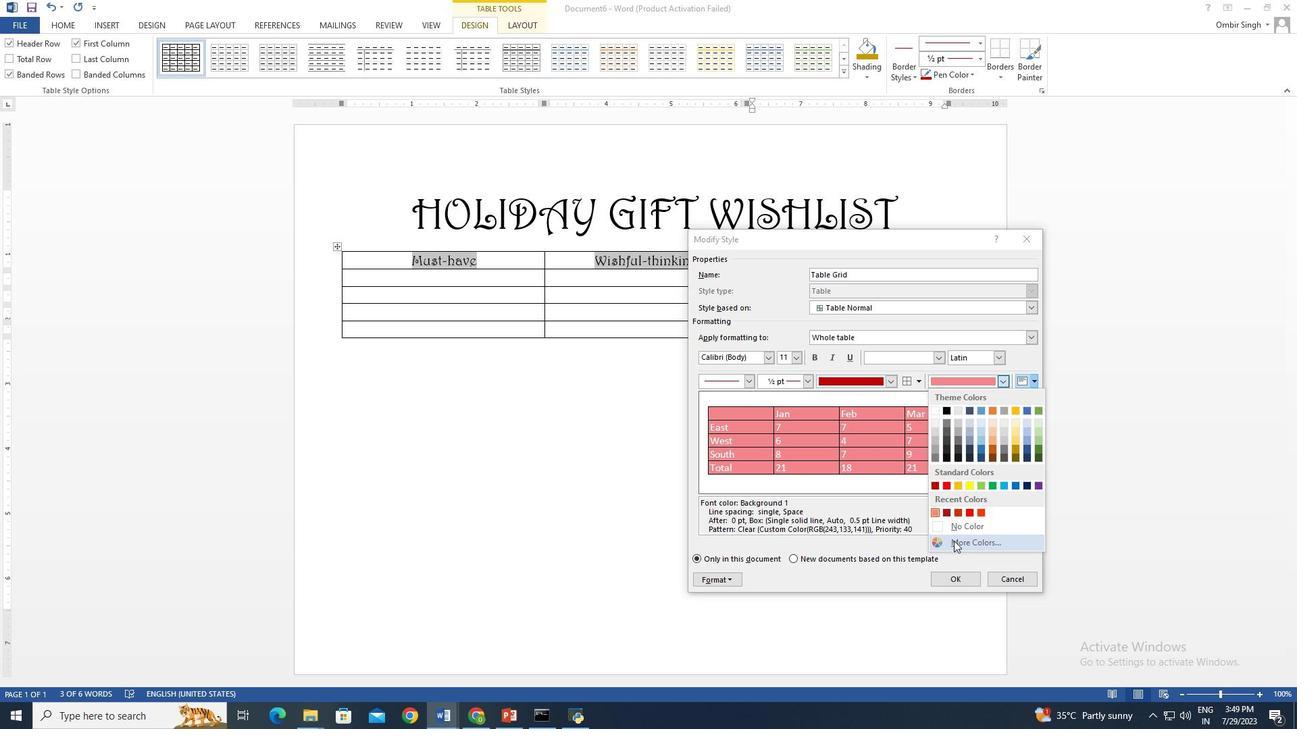 
Action: Mouse pressed left at (428, 269)
Screenshot: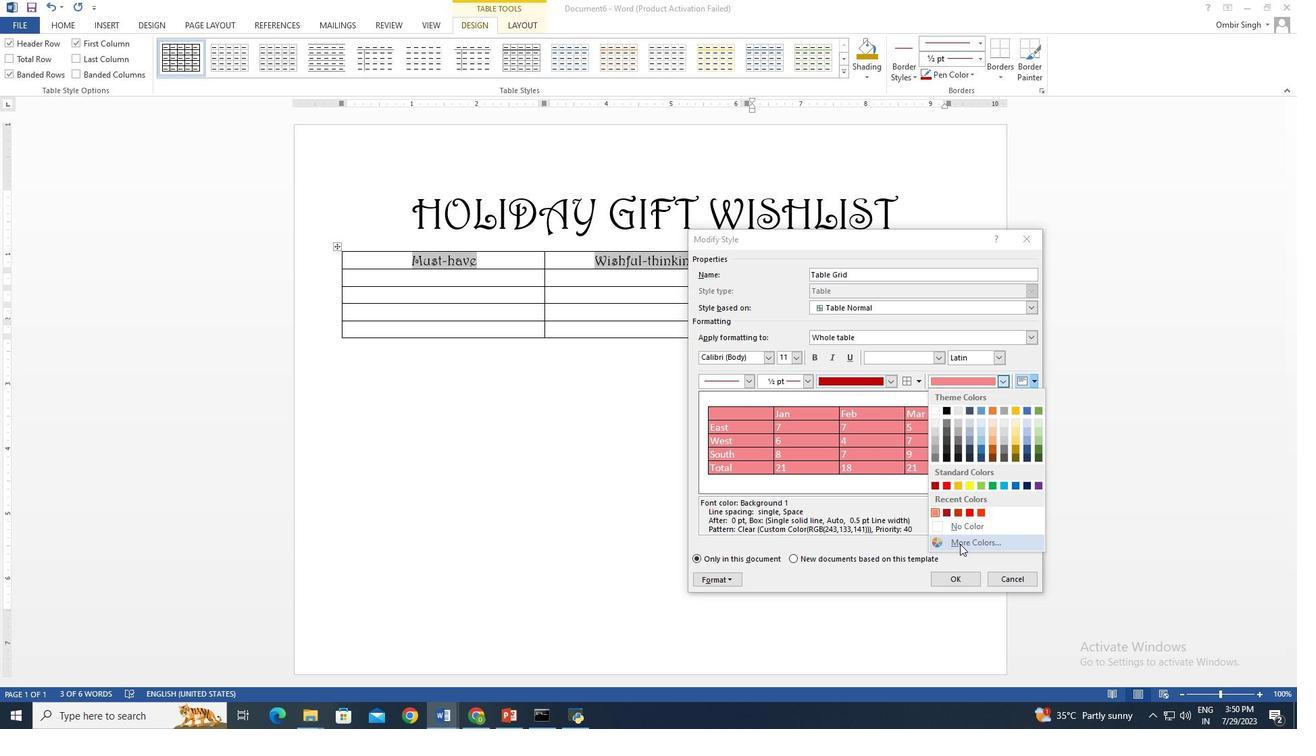 
Action: Mouse moved to (608, 281)
Screenshot: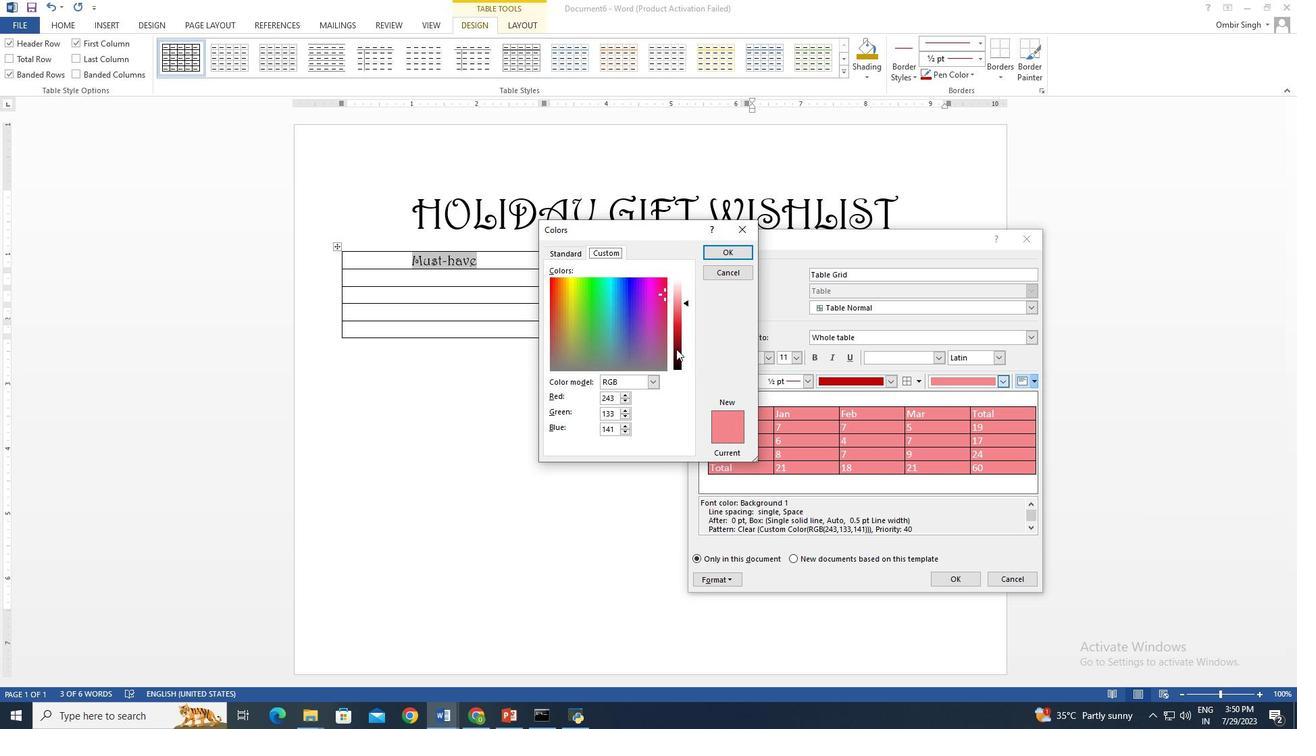 
Action: Mouse pressed left at (608, 281)
Screenshot: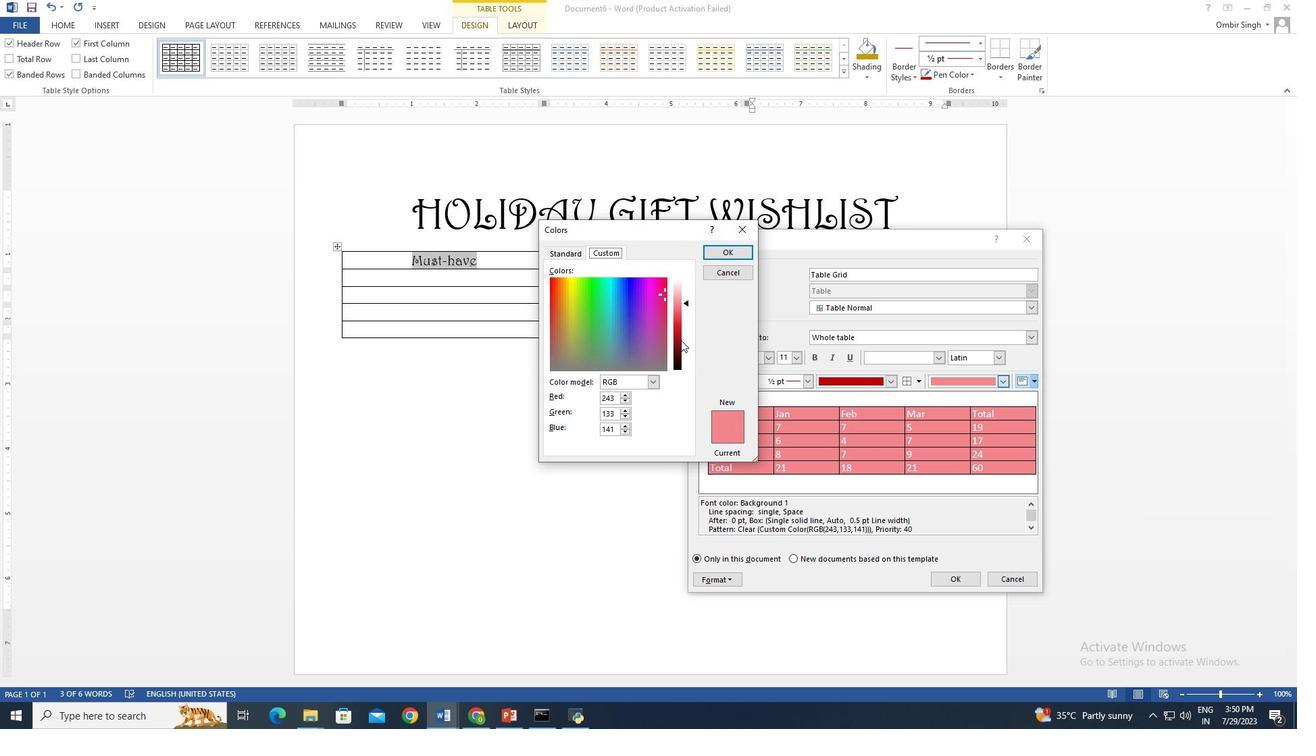 
Action: Mouse moved to (858, 280)
Screenshot: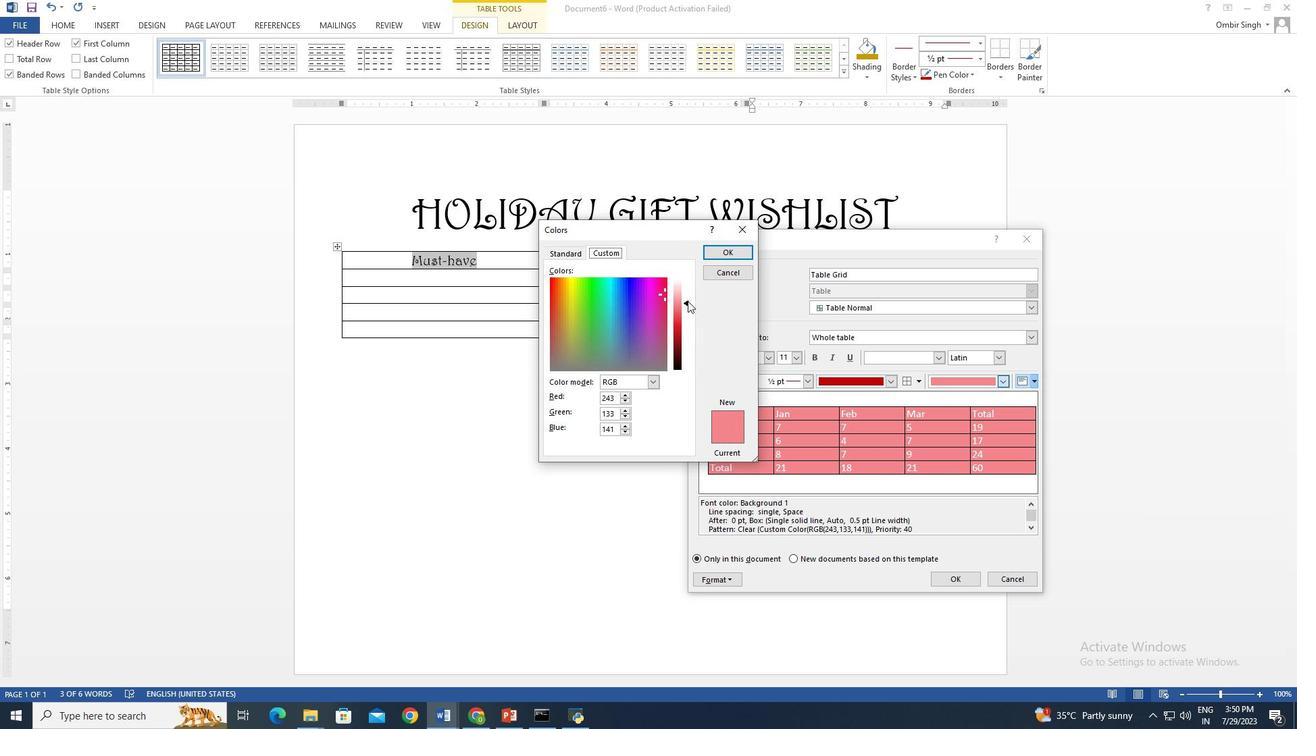 
Action: Mouse pressed left at (858, 280)
Screenshot: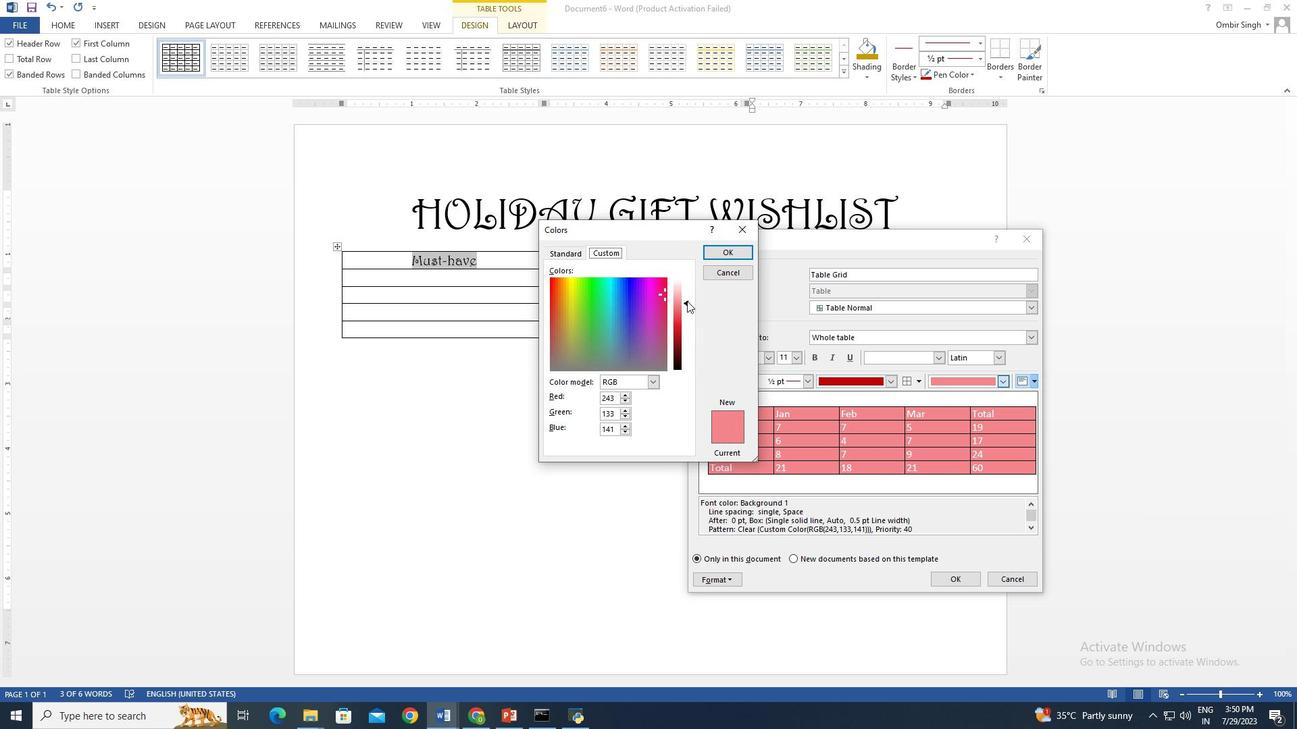 
Action: Mouse moved to (850, 271)
Screenshot: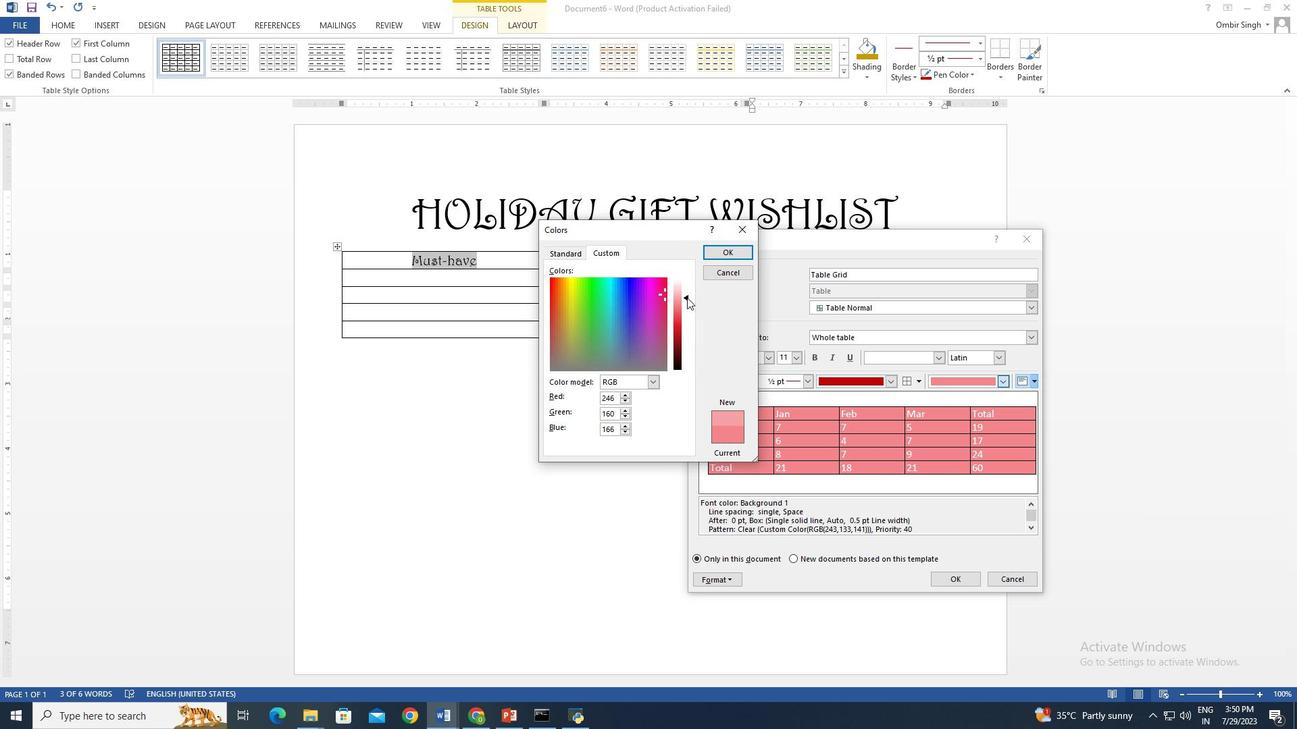 
Action: Mouse pressed left at (850, 271)
Screenshot: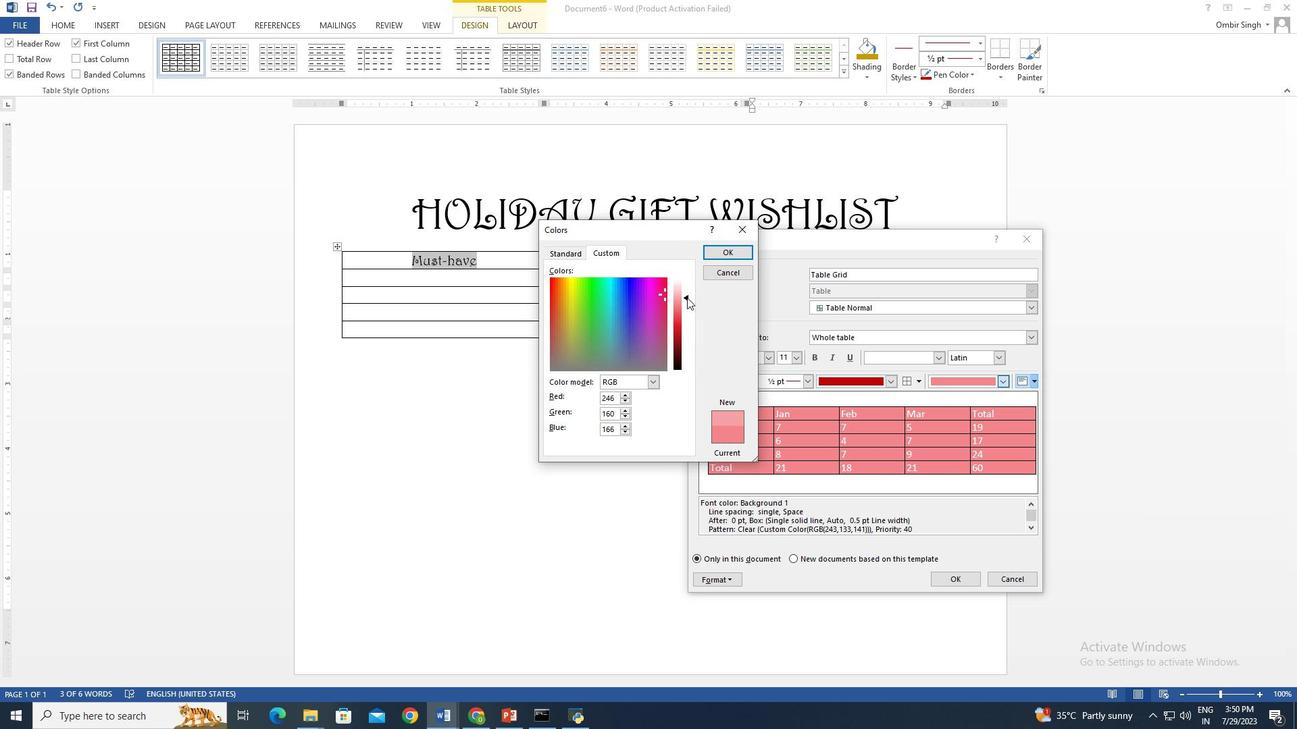 
Action: Mouse moved to (457, 261)
Screenshot: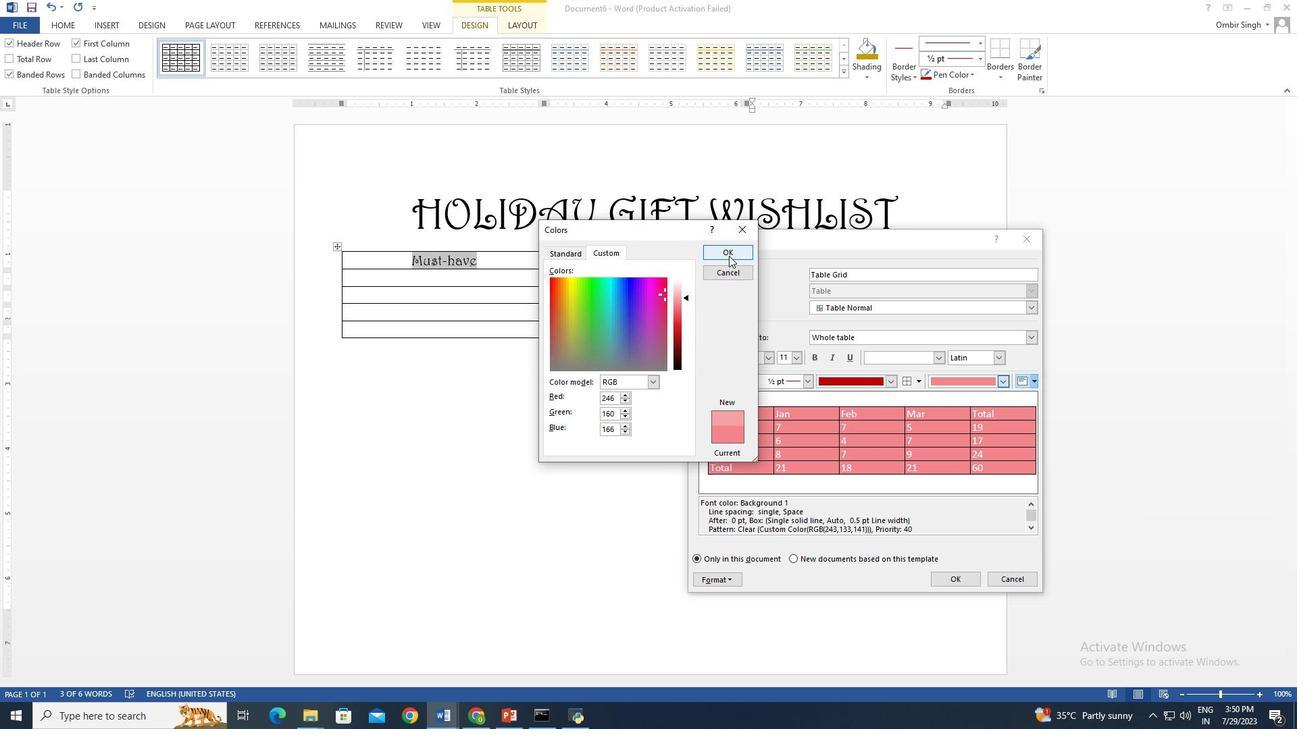 
Action: Mouse pressed left at (457, 261)
Screenshot: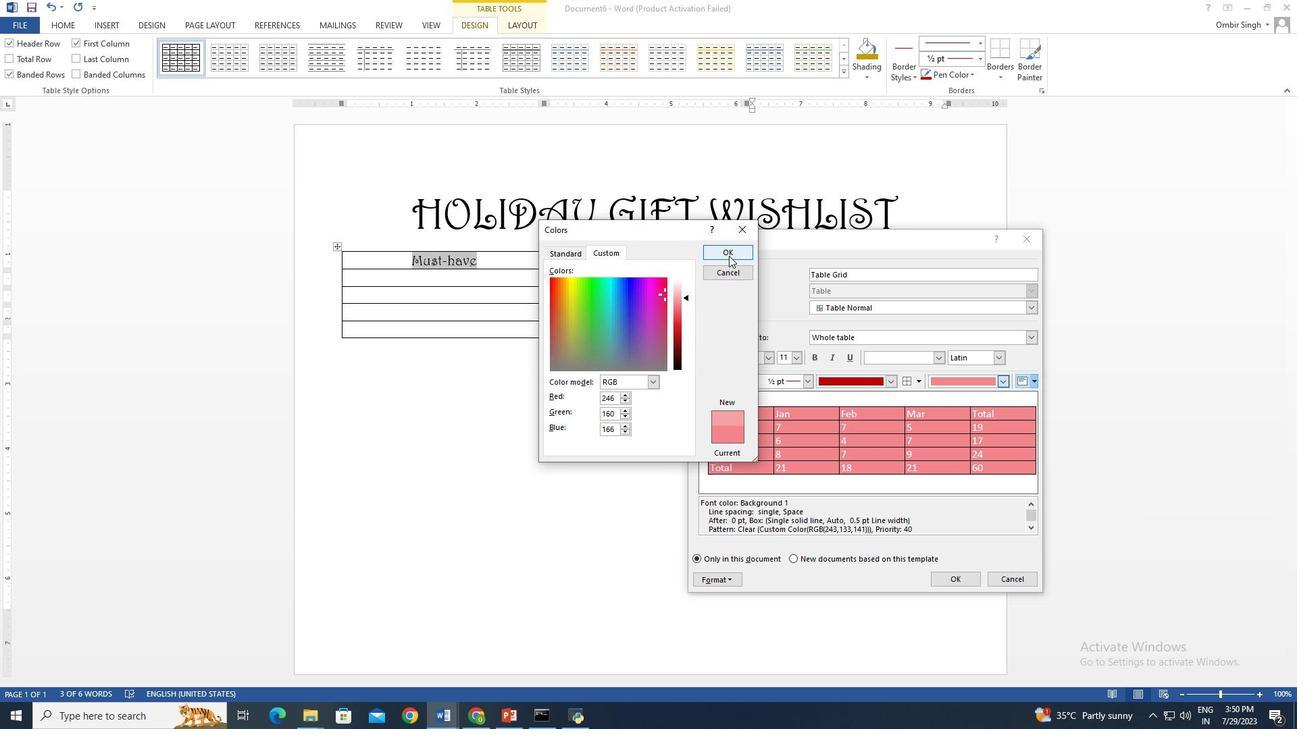 
Action: Mouse moved to (306, 69)
Screenshot: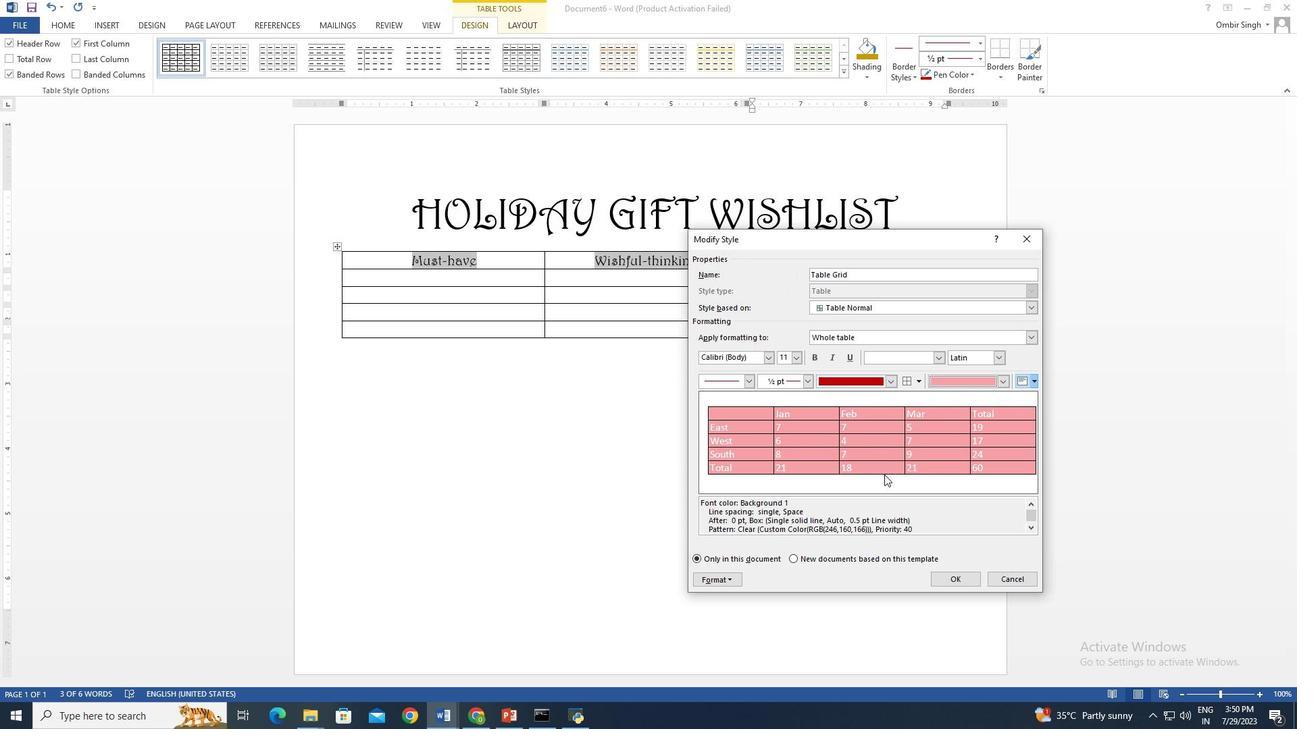 
Action: Mouse pressed left at (306, 69)
Screenshot: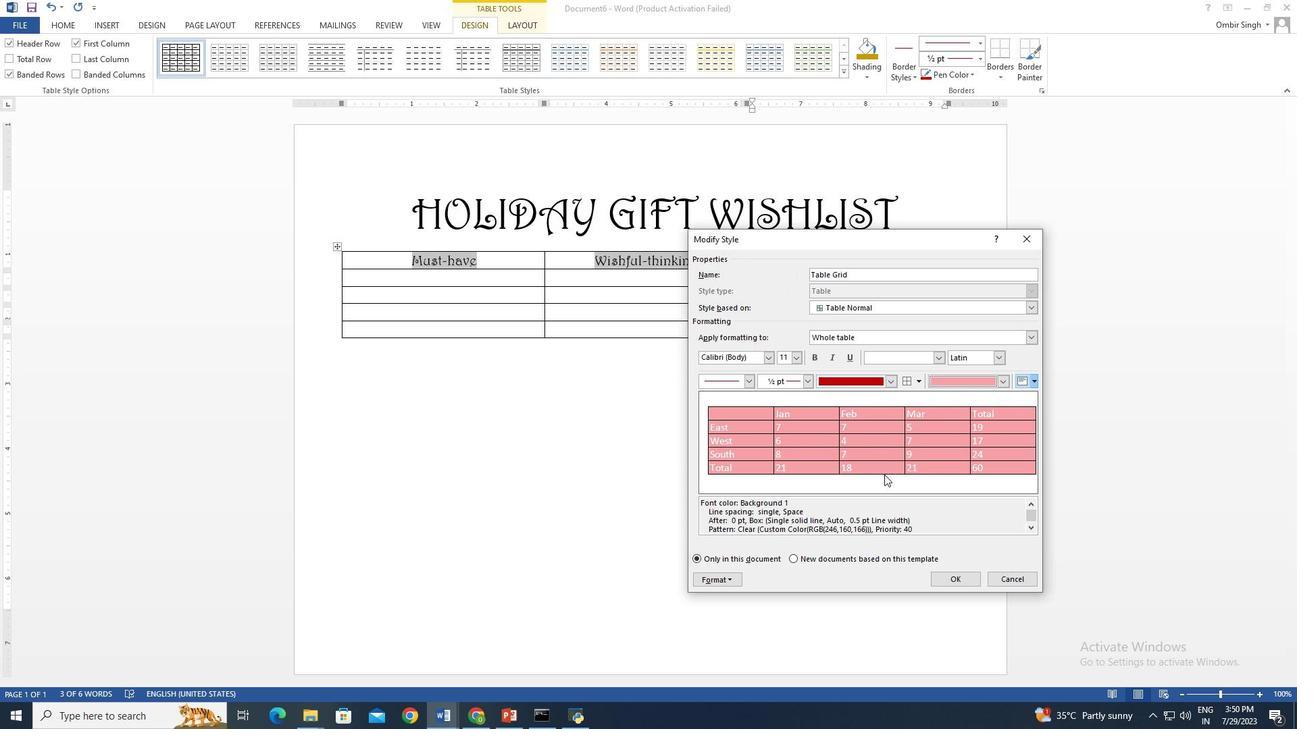 
Action: Mouse moved to (434, 93)
Screenshot: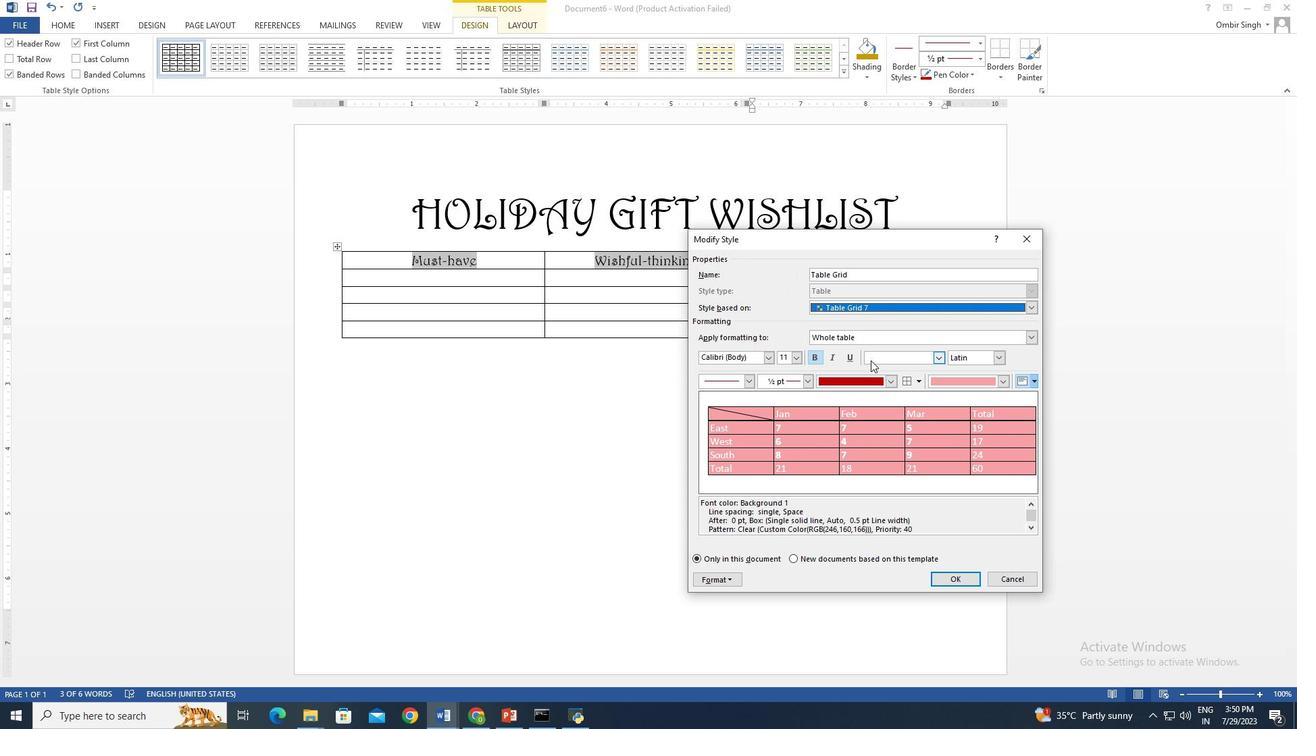 
Action: Mouse pressed left at (434, 93)
Screenshot: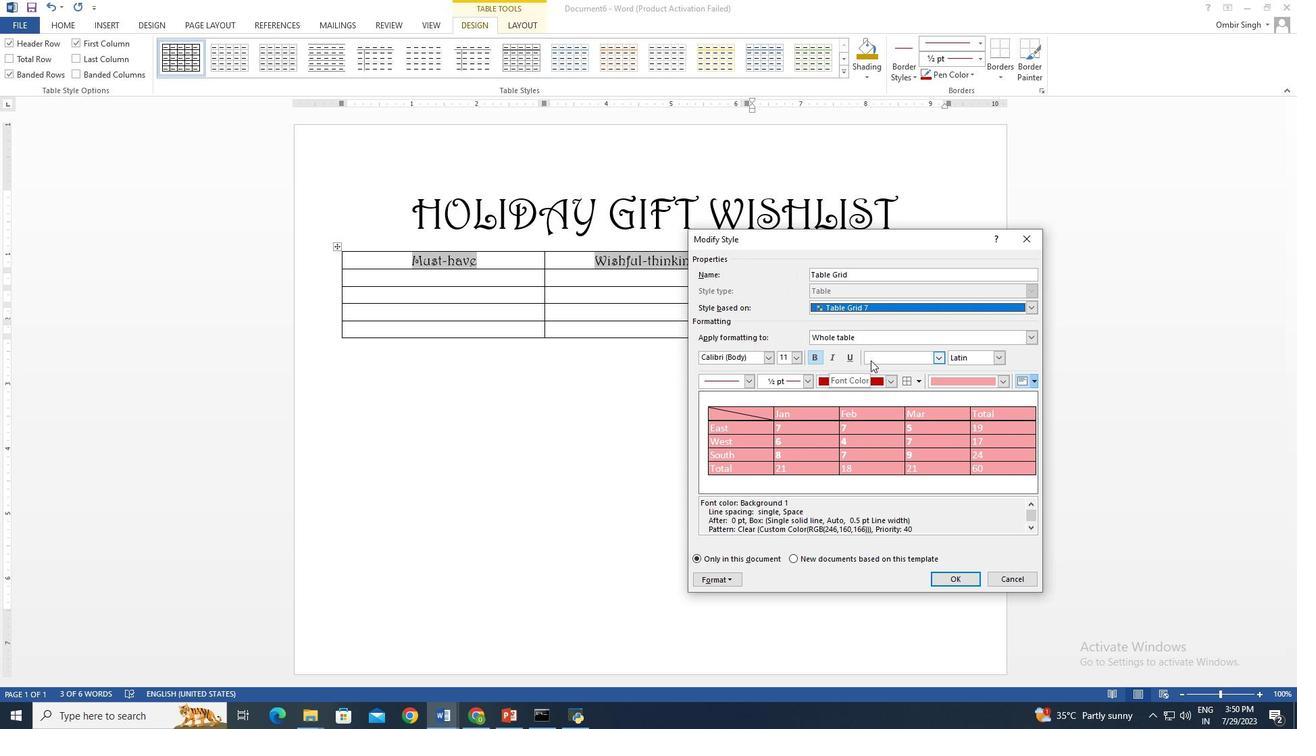 
Action: Mouse moved to (700, 353)
Screenshot: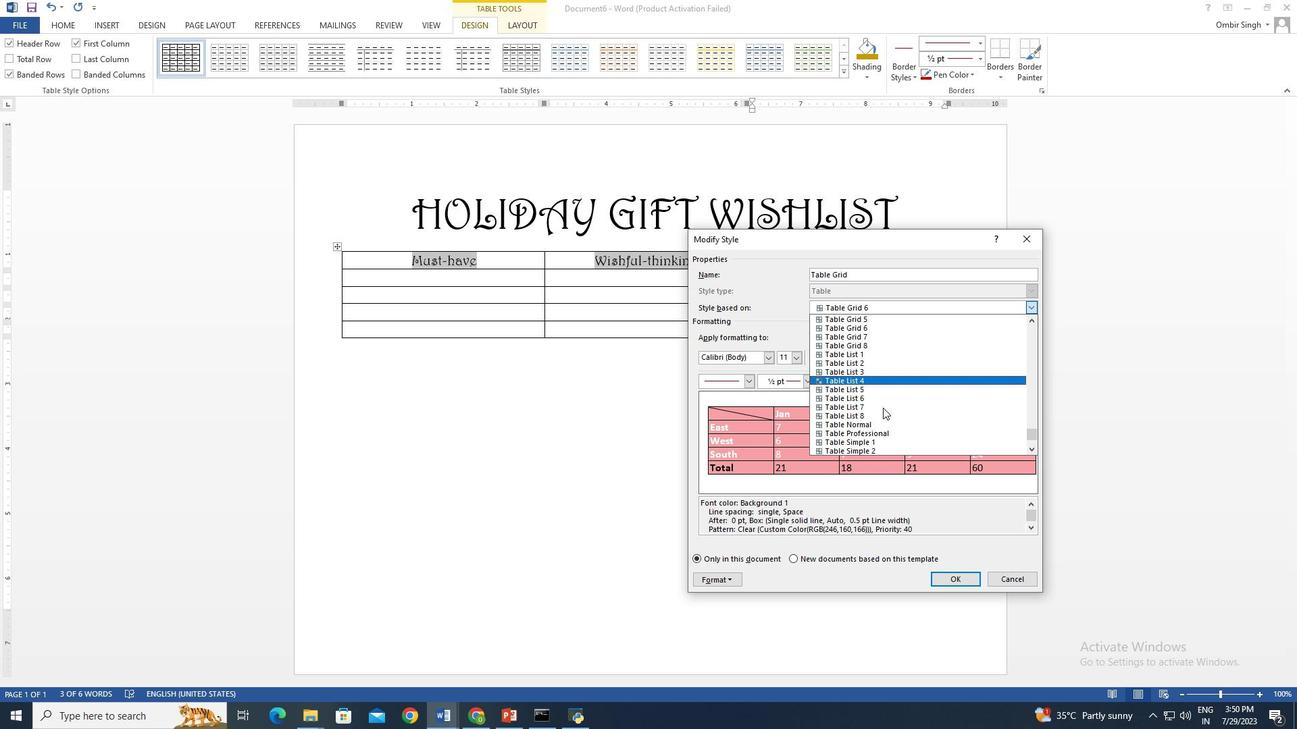 
Action: Mouse scrolled (700, 357) with delta (0, 0)
Screenshot: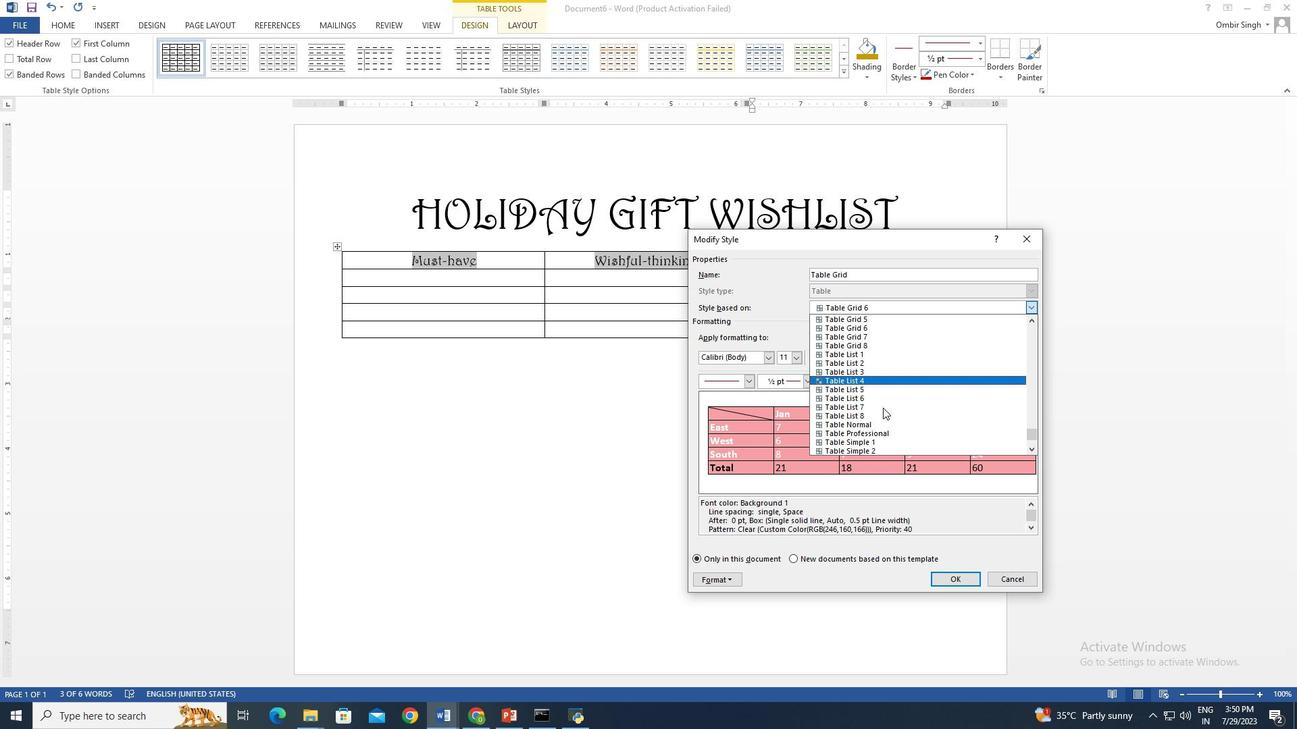
Action: Mouse moved to (635, 187)
Screenshot: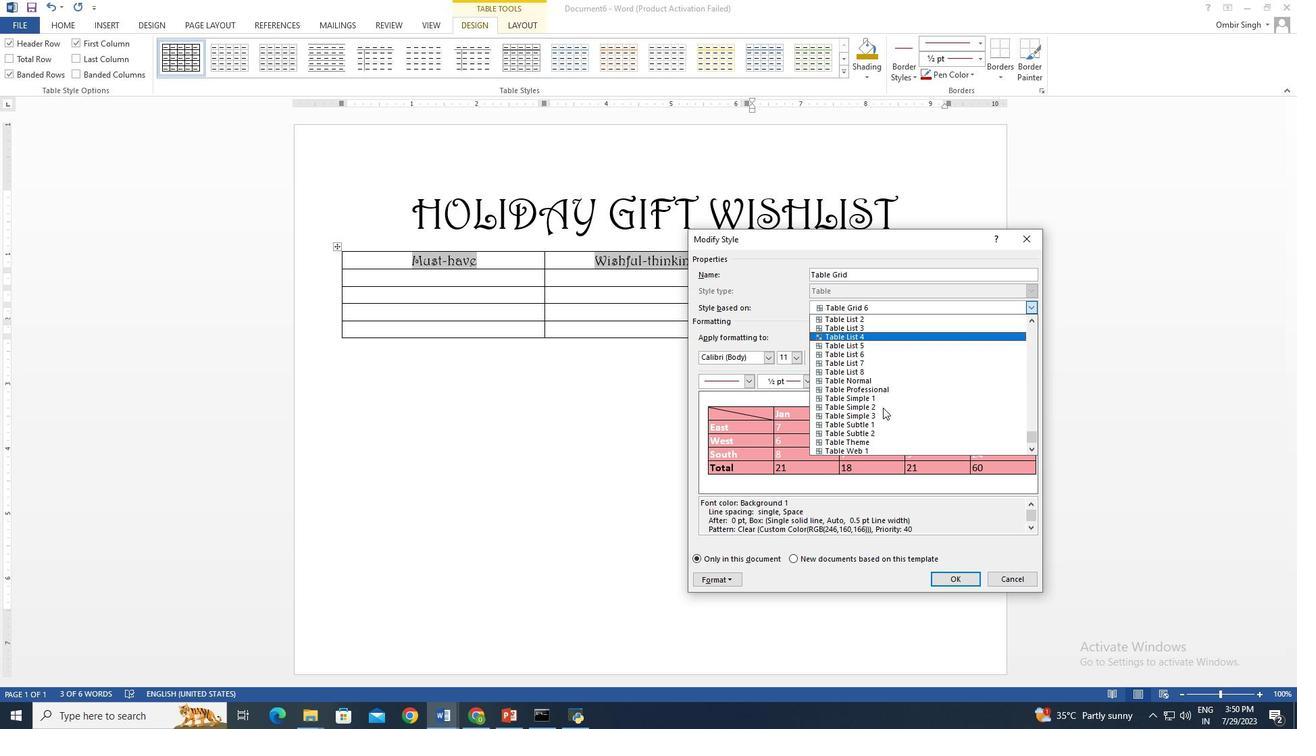 
Action: Mouse pressed left at (635, 187)
Screenshot: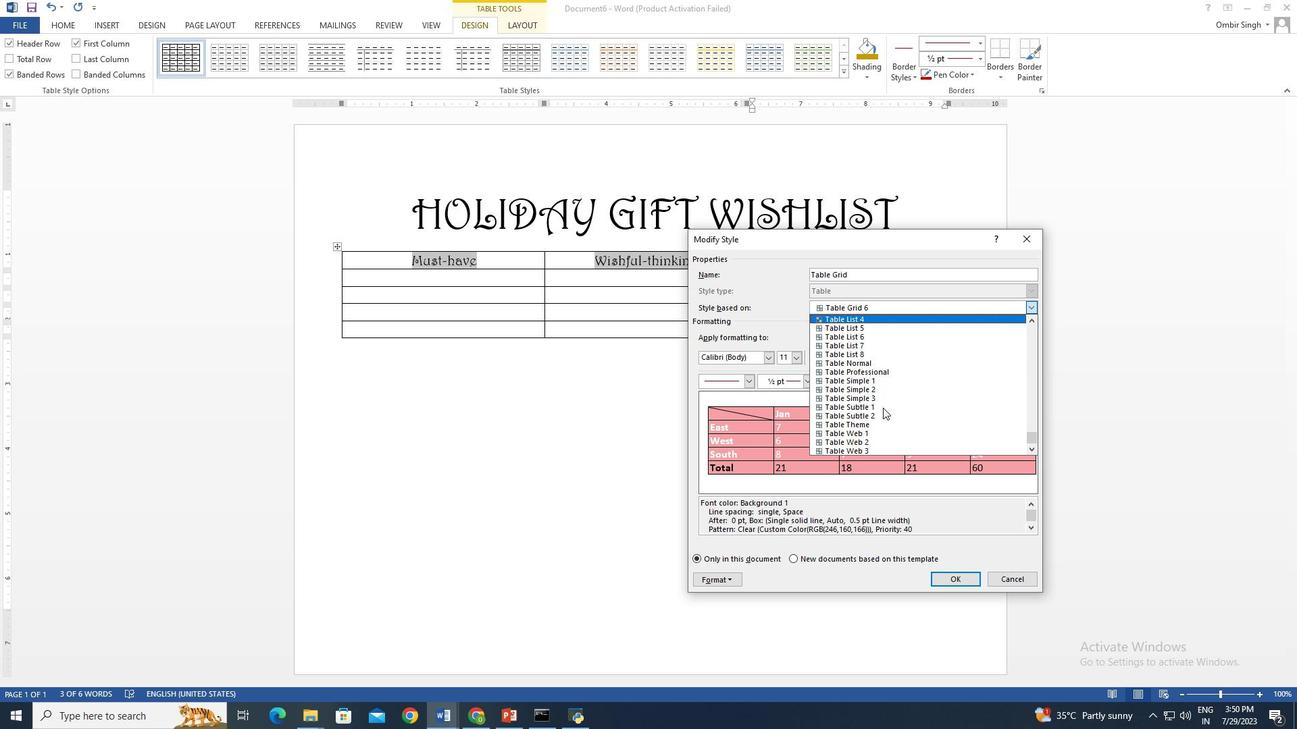 
Action: Mouse moved to (574, 189)
Screenshot: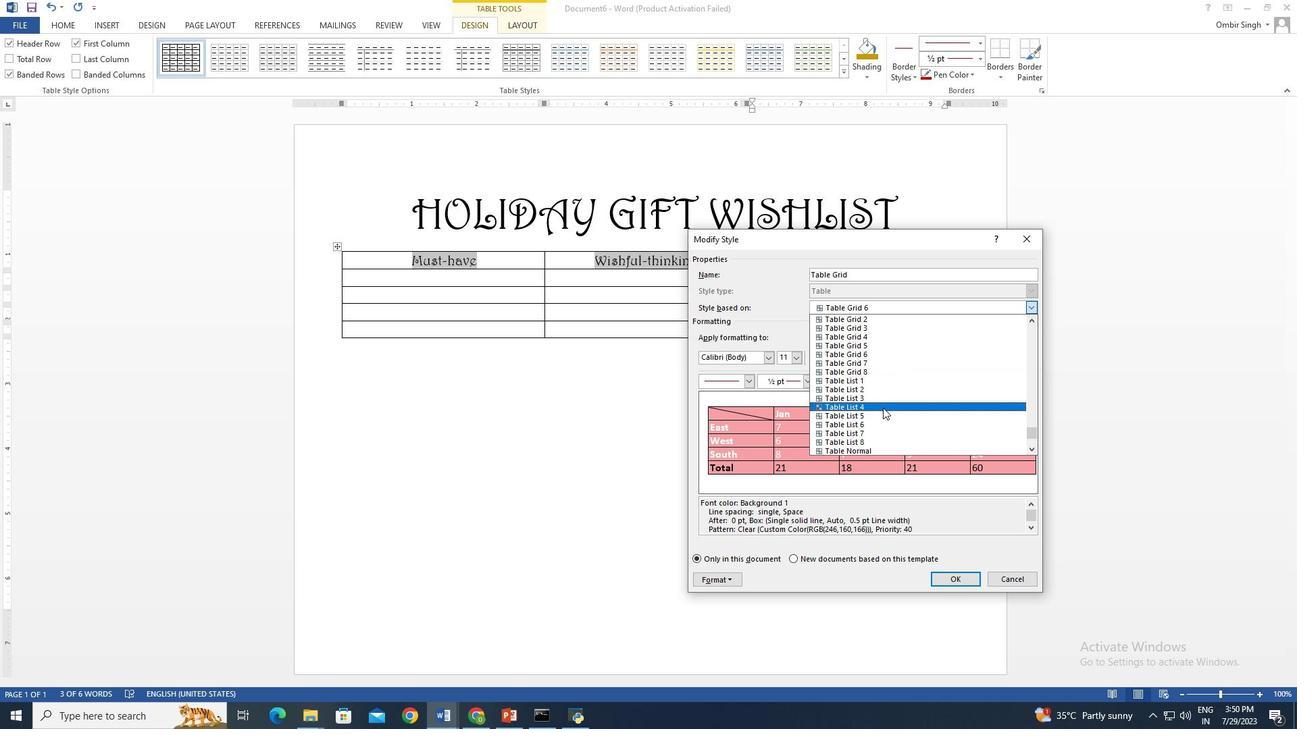 
Action: Mouse pressed left at (574, 189)
Screenshot: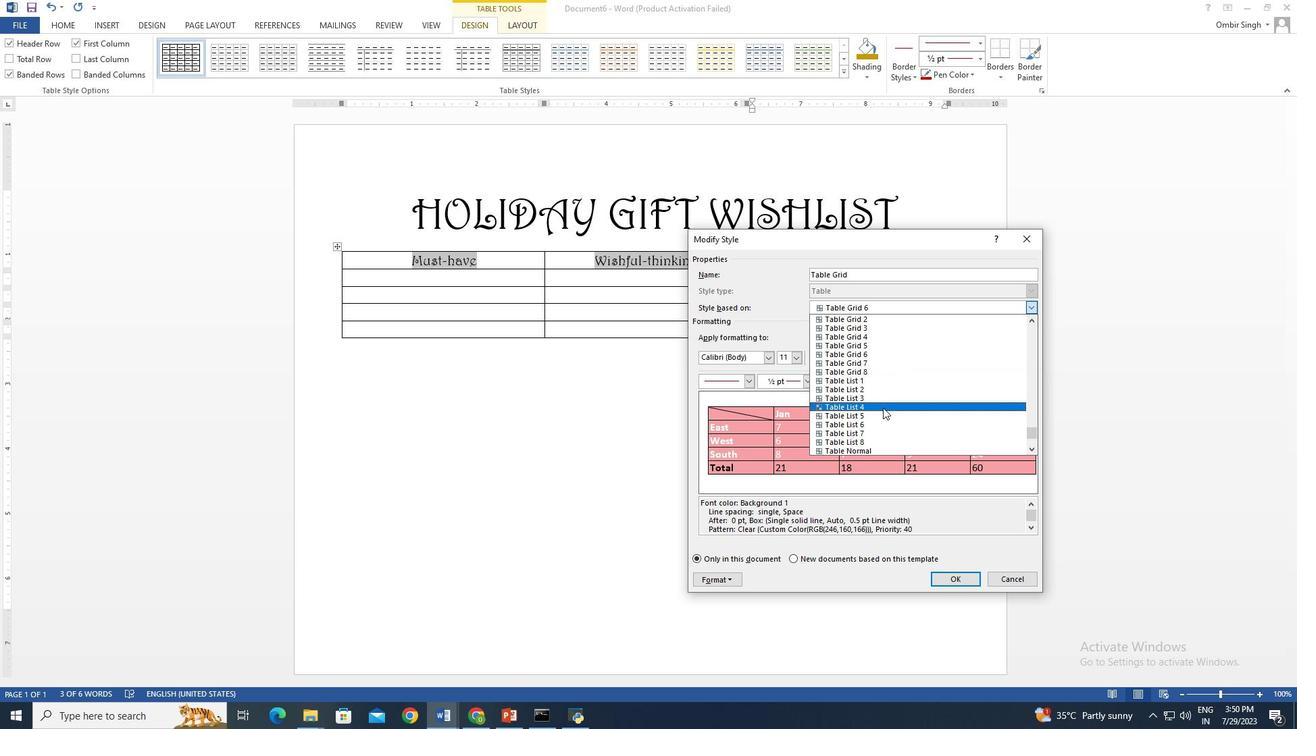
Action: Mouse moved to (704, 514)
Screenshot: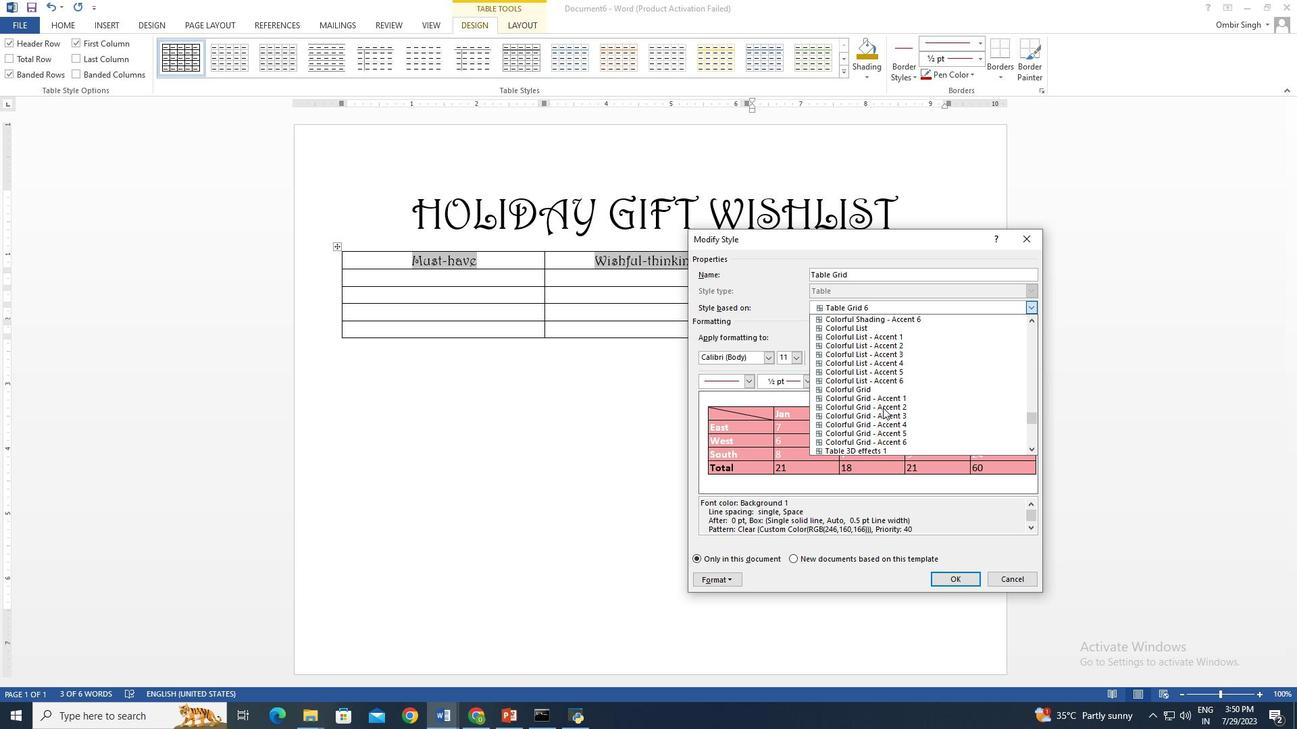 
Action: Mouse pressed left at (704, 514)
Screenshot: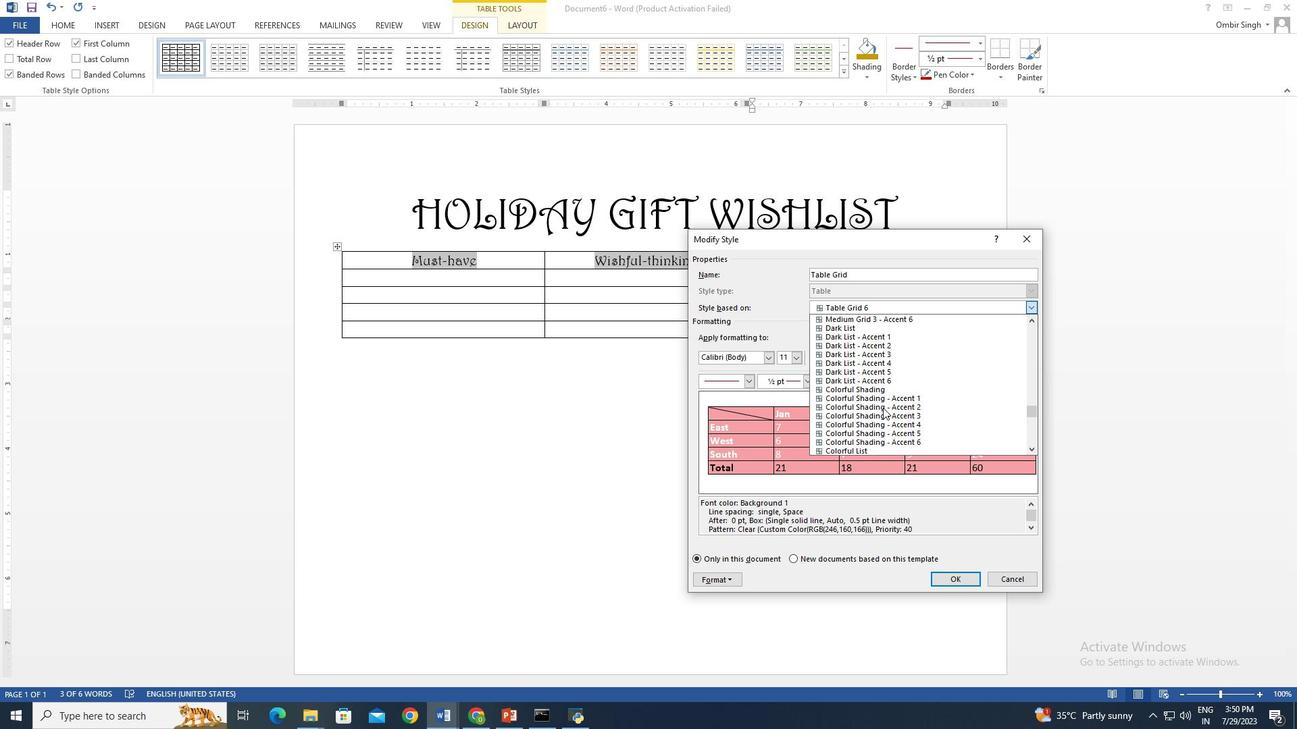
Action: Mouse moved to (512, 281)
Screenshot: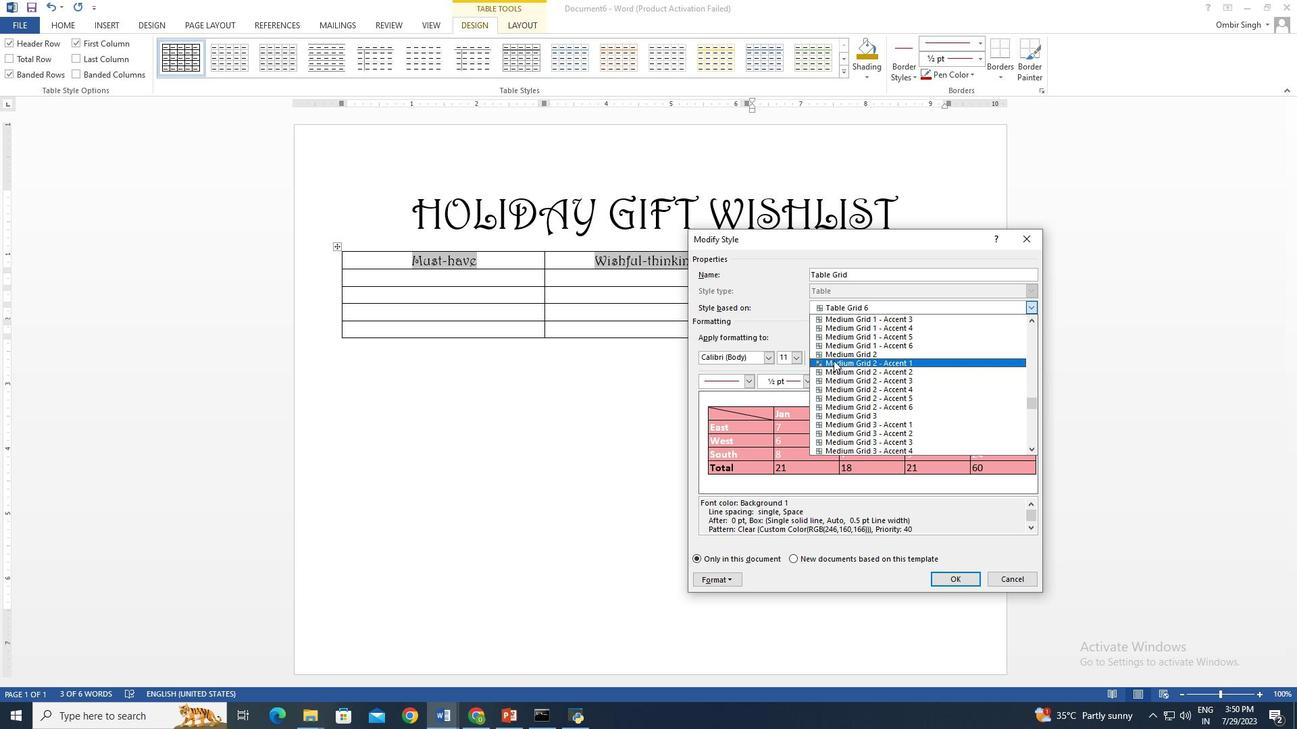 
Action: Mouse pressed left at (512, 281)
Screenshot: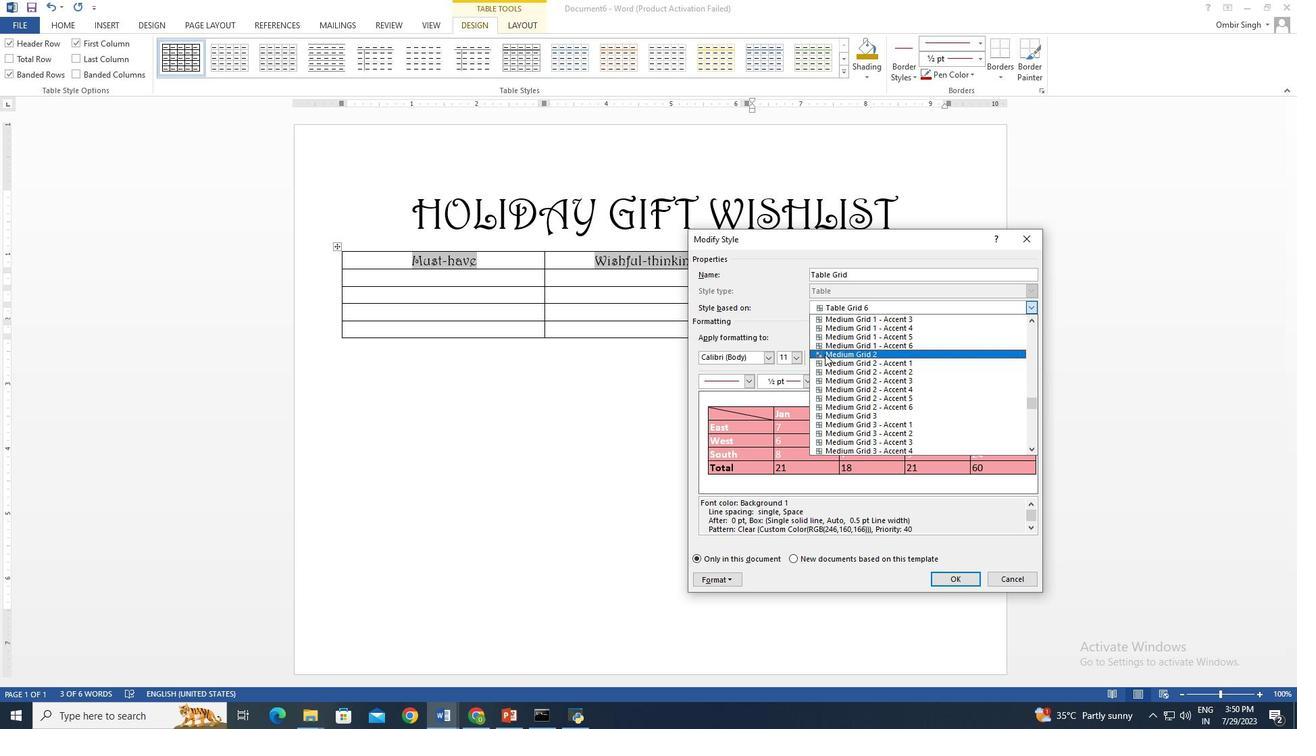 
Action: Mouse moved to (516, 275)
Screenshot: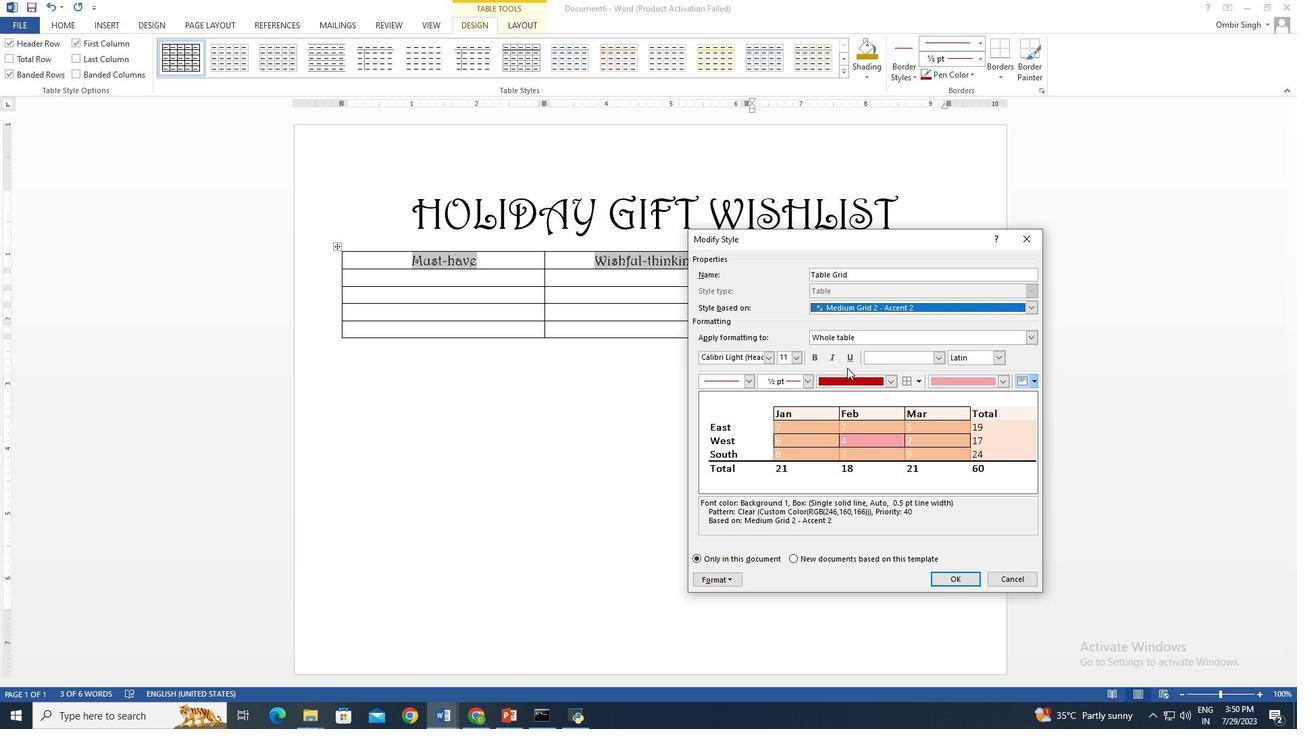 
Action: Mouse pressed left at (516, 275)
Screenshot: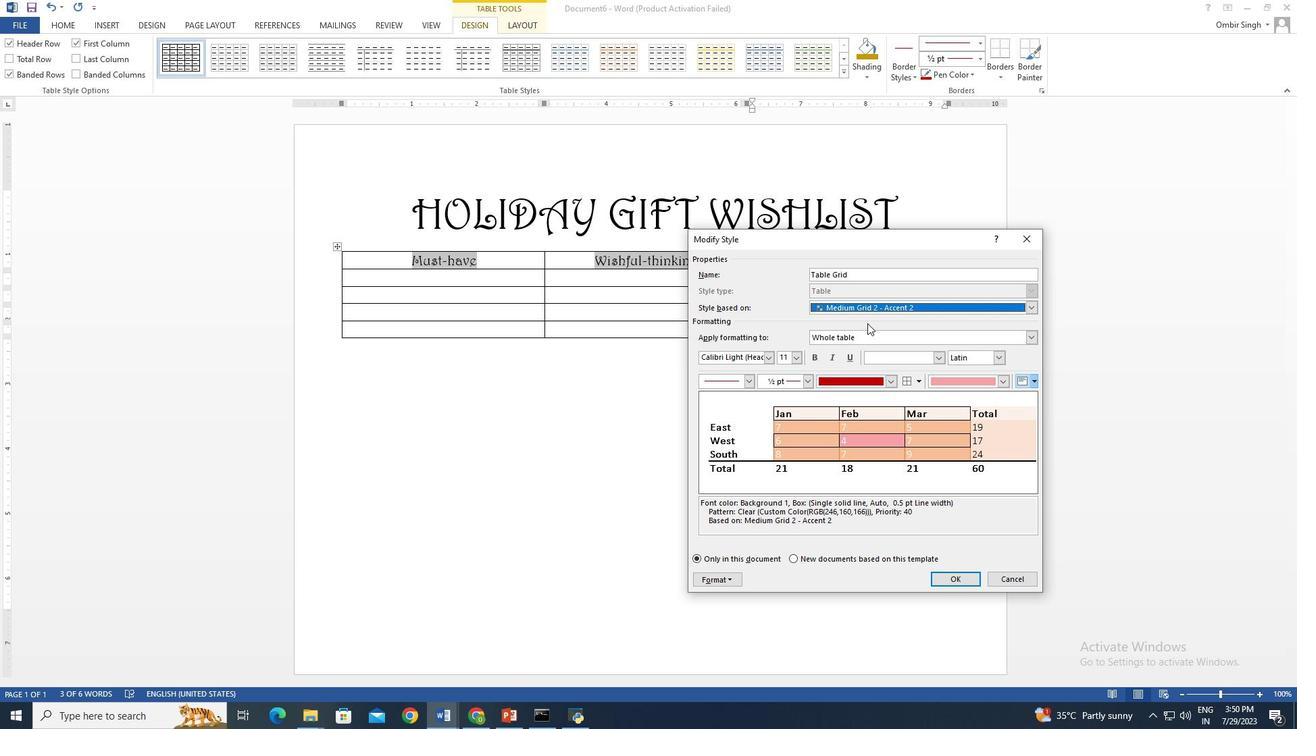 
Action: Mouse moved to (726, 262)
Screenshot: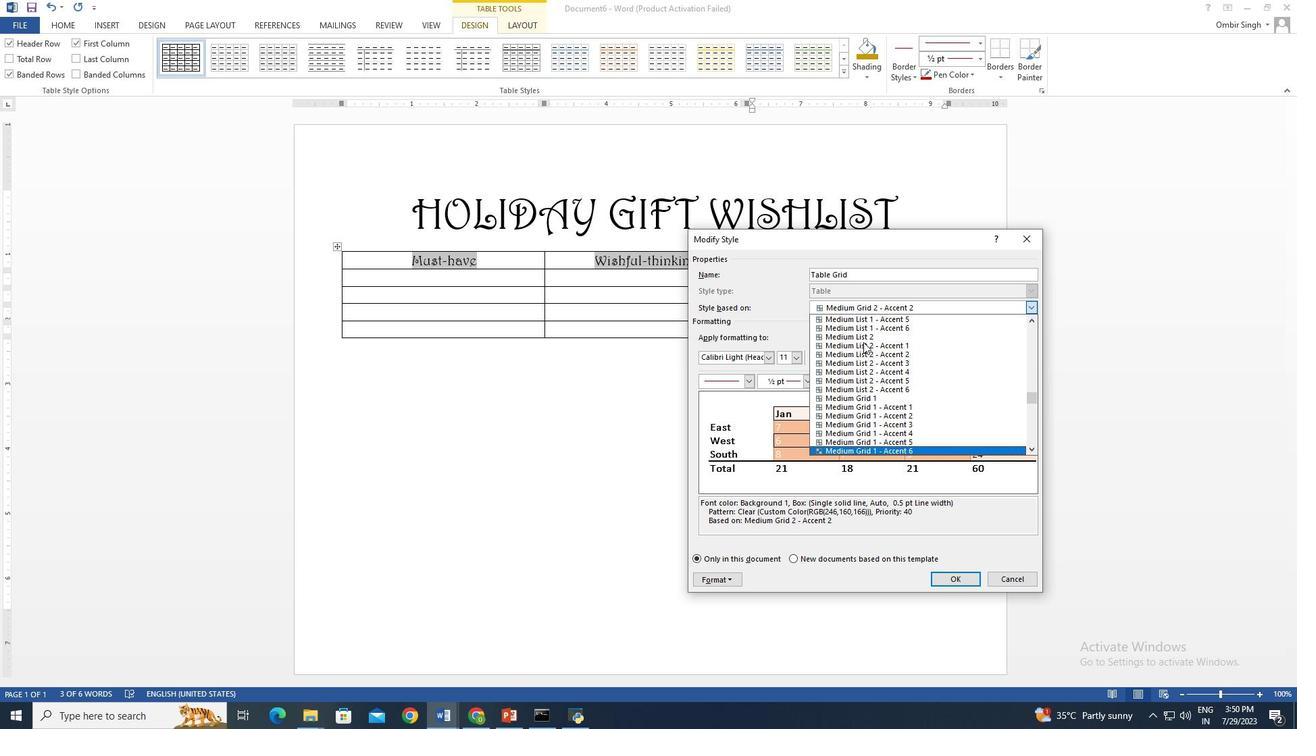 
Action: Mouse pressed left at (726, 262)
Screenshot: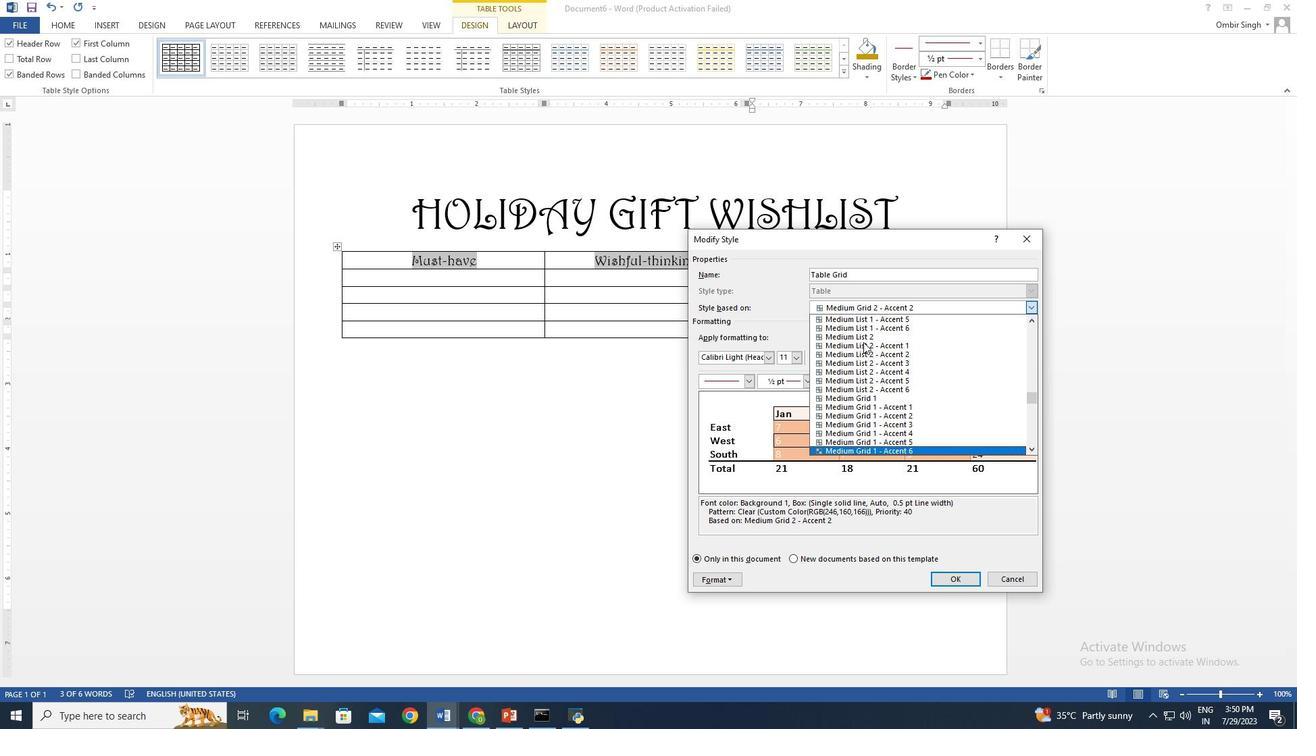 
Action: Mouse moved to (903, 262)
Screenshot: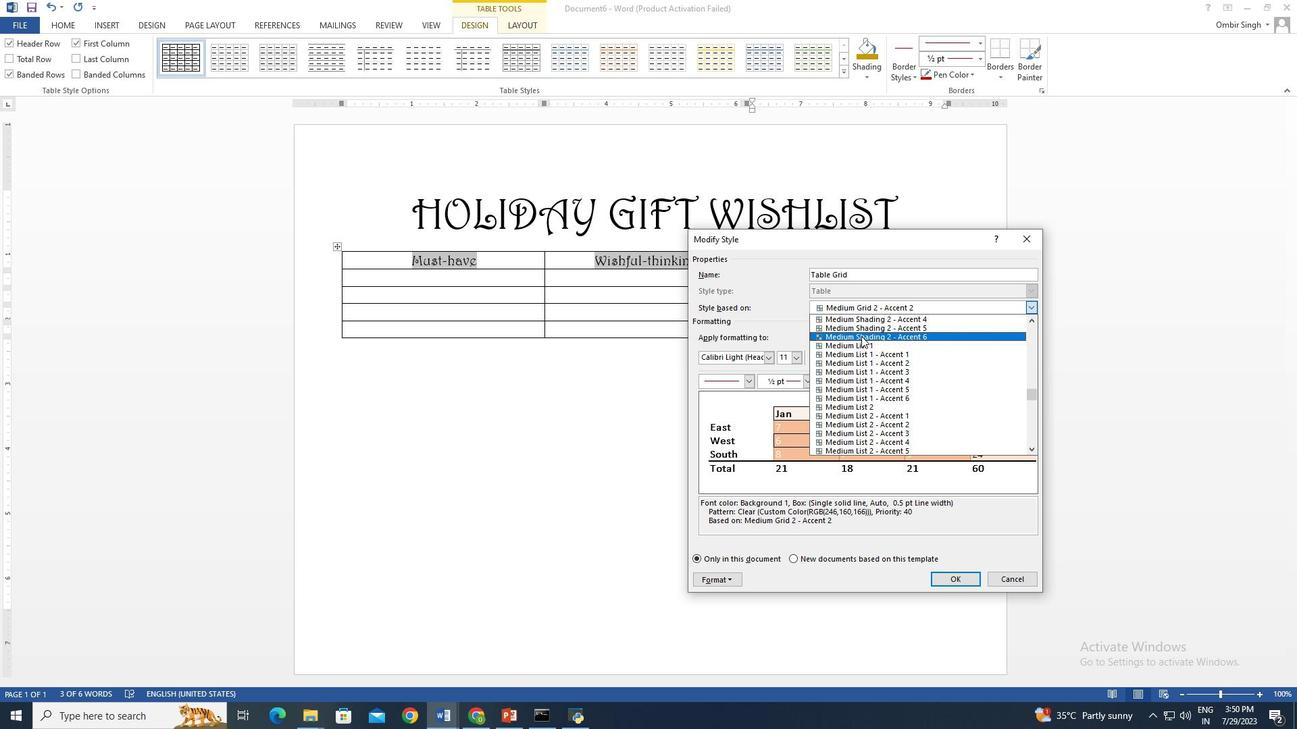 
Action: Mouse pressed left at (903, 262)
Screenshot: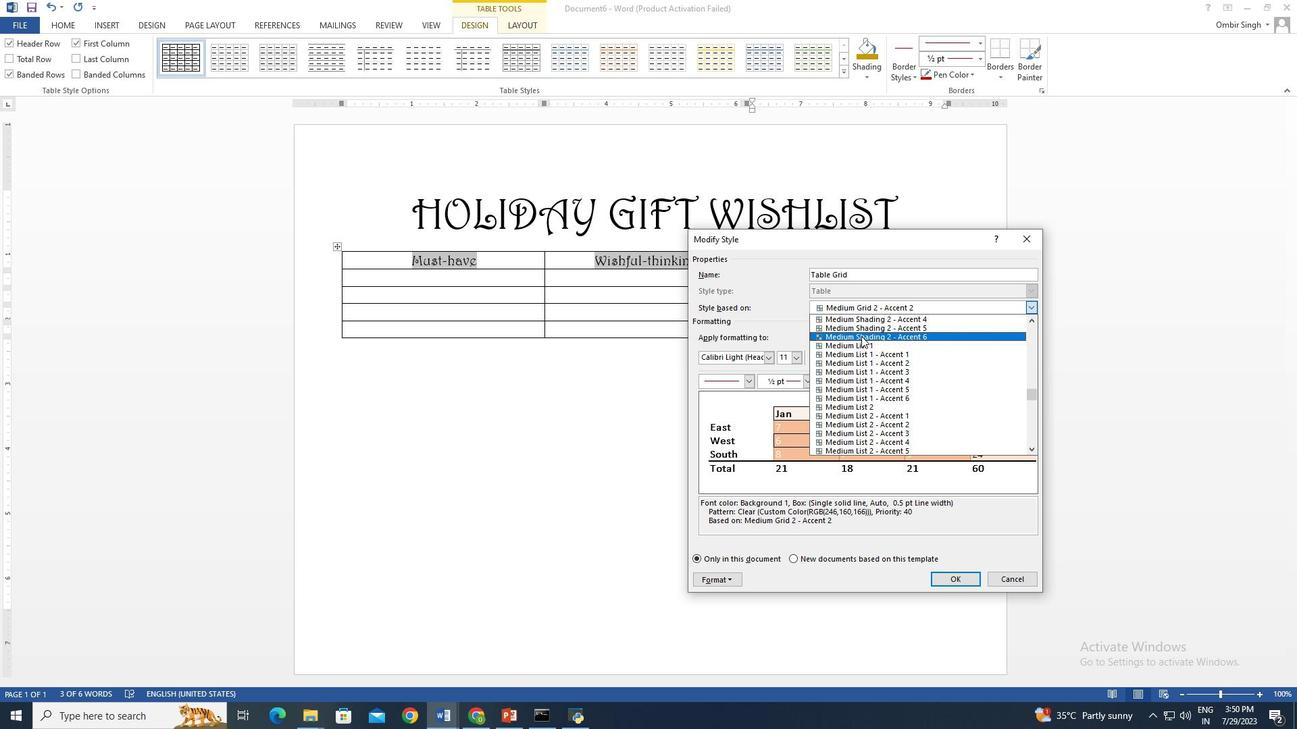
Action: Mouse moved to (922, 262)
Screenshot: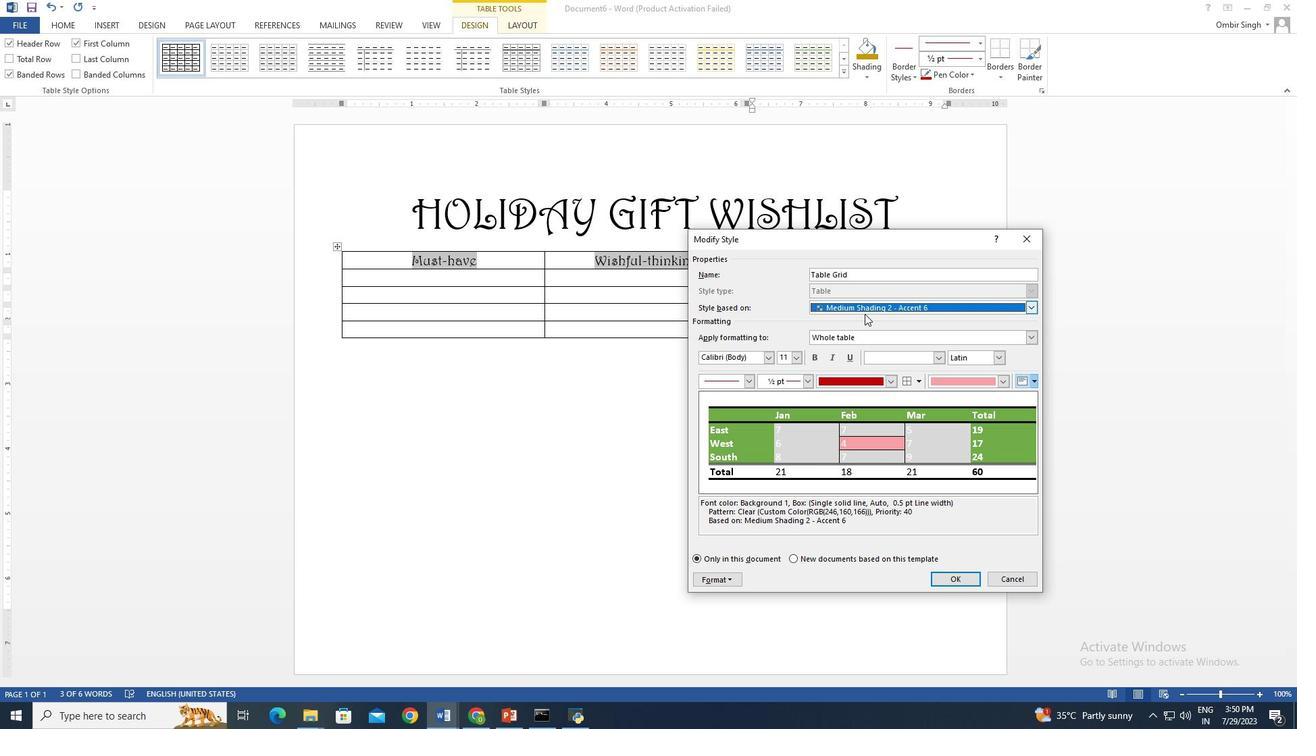 
Action: Mouse pressed left at (922, 262)
Screenshot: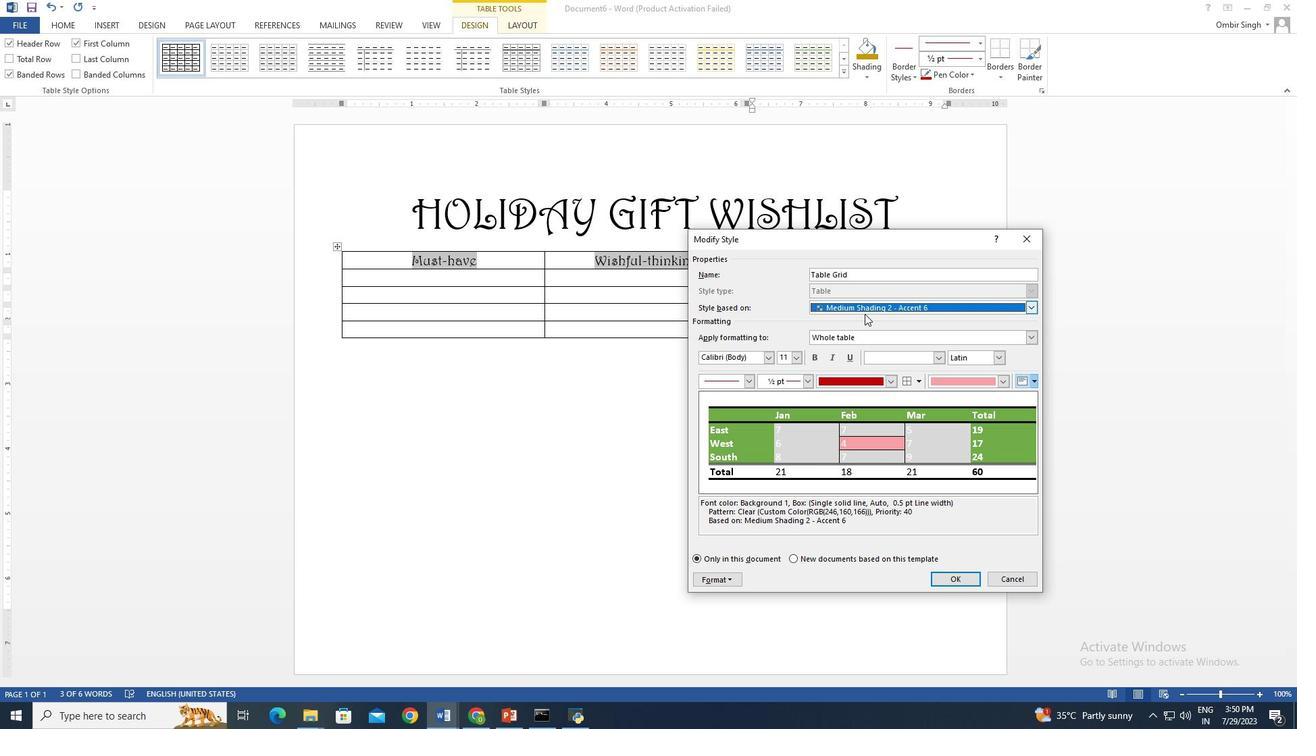 
Action: Mouse moved to (276, 68)
Screenshot: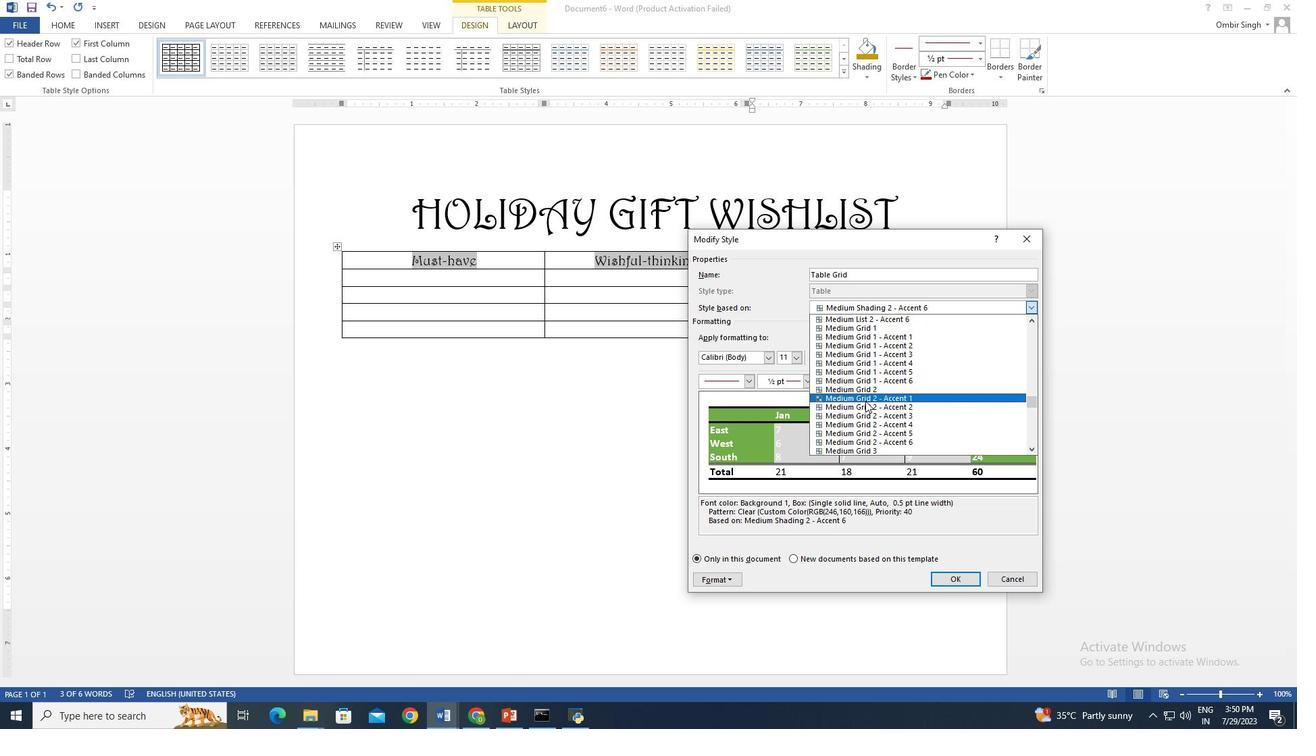 
Action: Mouse pressed left at (276, 68)
Screenshot: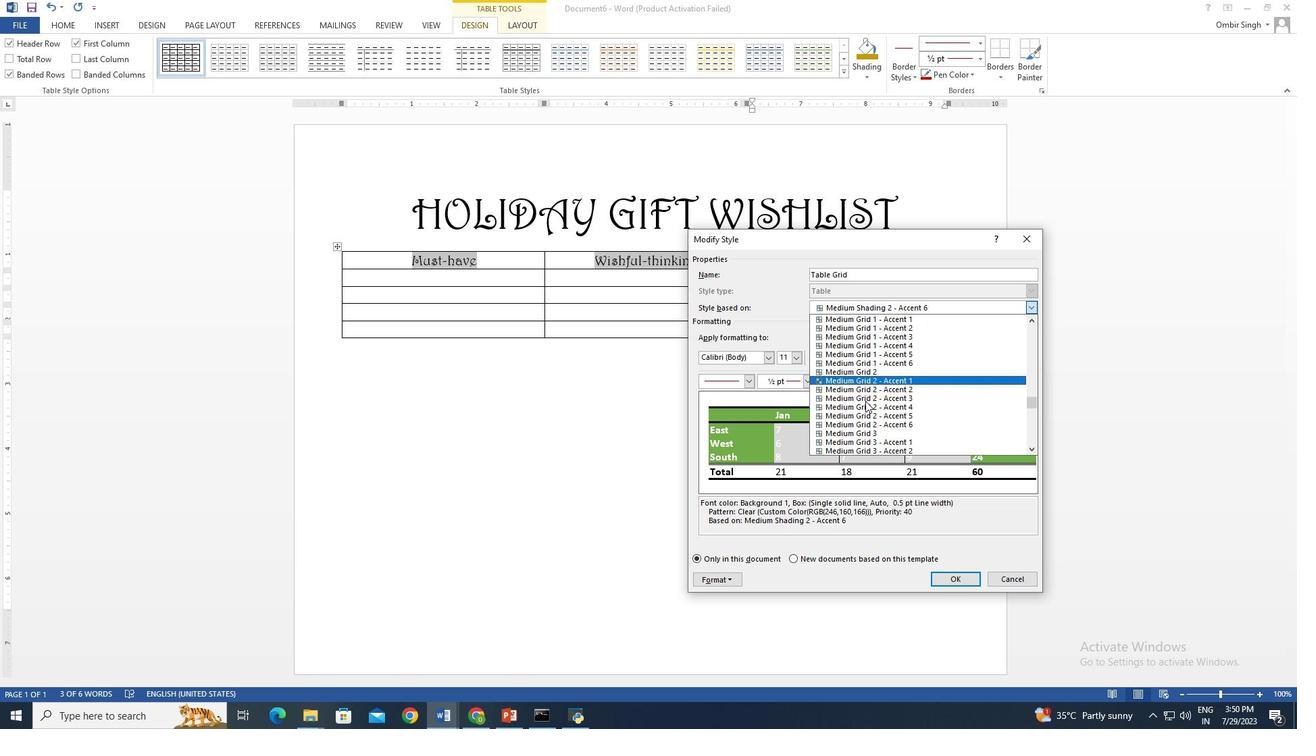 
Action: Mouse moved to (265, 114)
Screenshot: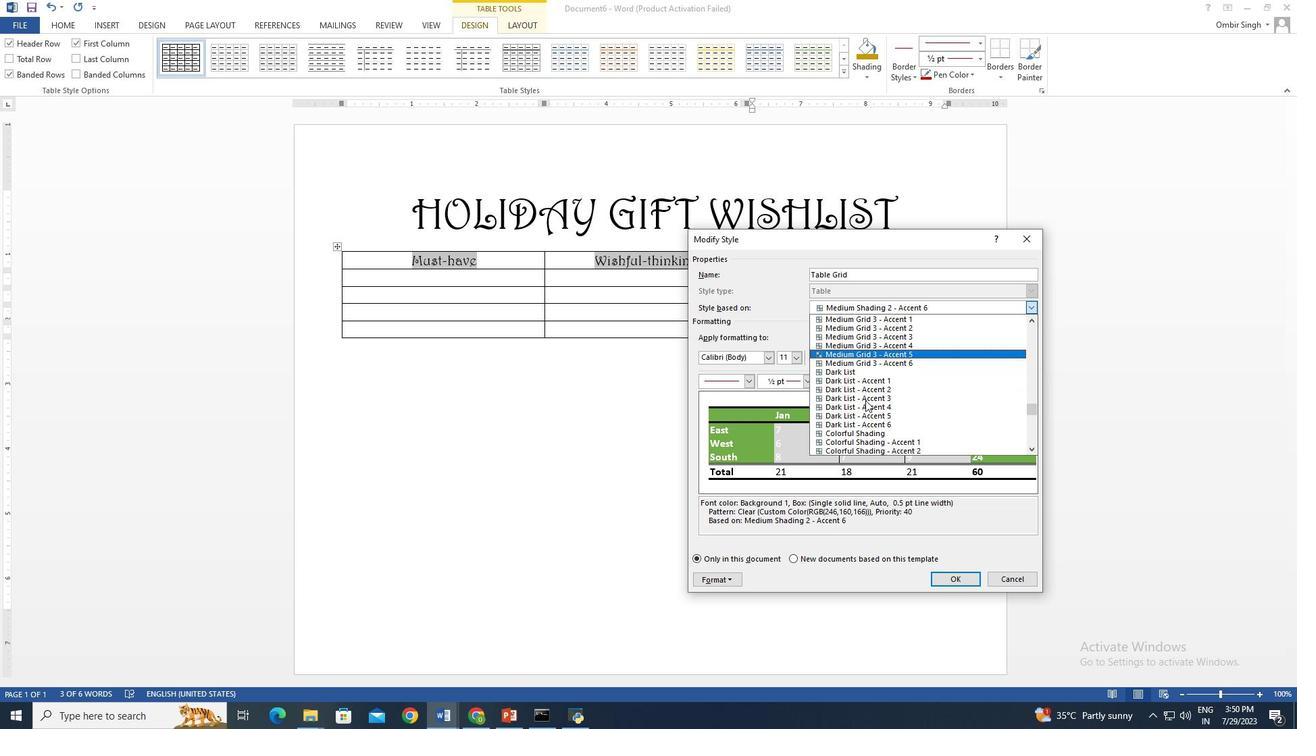 
Action: Mouse pressed left at (265, 114)
Screenshot: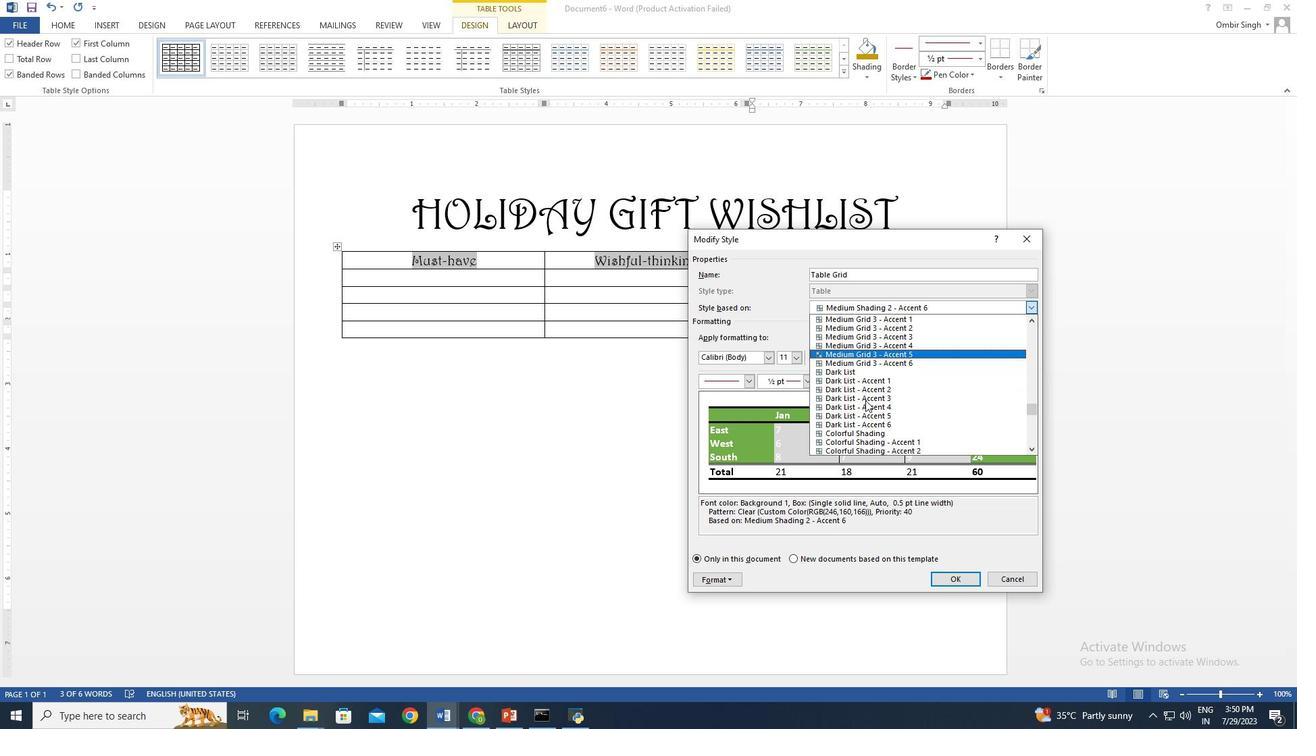 
Action: Mouse moved to (347, 264)
Screenshot: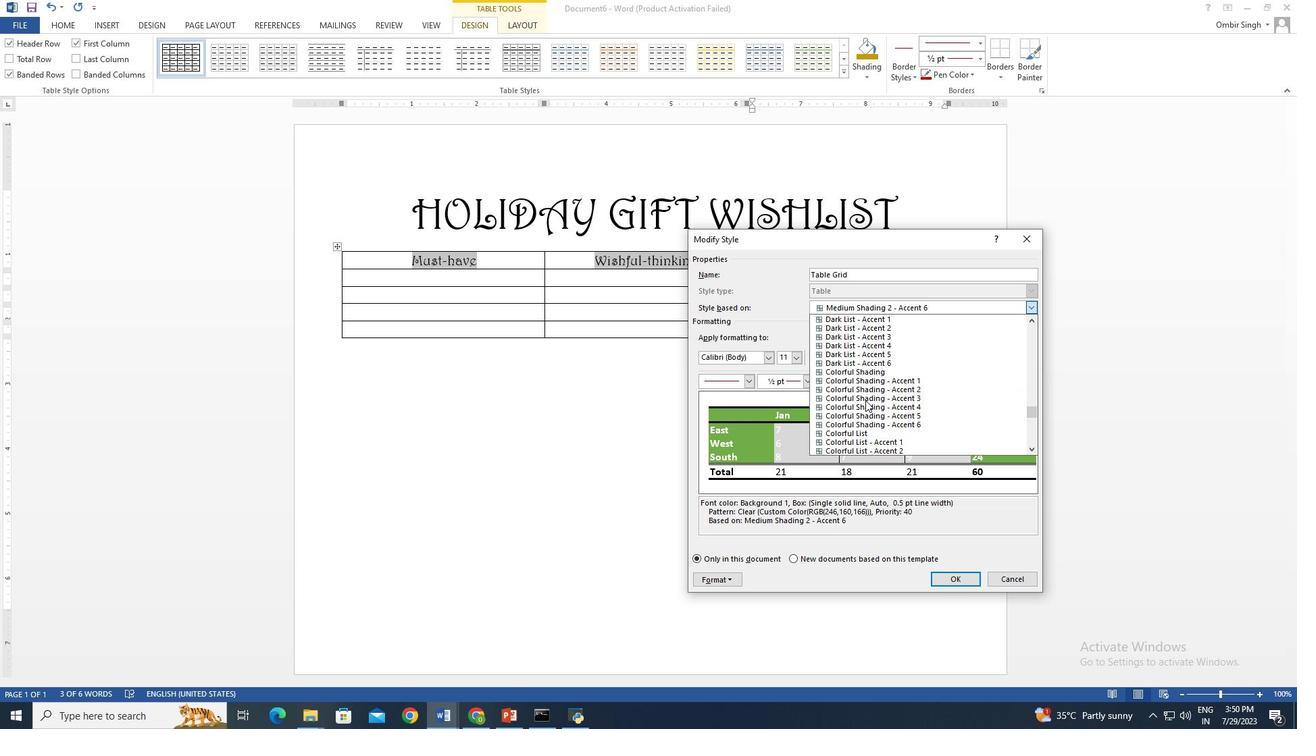 
Action: Mouse pressed left at (347, 264)
Screenshot: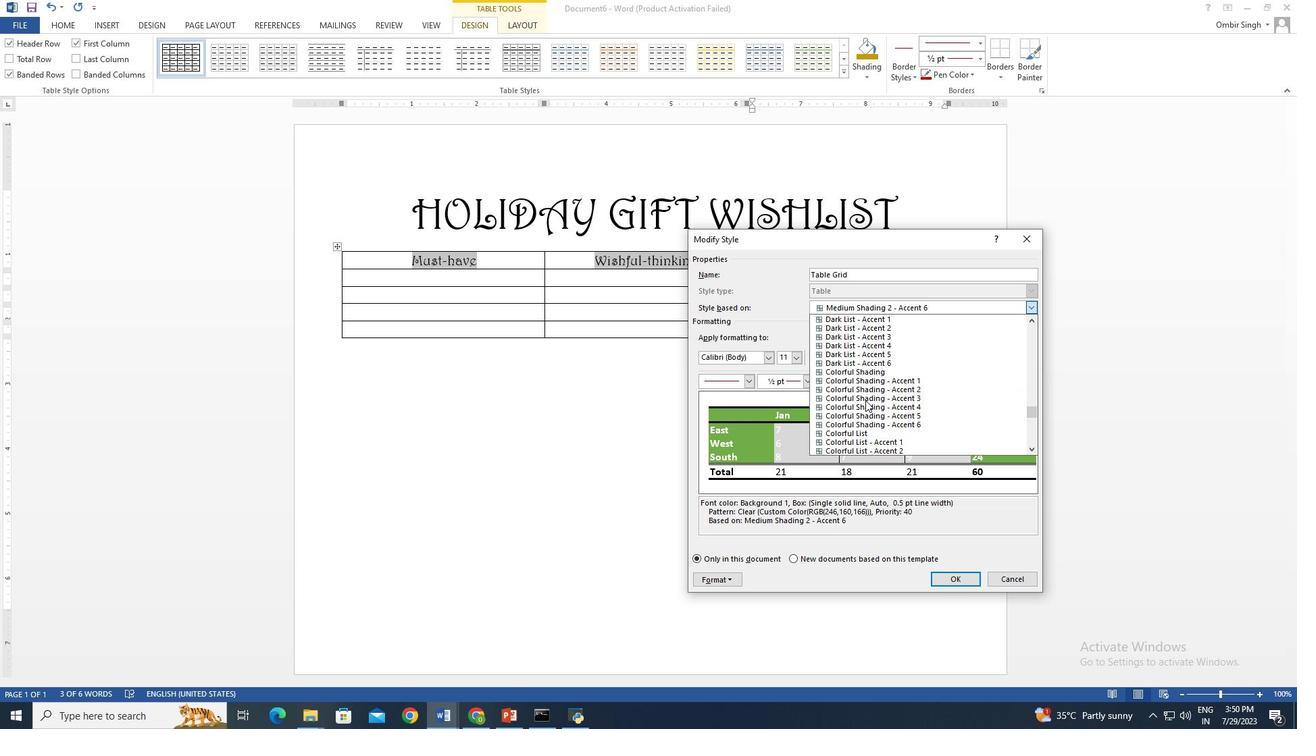 
Action: Mouse moved to (568, 279)
Screenshot: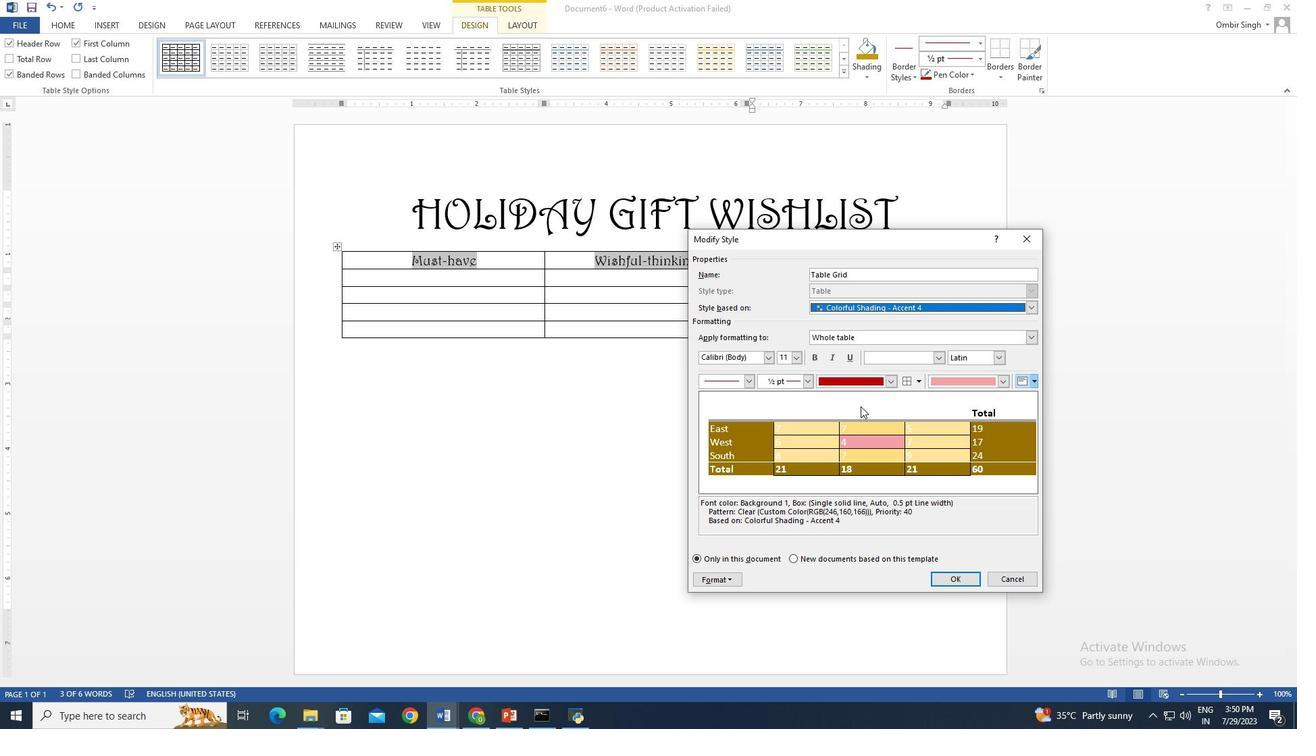 
Action: Mouse pressed left at (568, 279)
Screenshot: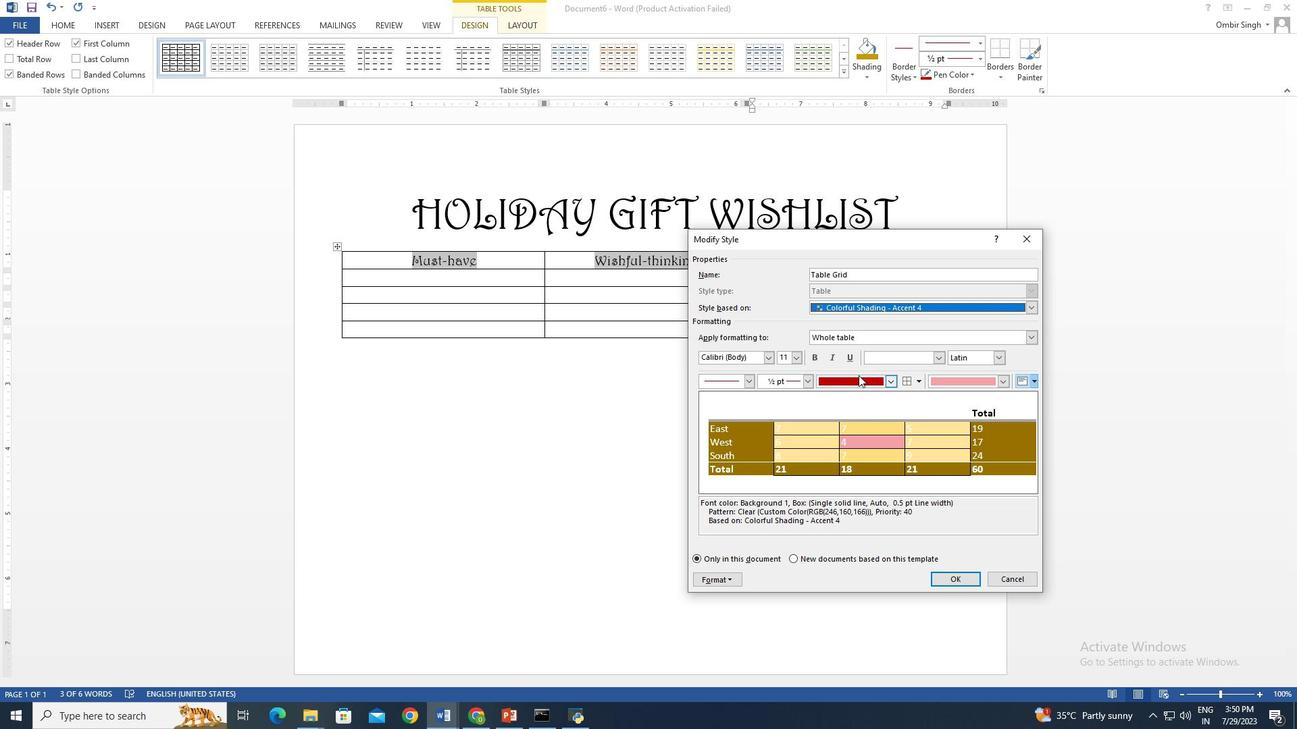 
Action: Mouse moved to (817, 284)
Screenshot: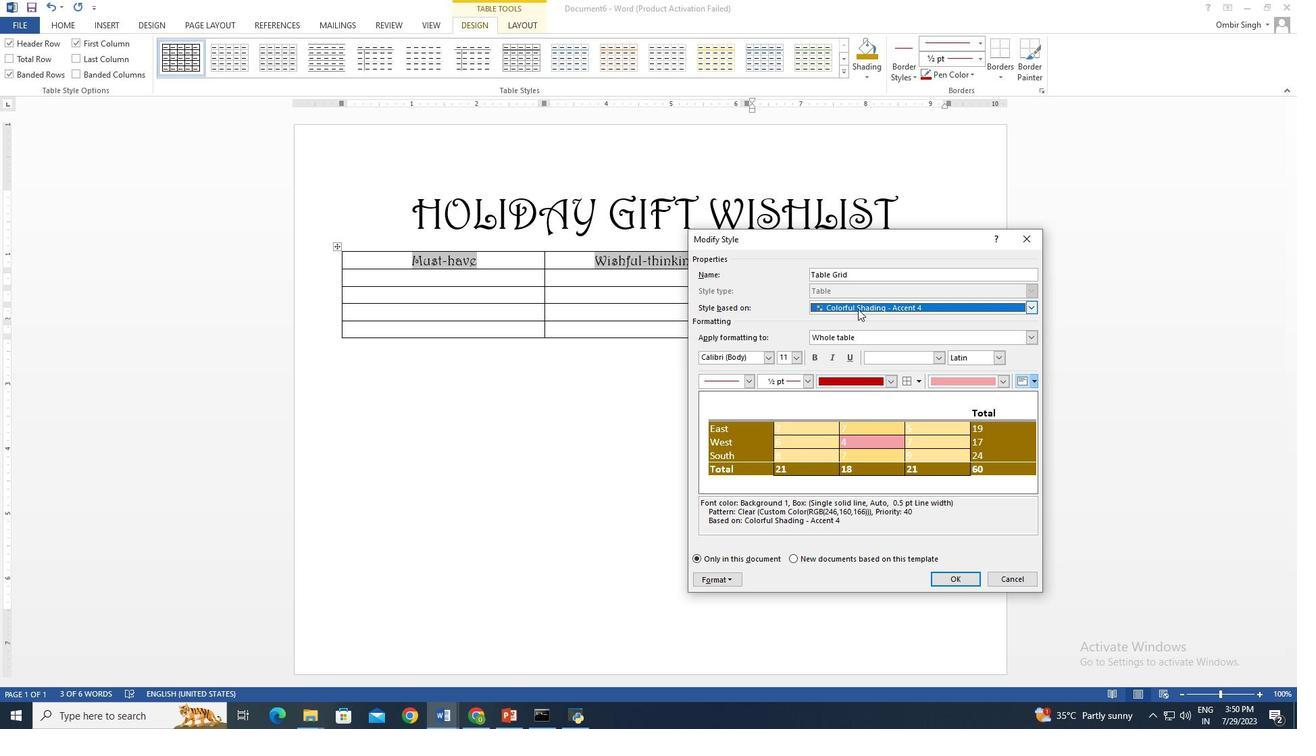 
Action: Mouse pressed left at (817, 284)
Screenshot: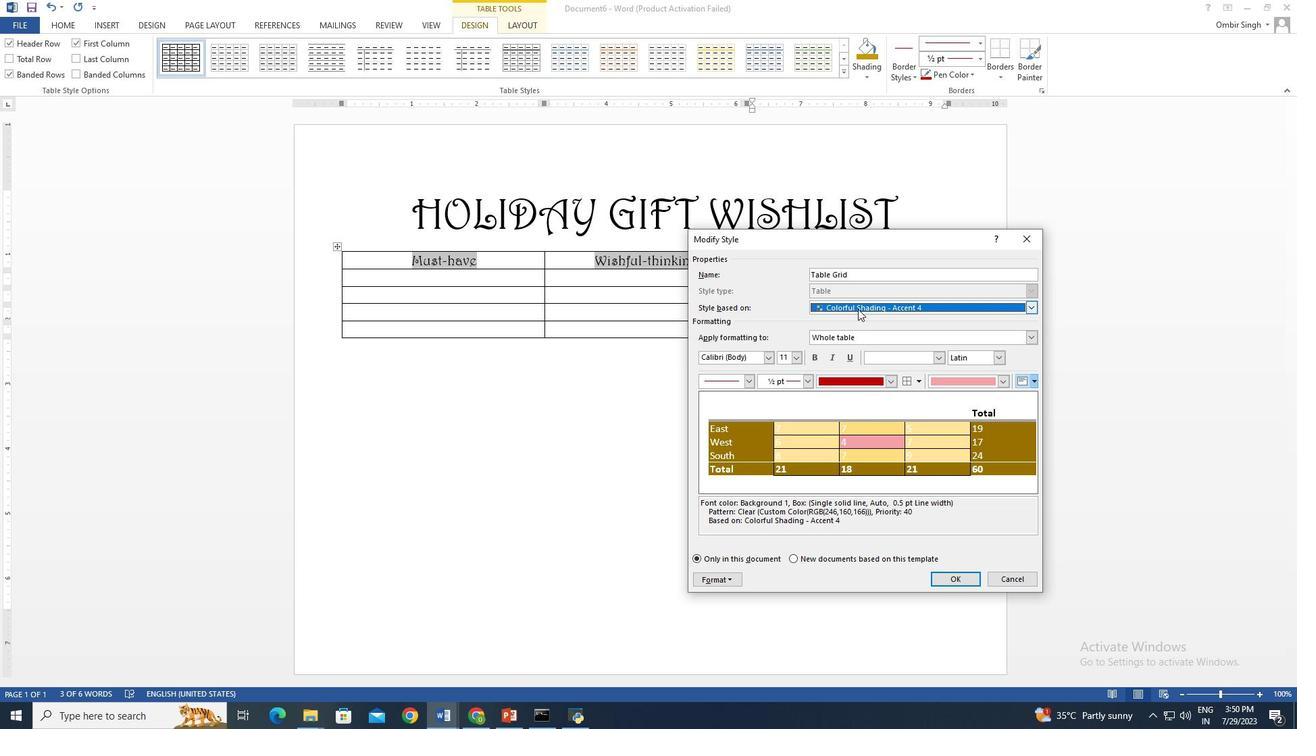 
Action: Mouse moved to (256, 65)
Screenshot: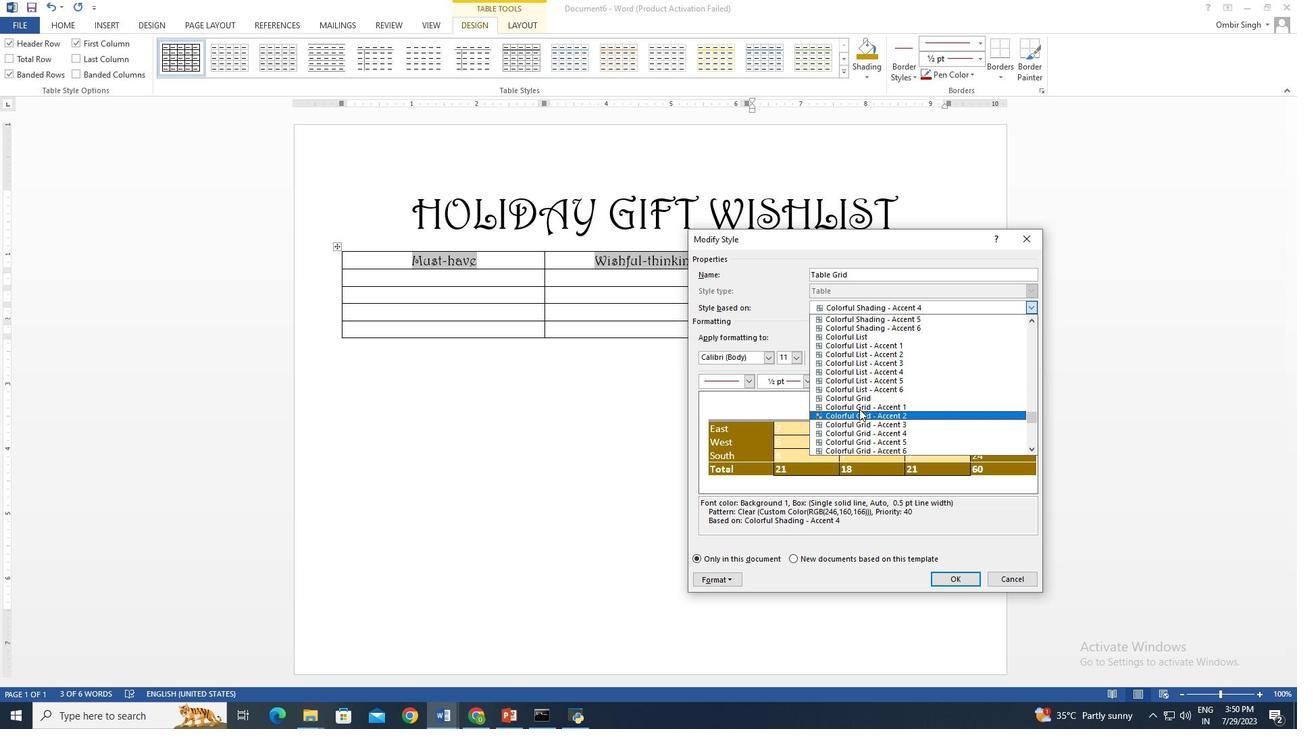 
Action: Mouse pressed left at (256, 65)
Screenshot: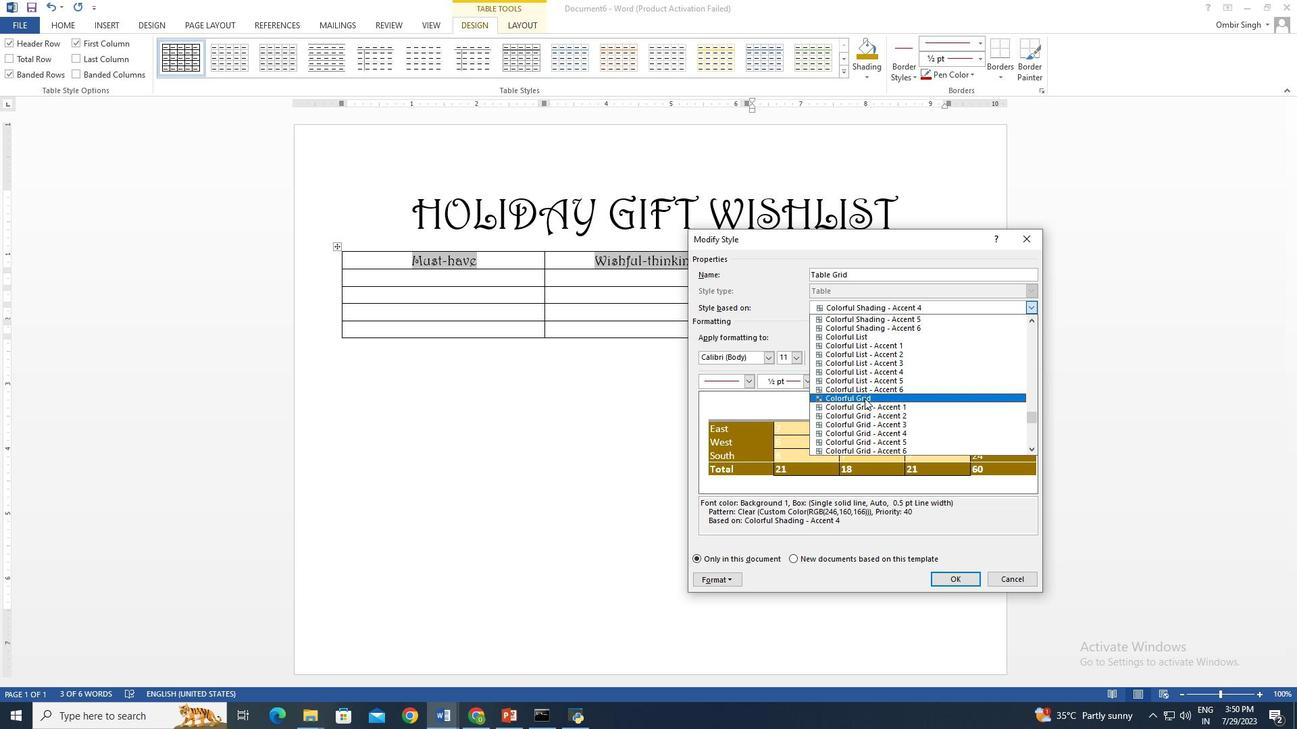 
Action: Mouse moved to (244, 108)
Screenshot: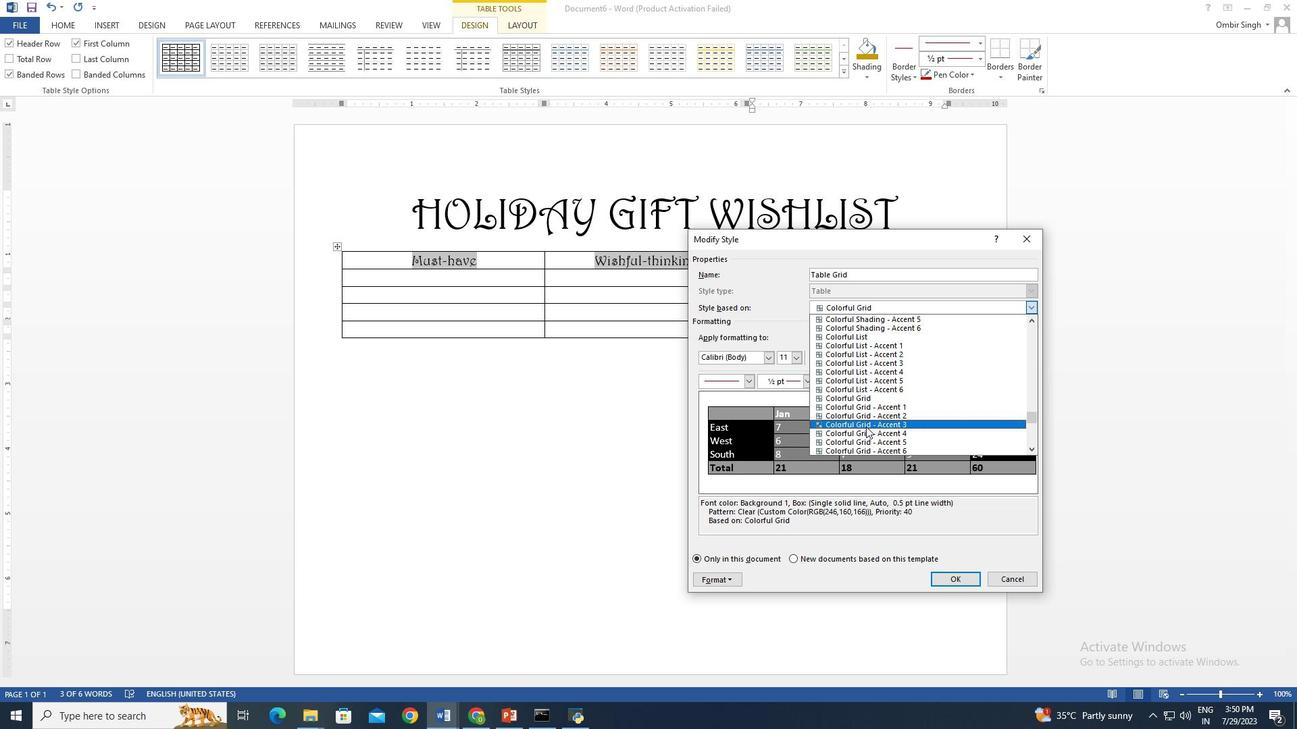 
Action: Mouse pressed left at (244, 108)
Screenshot: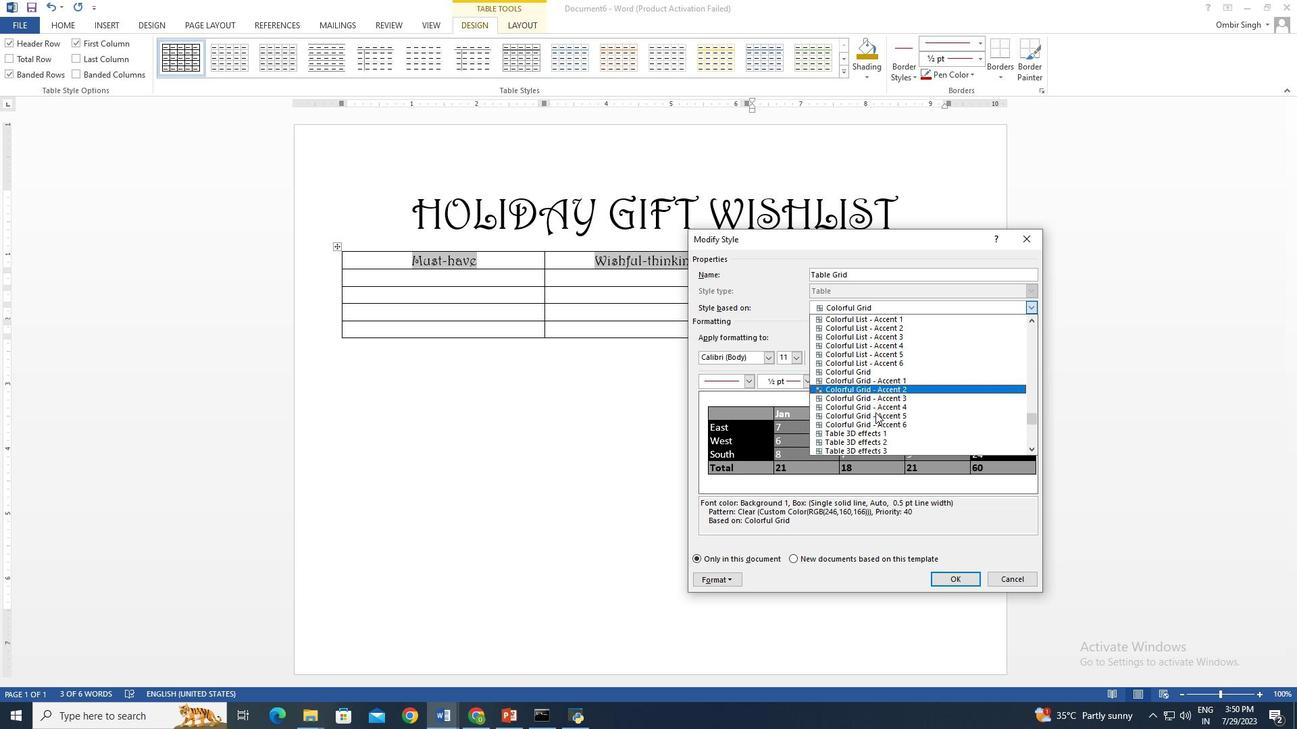 
Action: Mouse moved to (474, 284)
Screenshot: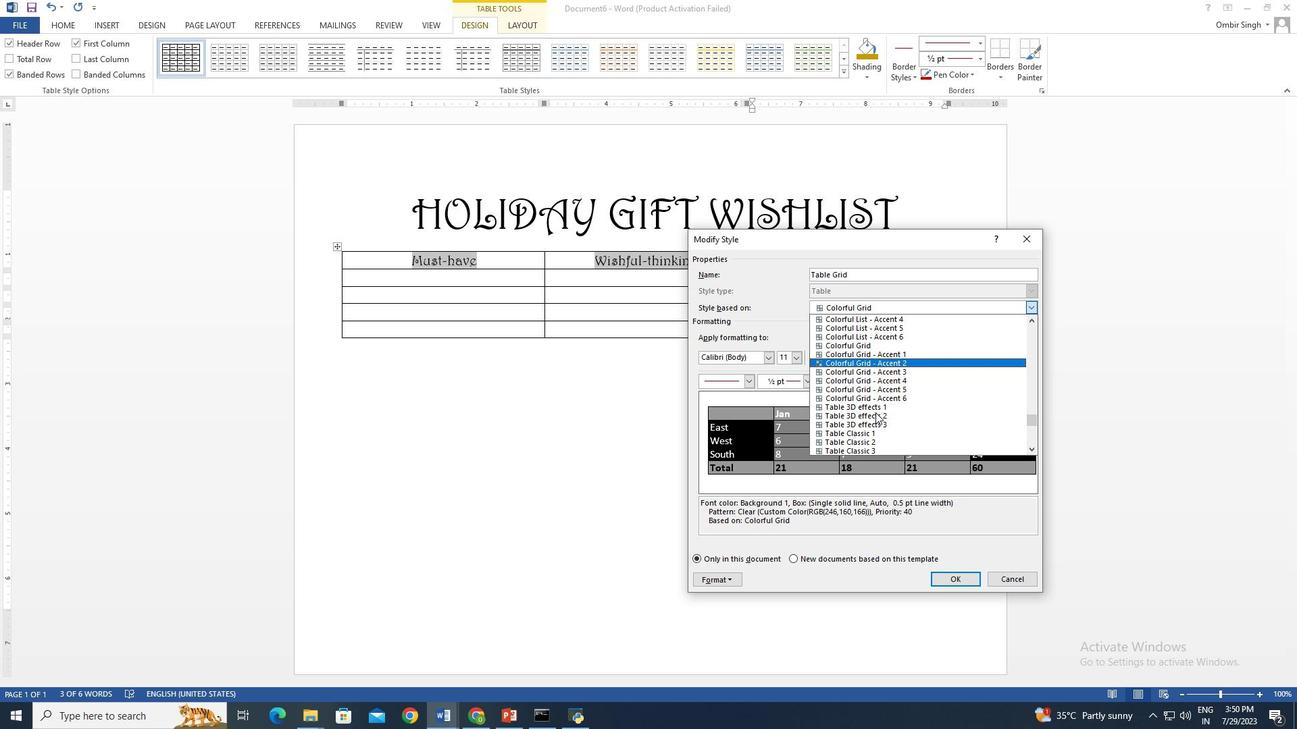 
Action: Mouse pressed left at (474, 284)
Screenshot: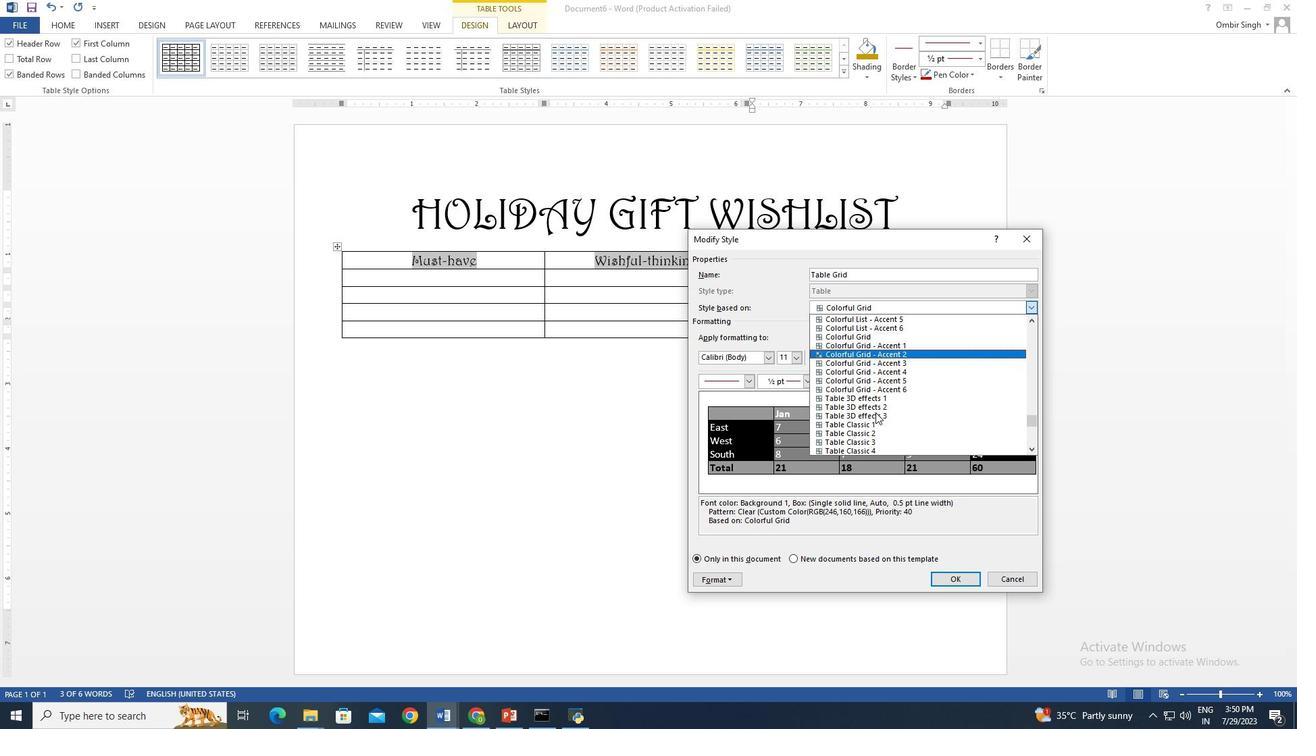 
Action: Mouse moved to (501, 285)
Screenshot: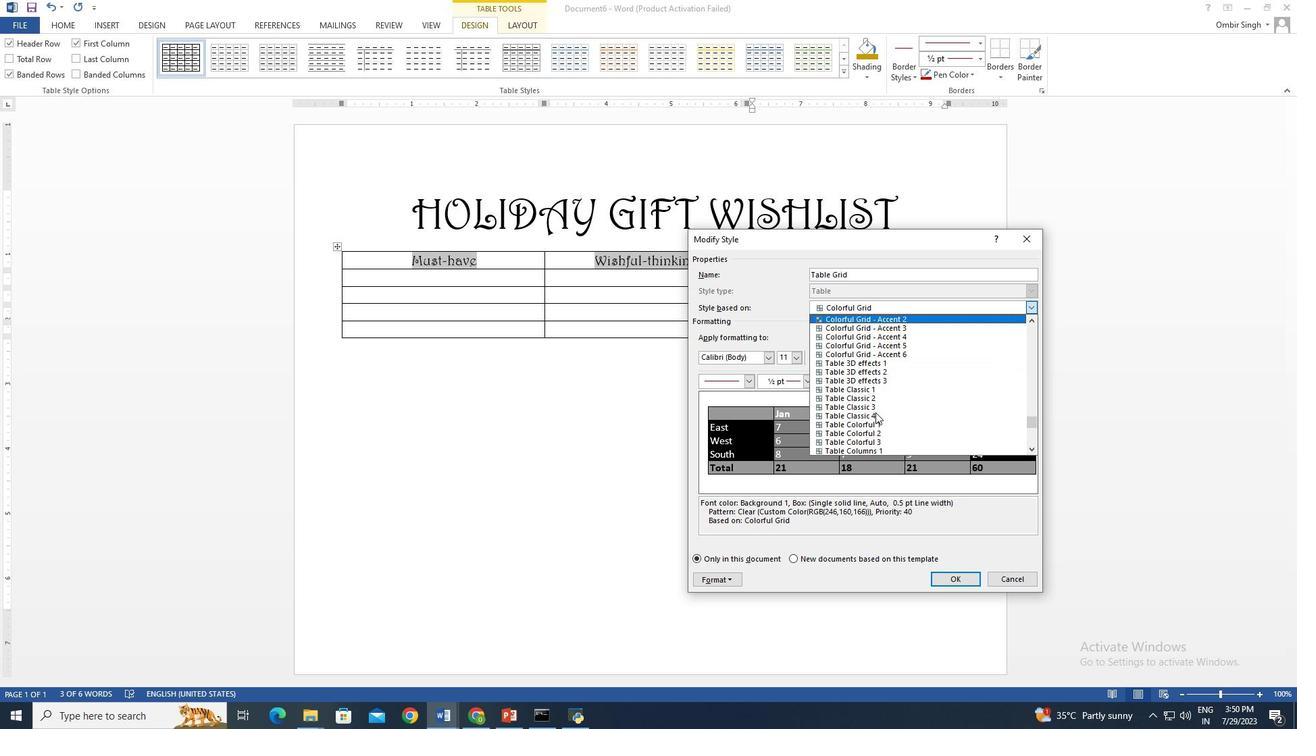 
Action: Mouse pressed left at (501, 285)
Screenshot: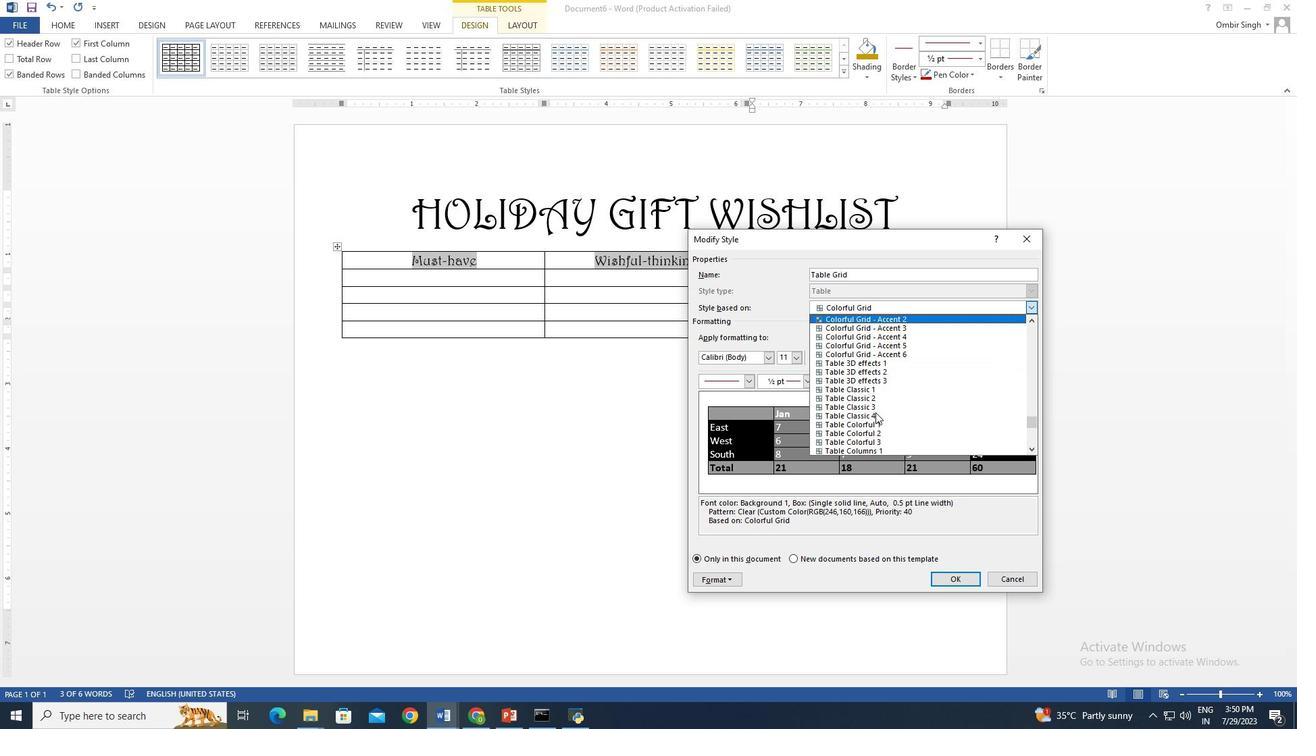 
Action: Mouse moved to (396, 66)
Screenshot: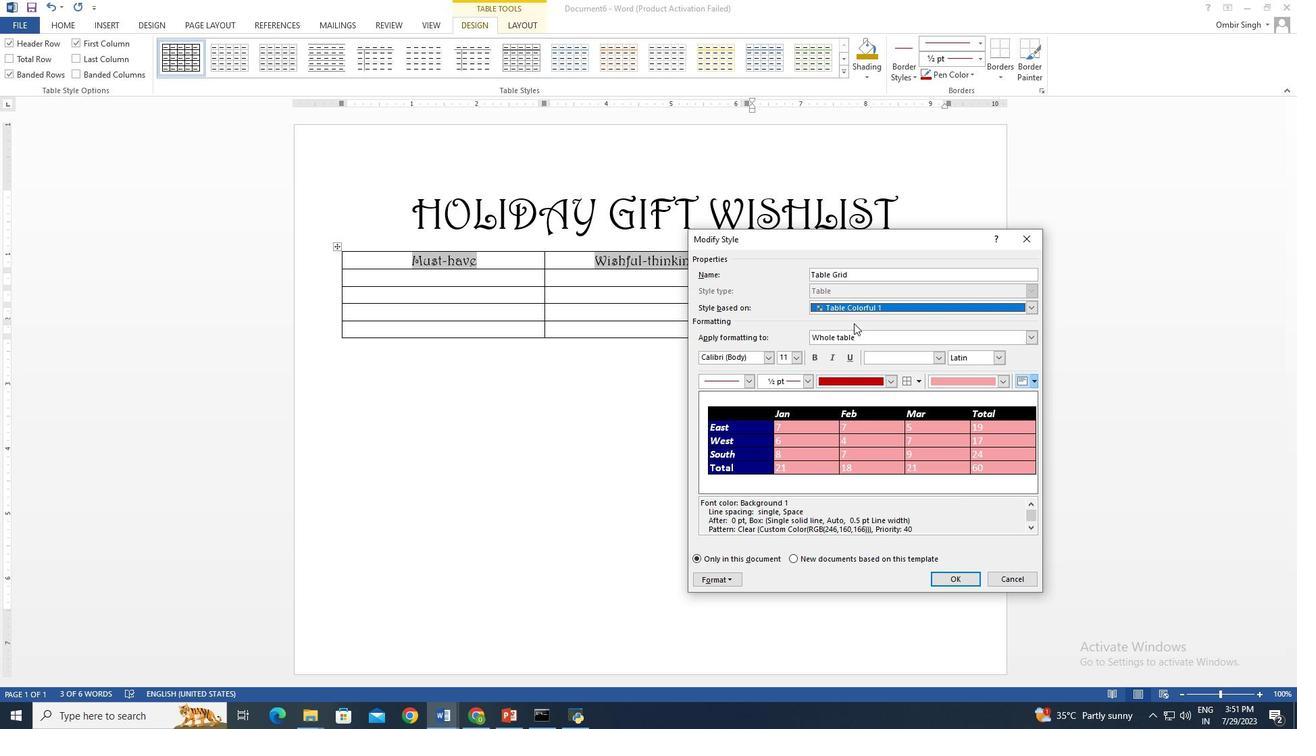 
Action: Mouse pressed left at (396, 66)
Screenshot: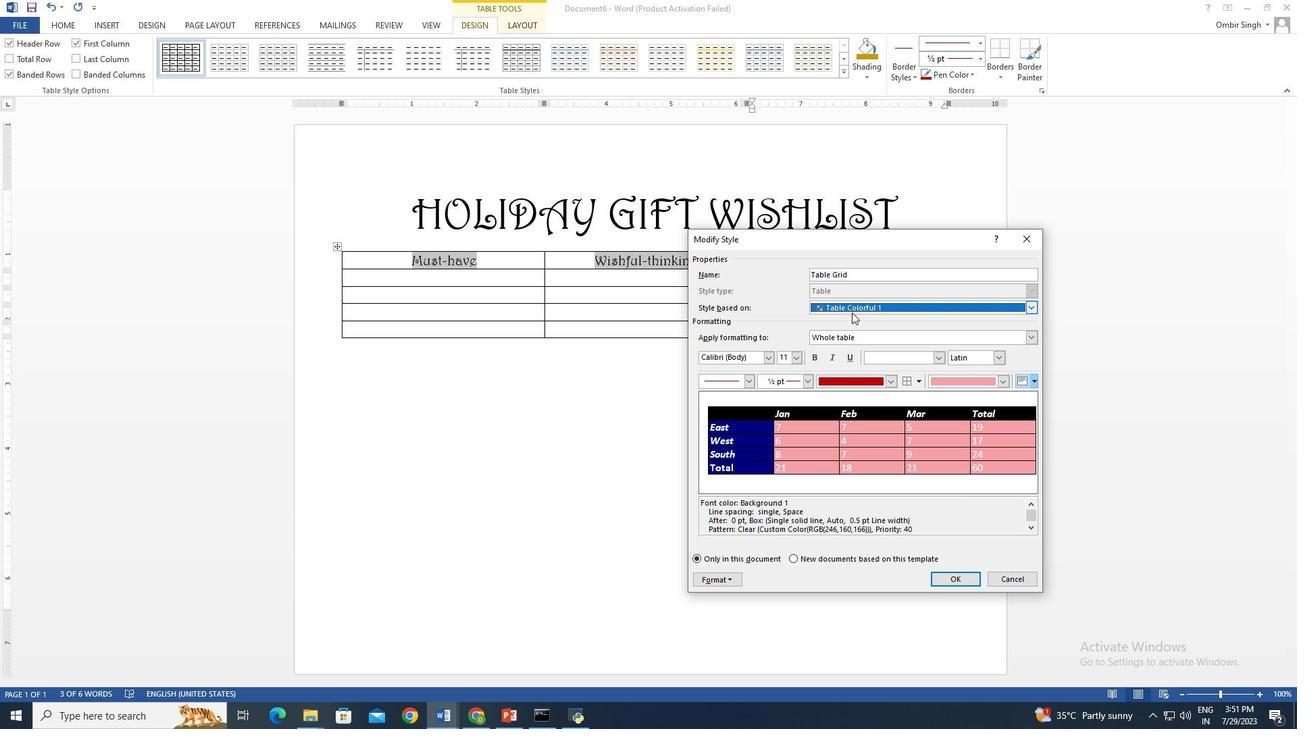 
Action: Mouse moved to (397, 176)
Screenshot: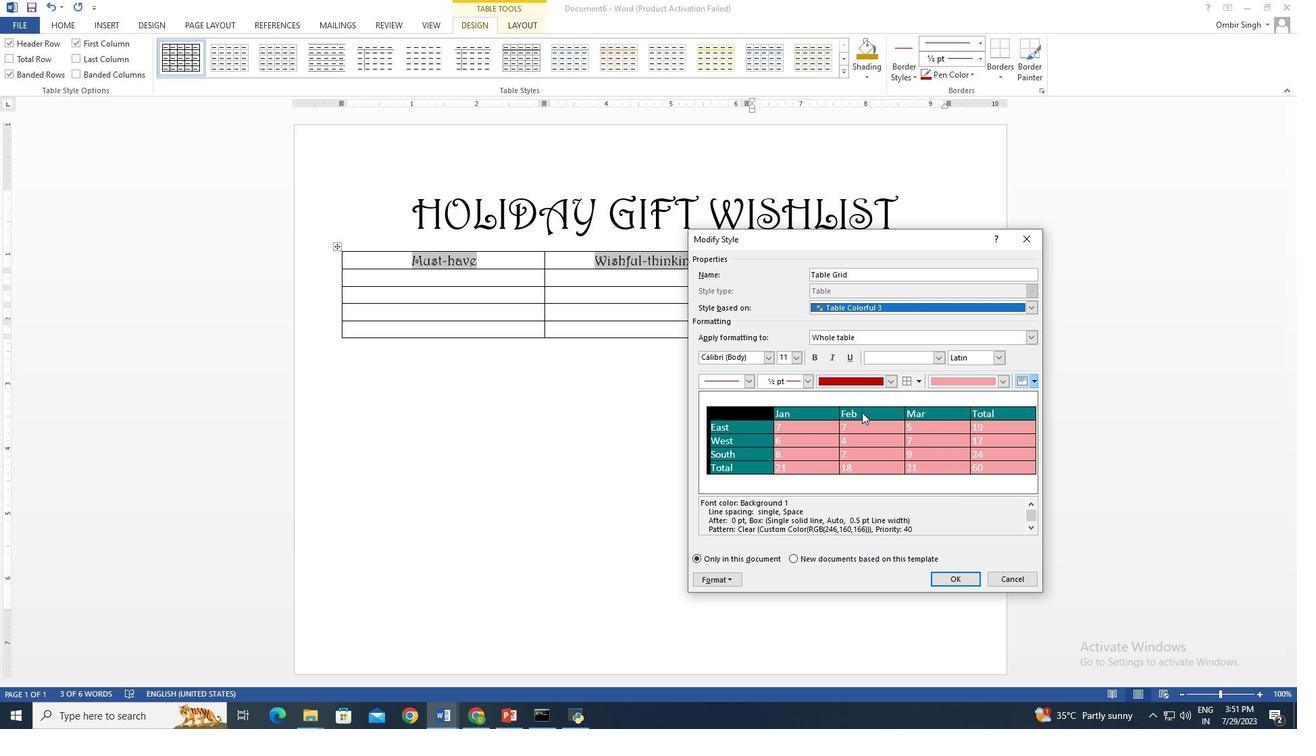 
Action: Mouse pressed left at (397, 176)
Screenshot: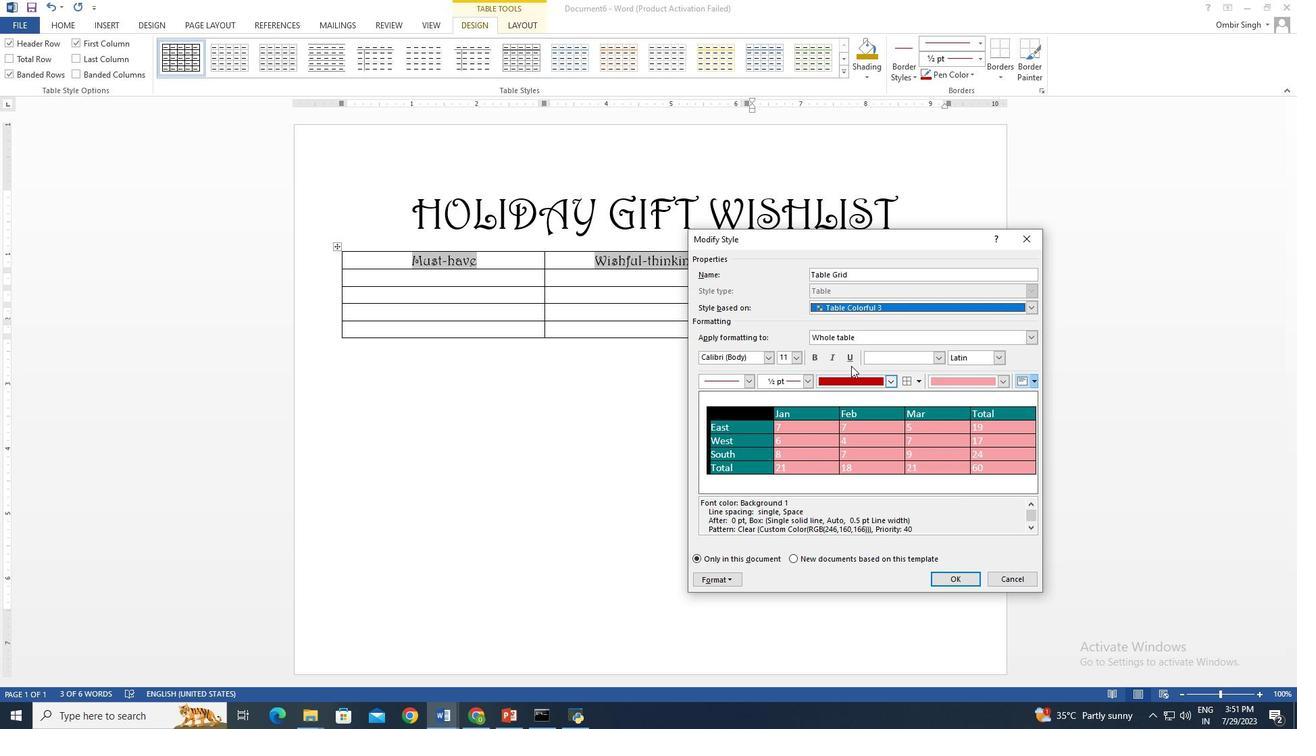 
Action: Mouse moved to (563, 279)
Screenshot: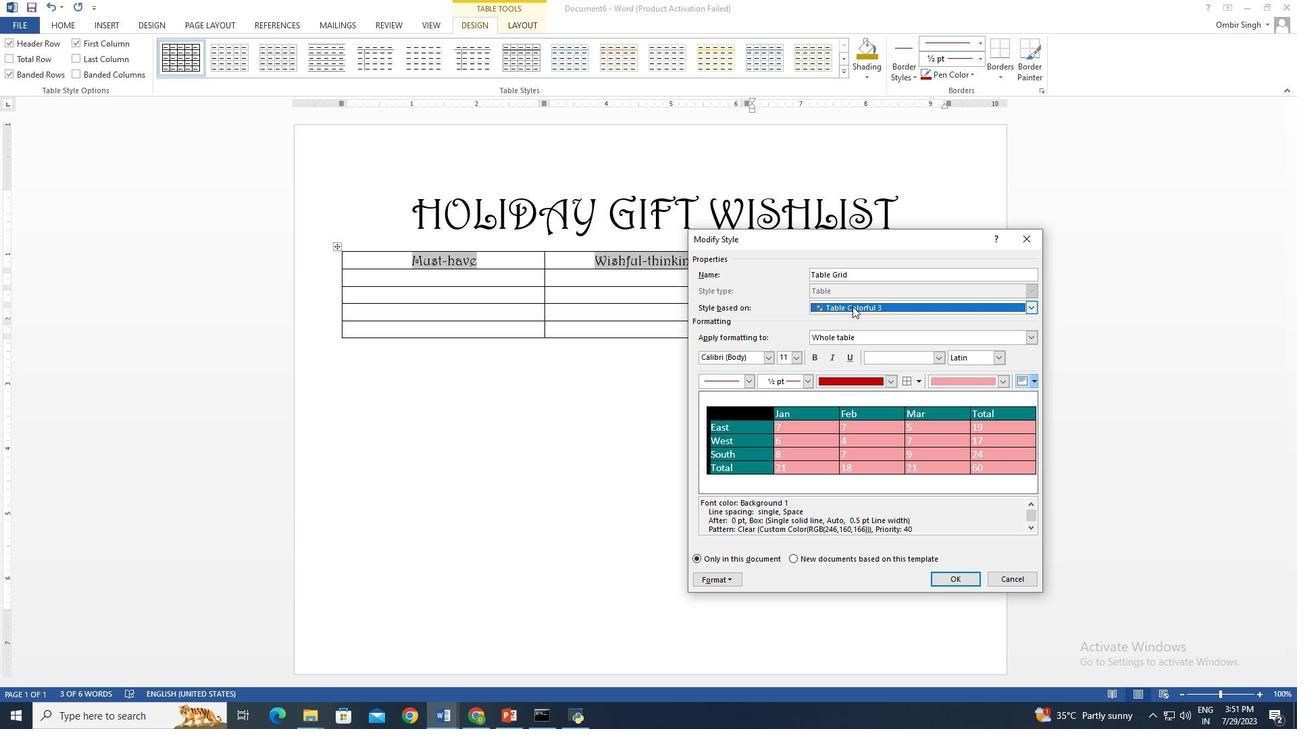 
Action: Mouse pressed left at (563, 279)
Screenshot: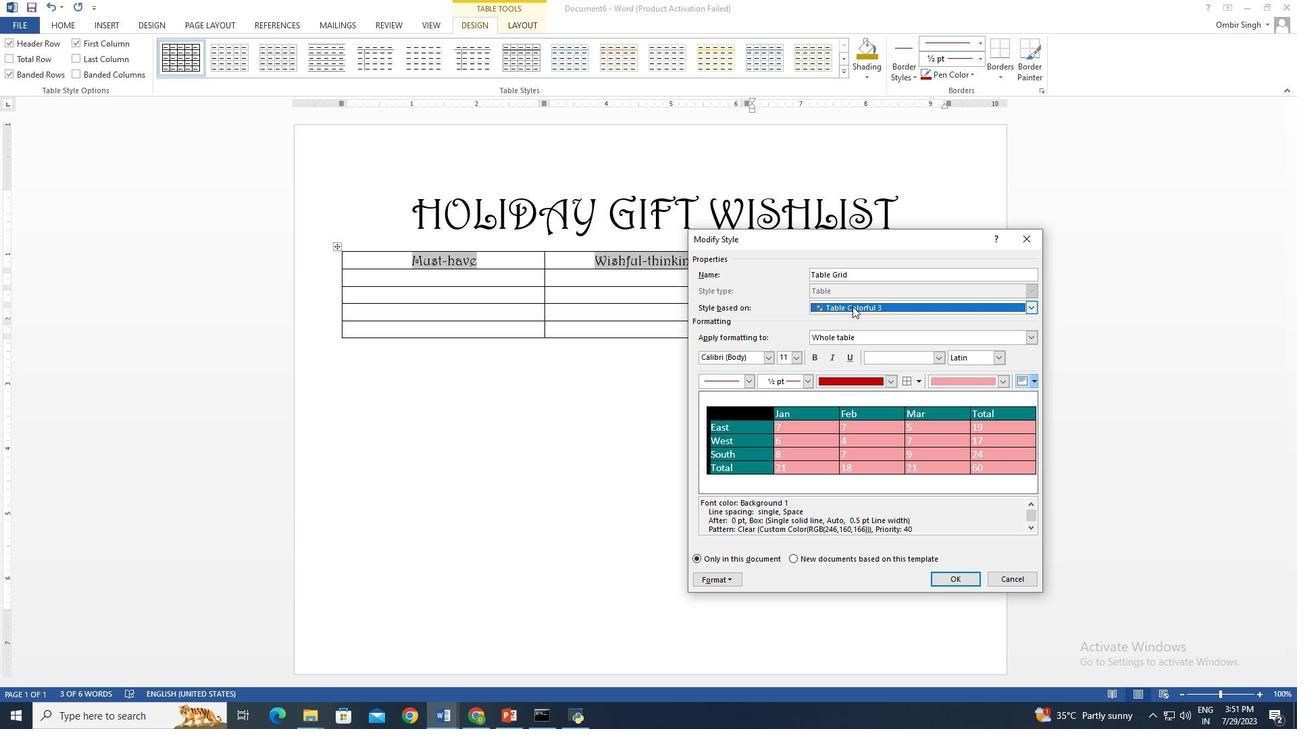 
Action: Mouse moved to (577, 283)
Screenshot: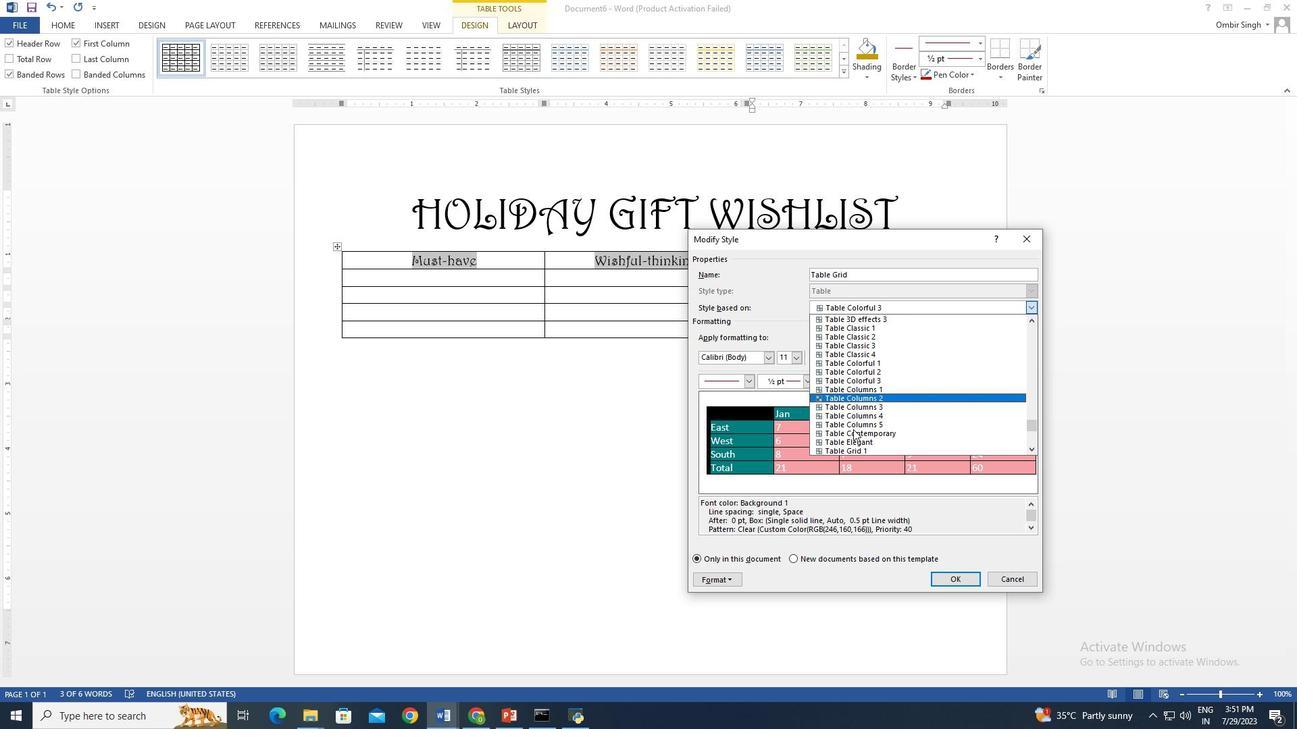 
Action: Mouse pressed left at (577, 283)
Screenshot: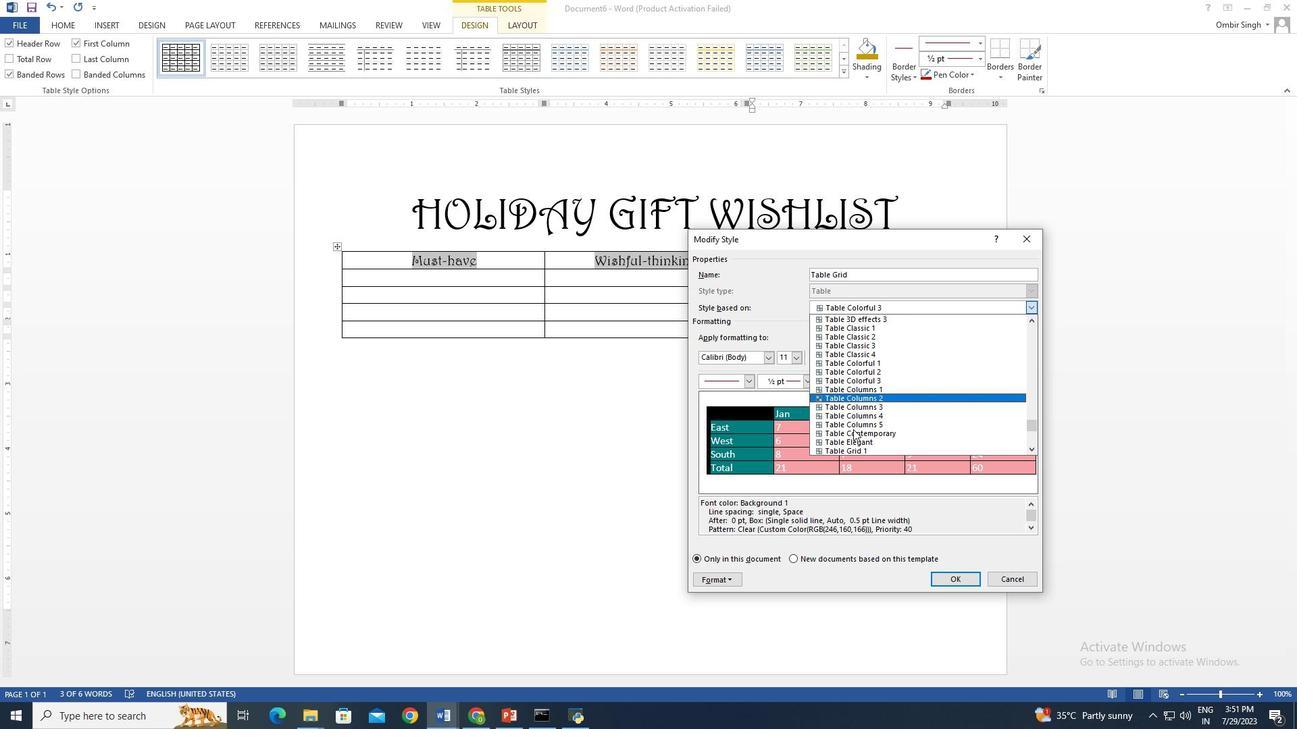 
Action: Mouse moved to (389, 74)
Screenshot: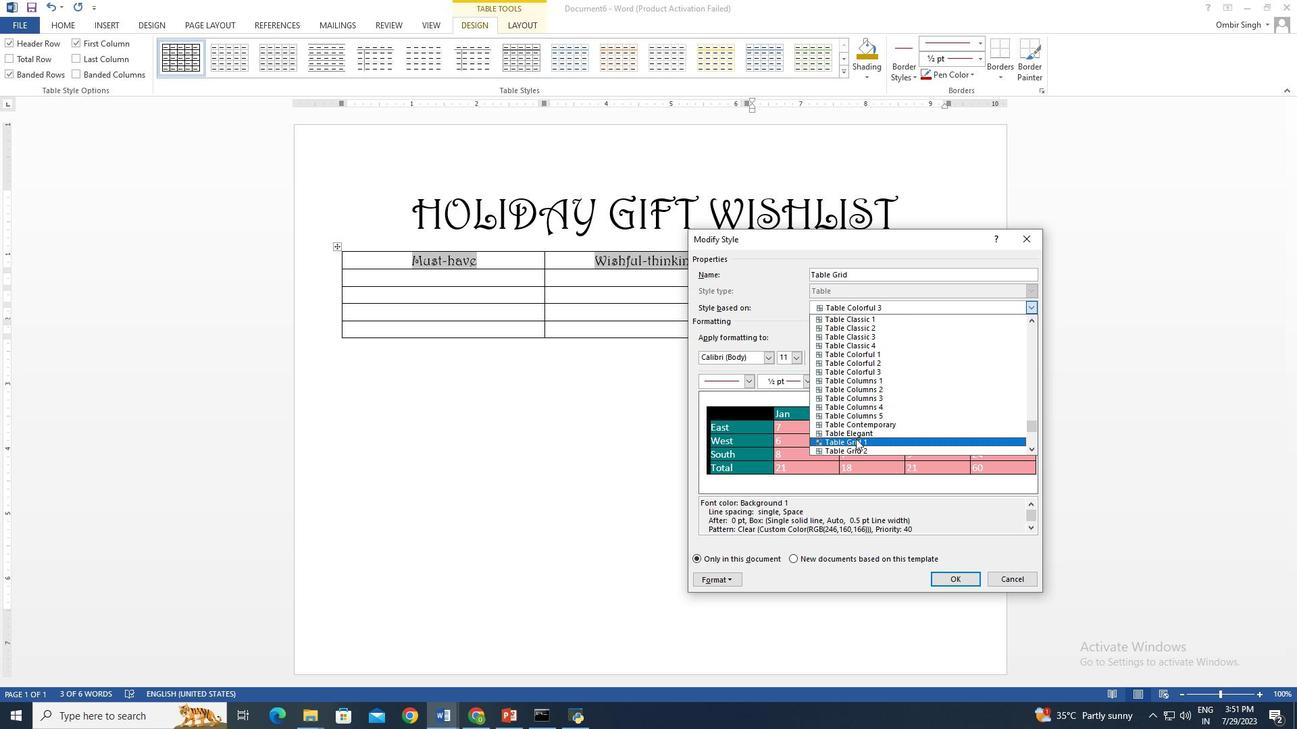 
Action: Mouse pressed left at (389, 74)
Screenshot: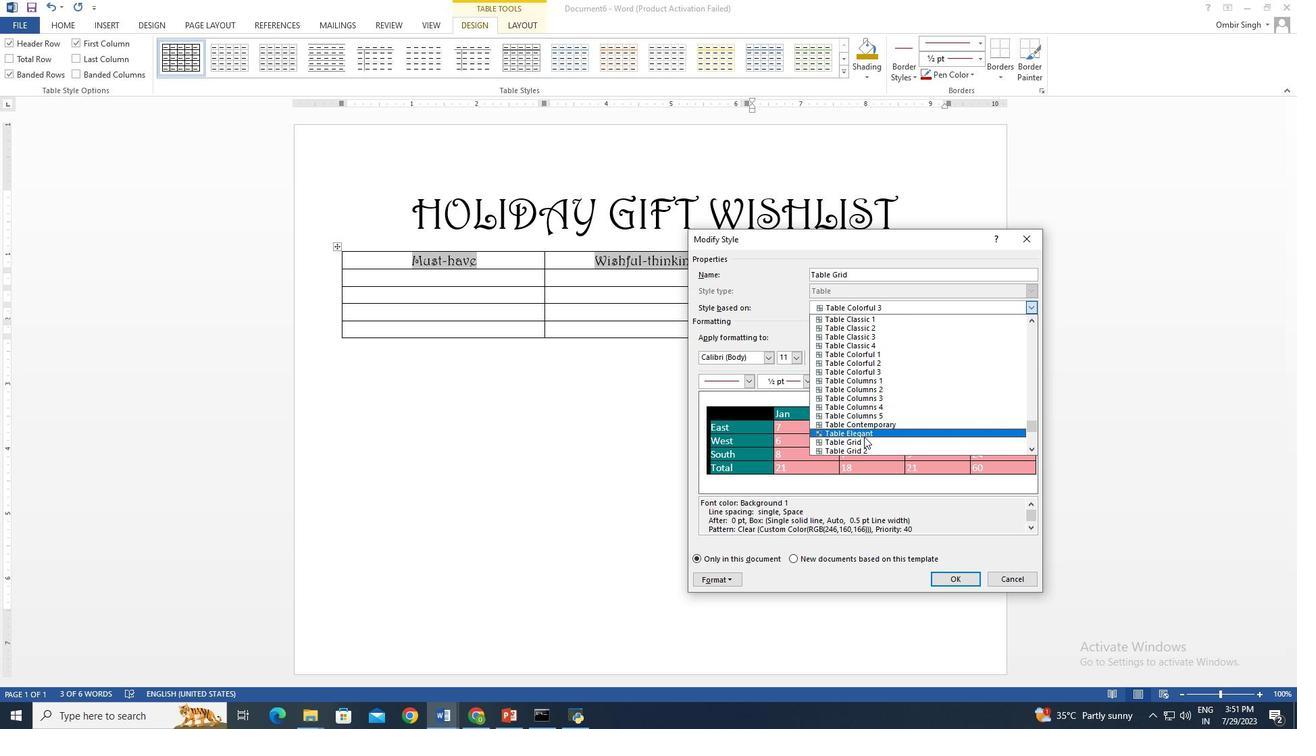 
Action: Mouse moved to (828, 276)
Screenshot: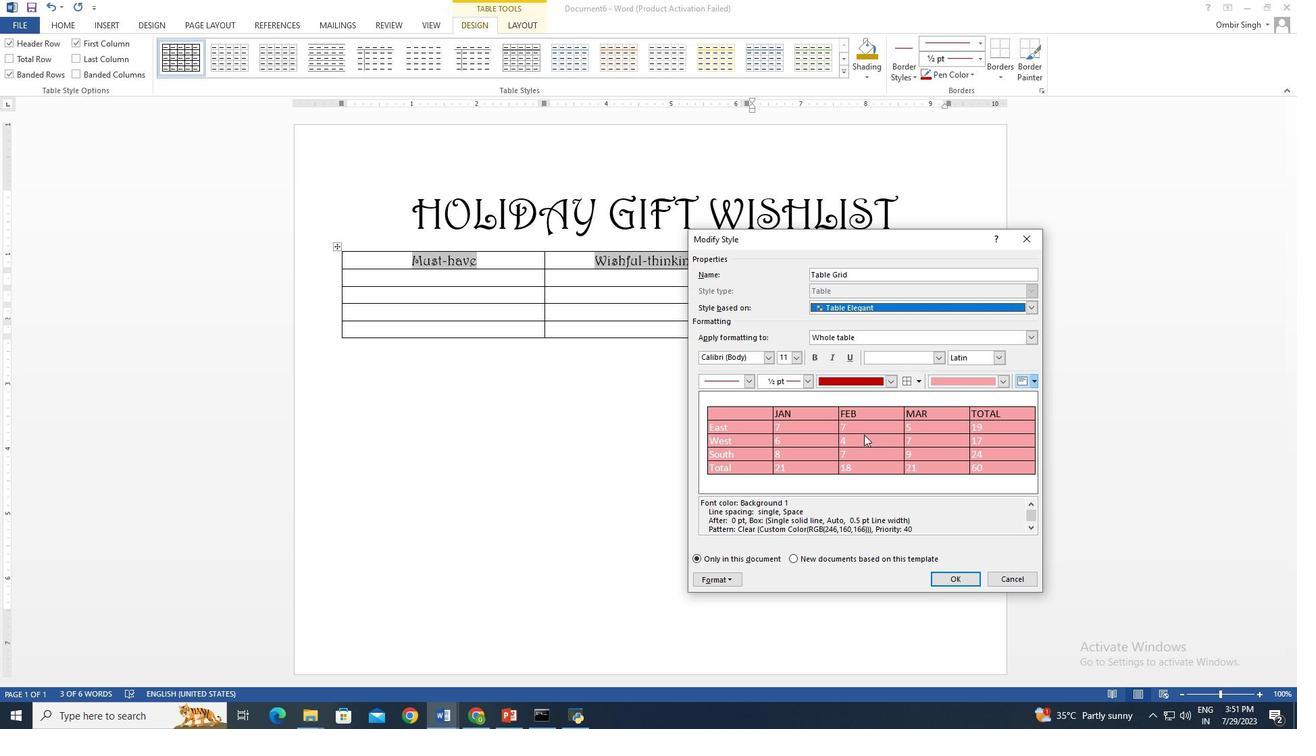 
Action: Mouse pressed left at (828, 276)
Screenshot: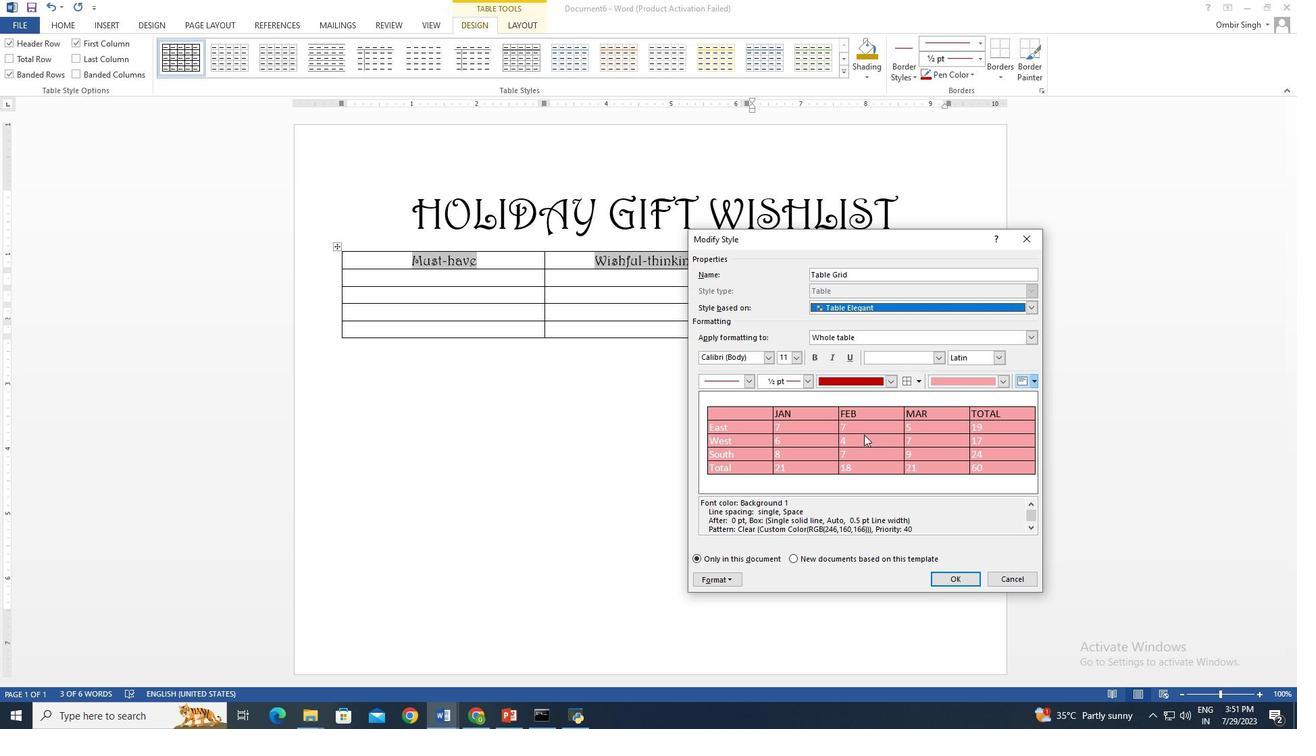 
Action: Mouse moved to (389, 69)
Screenshot: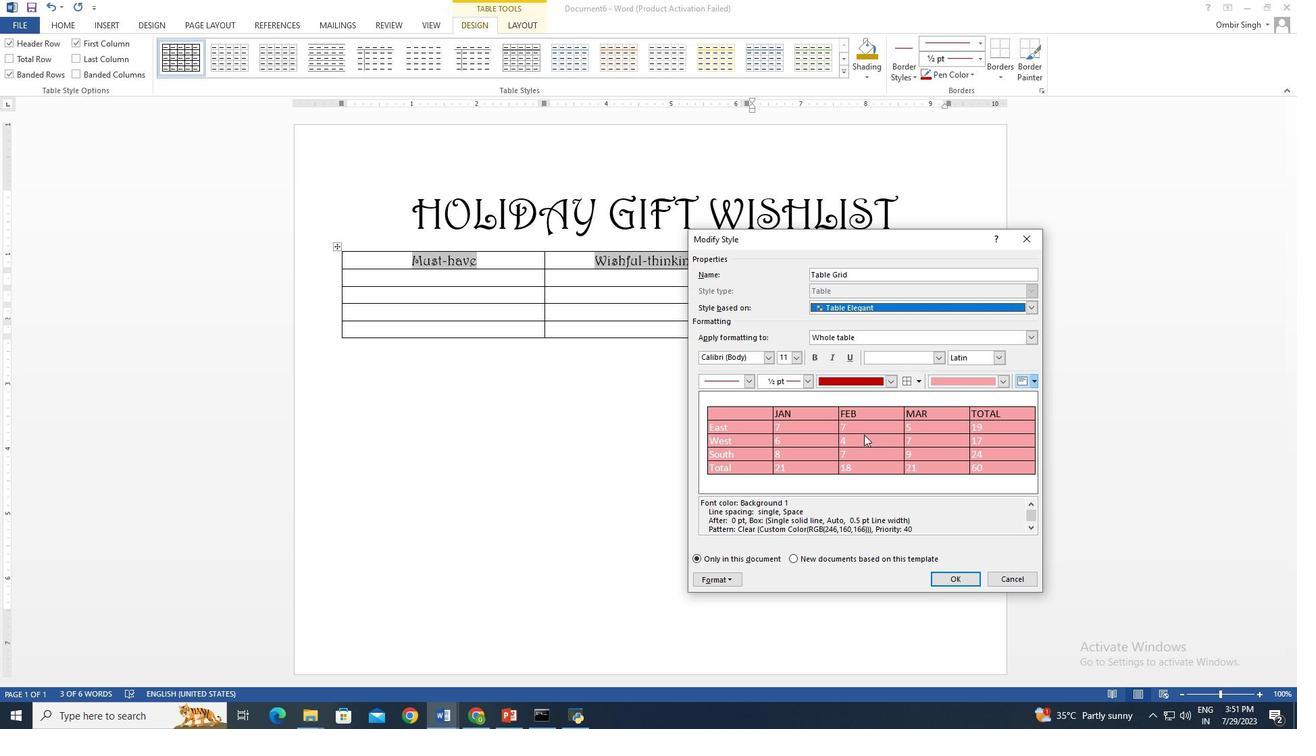 
Action: Mouse pressed left at (389, 69)
Screenshot: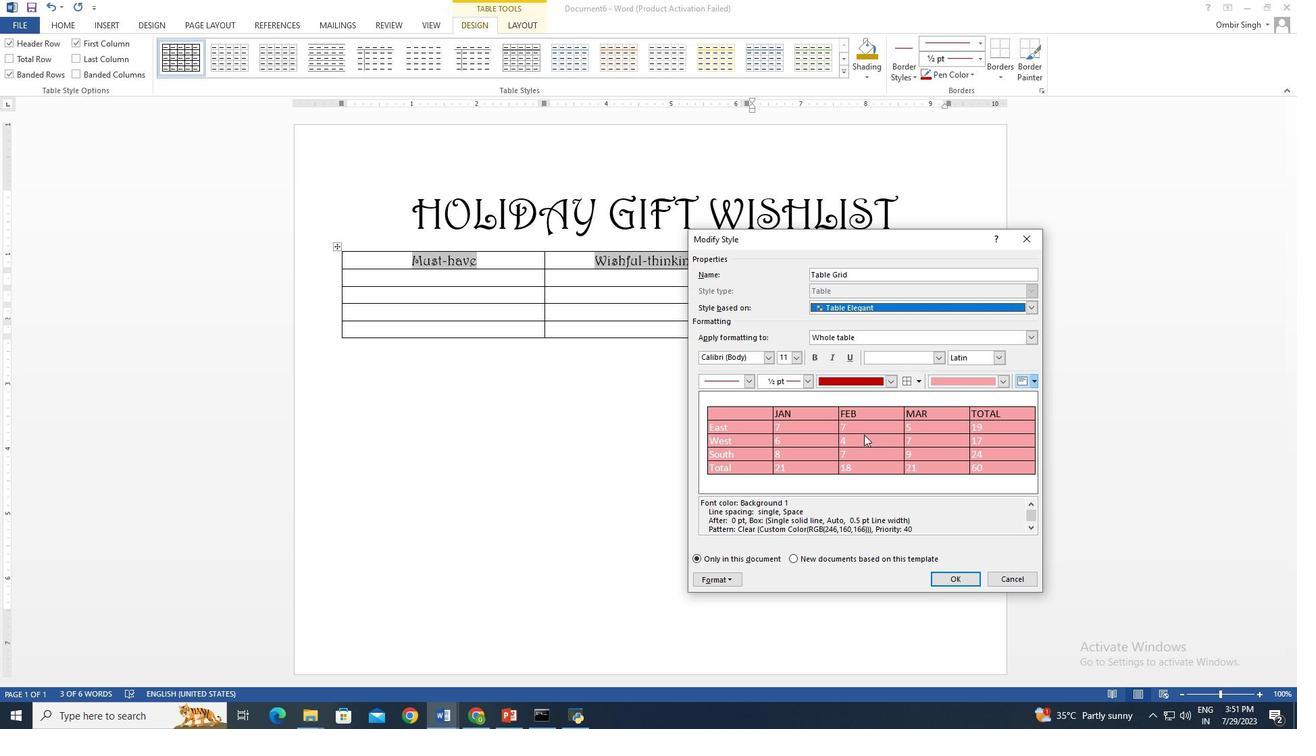
Action: Mouse moved to (447, 318)
Screenshot: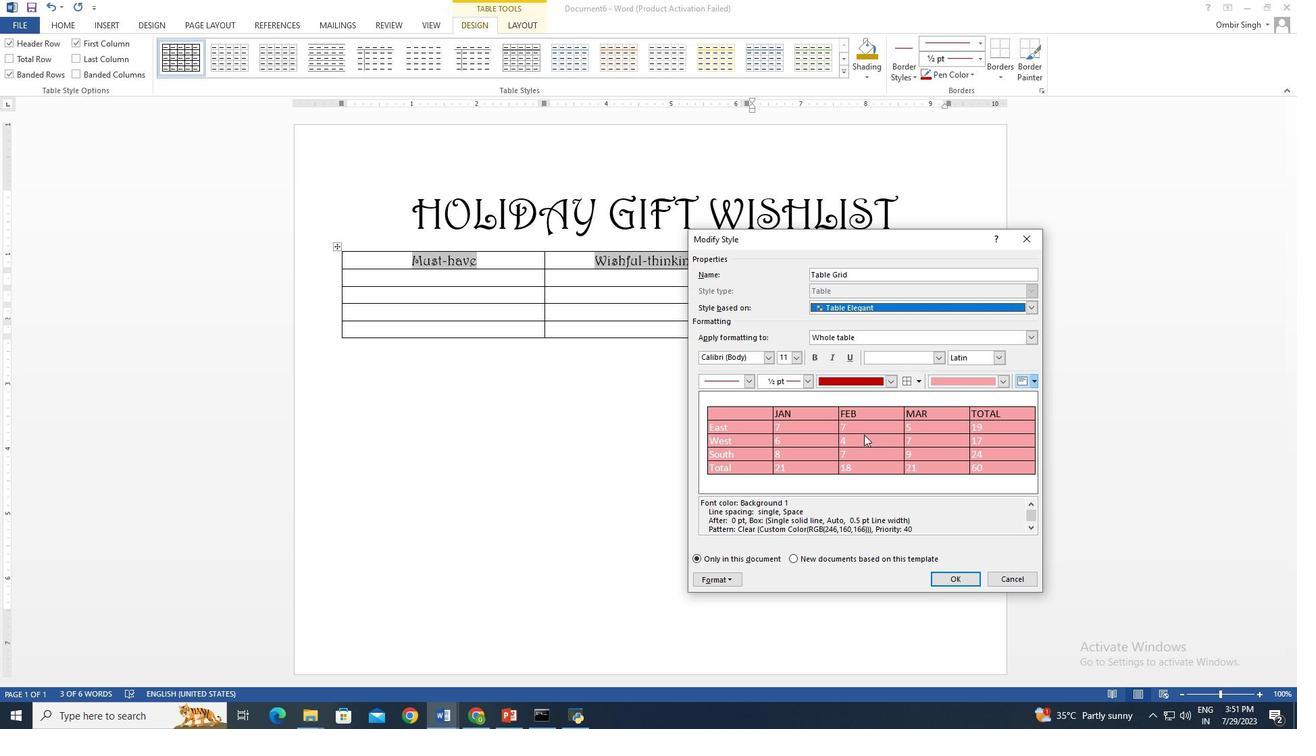 
Action: Mouse pressed left at (447, 318)
Screenshot: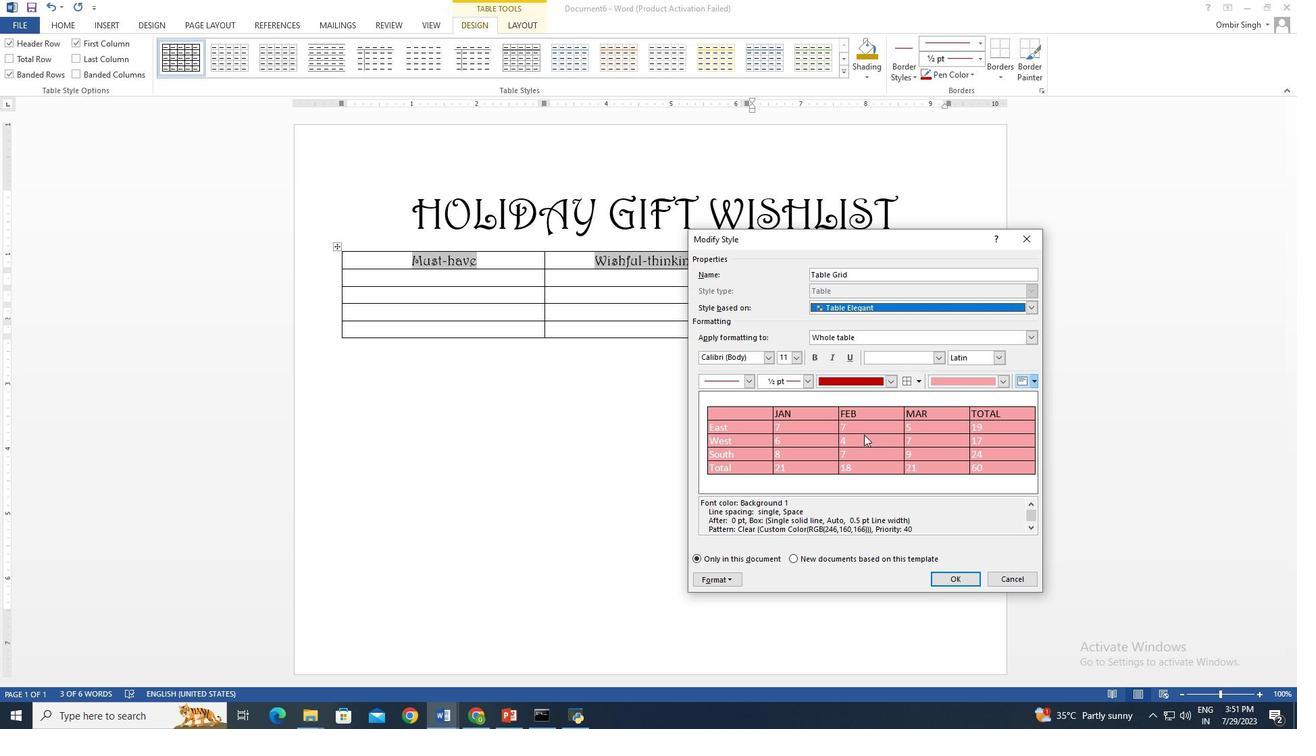 
Action: Mouse moved to (860, 487)
Screenshot: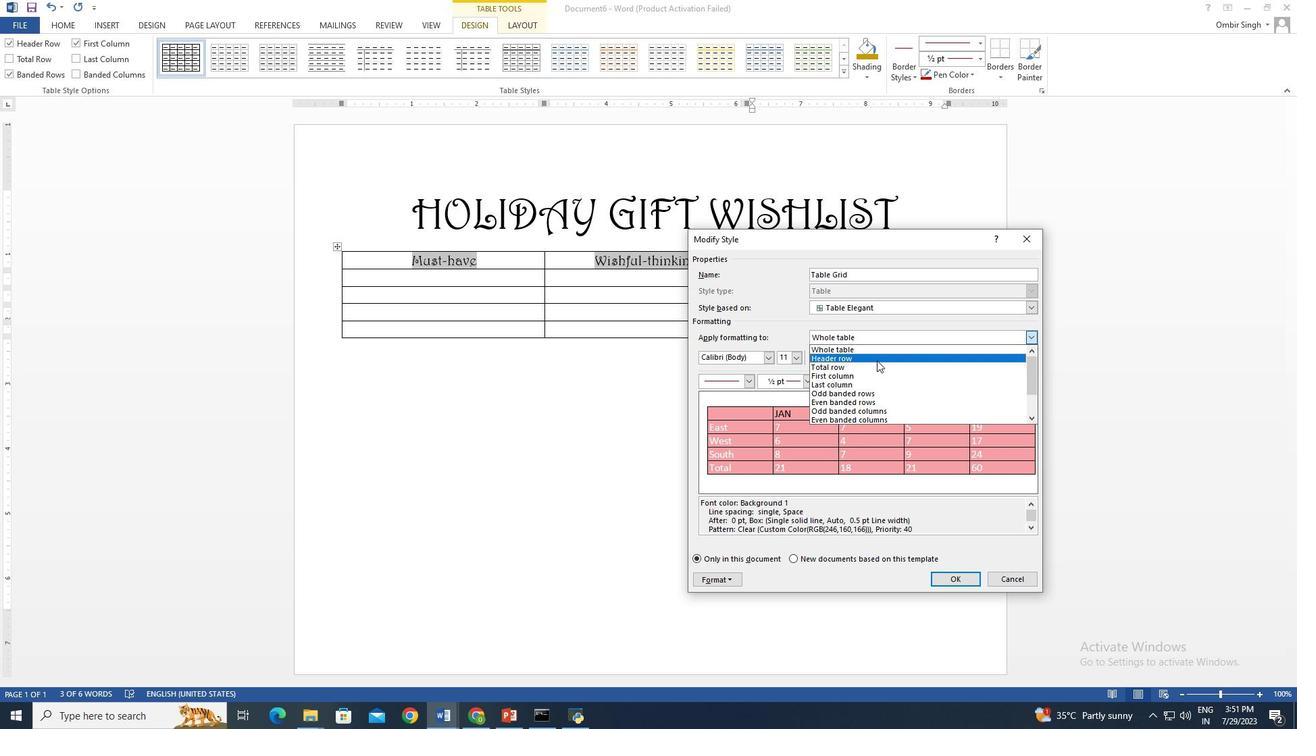 
Action: Mouse scrolled (860, 487) with delta (0, 0)
Screenshot: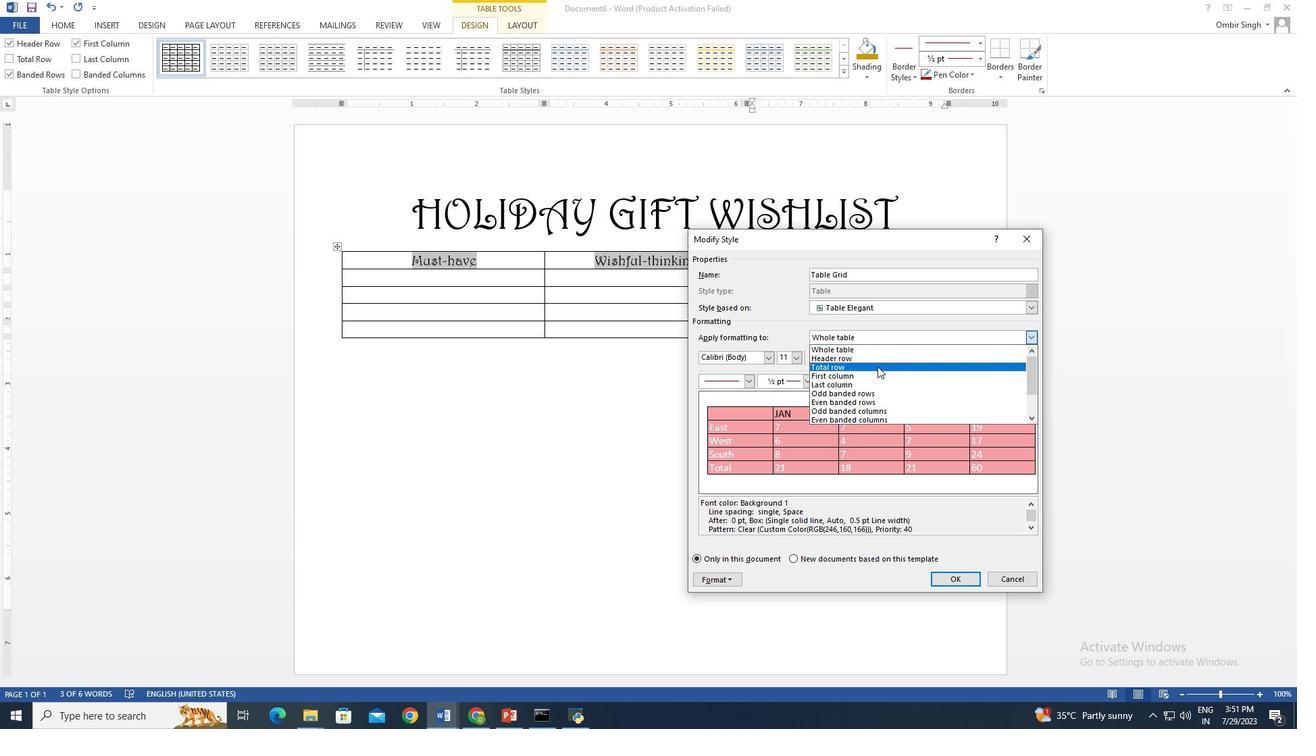 
Action: Mouse scrolled (860, 487) with delta (0, 0)
Screenshot: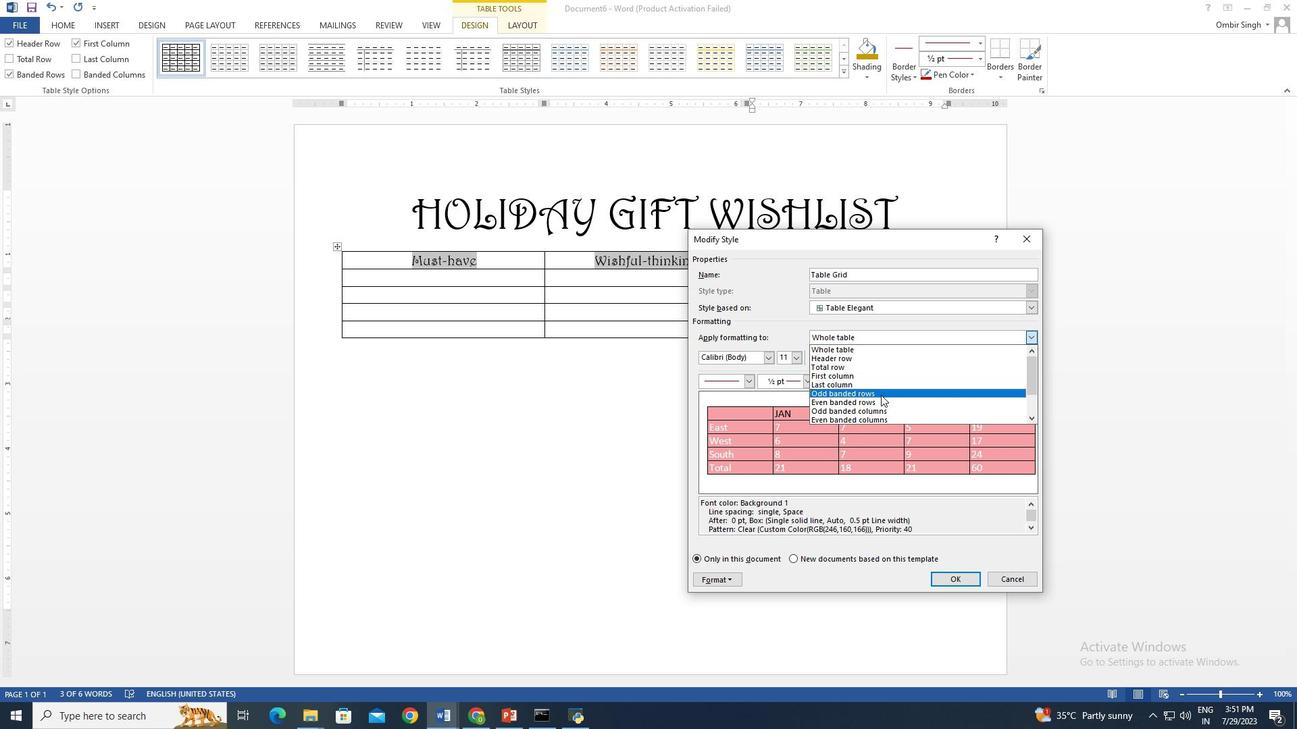 
Action: Mouse moved to (413, 287)
Screenshot: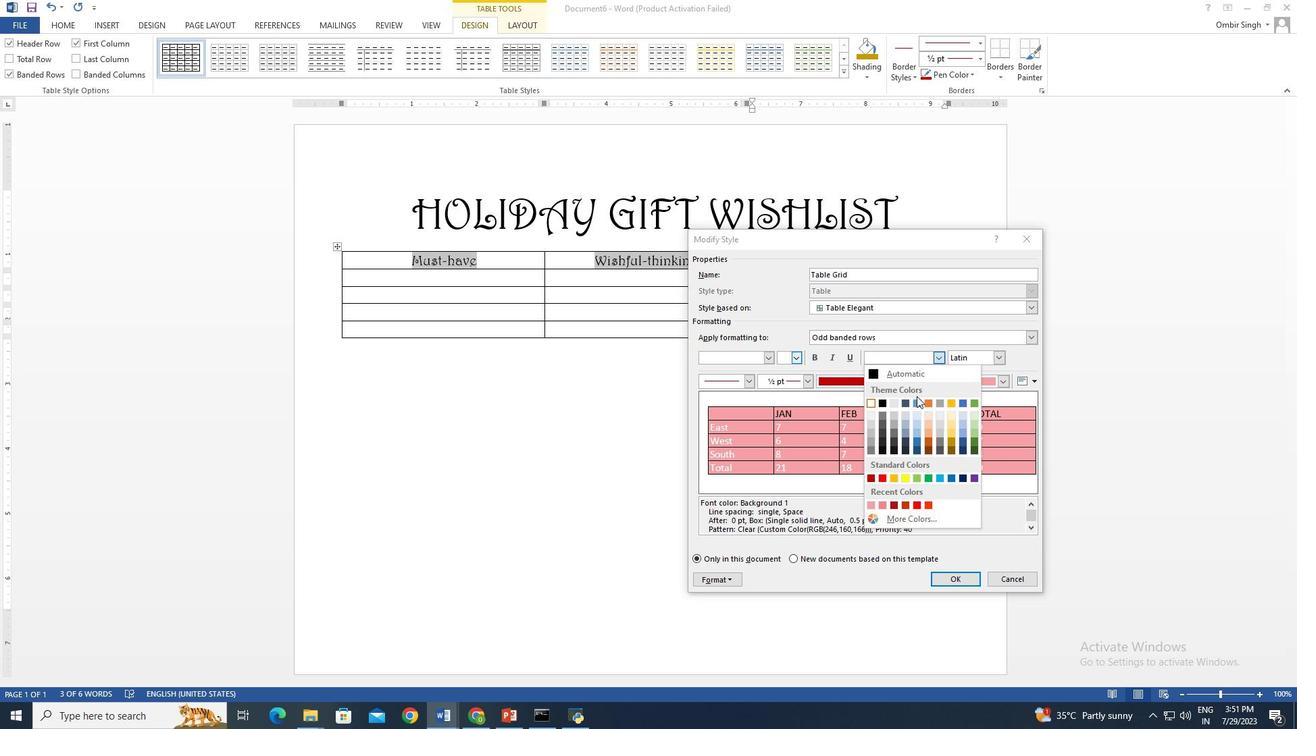 
Action: Mouse pressed left at (413, 287)
Screenshot: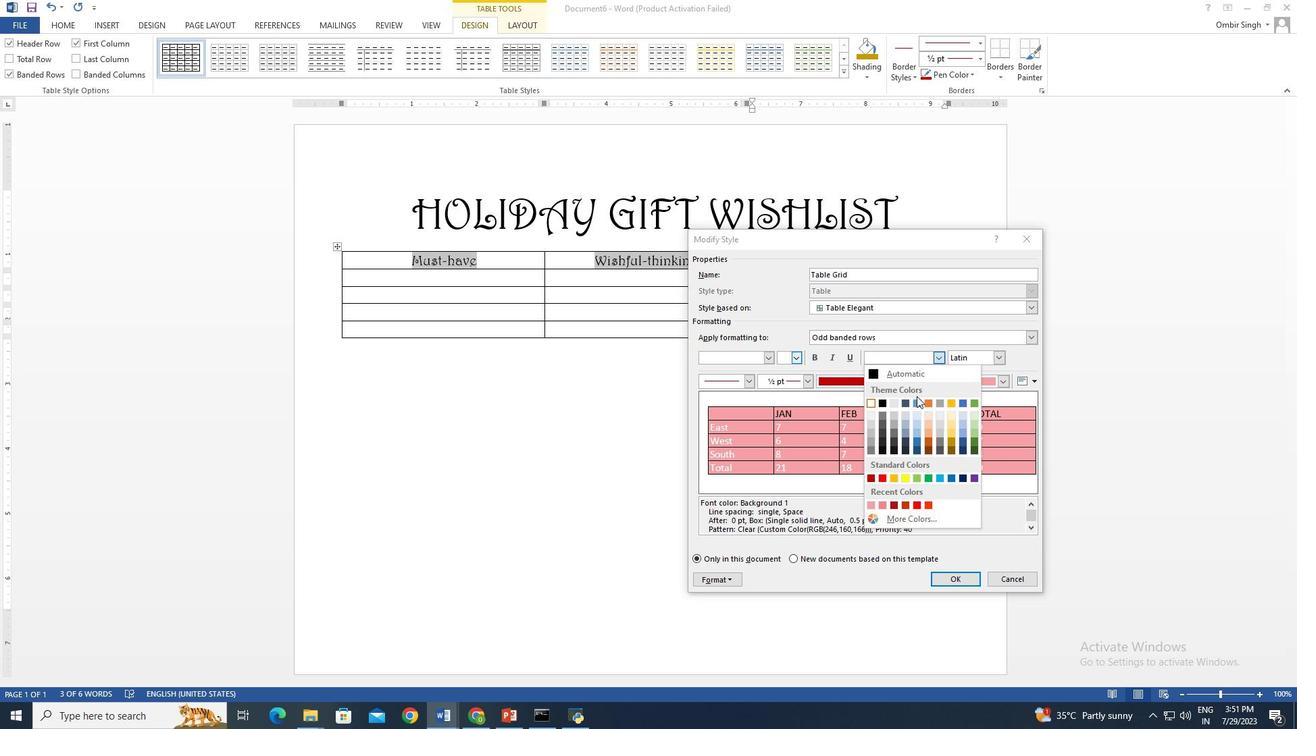 
Action: Mouse moved to (224, 49)
Screenshot: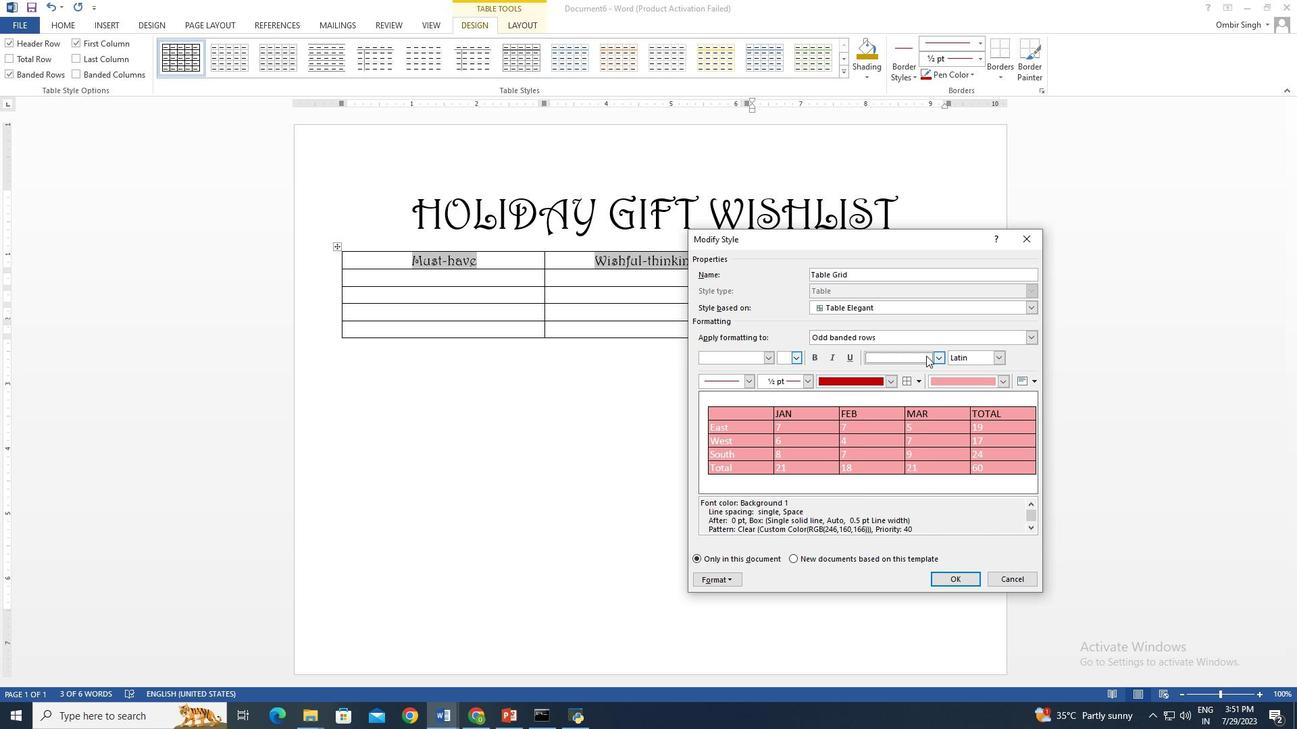 
Action: Mouse pressed left at (224, 49)
Screenshot: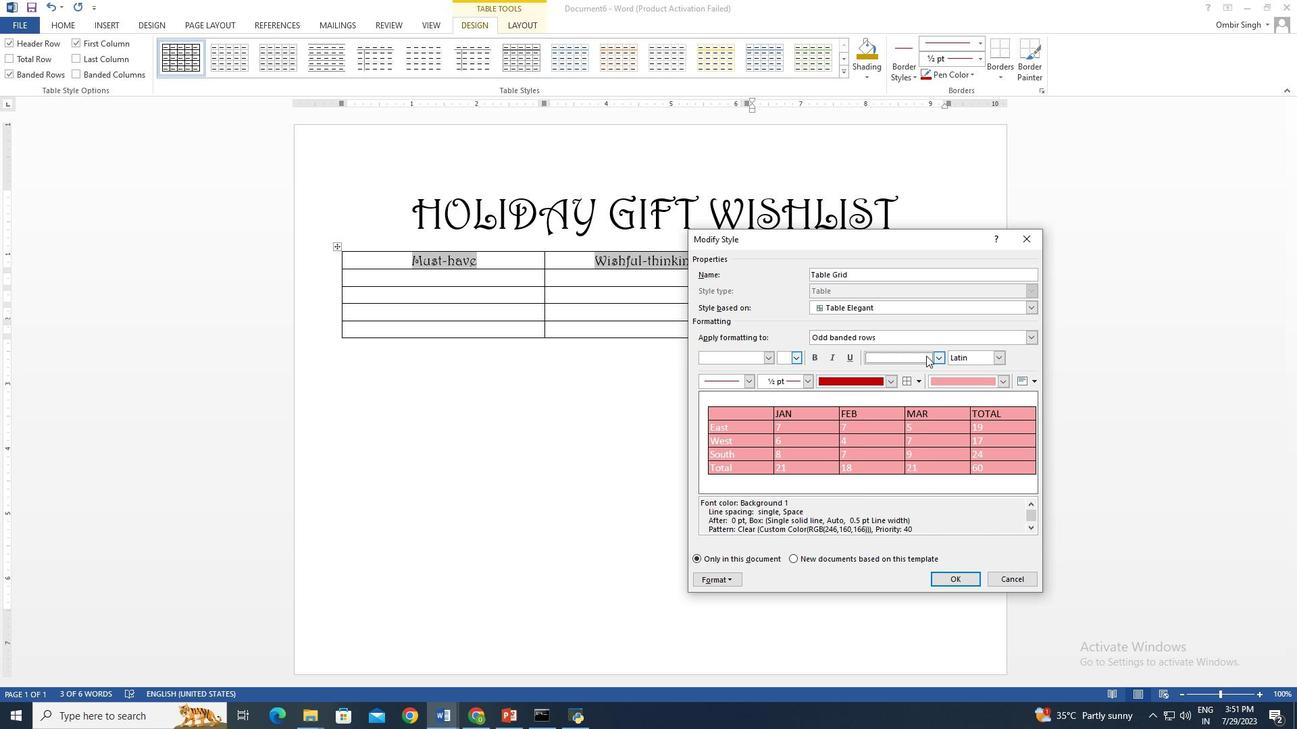 
Action: Mouse pressed left at (224, 49)
Screenshot: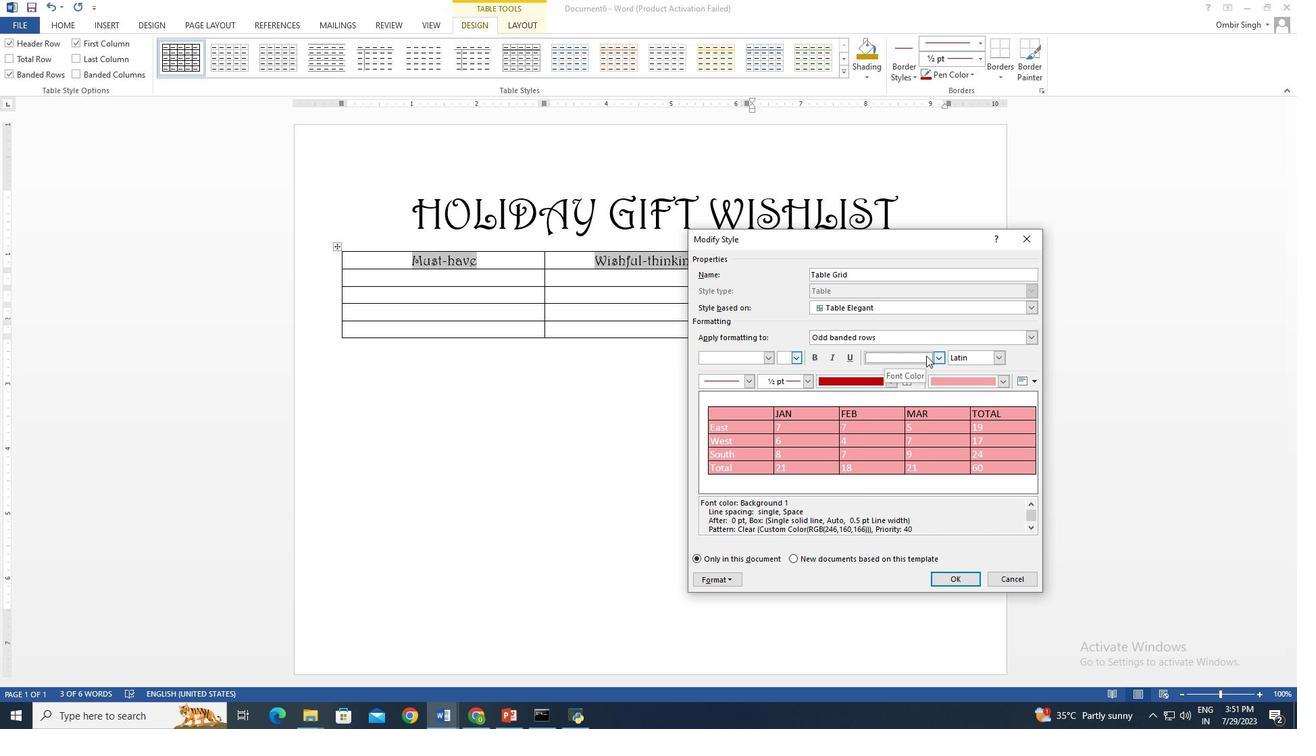 
Action: Mouse pressed left at (224, 49)
Screenshot: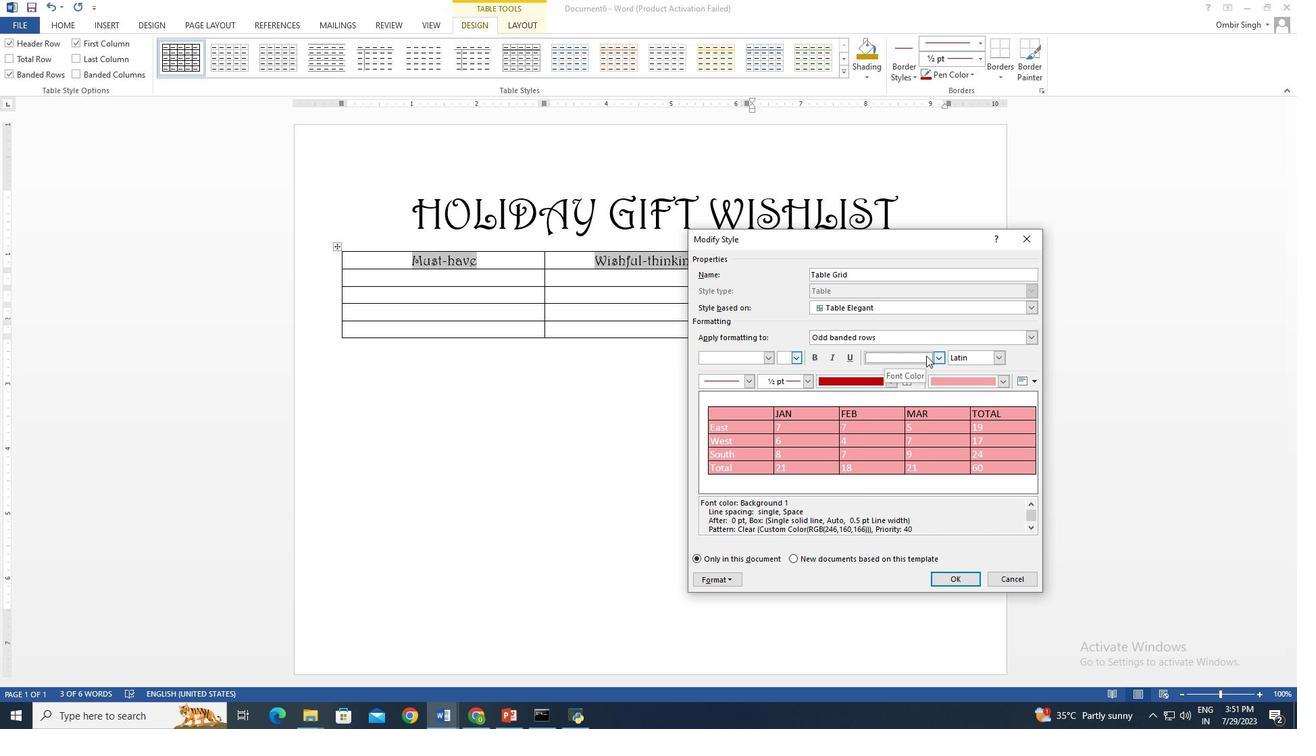 
Action: Mouse pressed left at (224, 49)
Screenshot: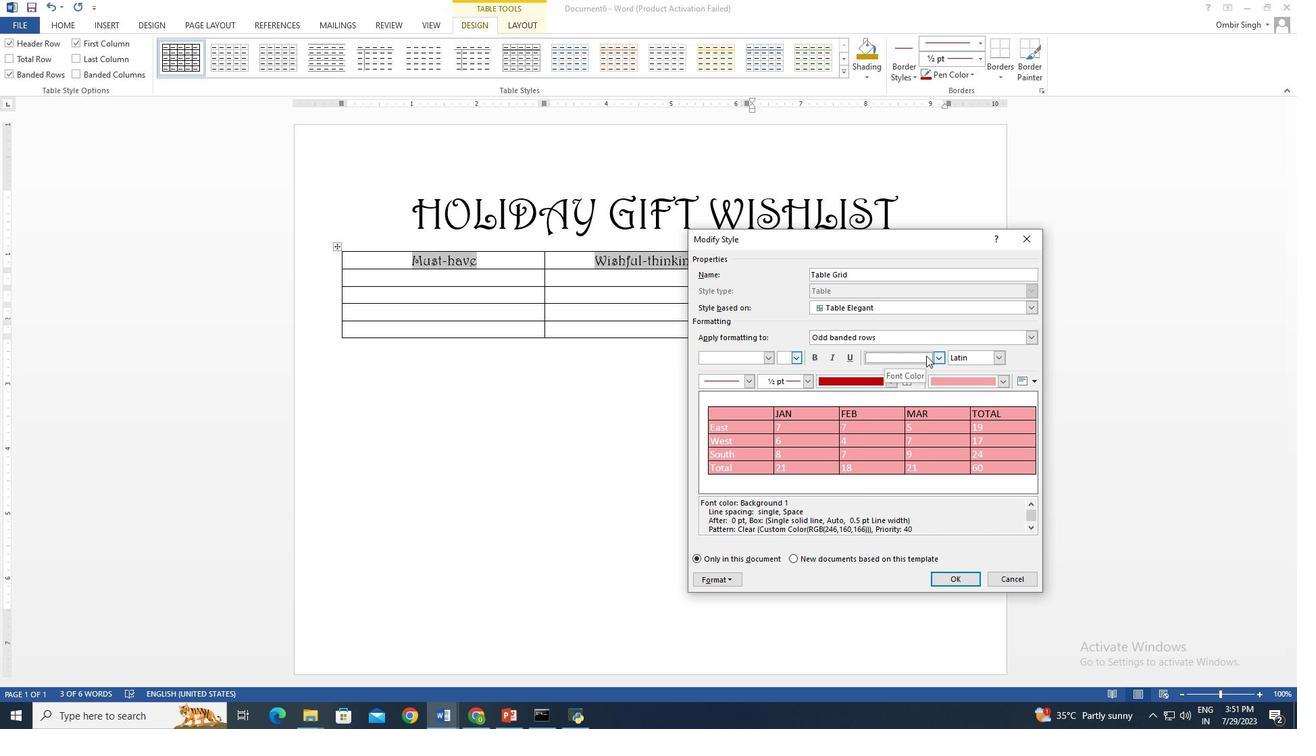 
Action: Mouse pressed left at (224, 49)
Screenshot: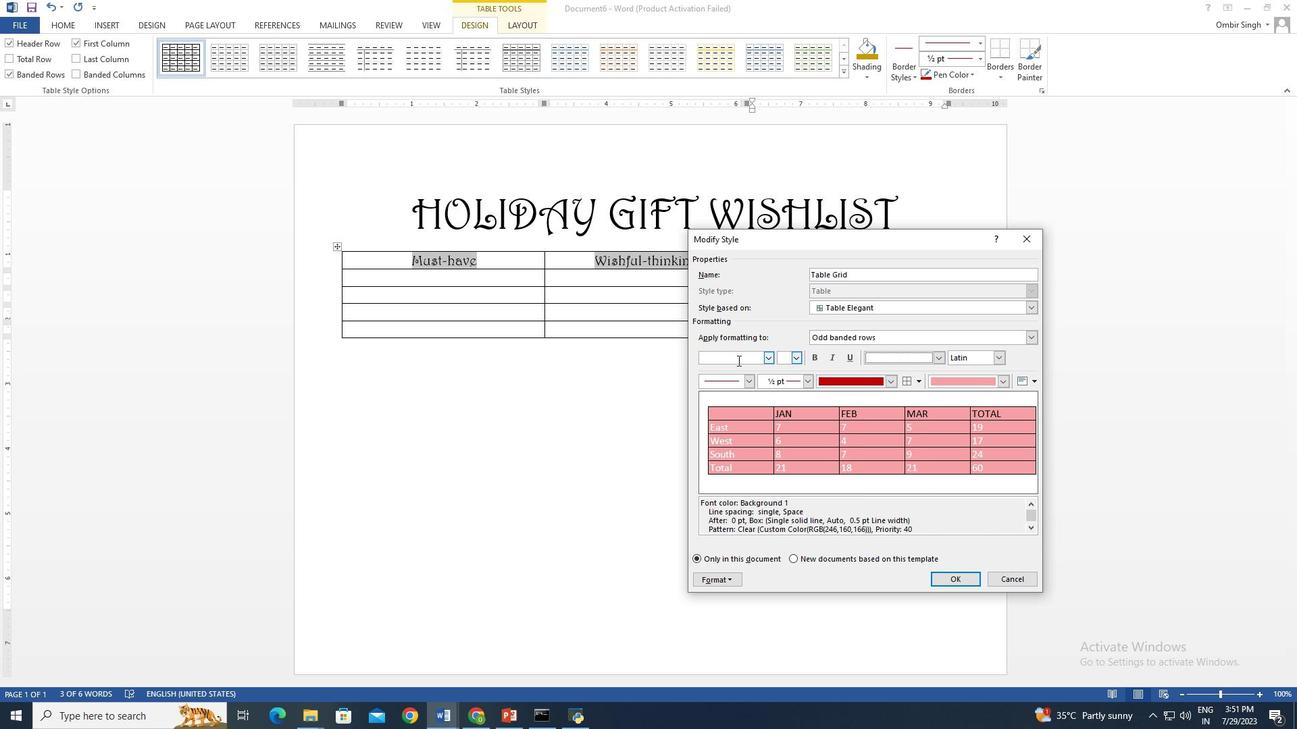 
Action: Mouse moved to (587, 287)
Screenshot: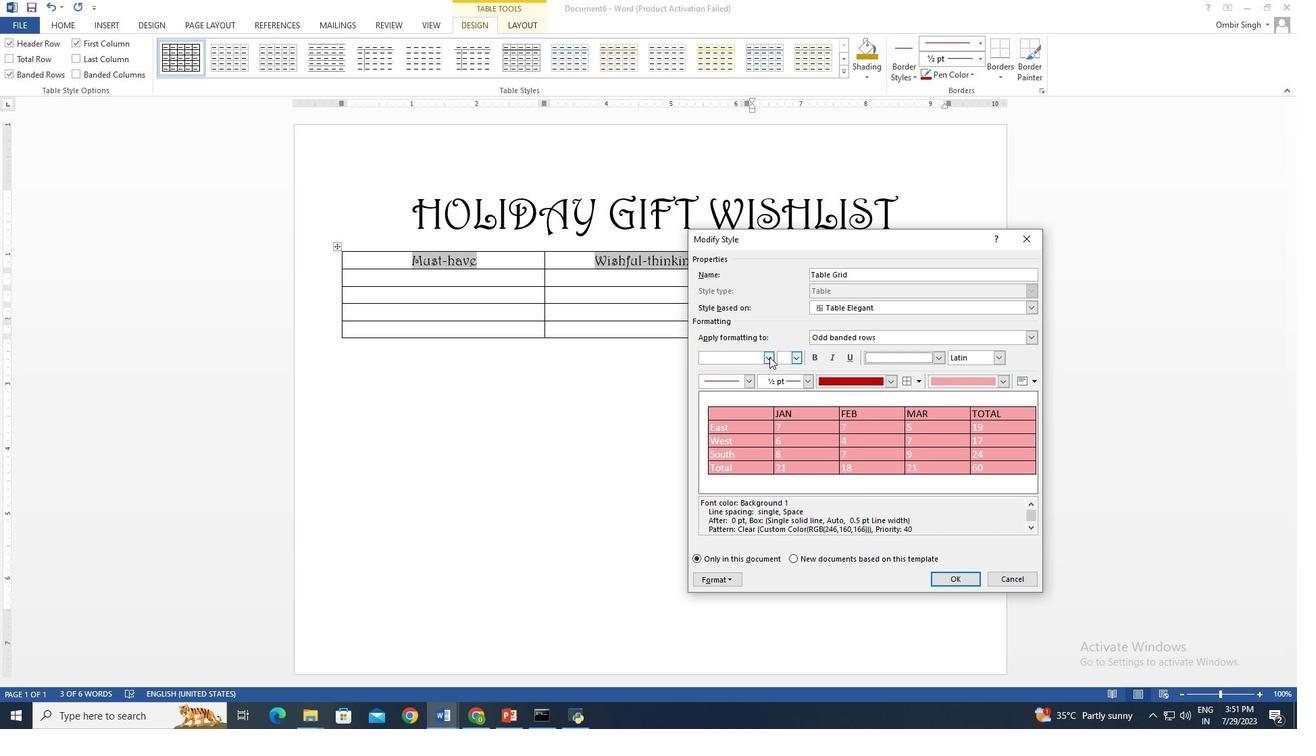 
Action: Mouse pressed left at (587, 287)
Screenshot: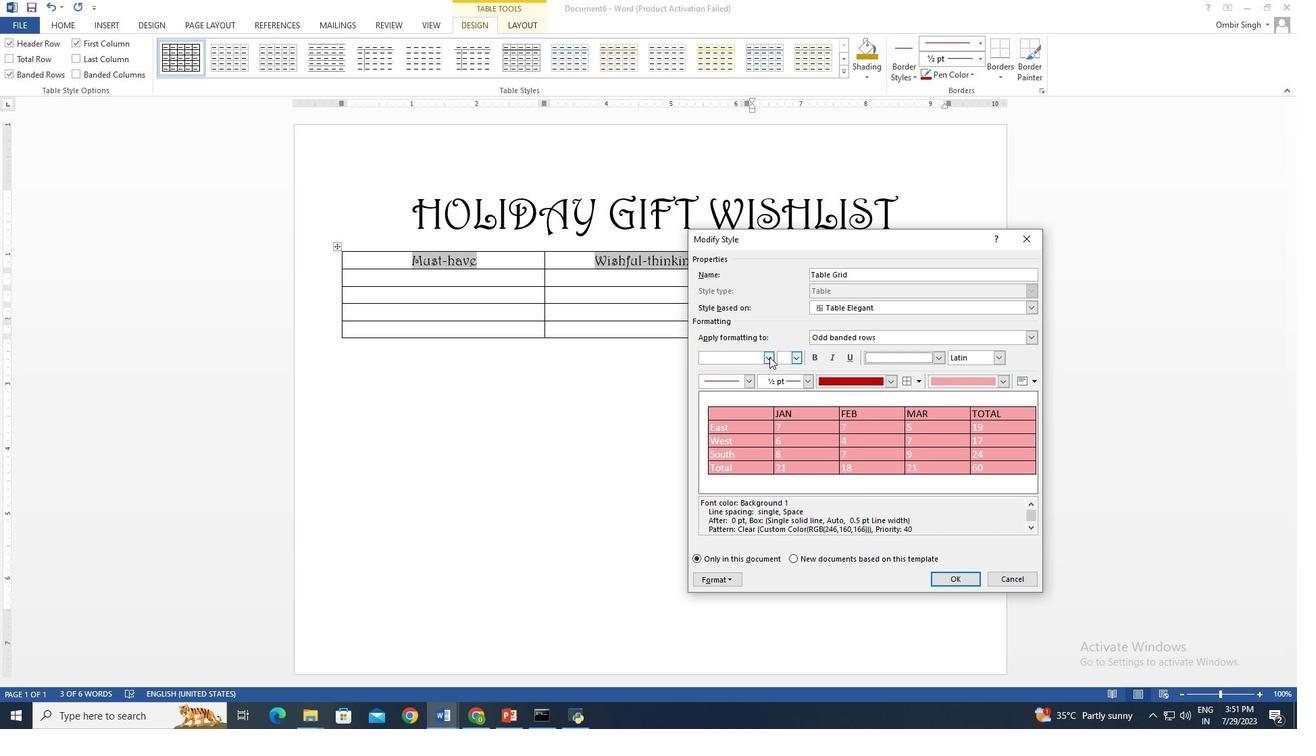 
Action: Mouse moved to (551, 289)
Screenshot: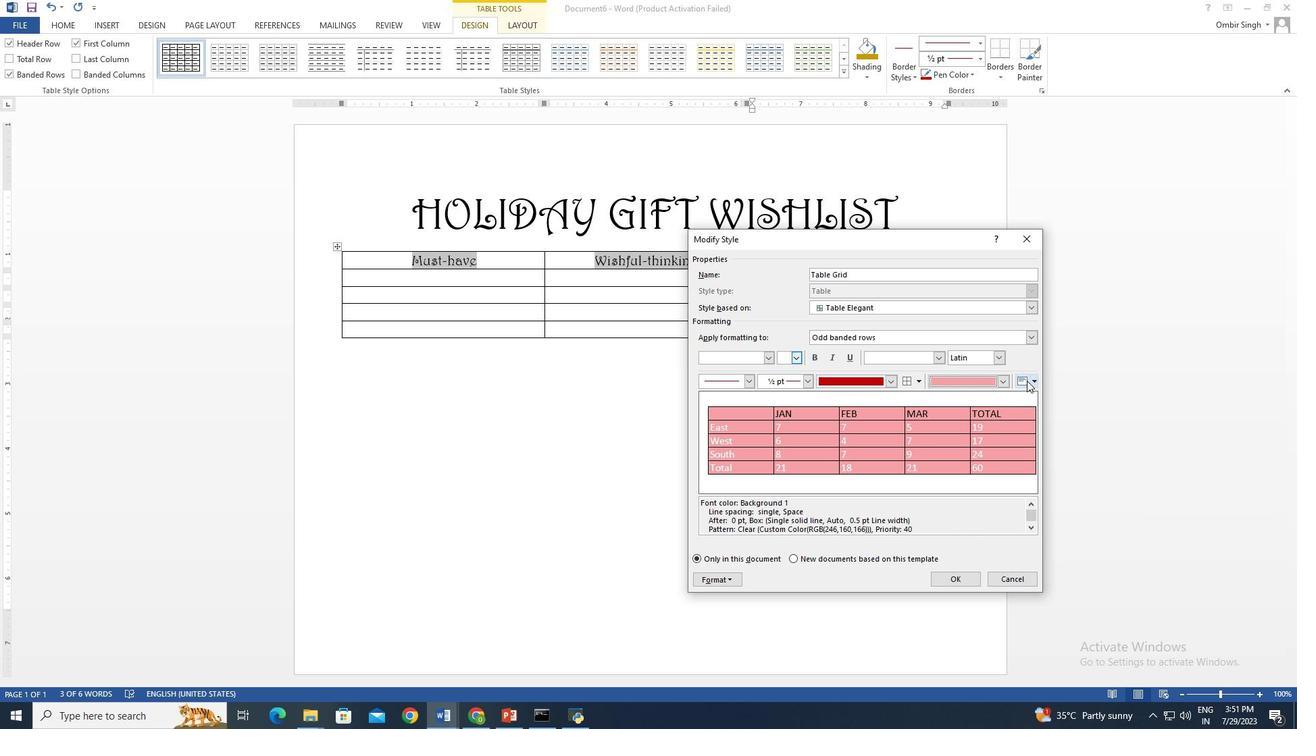 
Action: Mouse pressed left at (551, 289)
Screenshot: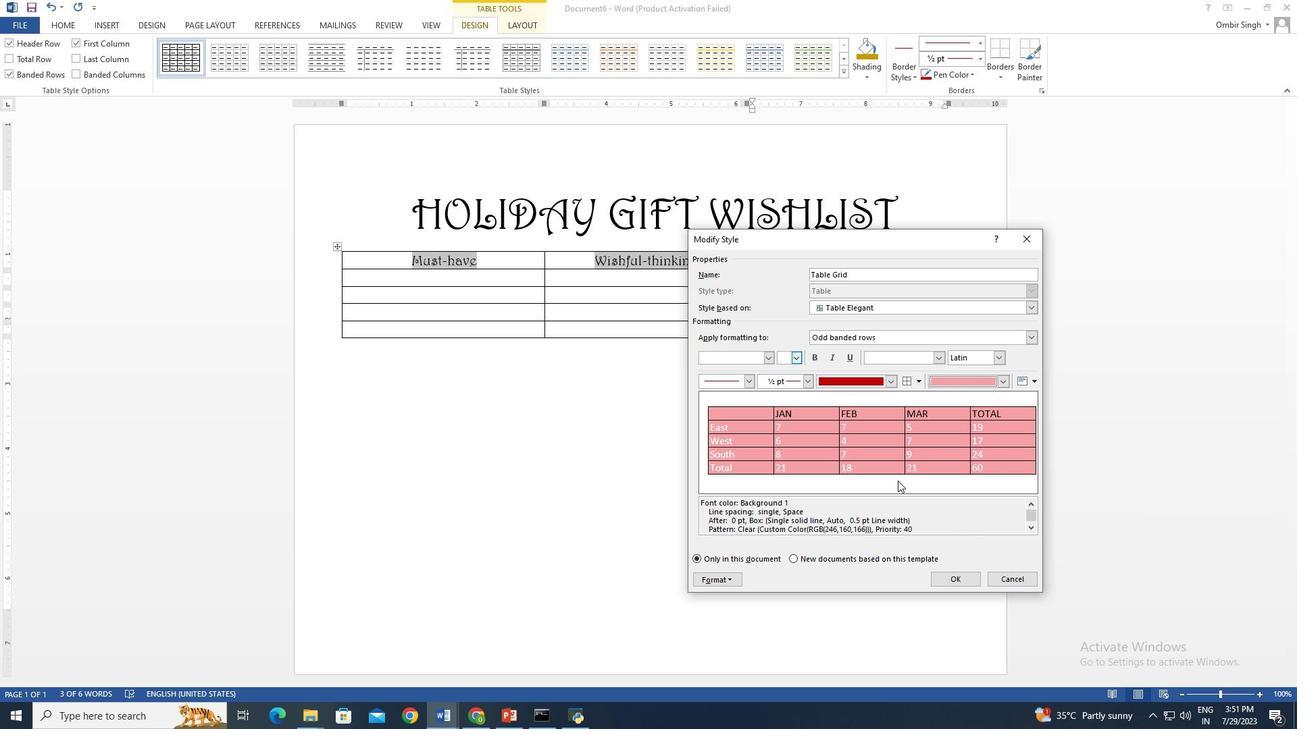 
Action: Mouse moved to (390, 266)
Screenshot: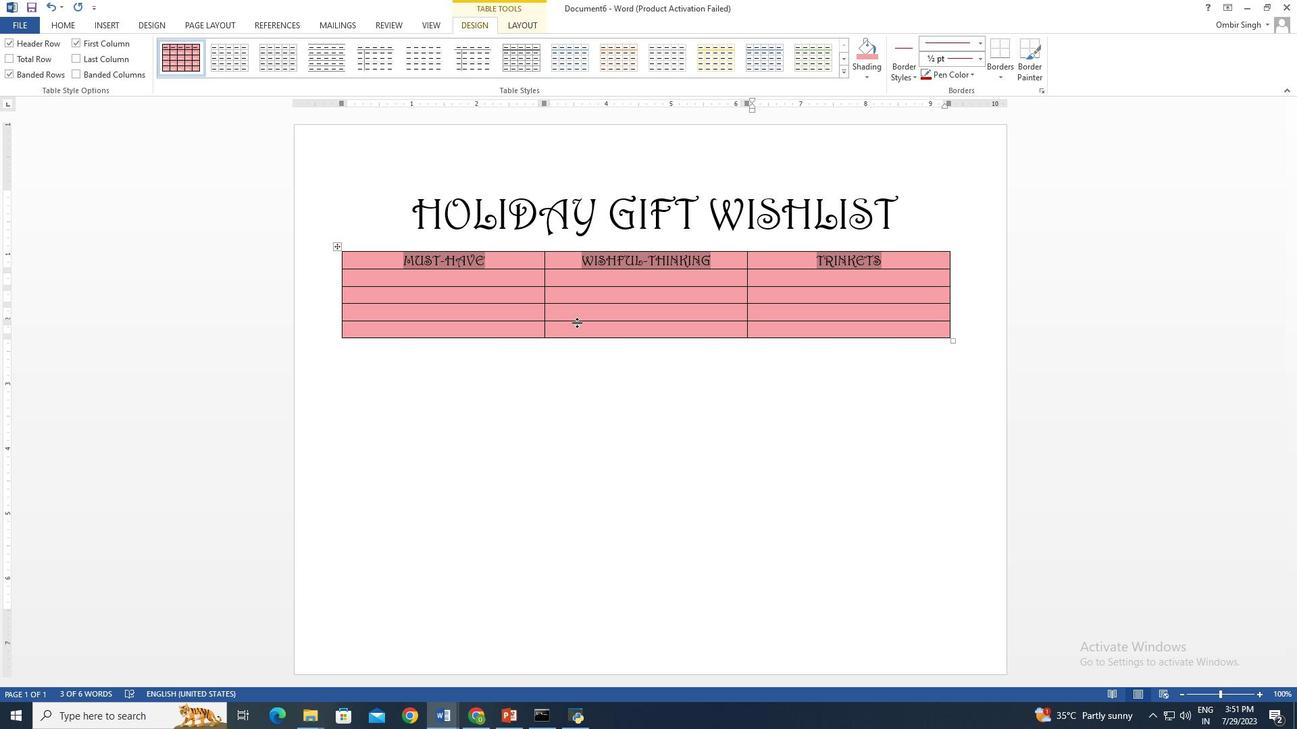 
Action: Key pressed <Key.delete><Key.delete><Key.delete><Key.delete><Key.delete>
Screenshot: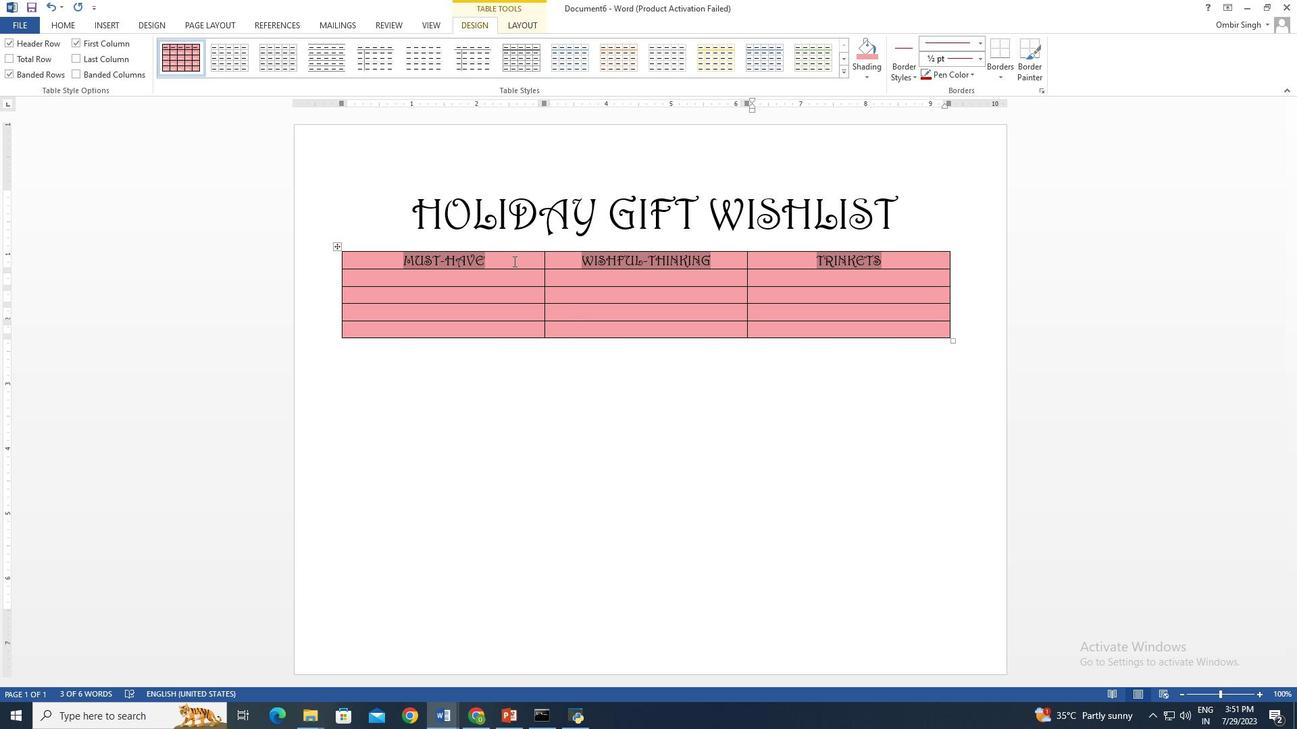 
Action: Mouse moved to (389, 287)
Screenshot: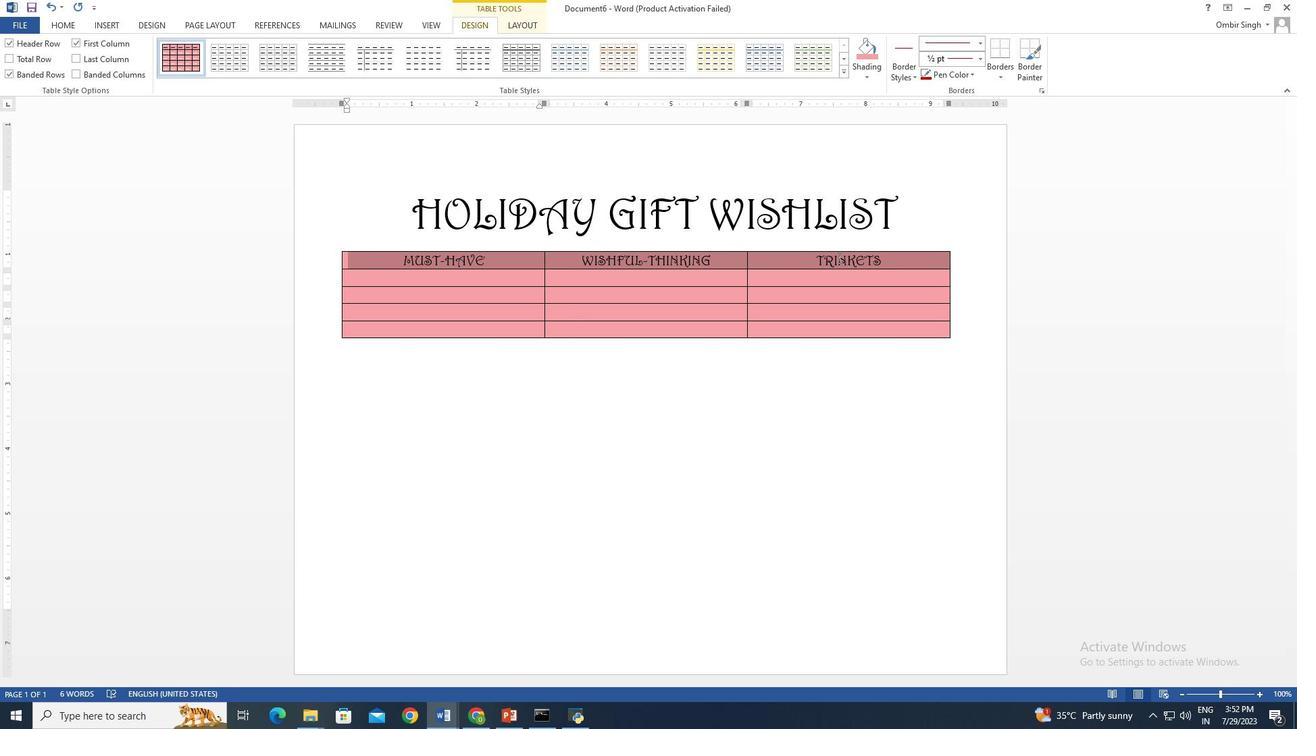 
Action: Mouse pressed left at (389, 287)
Screenshot: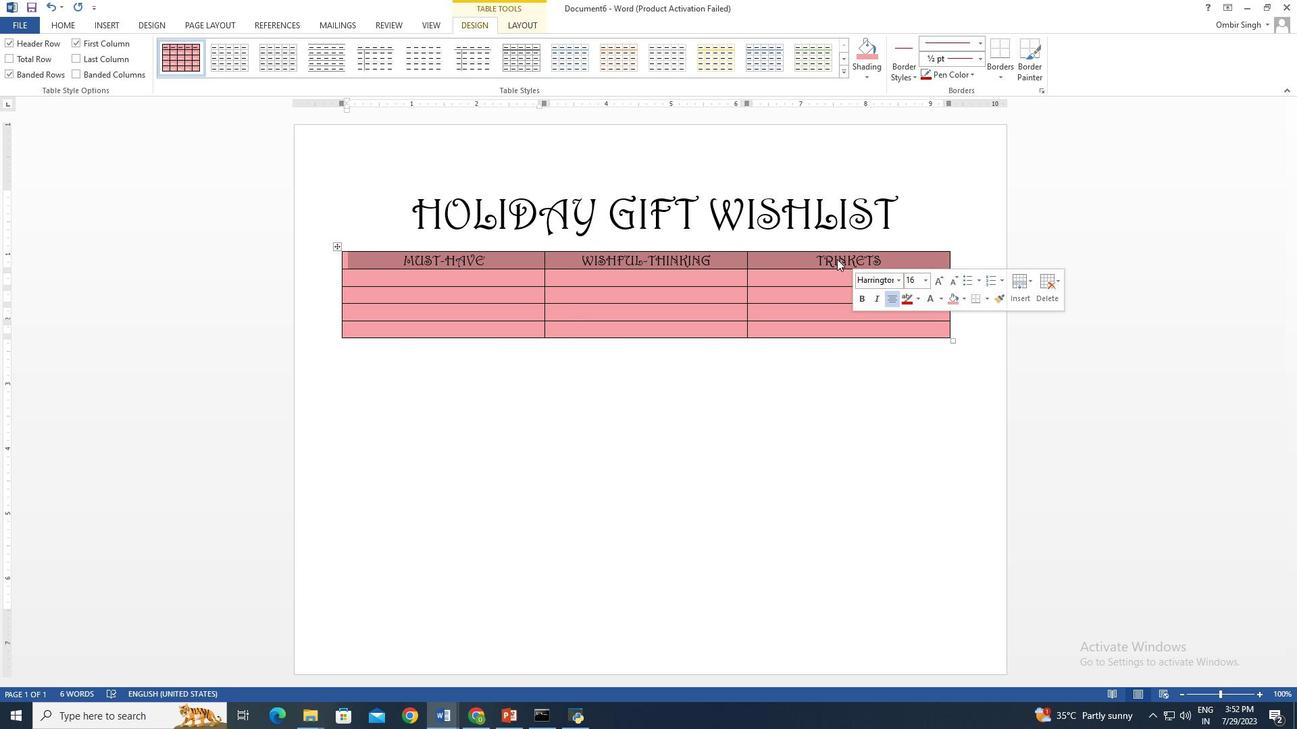 
Action: Mouse moved to (423, 288)
Screenshot: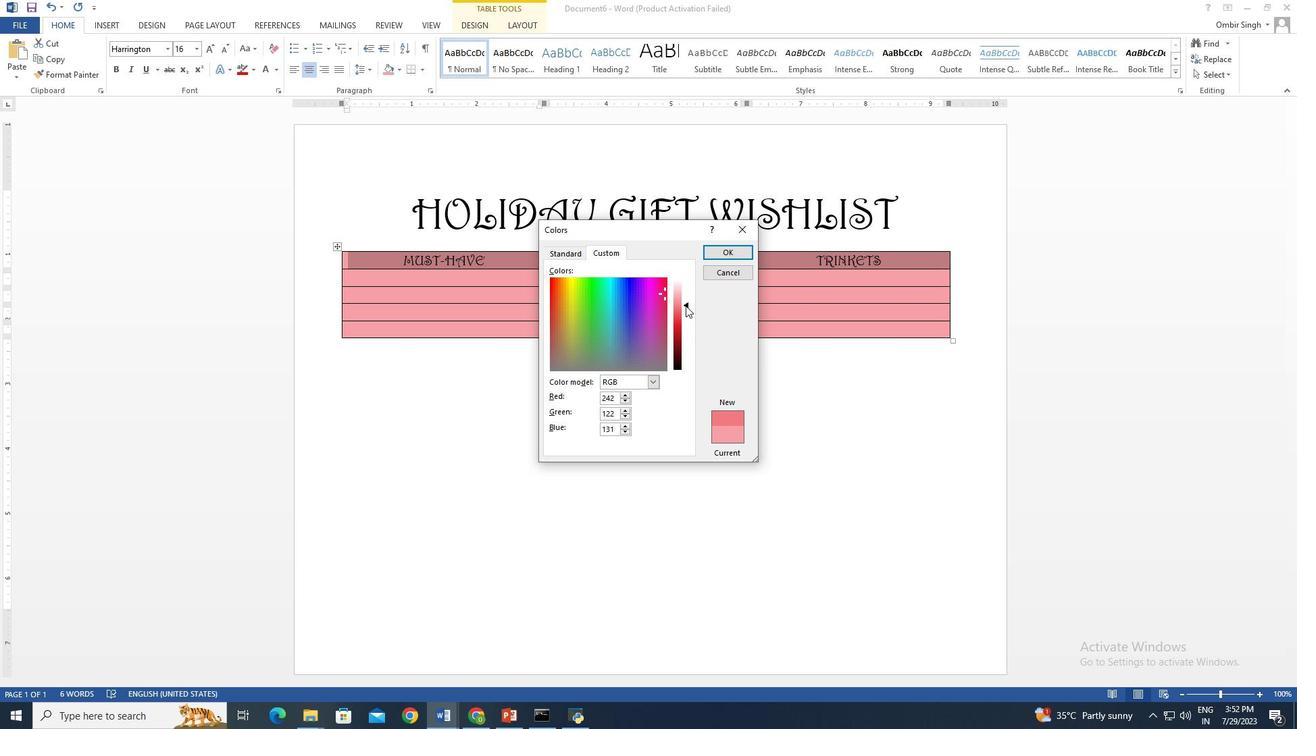 
Action: Mouse pressed left at (423, 288)
Screenshot: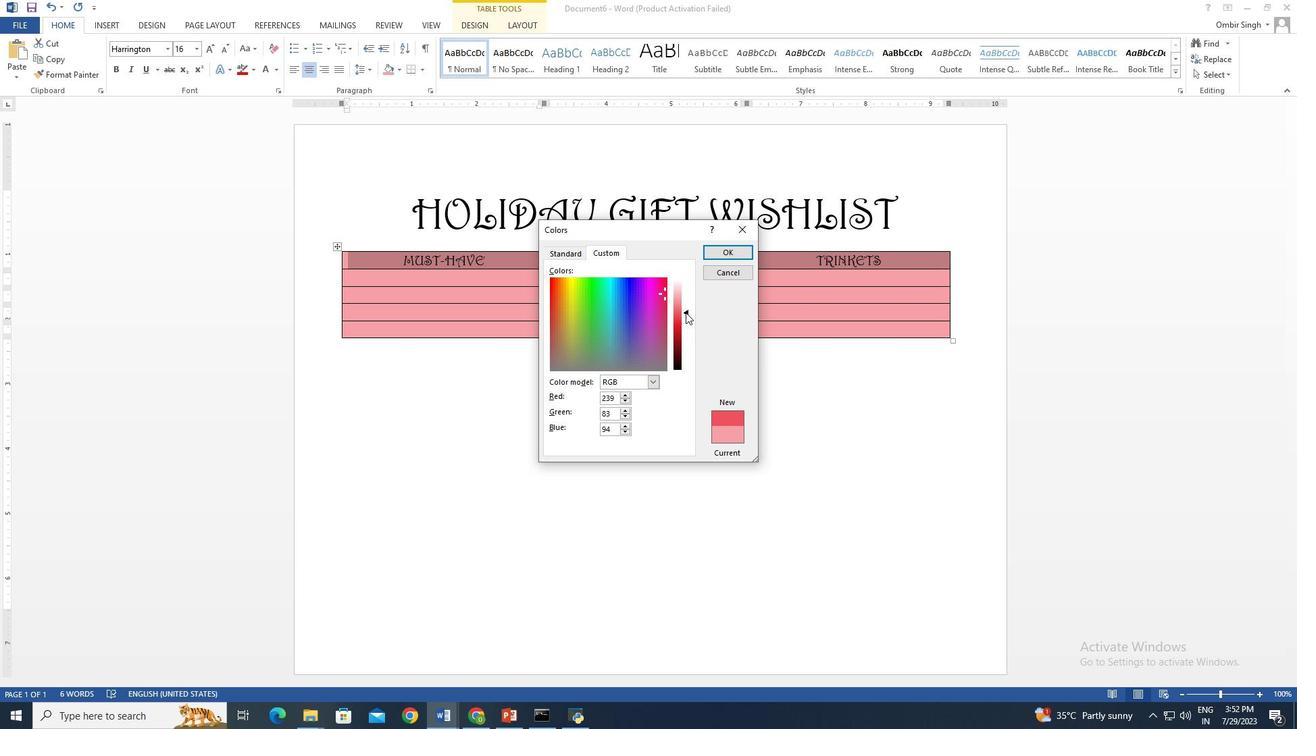 
Action: Mouse moved to (218, 48)
Screenshot: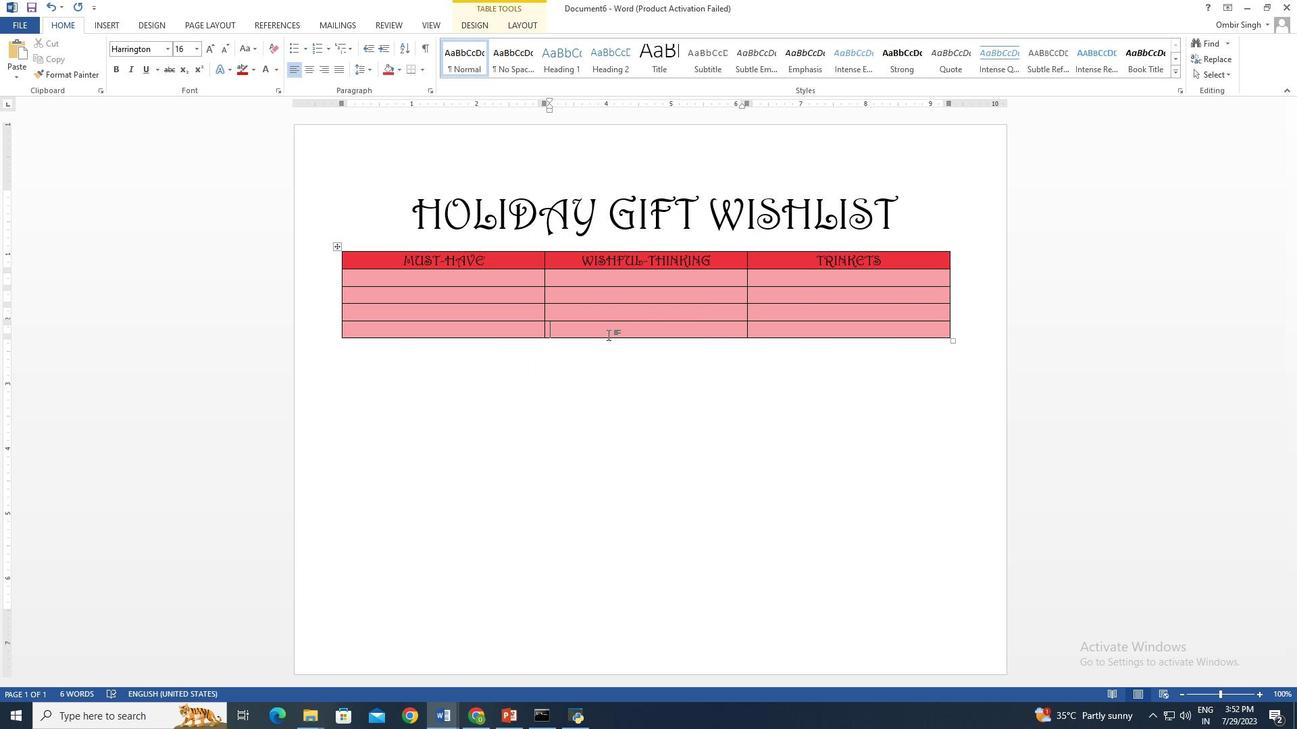 
Action: Mouse pressed left at (218, 48)
Screenshot: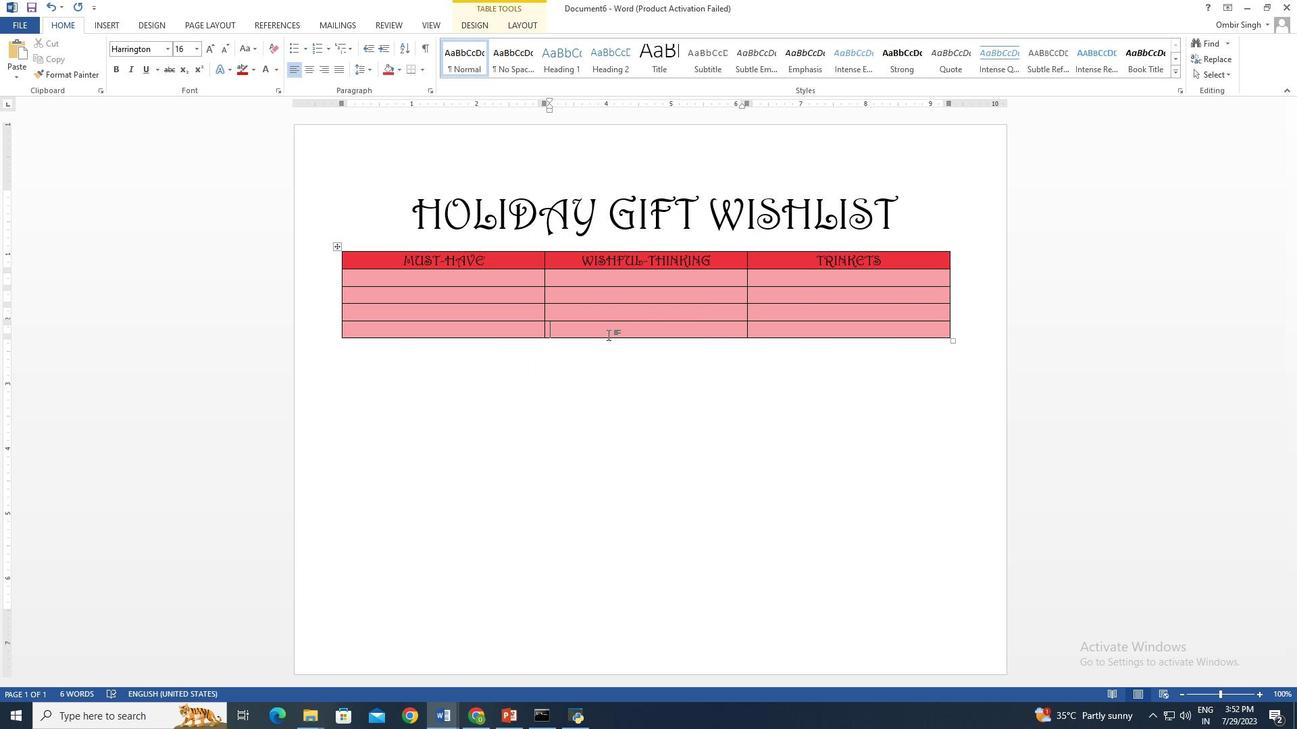 
Action: Mouse moved to (399, 263)
Screenshot: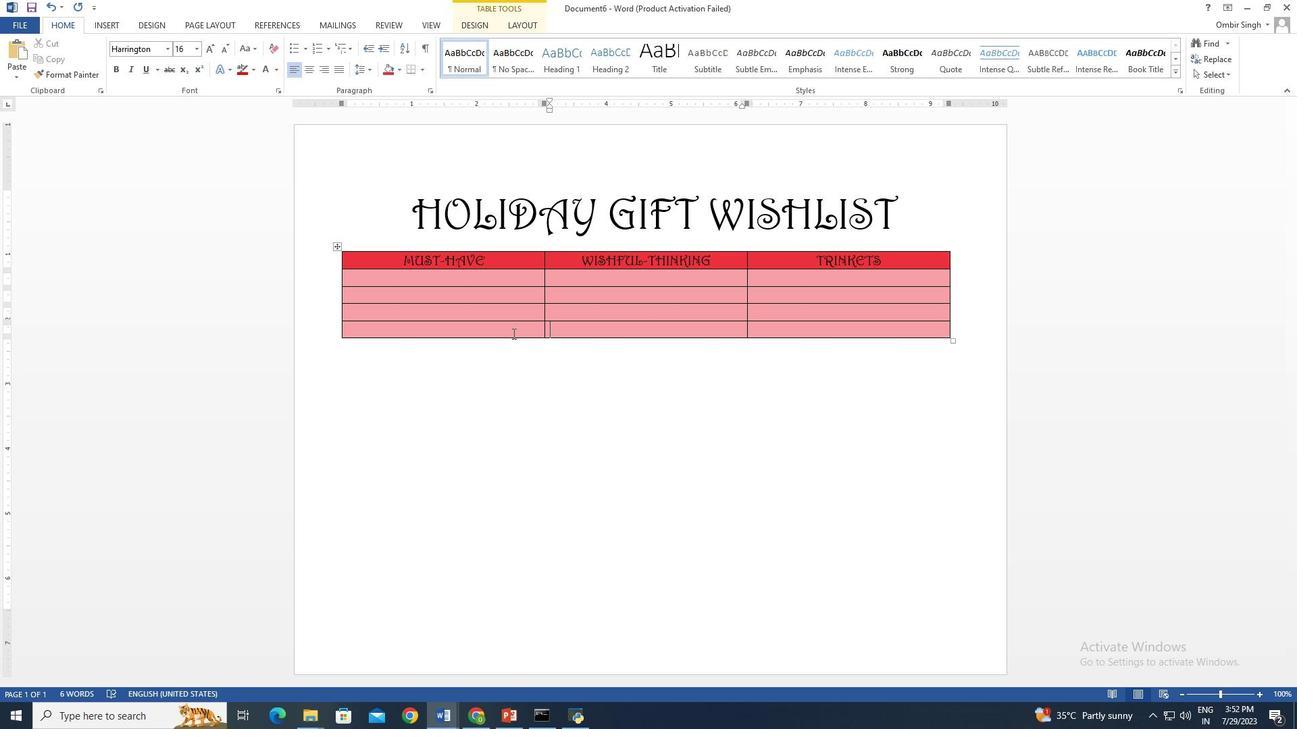 
Action: Mouse pressed left at (399, 263)
Screenshot: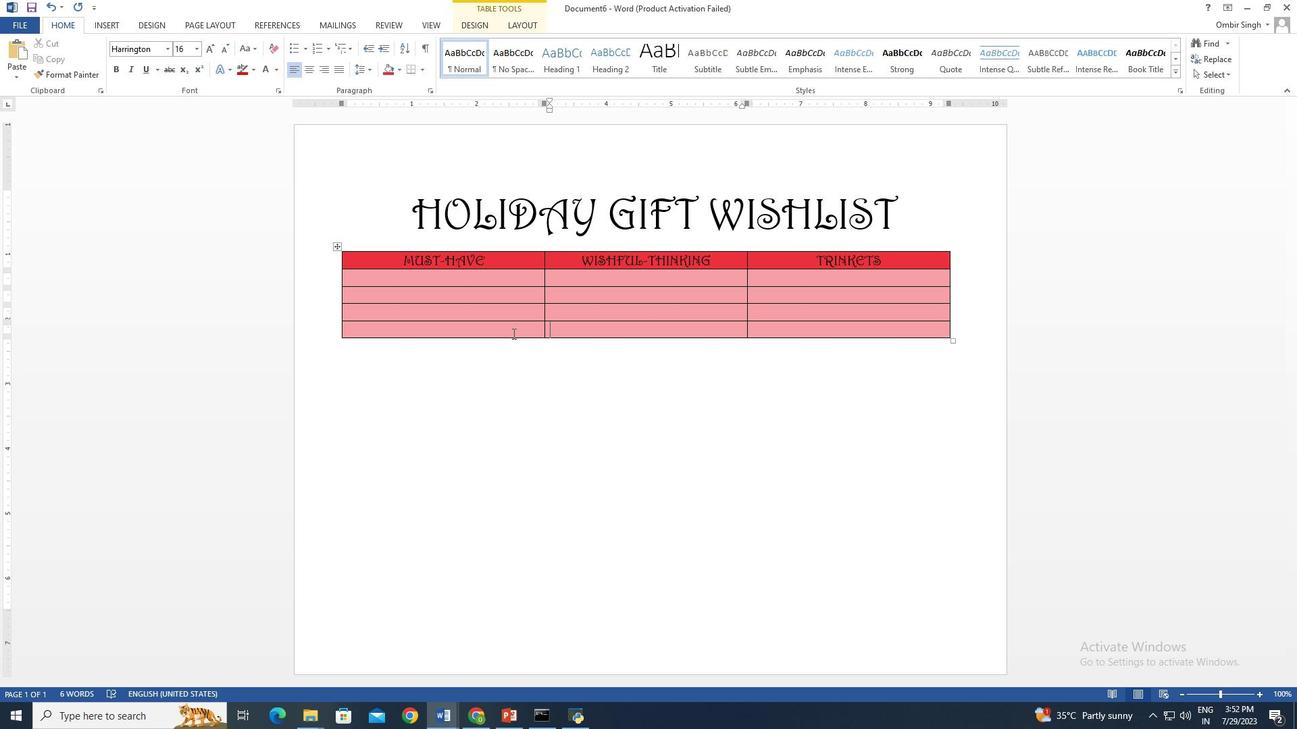 
Action: Mouse moved to (108, 22)
Screenshot: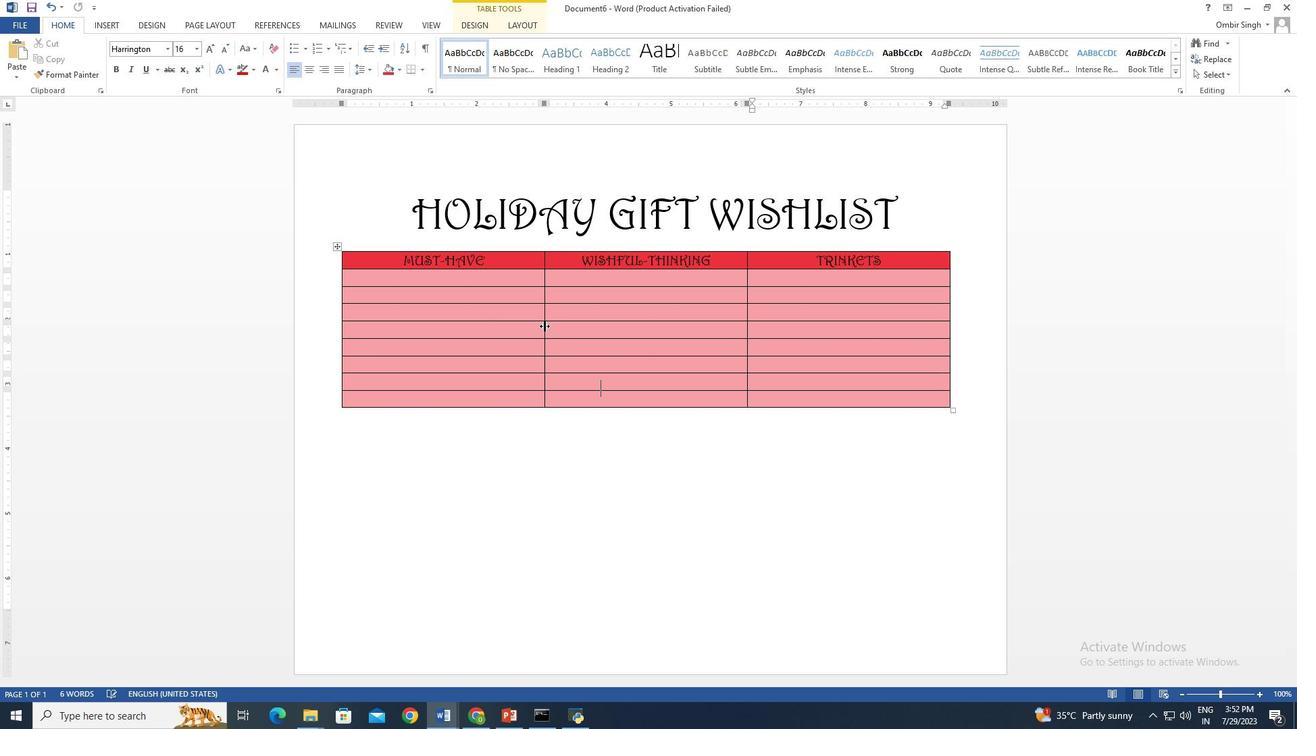 
Action: Mouse pressed left at (108, 22)
Screenshot: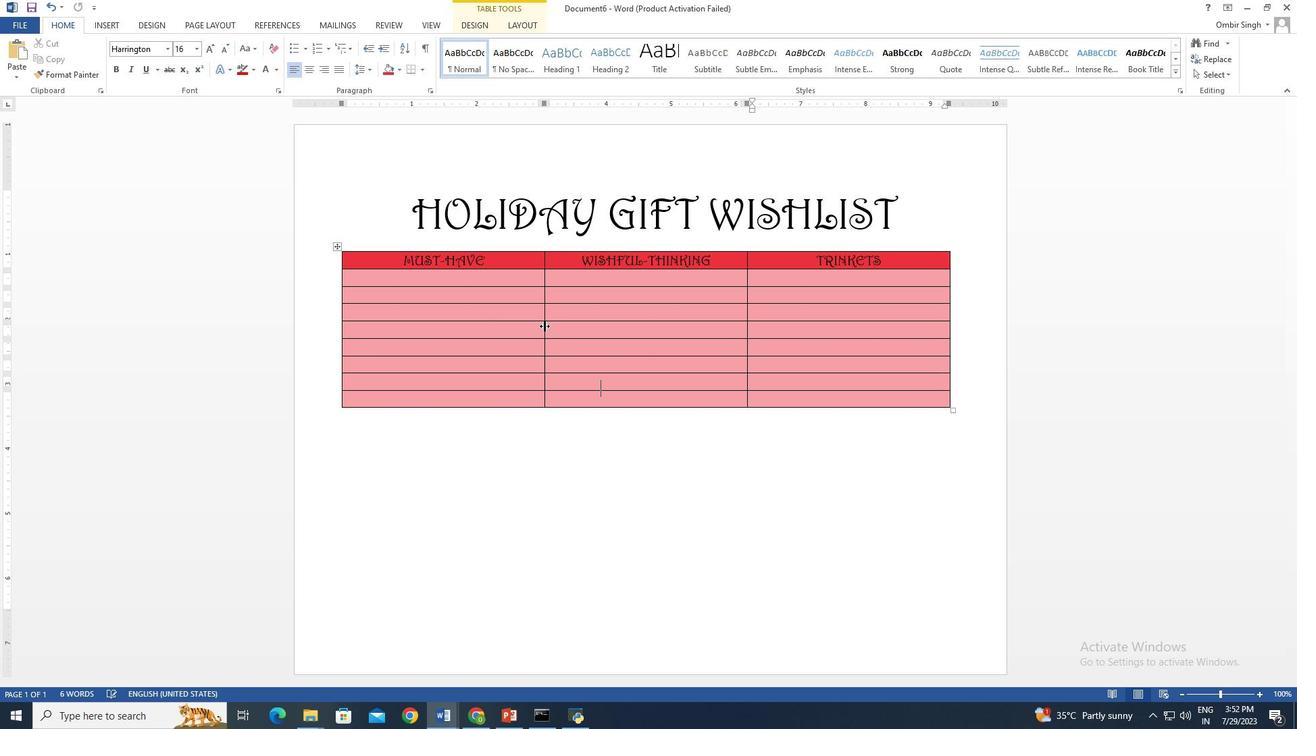 
Action: Mouse moved to (145, 24)
Screenshot: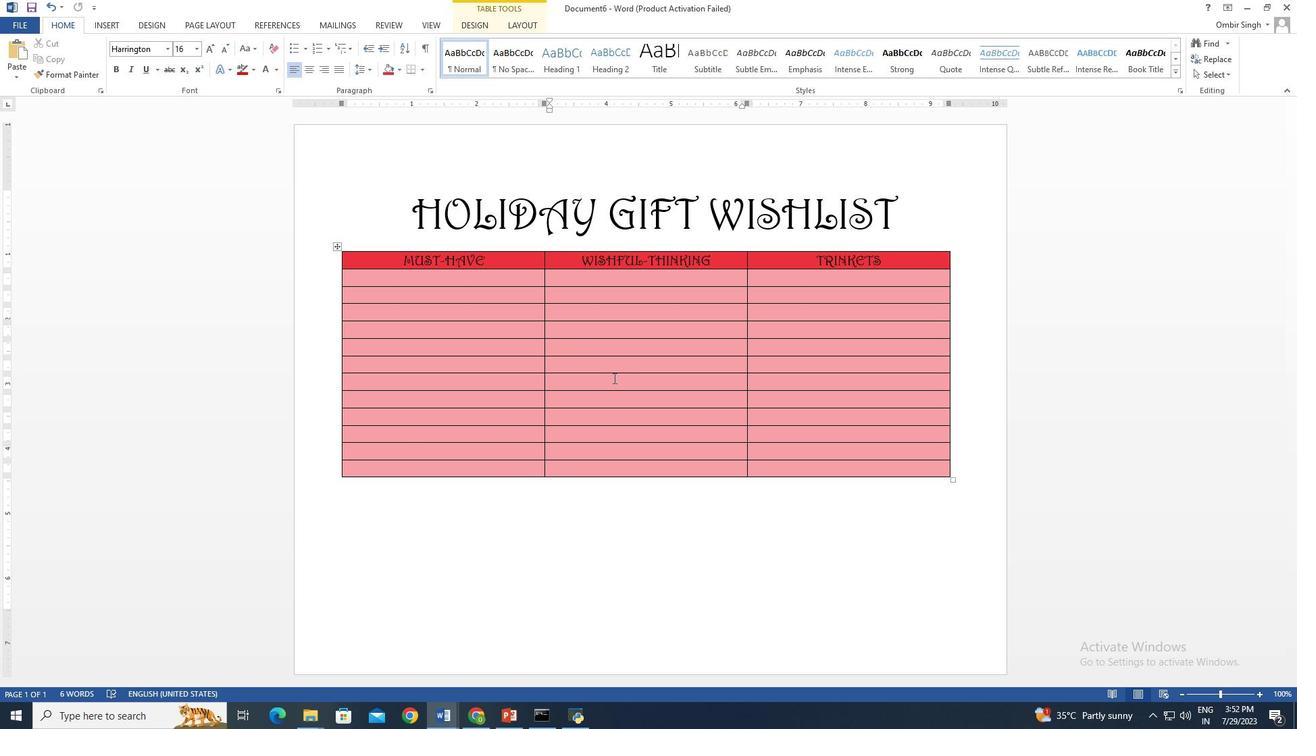
Action: Mouse pressed left at (145, 24)
Screenshot: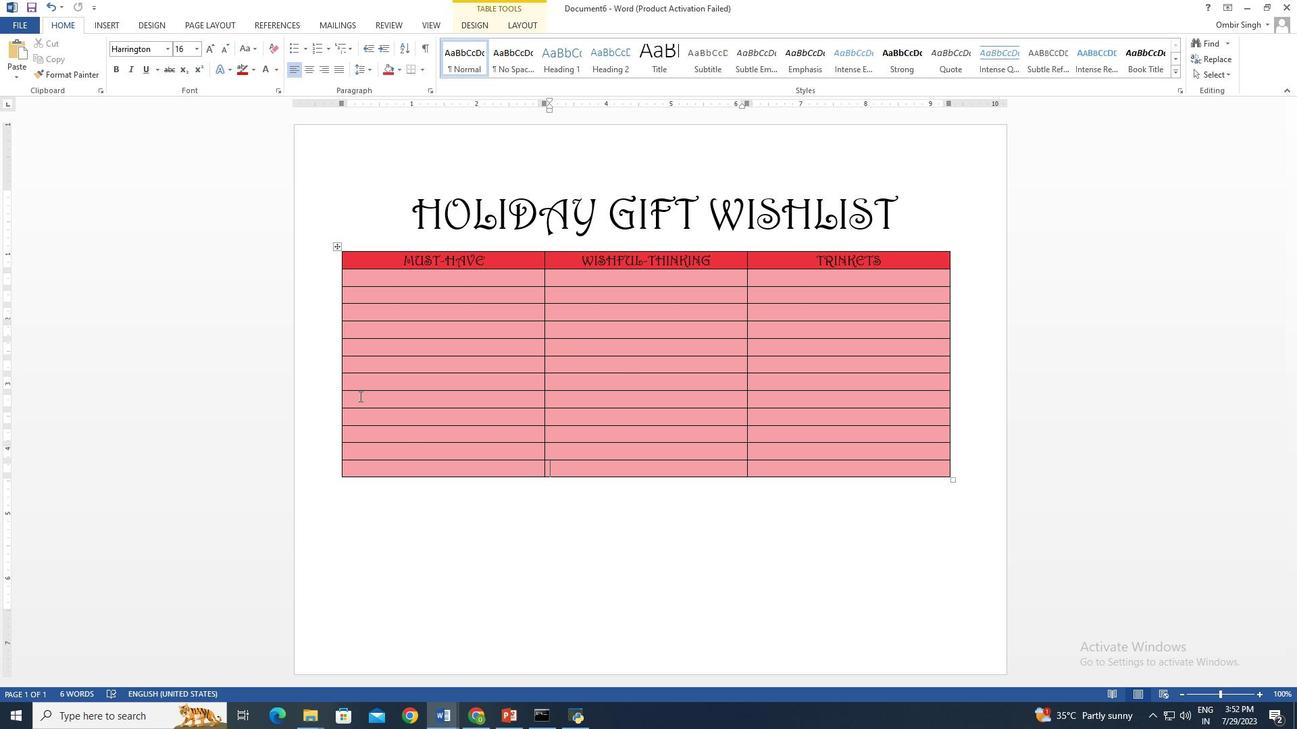 
Action: Mouse moved to (934, 66)
Screenshot: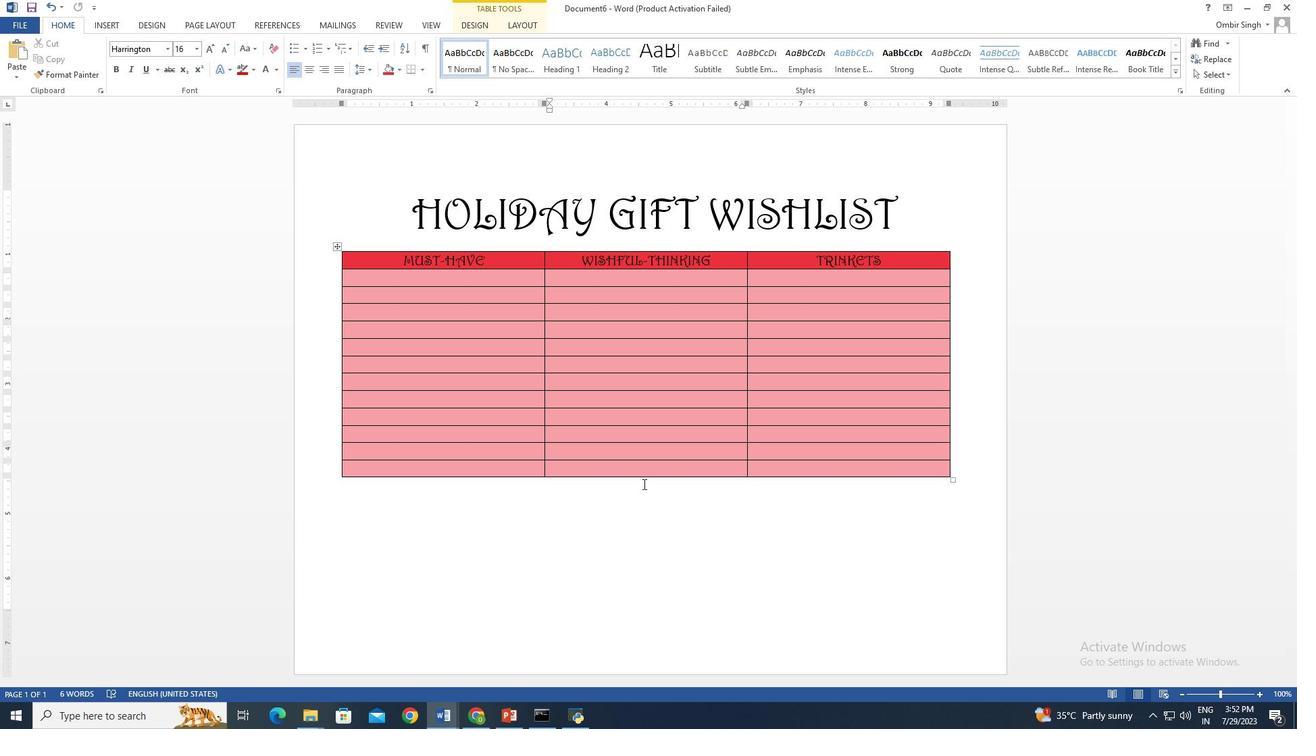 
Action: Mouse pressed left at (934, 66)
Screenshot: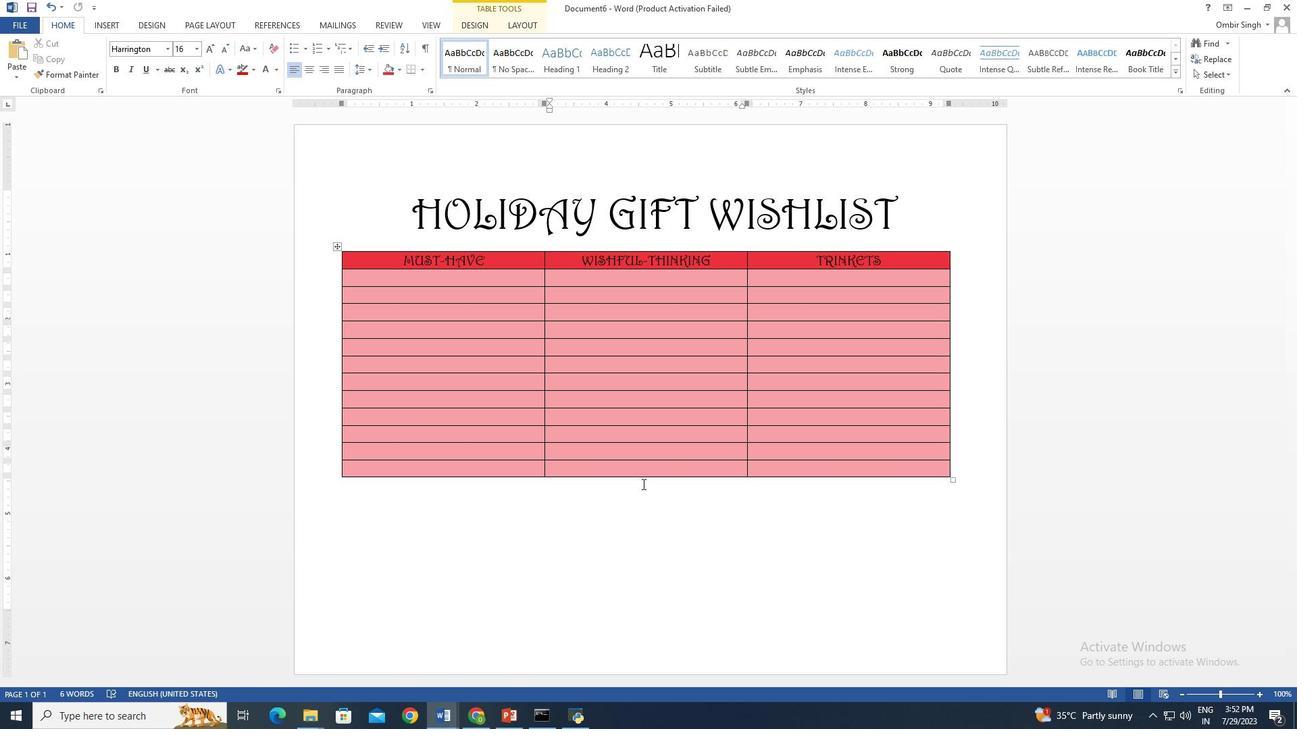 
Action: Mouse moved to (972, 310)
Screenshot: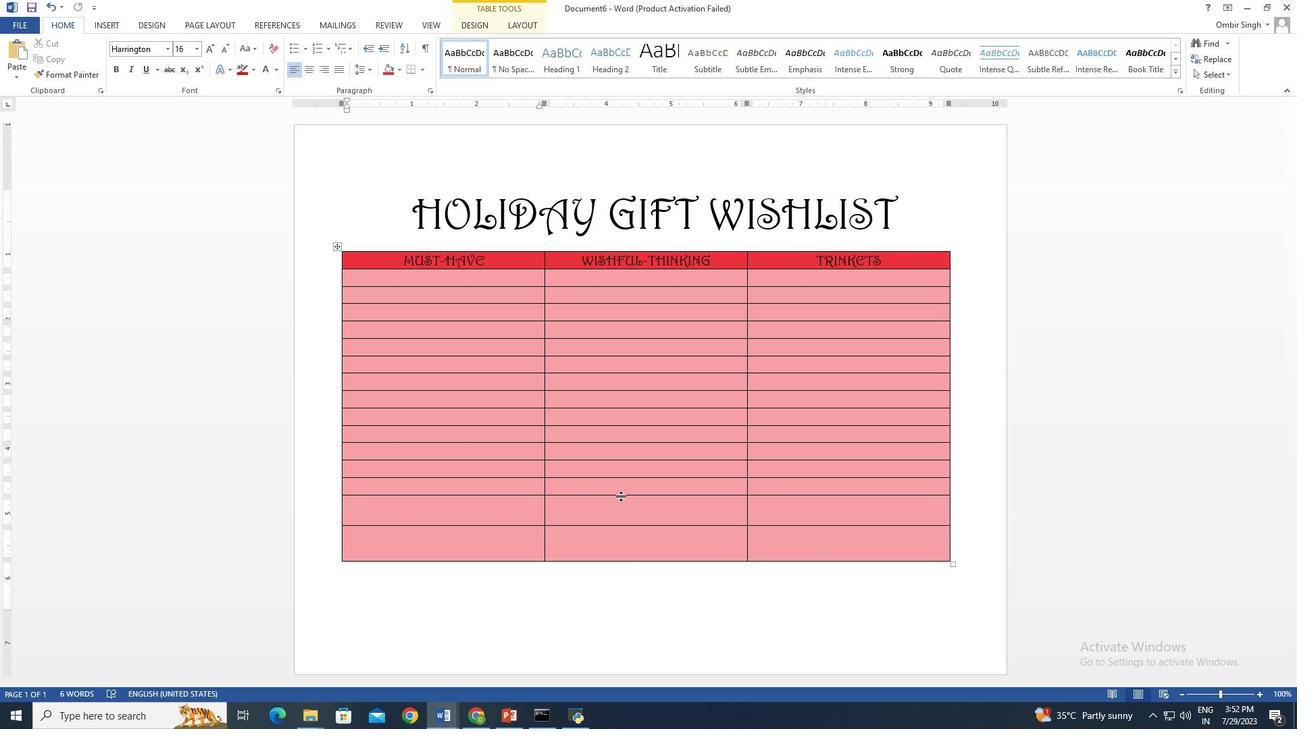 
Action: Mouse pressed left at (972, 310)
Screenshot: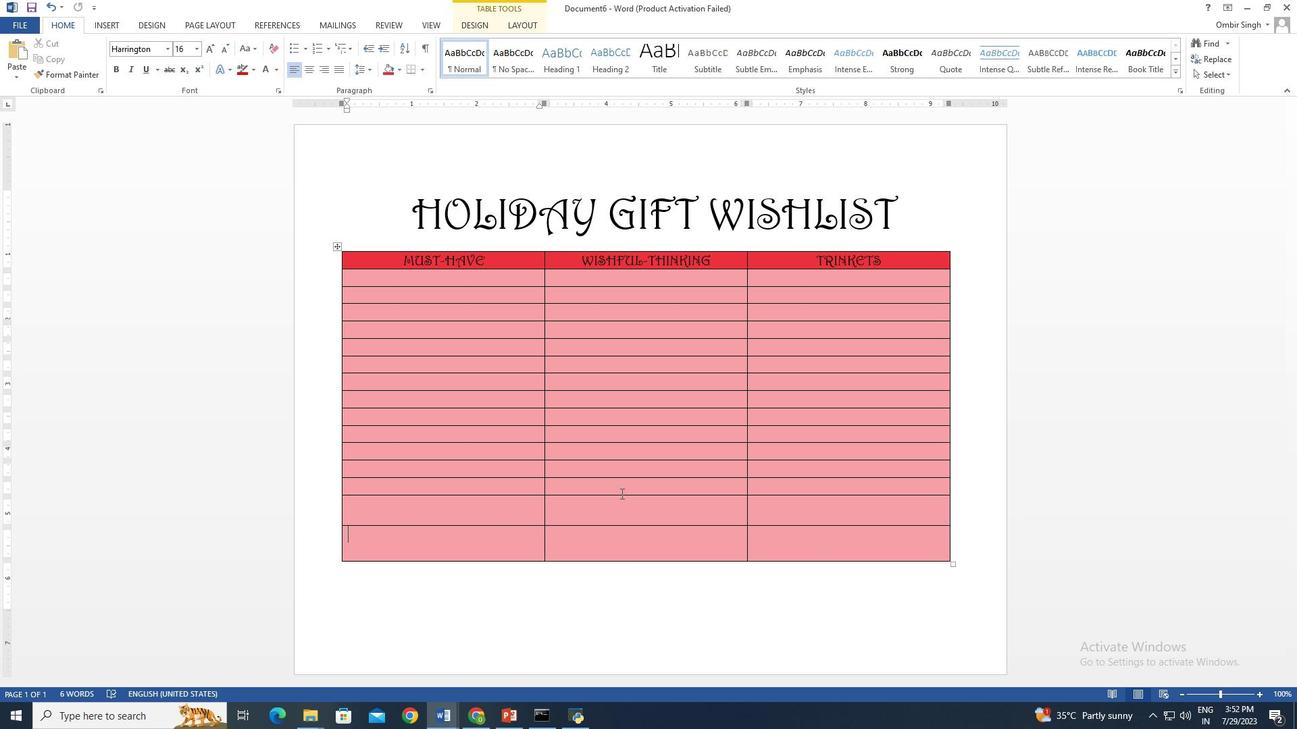 
Action: Mouse moved to (617, 247)
Screenshot: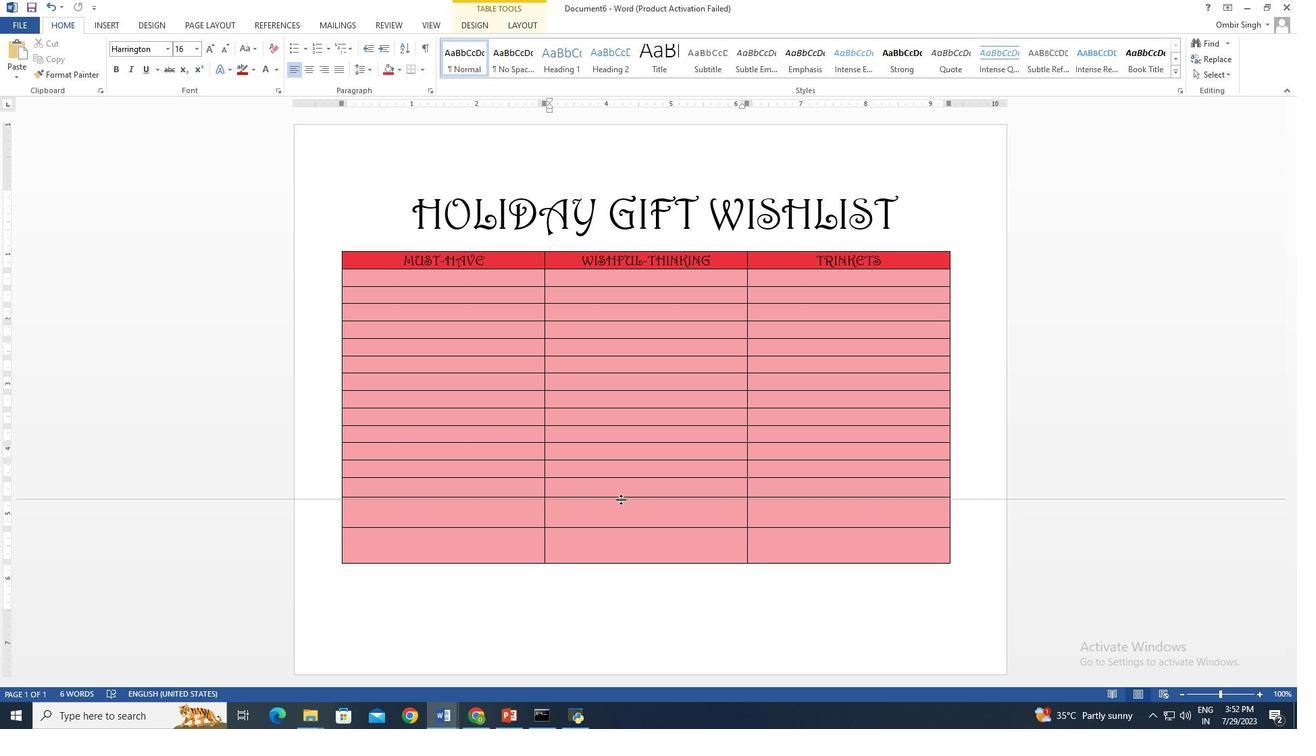 
Action: Mouse pressed left at (617, 247)
Screenshot: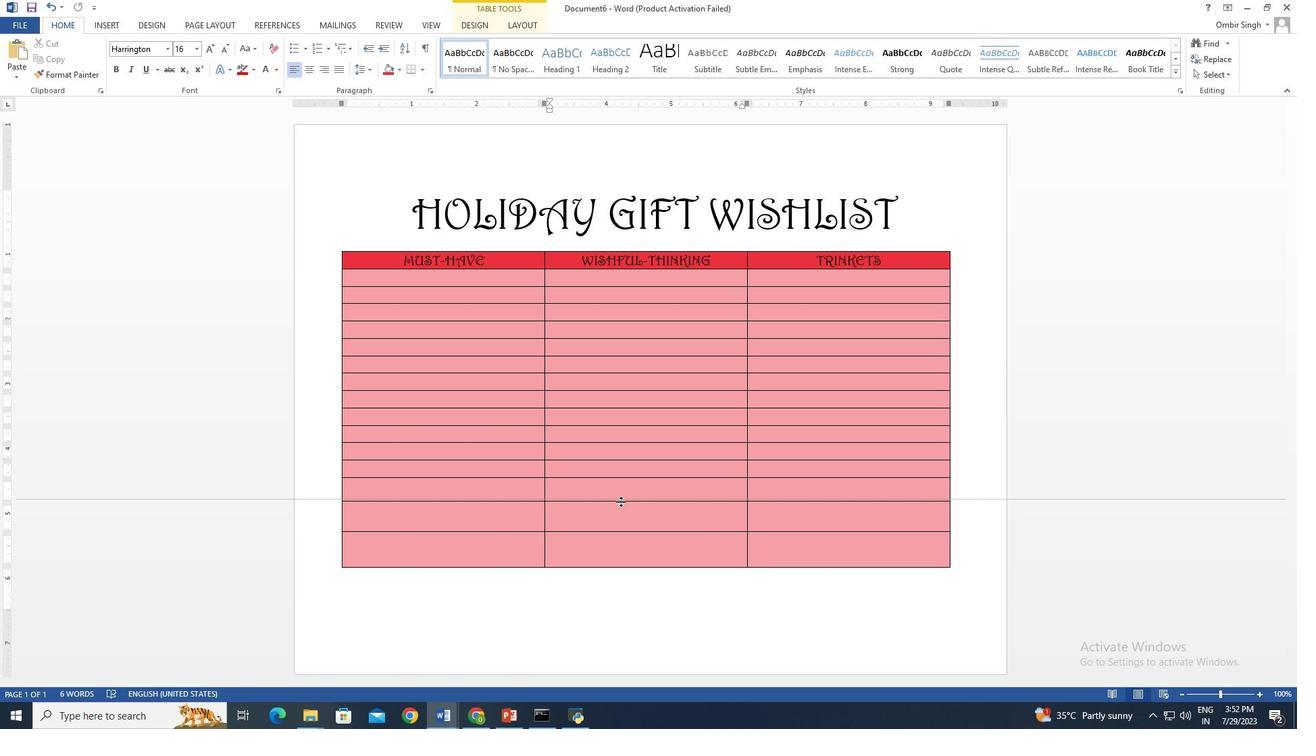 
Action: Mouse moved to (493, 293)
Screenshot: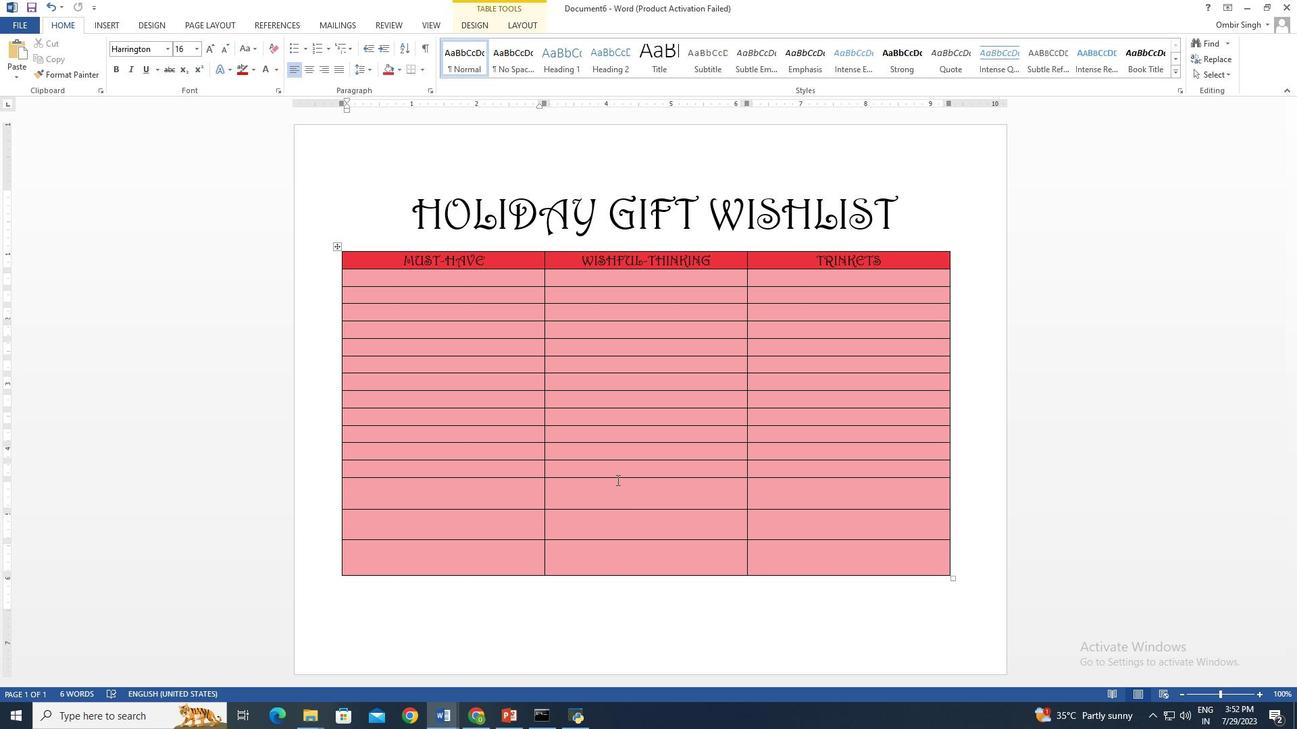 
Action: Mouse pressed left at (493, 293)
Screenshot: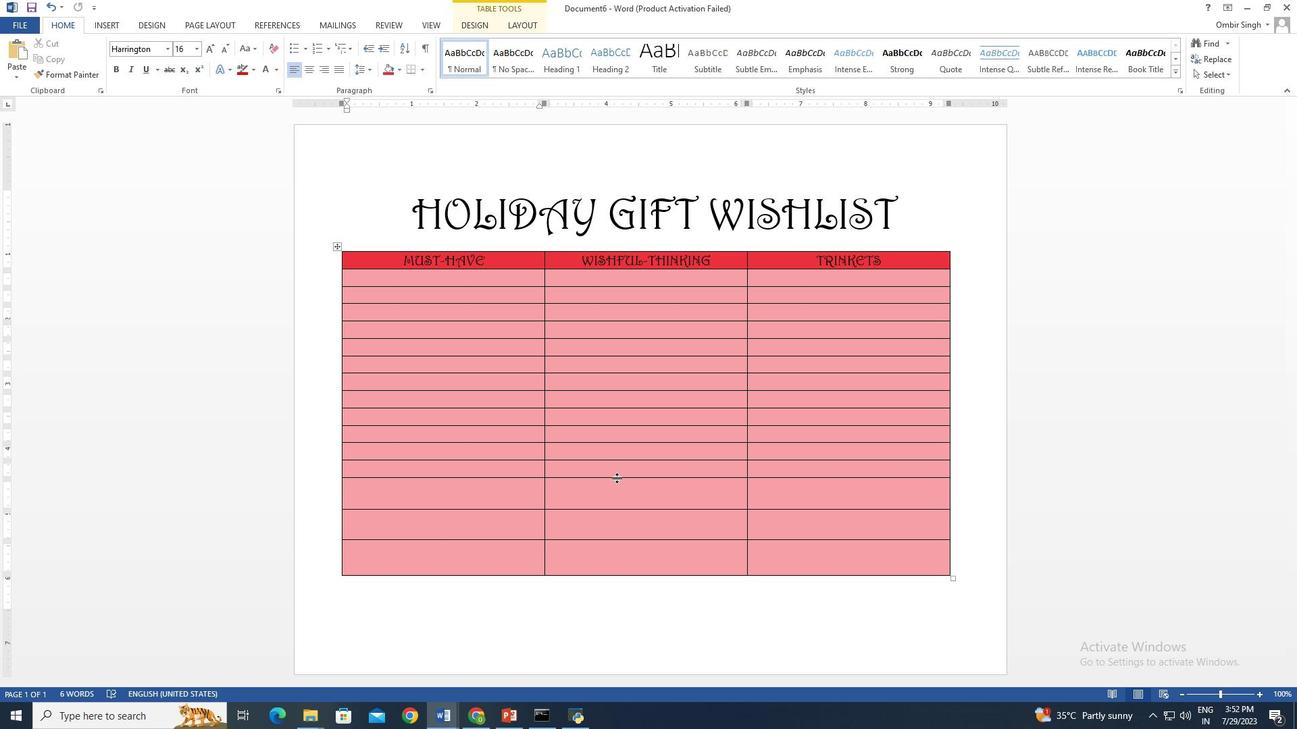 
Action: Mouse moved to (412, 259)
Screenshot: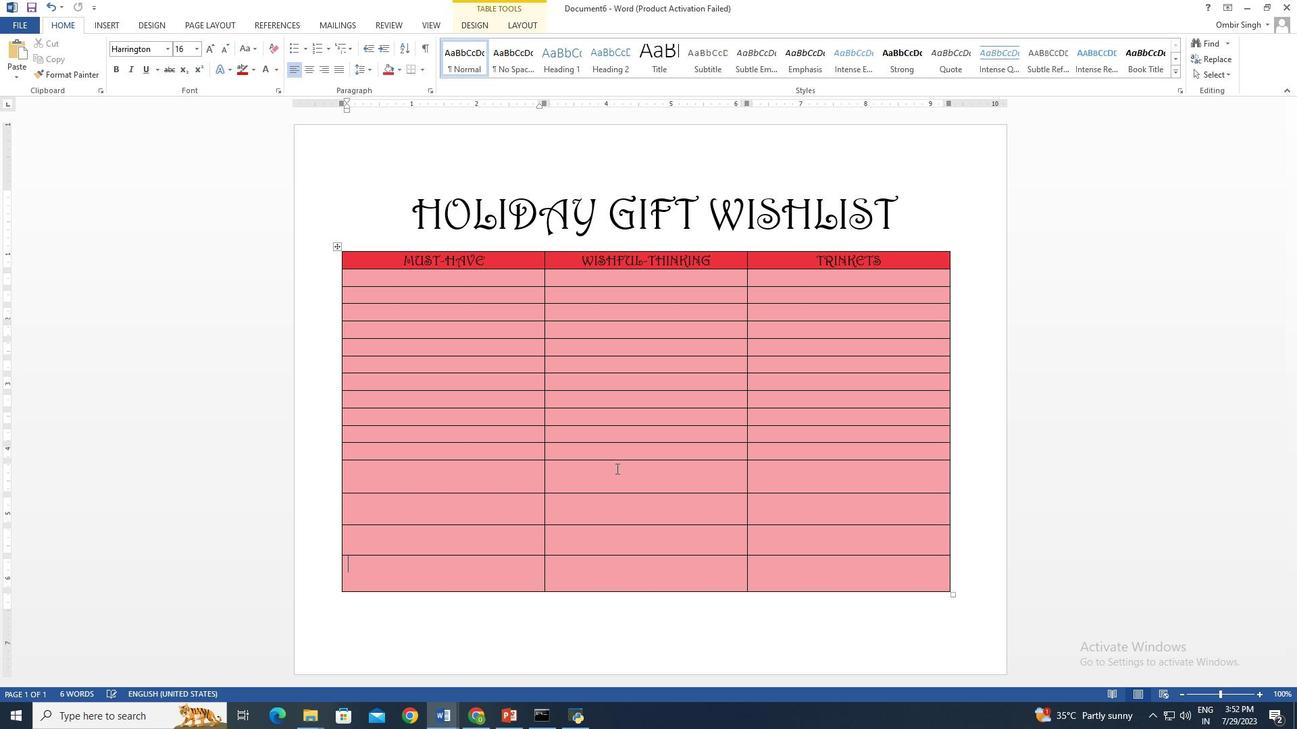 
Action: Mouse pressed left at (412, 259)
